 Task: Buy 3 Cleansers from Skin Care section under best seller category for shipping address: Molly Phillips, 3619 Station Street, Austin, Texas 78702, Cell Number 5122113583. Pay from credit card ending with 5759, CVV 953
Action: Mouse moved to (711, 141)
Screenshot: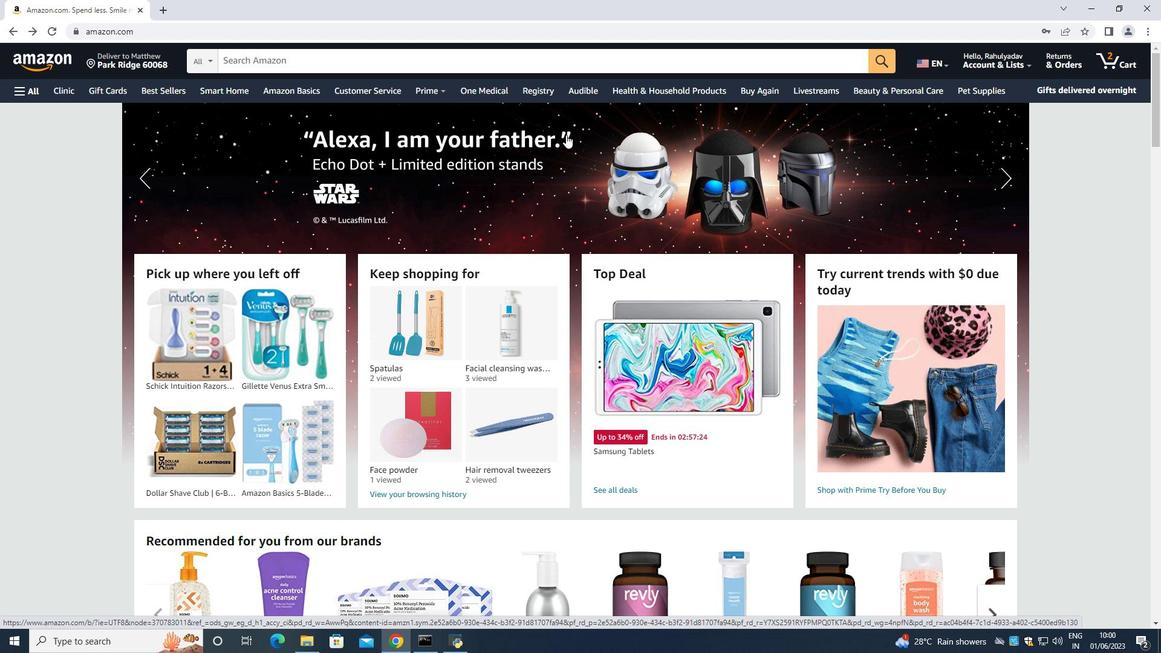 
Action: Mouse scrolled (711, 140) with delta (0, 0)
Screenshot: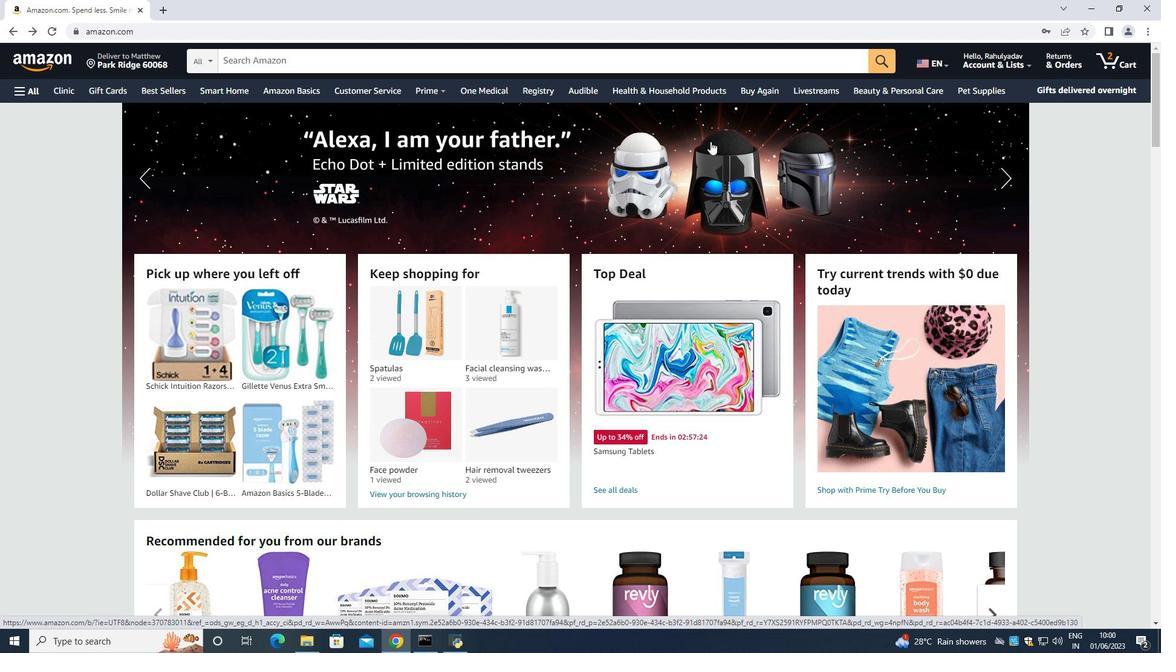 
Action: Mouse moved to (251, 122)
Screenshot: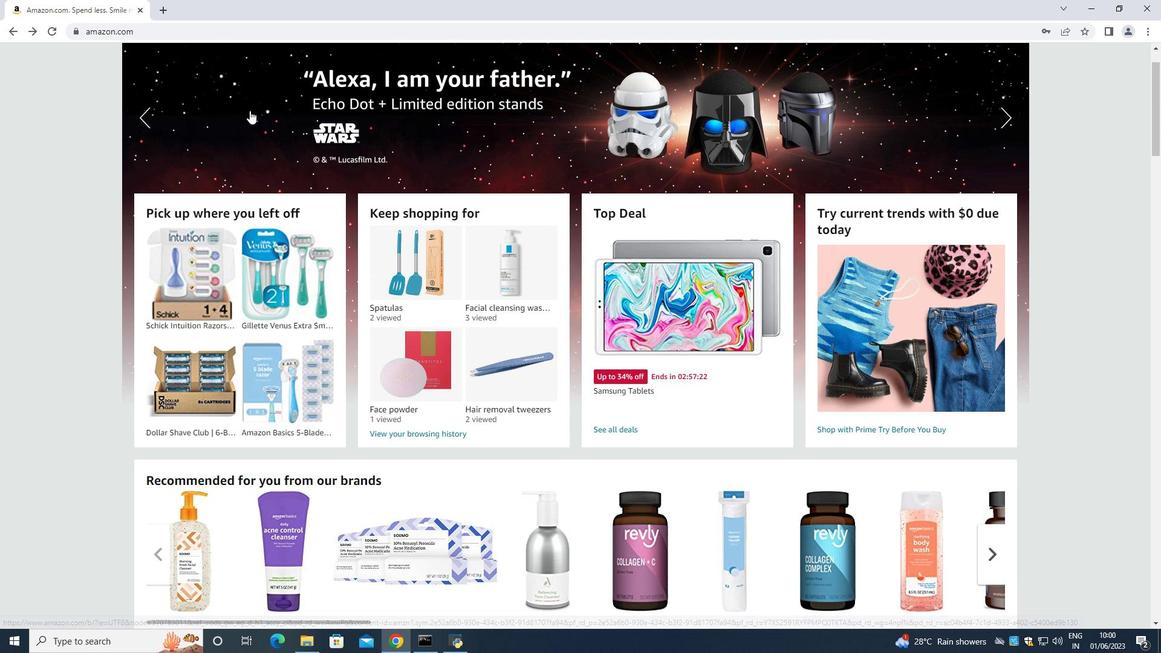 
Action: Mouse scrolled (251, 122) with delta (0, 0)
Screenshot: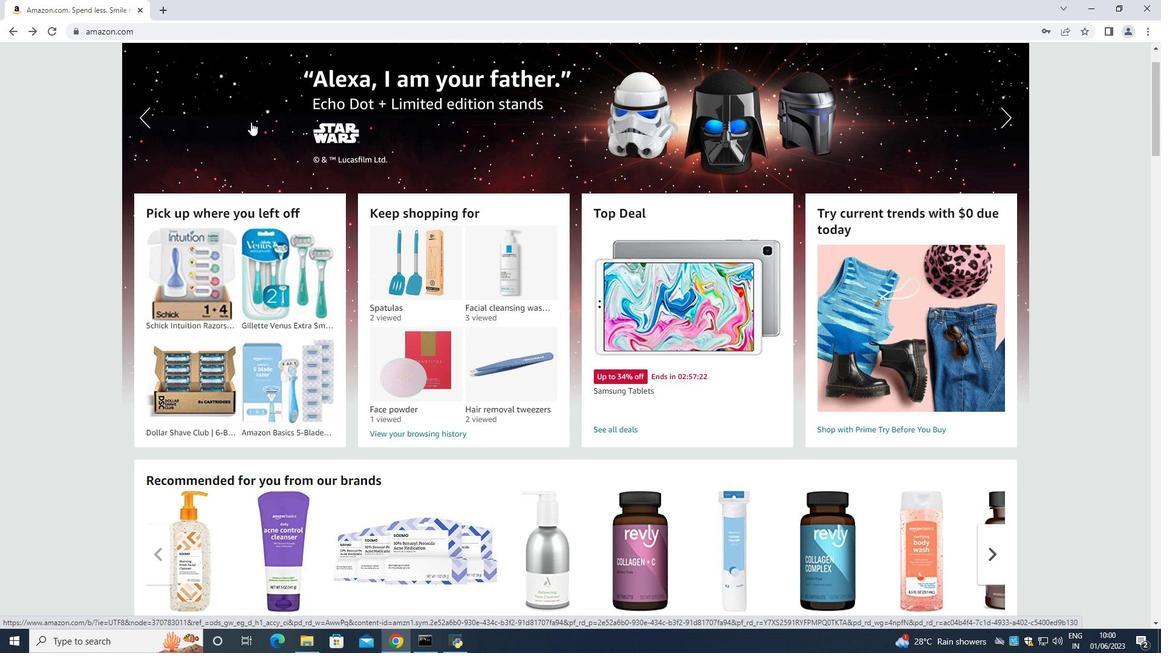 
Action: Mouse scrolled (251, 122) with delta (0, 0)
Screenshot: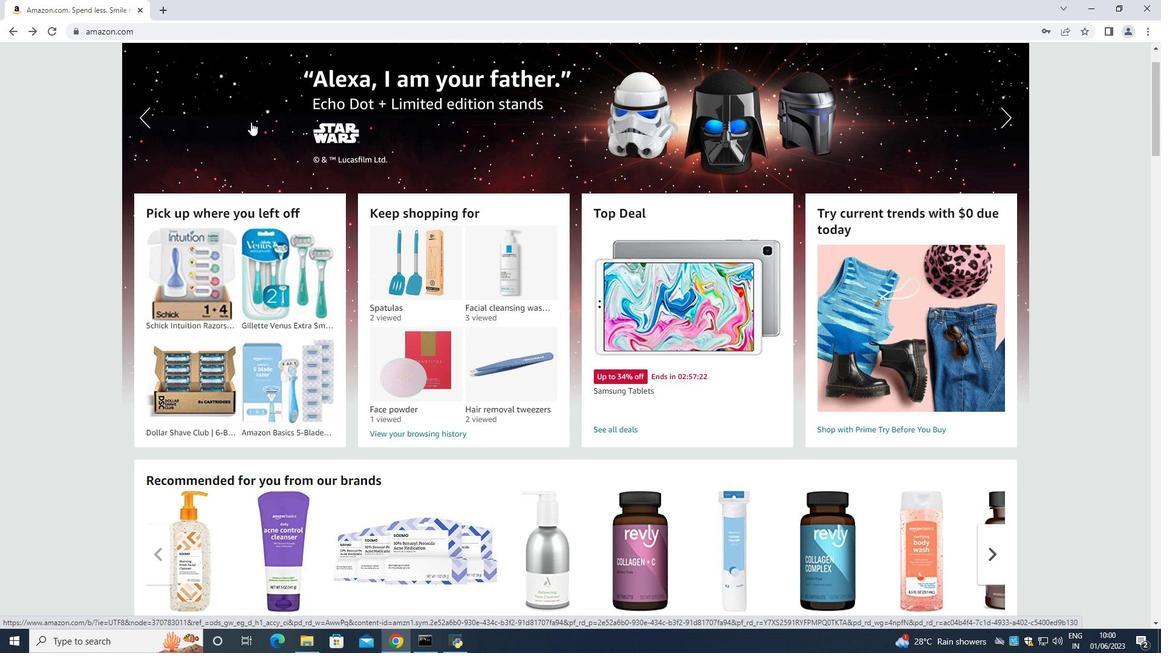 
Action: Mouse scrolled (251, 122) with delta (0, 0)
Screenshot: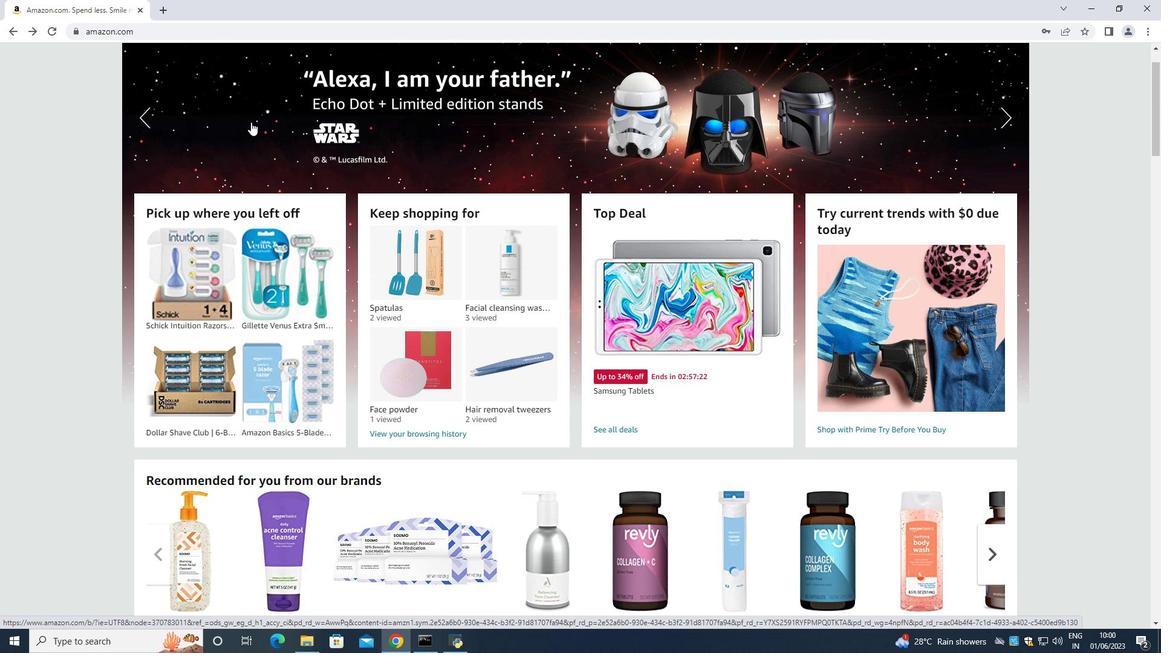 
Action: Mouse scrolled (251, 122) with delta (0, 0)
Screenshot: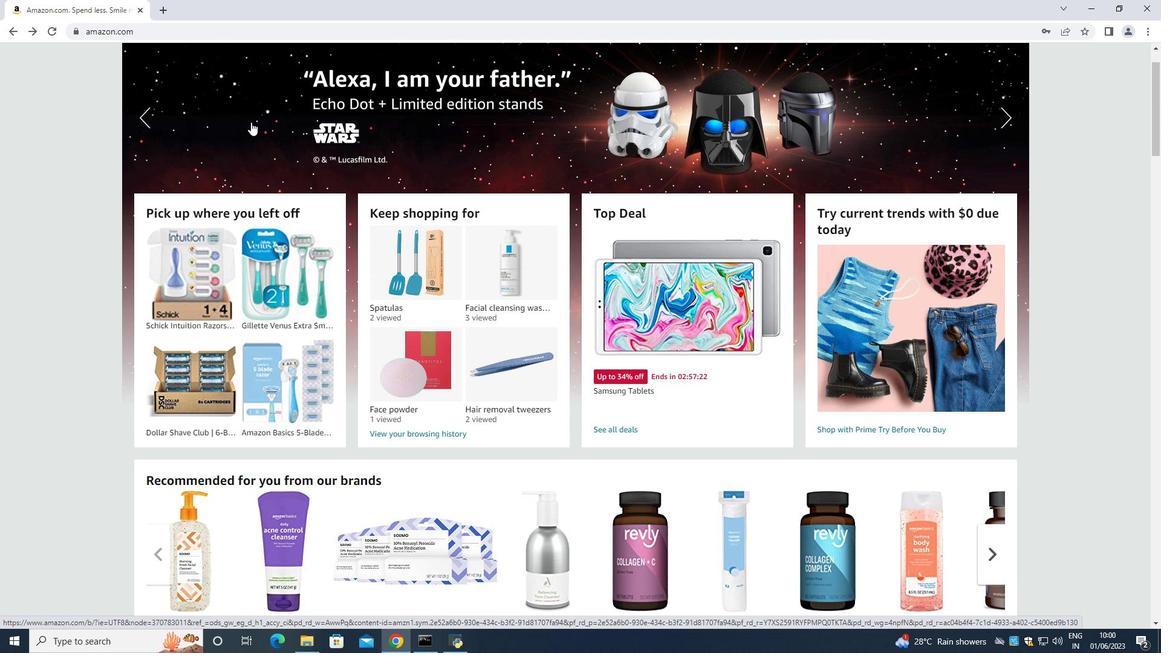 
Action: Mouse scrolled (251, 122) with delta (0, 0)
Screenshot: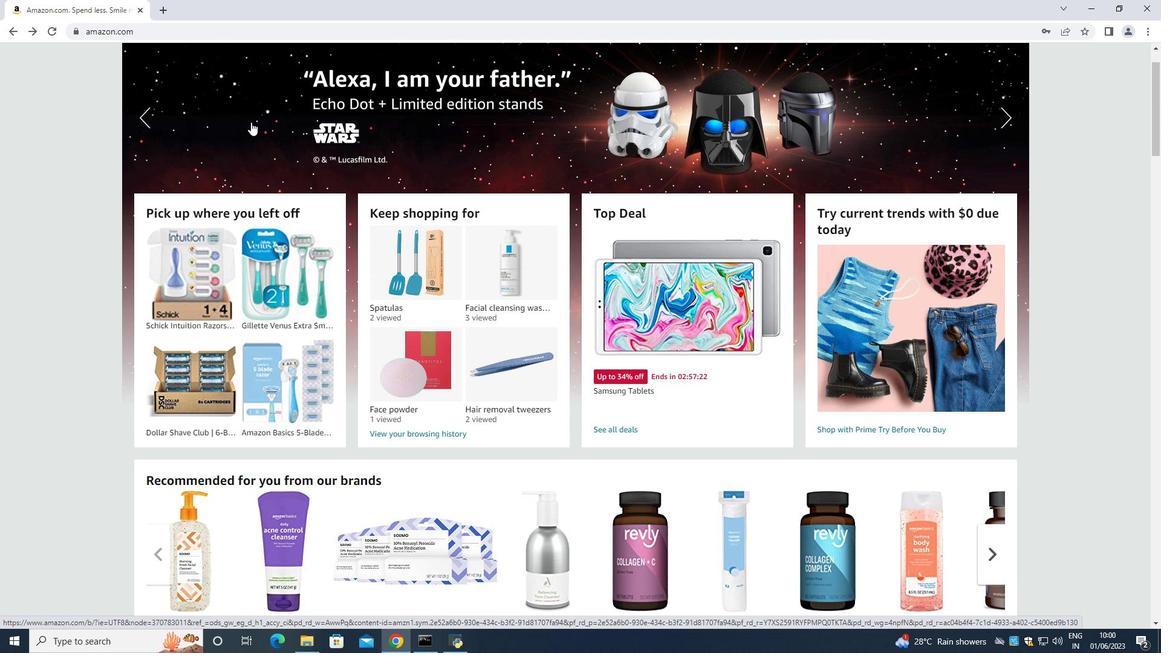 
Action: Mouse moved to (20, 96)
Screenshot: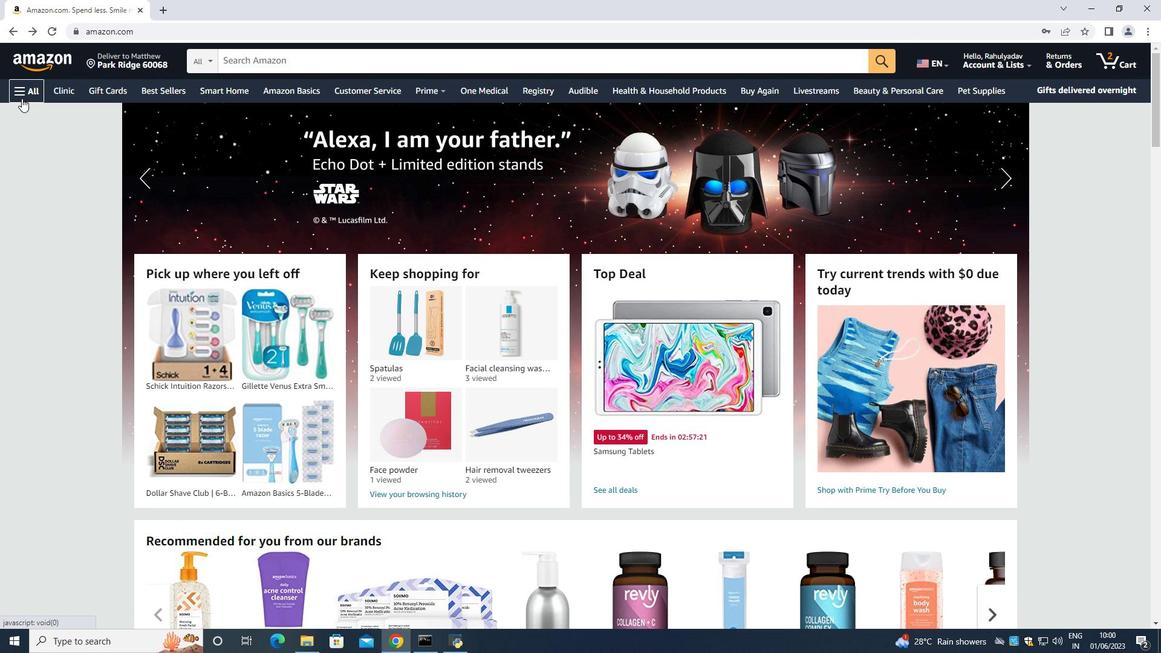 
Action: Mouse pressed left at (20, 96)
Screenshot: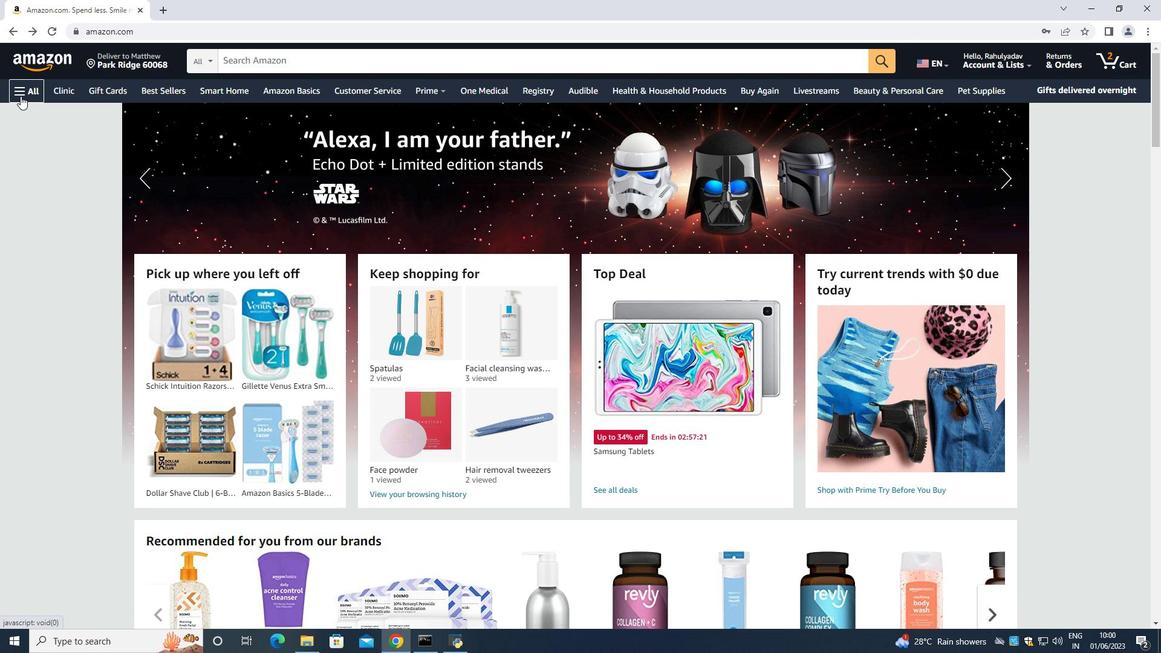 
Action: Mouse moved to (39, 117)
Screenshot: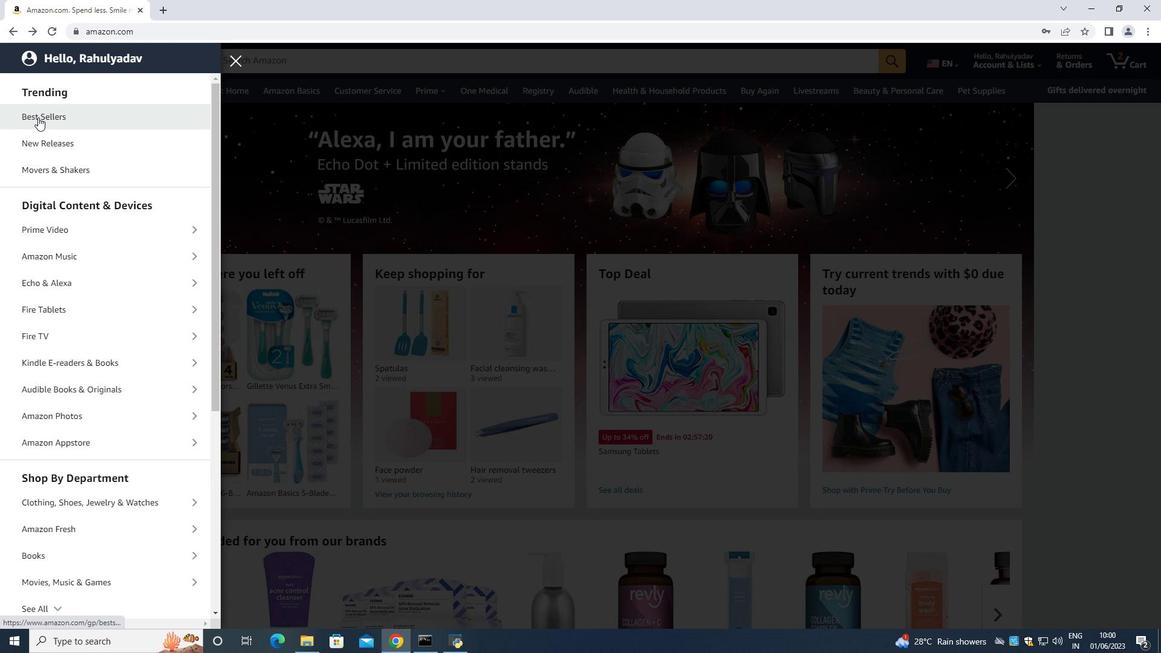 
Action: Mouse pressed left at (39, 117)
Screenshot: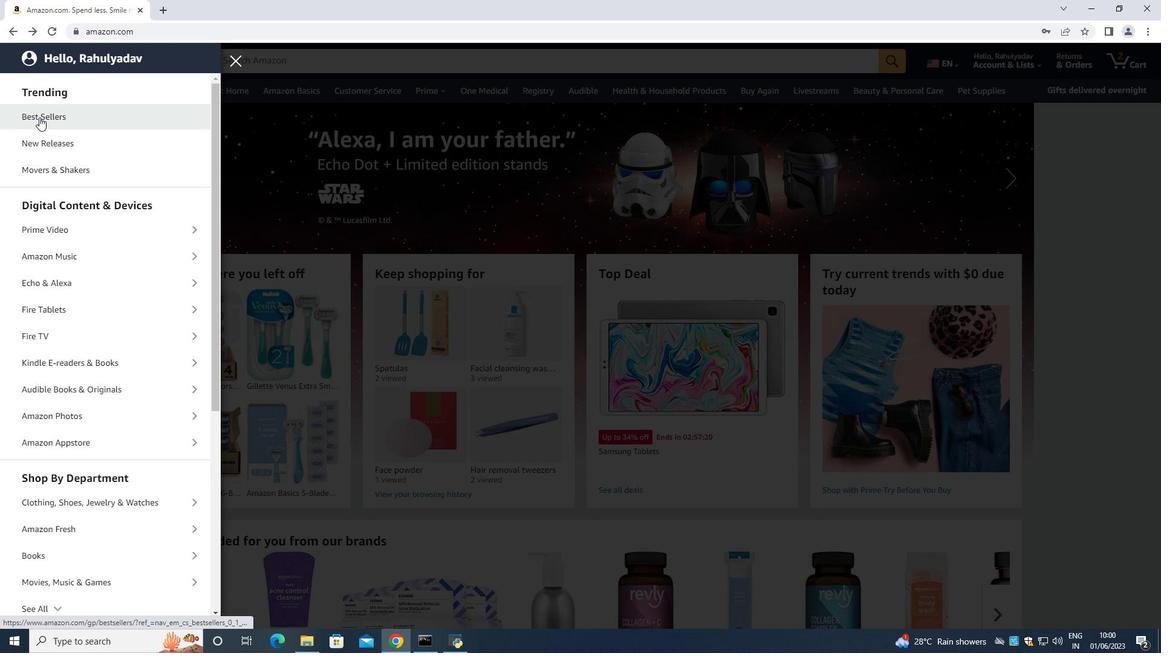 
Action: Mouse moved to (360, 65)
Screenshot: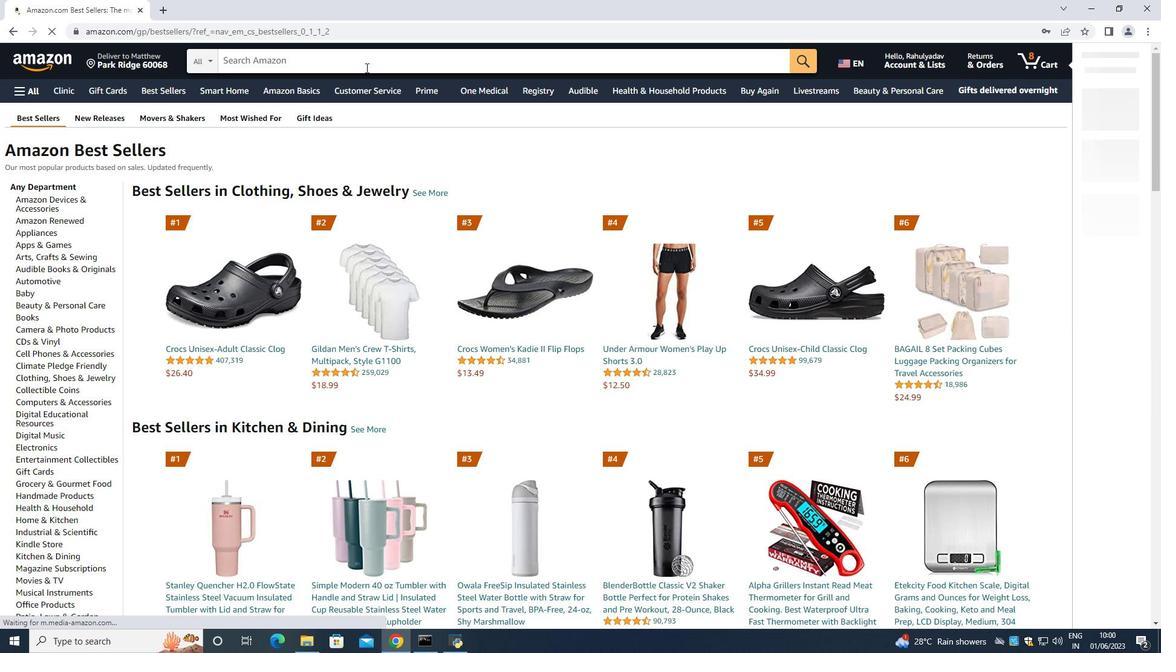 
Action: Mouse pressed left at (360, 65)
Screenshot: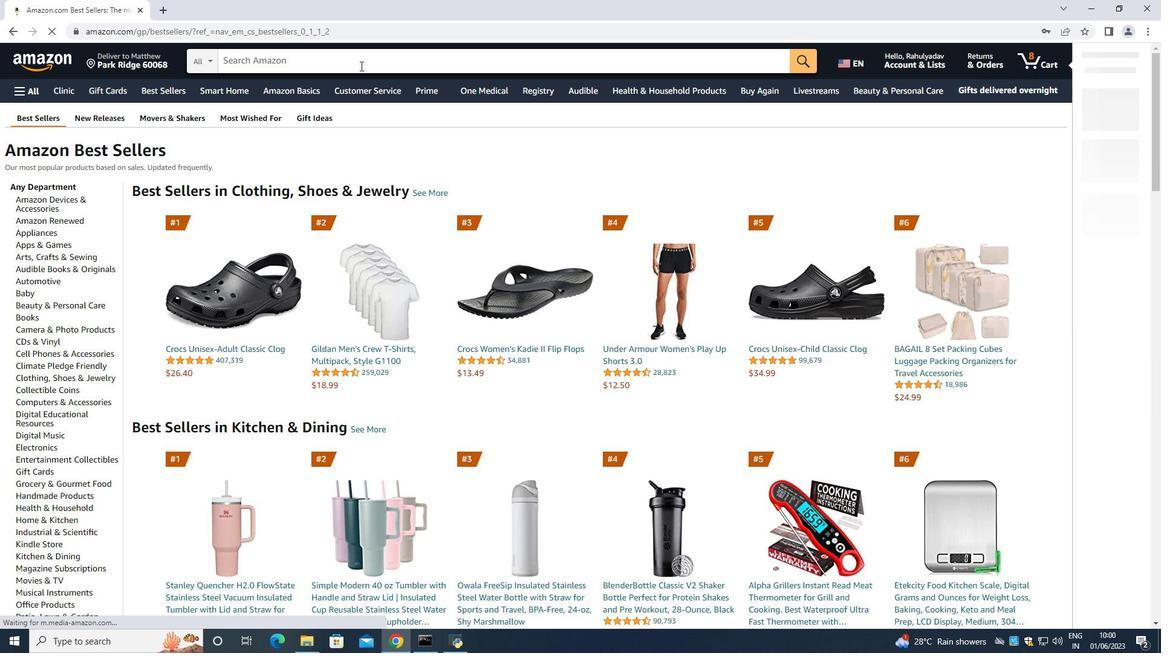 
Action: Mouse moved to (349, 74)
Screenshot: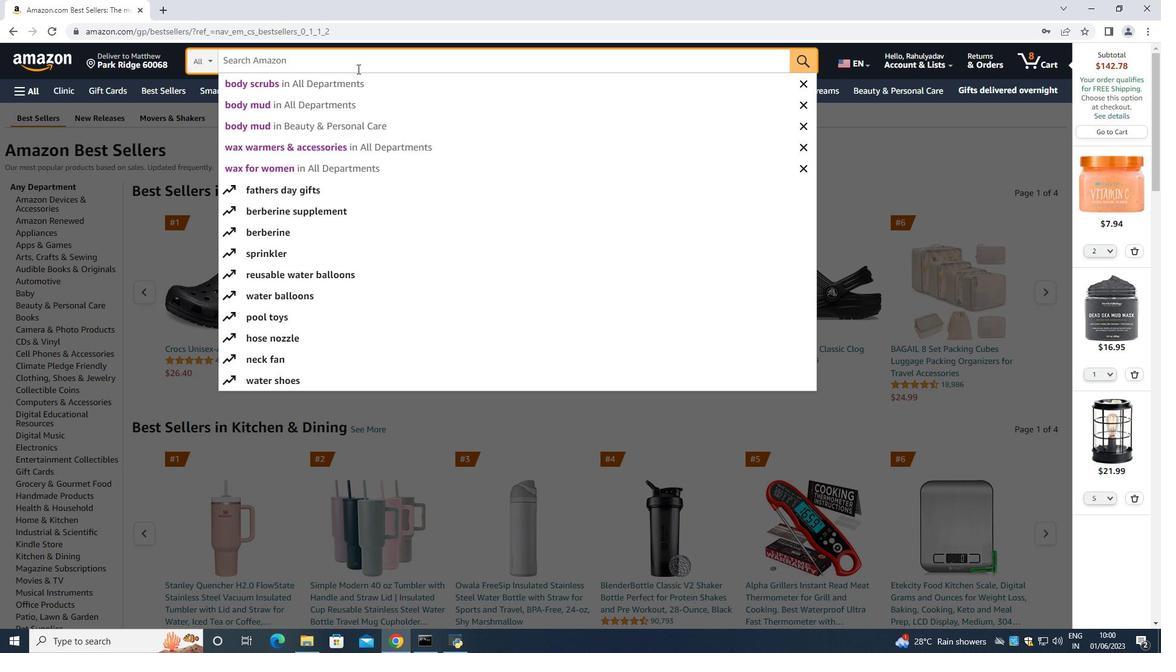 
Action: Key pressed <Key.shift>Cleansers<Key.space><Key.enter>
Screenshot: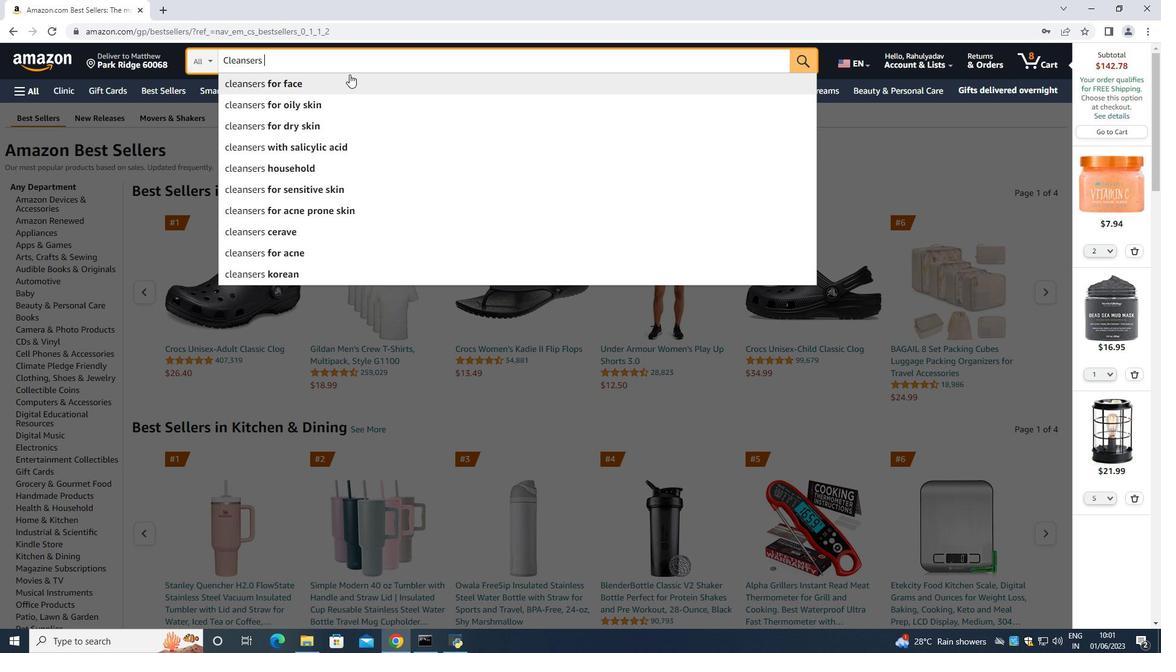 
Action: Mouse moved to (62, 335)
Screenshot: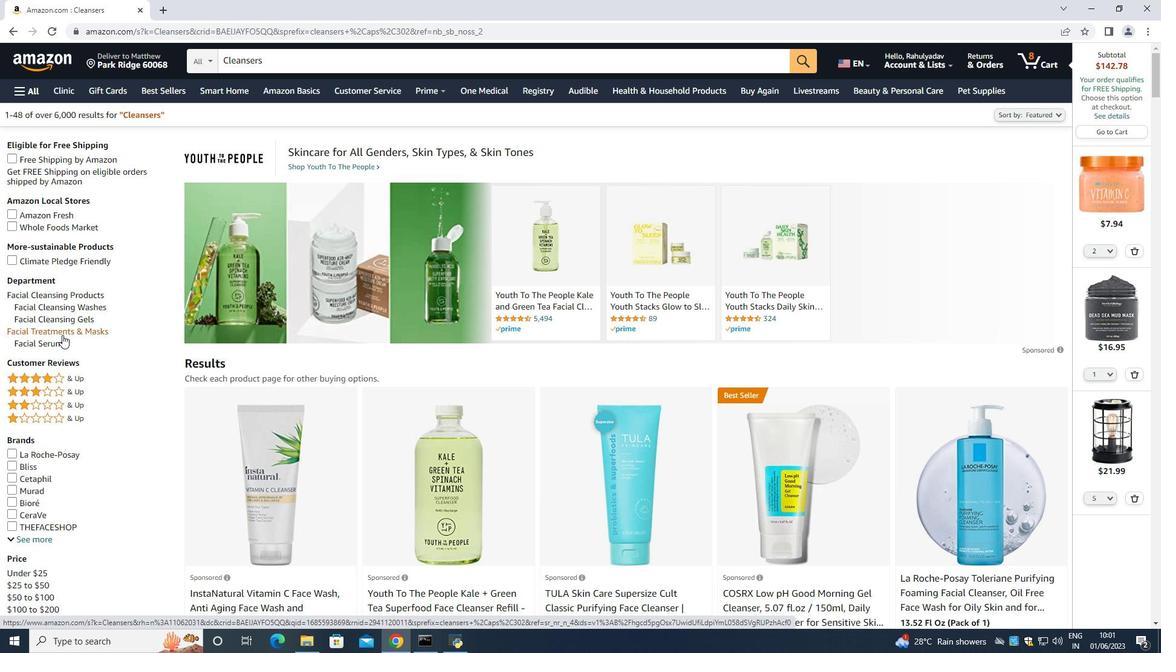 
Action: Mouse pressed left at (62, 335)
Screenshot: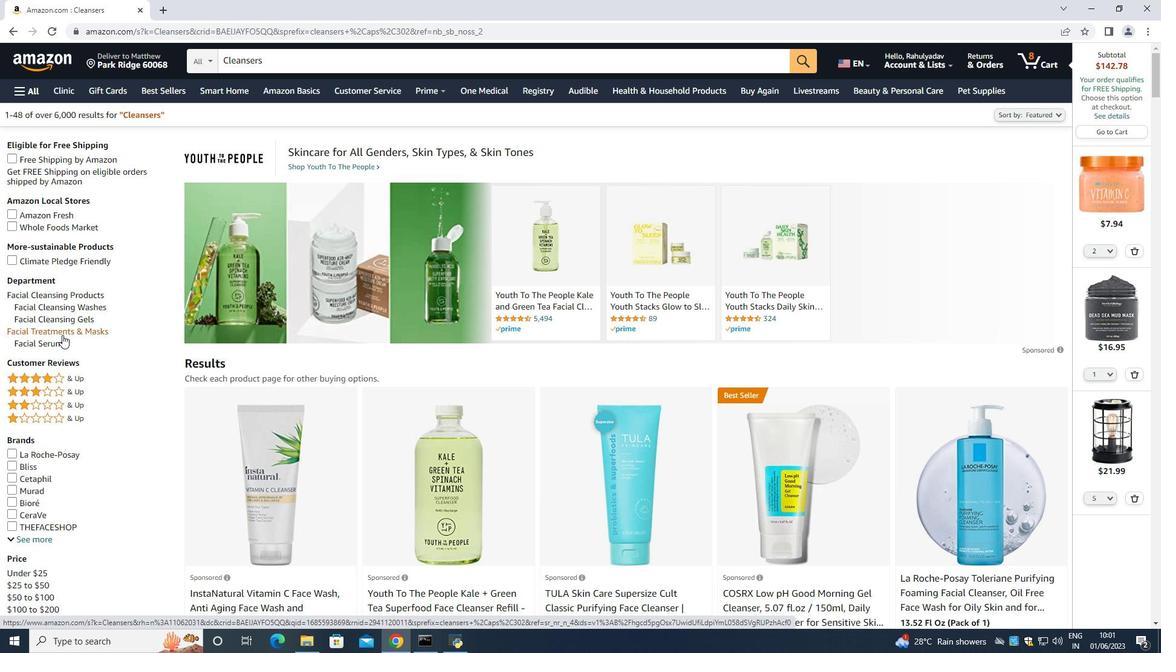 
Action: Mouse moved to (52, 329)
Screenshot: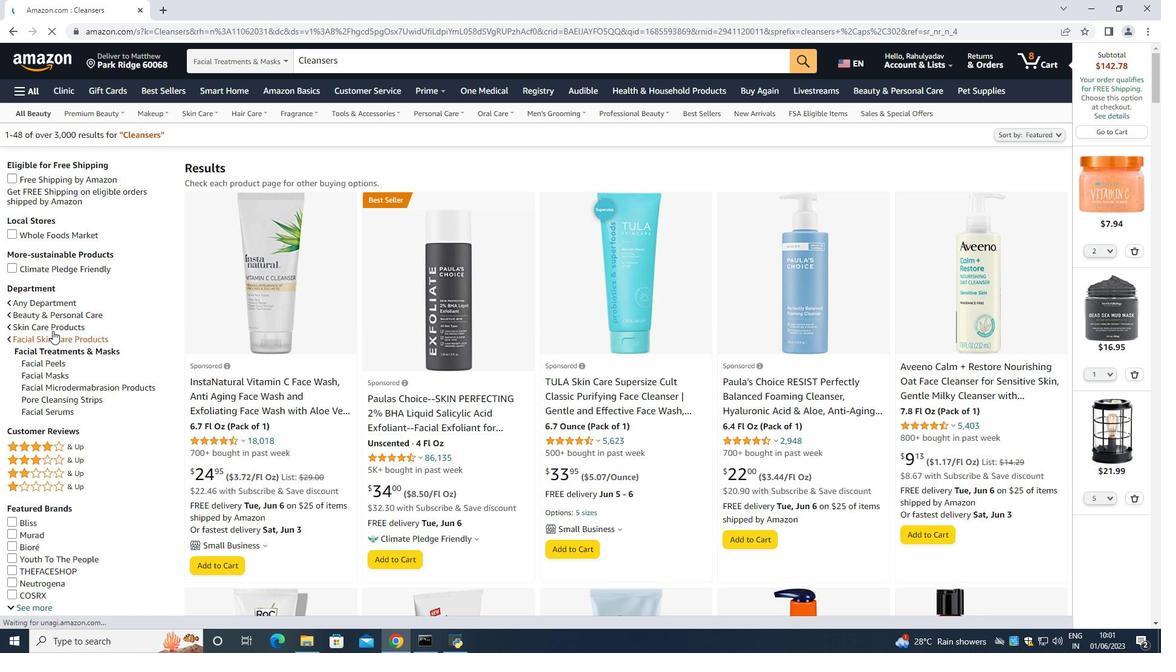 
Action: Mouse pressed left at (52, 329)
Screenshot: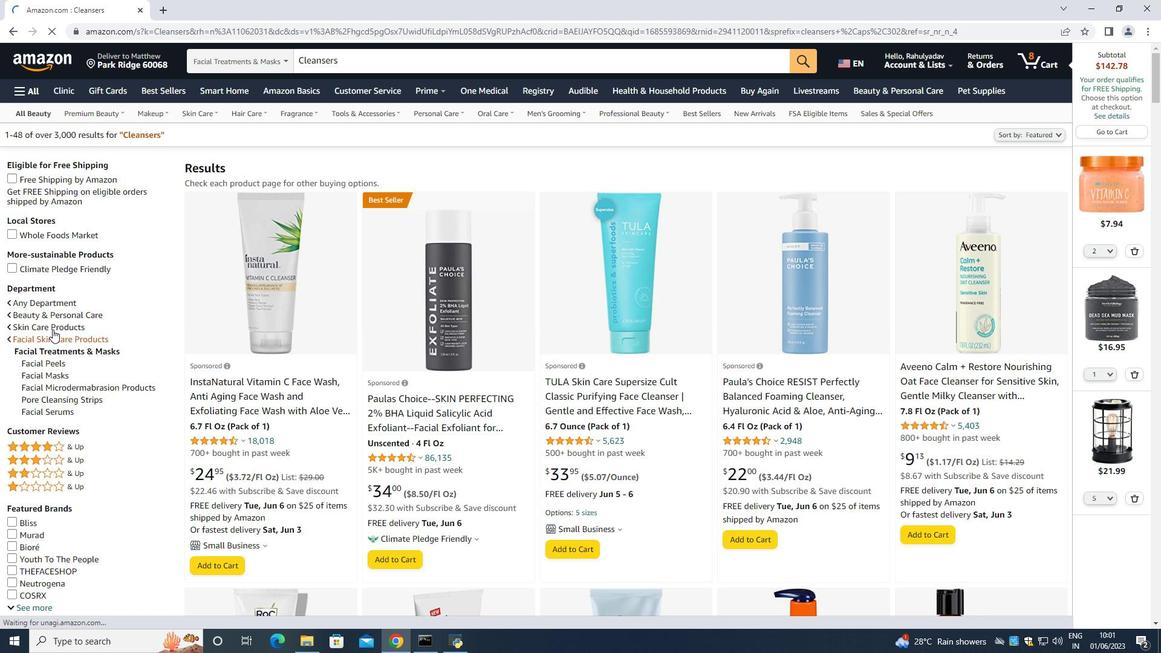 
Action: Mouse moved to (758, 465)
Screenshot: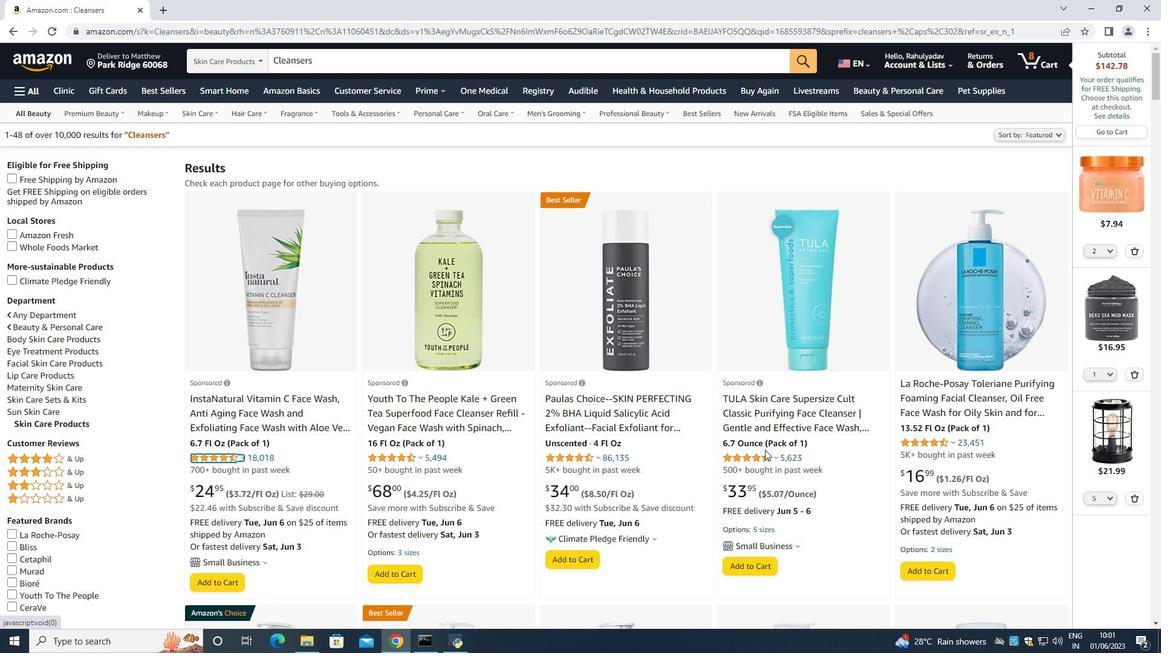 
Action: Mouse scrolled (759, 461) with delta (0, 0)
Screenshot: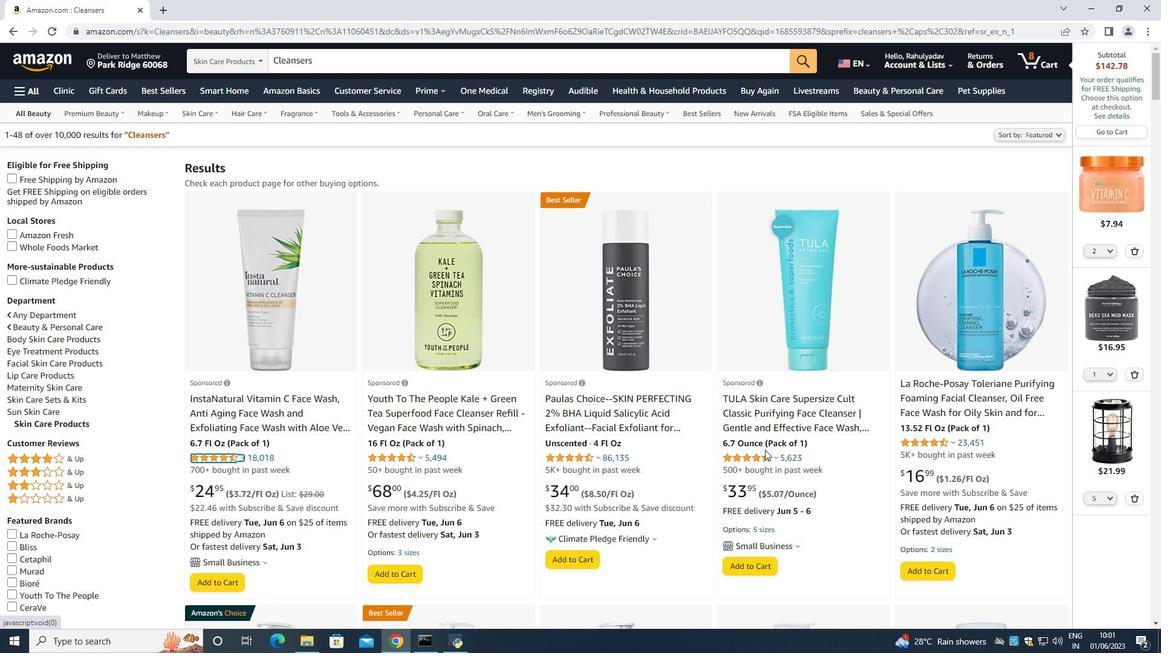 
Action: Mouse moved to (756, 470)
Screenshot: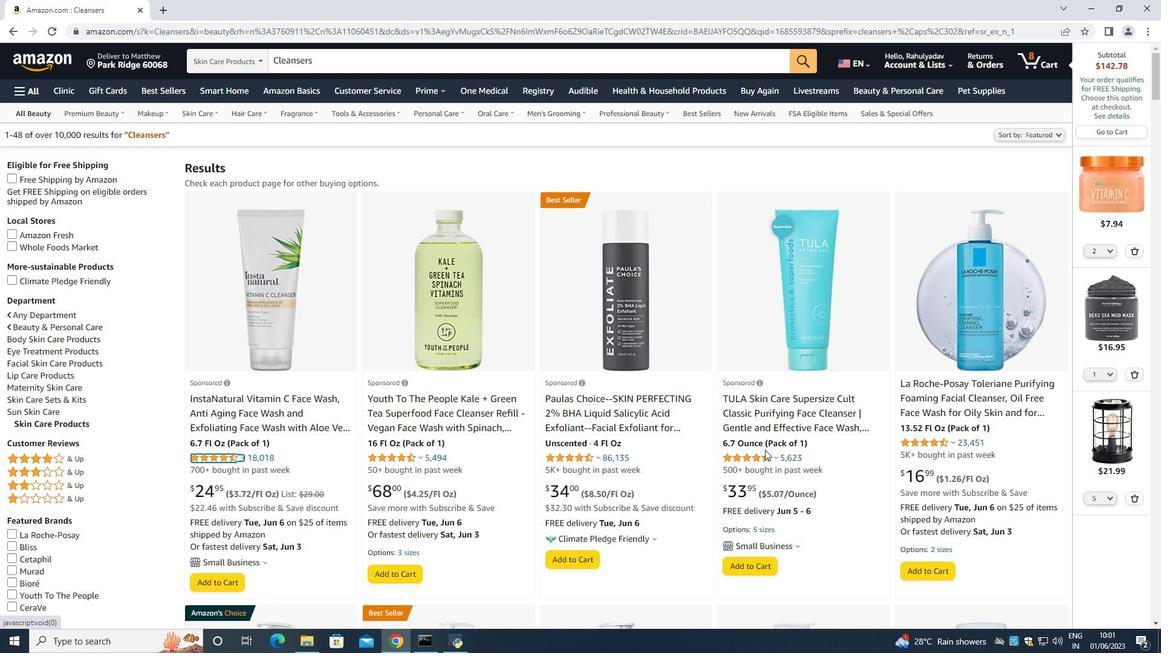 
Action: Mouse scrolled (758, 465) with delta (0, 0)
Screenshot: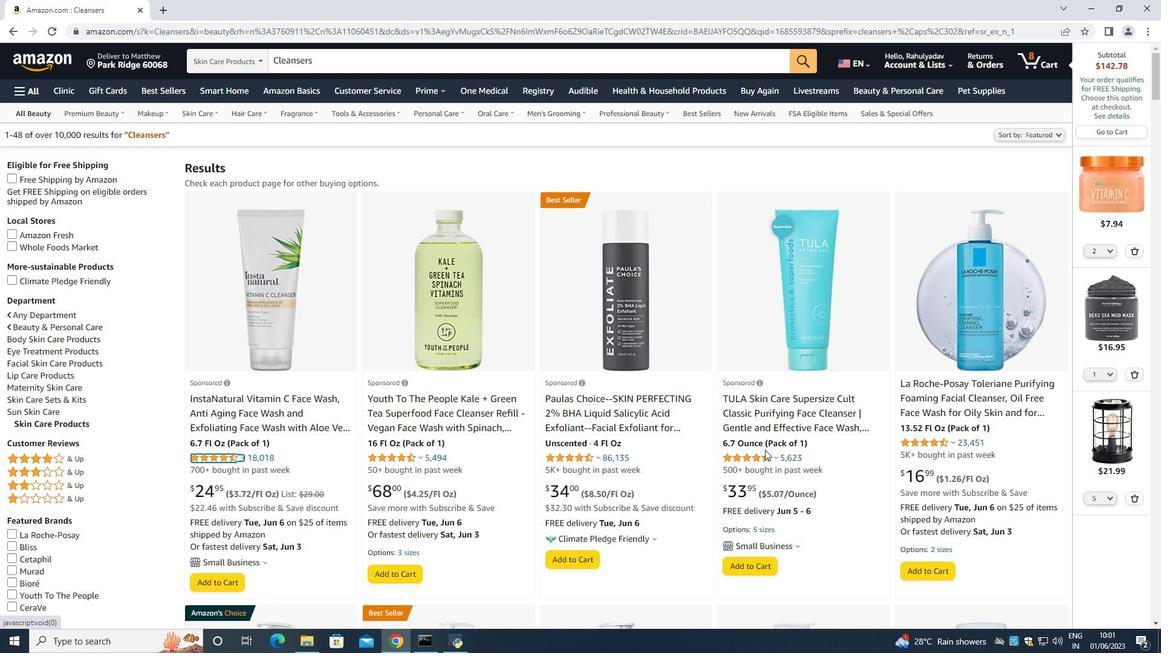 
Action: Mouse moved to (756, 470)
Screenshot: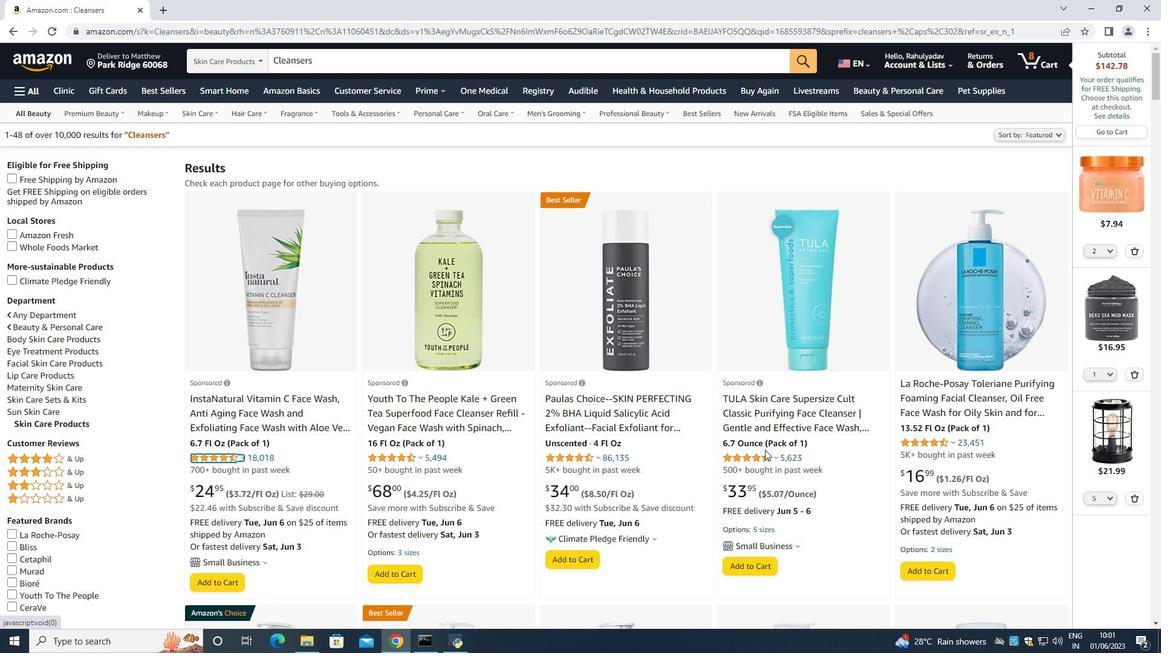 
Action: Mouse scrolled (756, 469) with delta (0, 0)
Screenshot: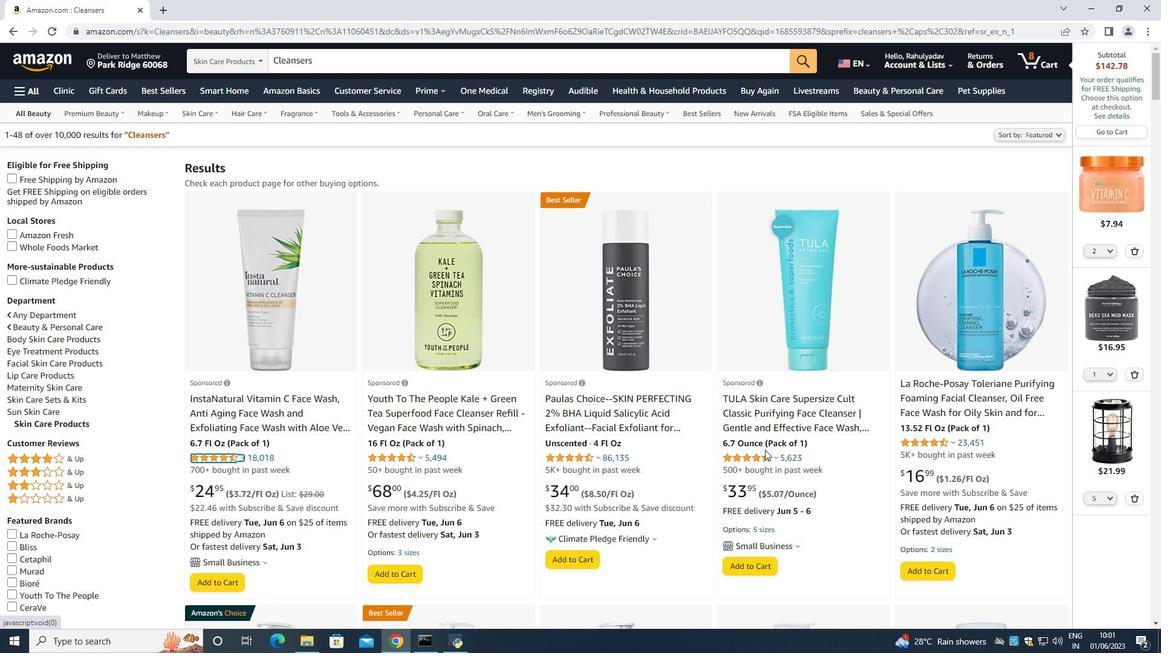 
Action: Mouse moved to (755, 473)
Screenshot: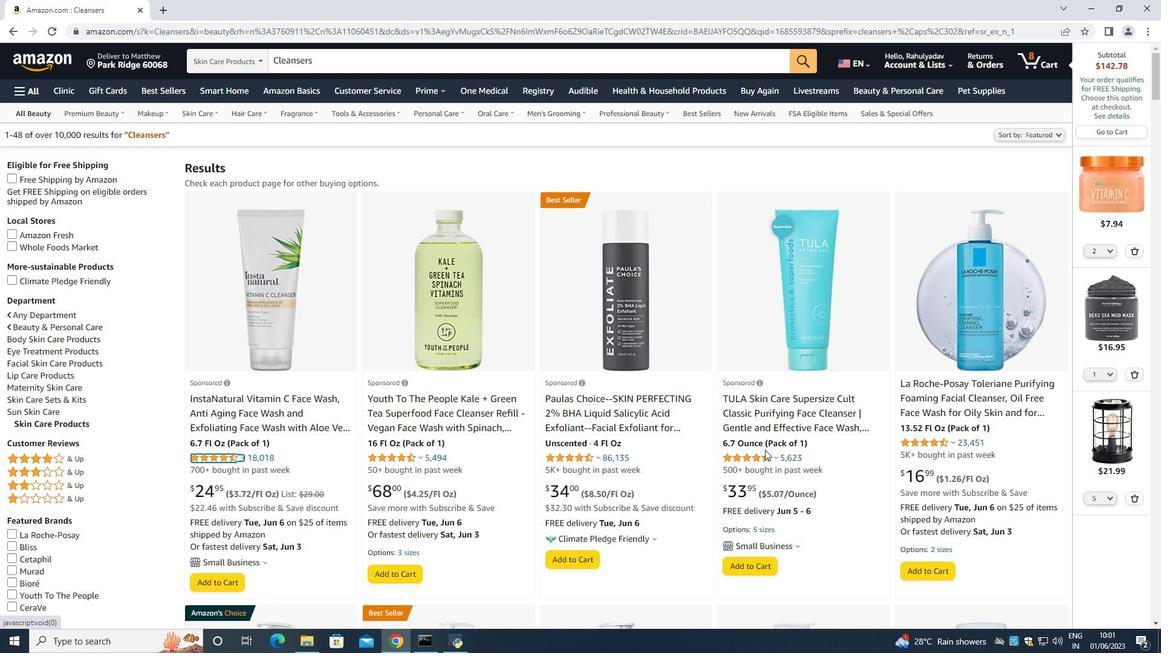 
Action: Mouse scrolled (755, 472) with delta (0, 0)
Screenshot: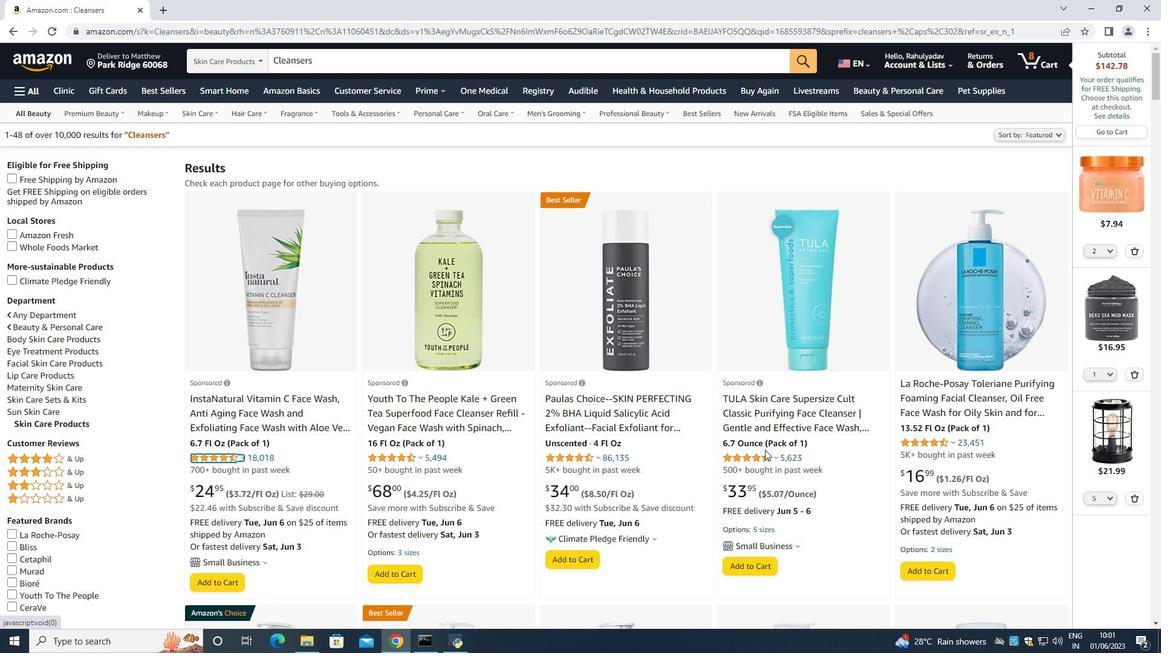 
Action: Mouse moved to (384, 367)
Screenshot: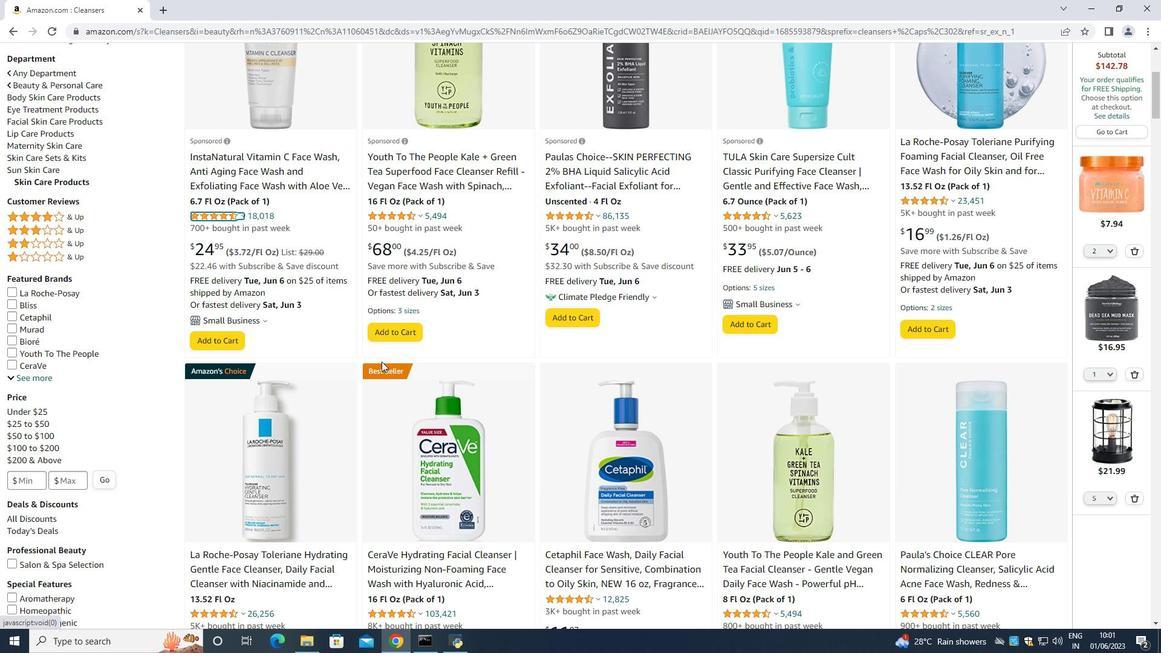 
Action: Mouse scrolled (384, 367) with delta (0, 0)
Screenshot: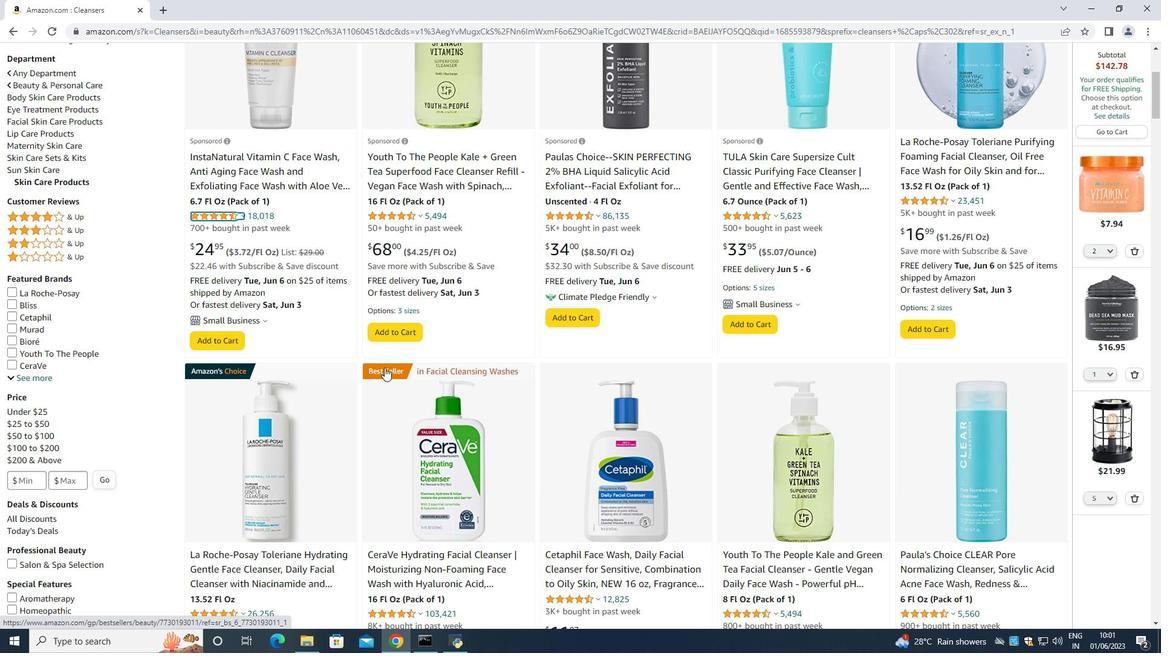 
Action: Mouse moved to (603, 507)
Screenshot: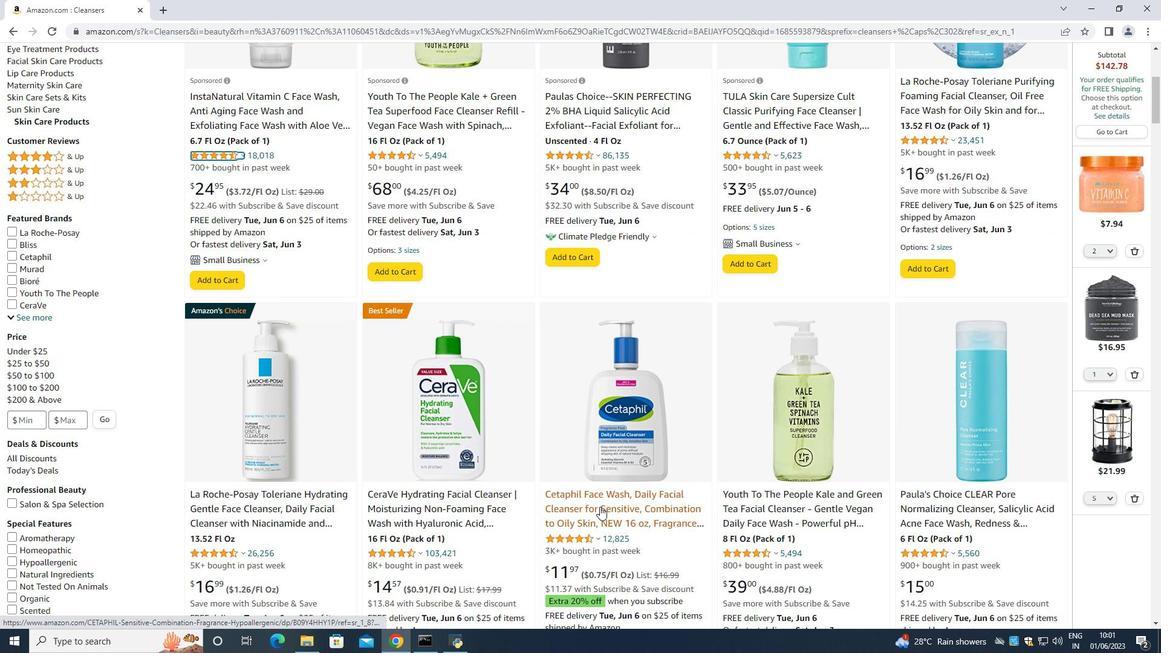 
Action: Mouse scrolled (603, 506) with delta (0, 0)
Screenshot: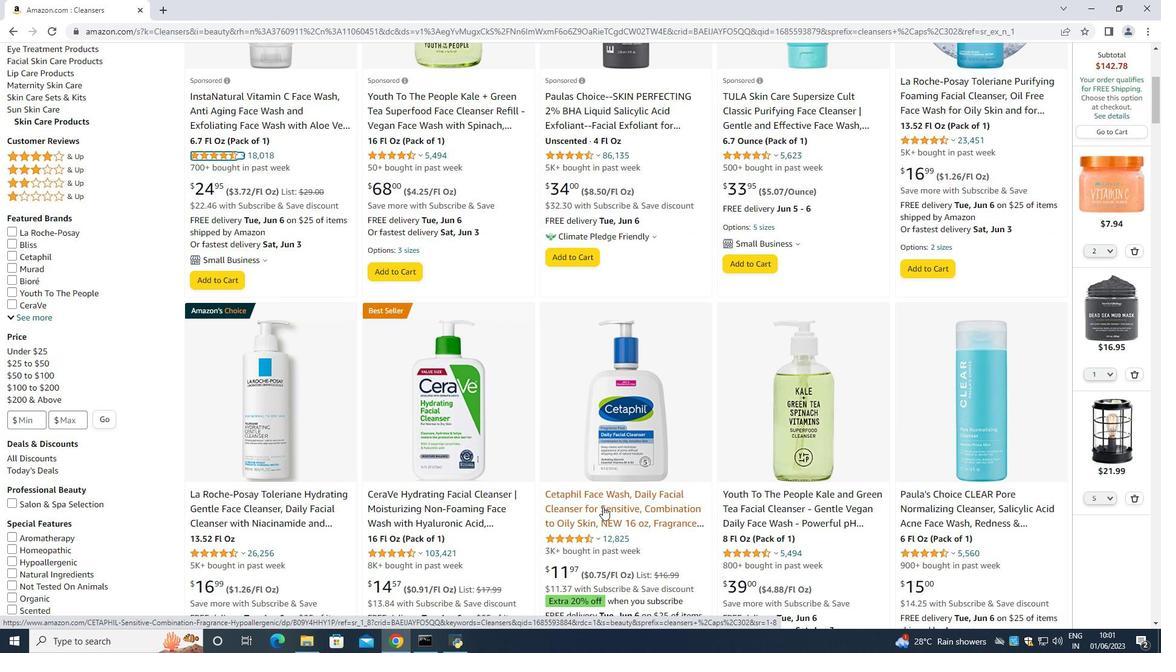 
Action: Mouse scrolled (603, 506) with delta (0, 0)
Screenshot: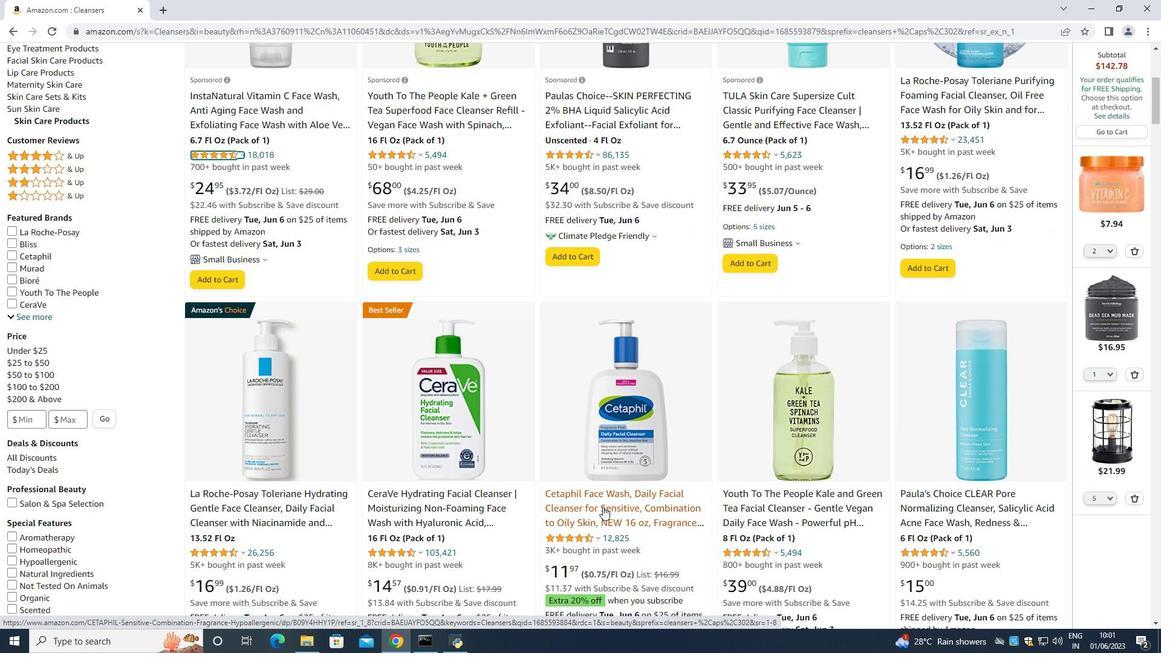 
Action: Mouse scrolled (603, 506) with delta (0, 0)
Screenshot: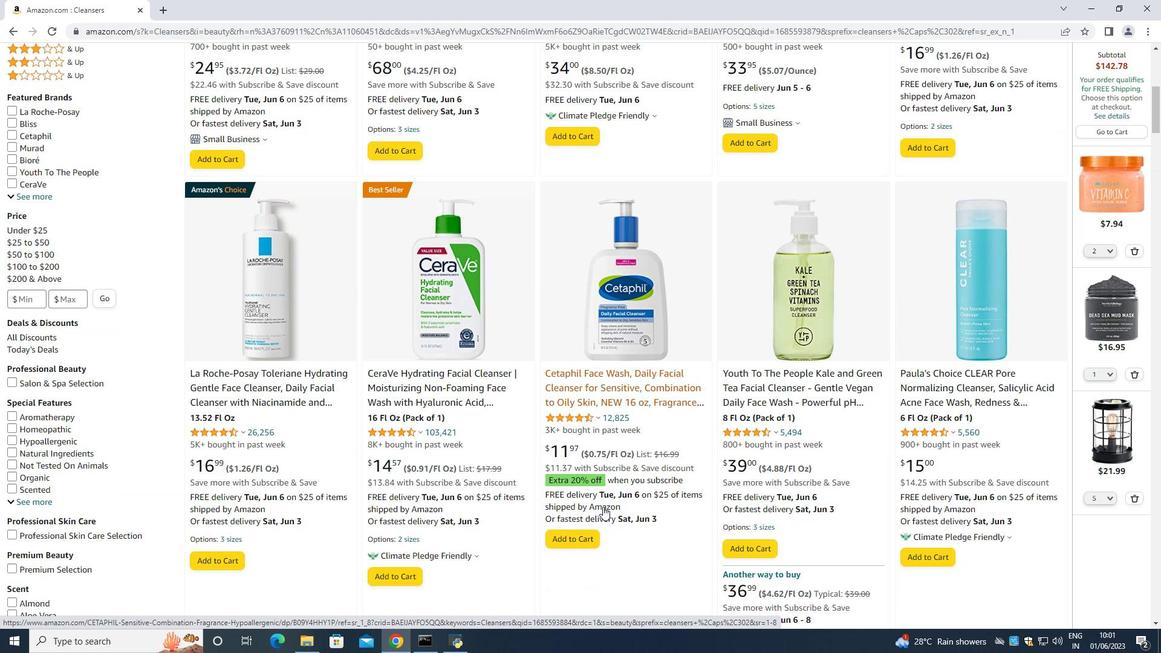 
Action: Mouse moved to (662, 362)
Screenshot: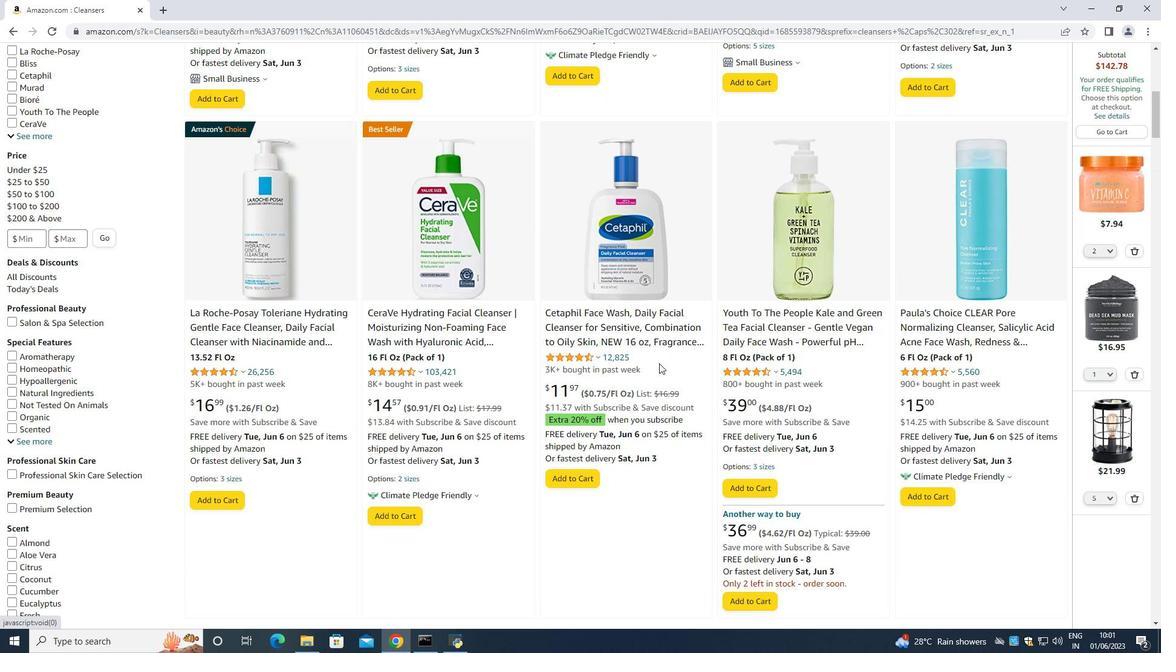 
Action: Mouse scrolled (662, 361) with delta (0, 0)
Screenshot: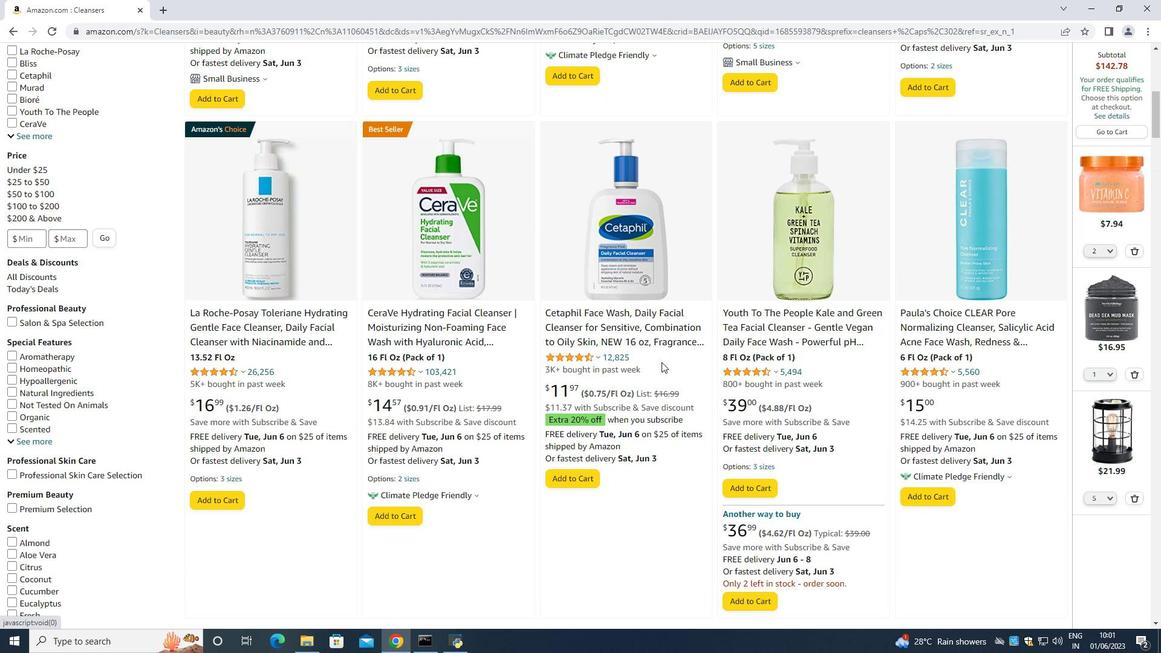 
Action: Mouse scrolled (662, 361) with delta (0, 0)
Screenshot: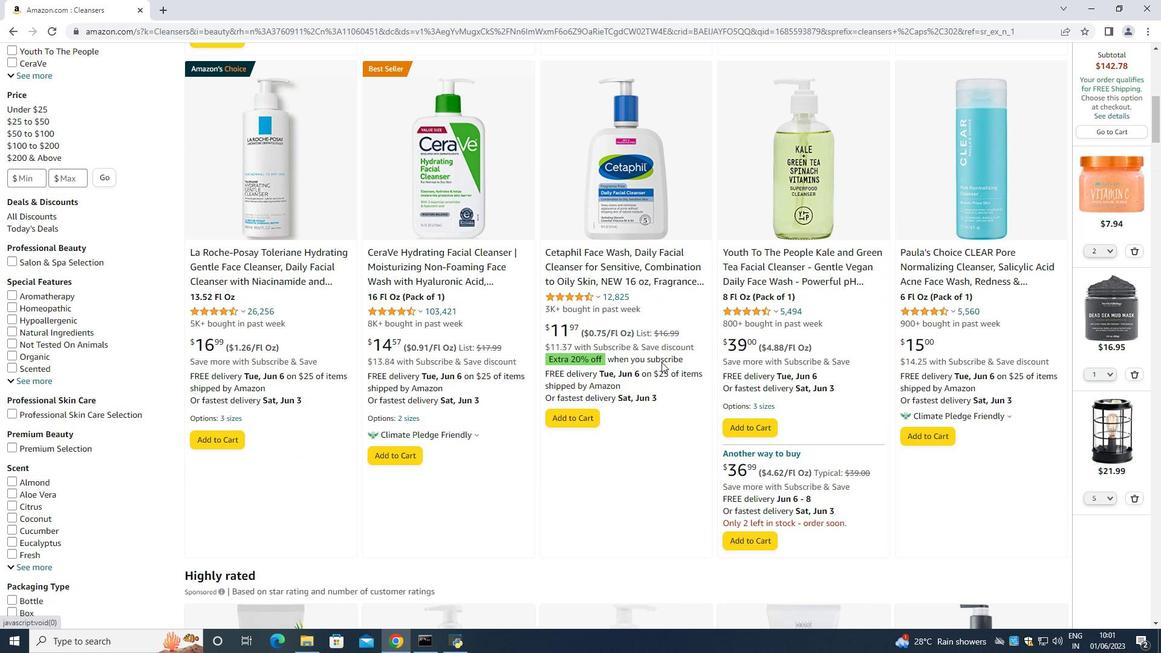 
Action: Mouse moved to (662, 362)
Screenshot: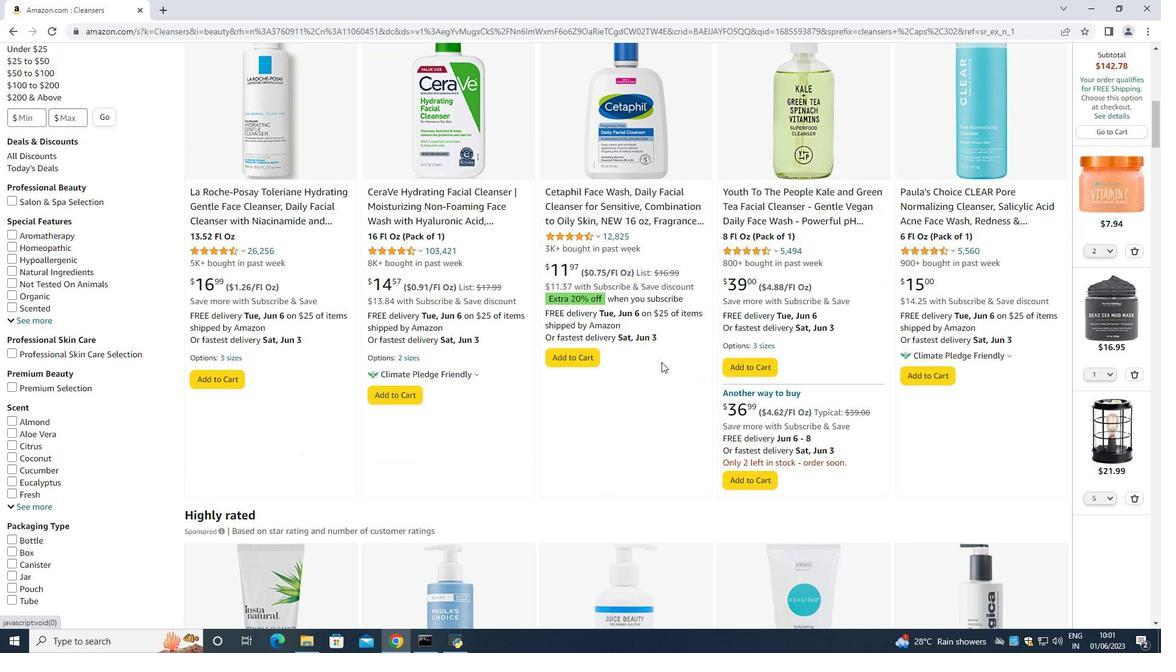 
Action: Mouse scrolled (662, 361) with delta (0, 0)
Screenshot: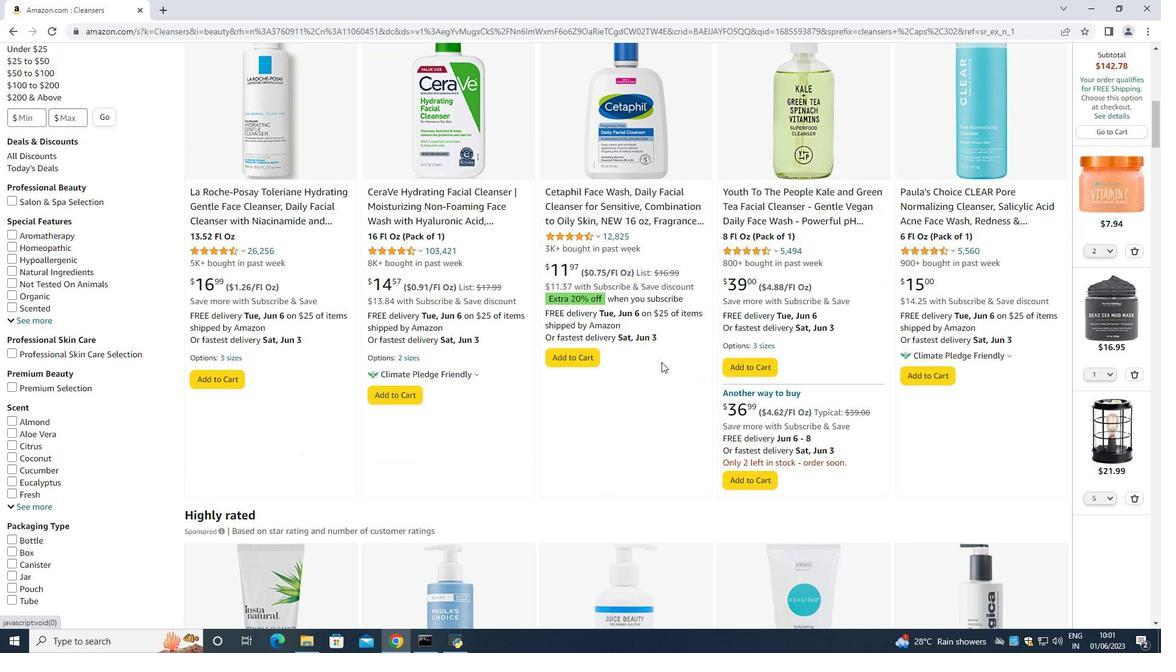 
Action: Mouse scrolled (662, 361) with delta (0, 0)
Screenshot: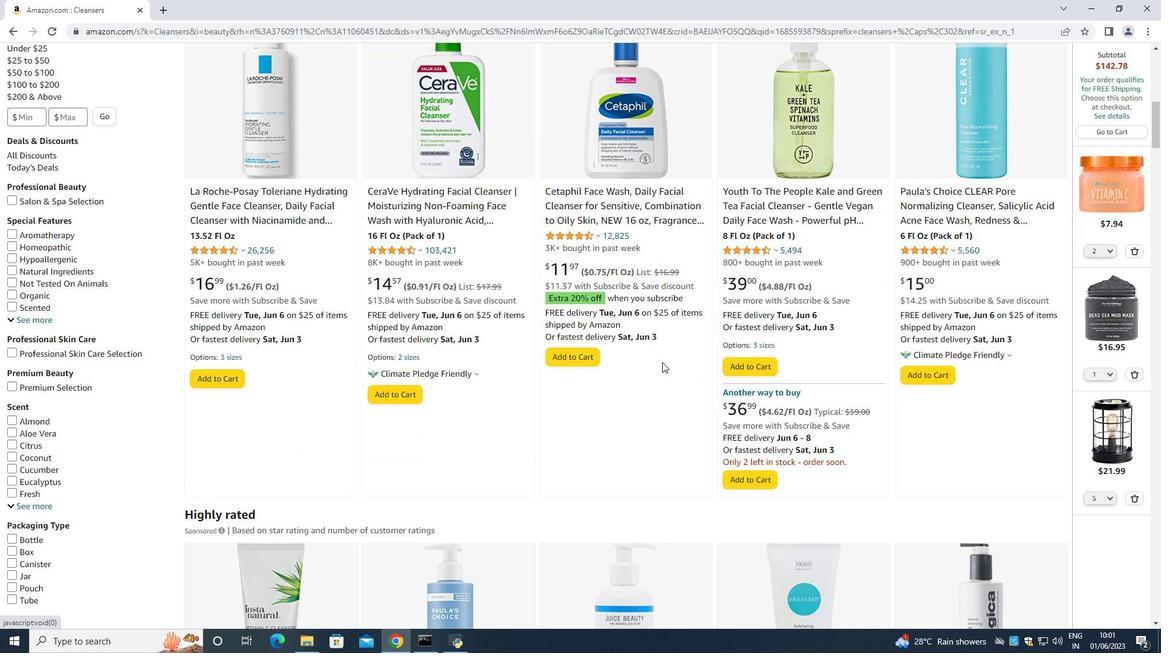 
Action: Mouse scrolled (662, 361) with delta (0, 0)
Screenshot: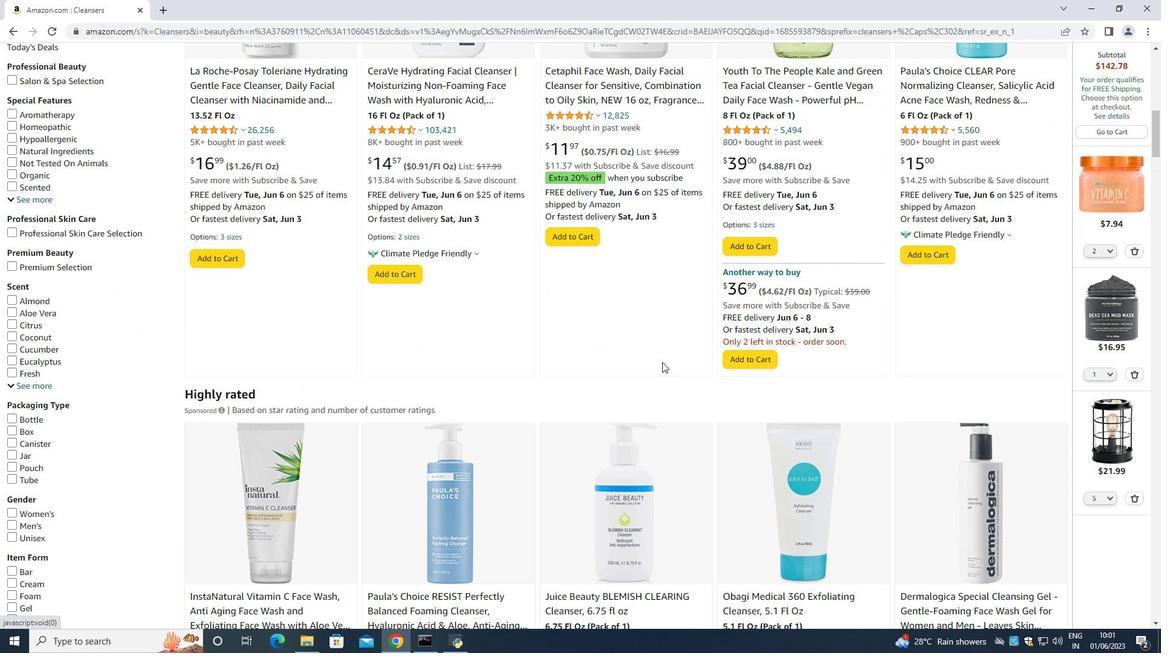 
Action: Mouse scrolled (662, 361) with delta (0, 0)
Screenshot: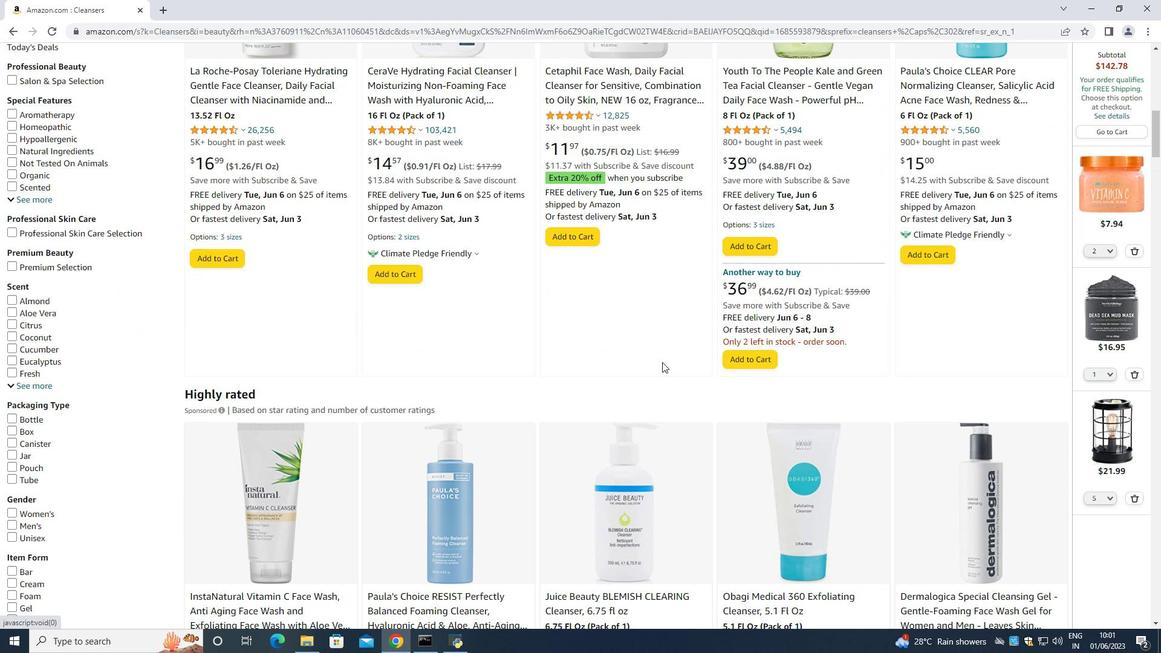 
Action: Mouse scrolled (662, 361) with delta (0, 0)
Screenshot: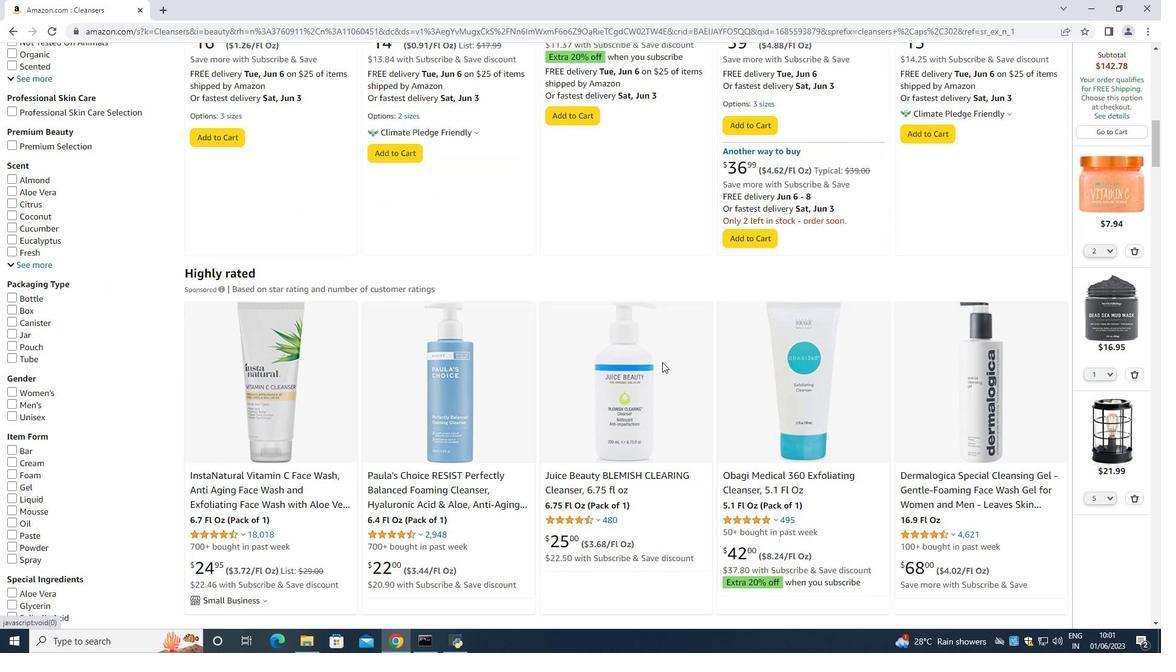 
Action: Mouse scrolled (662, 361) with delta (0, 0)
Screenshot: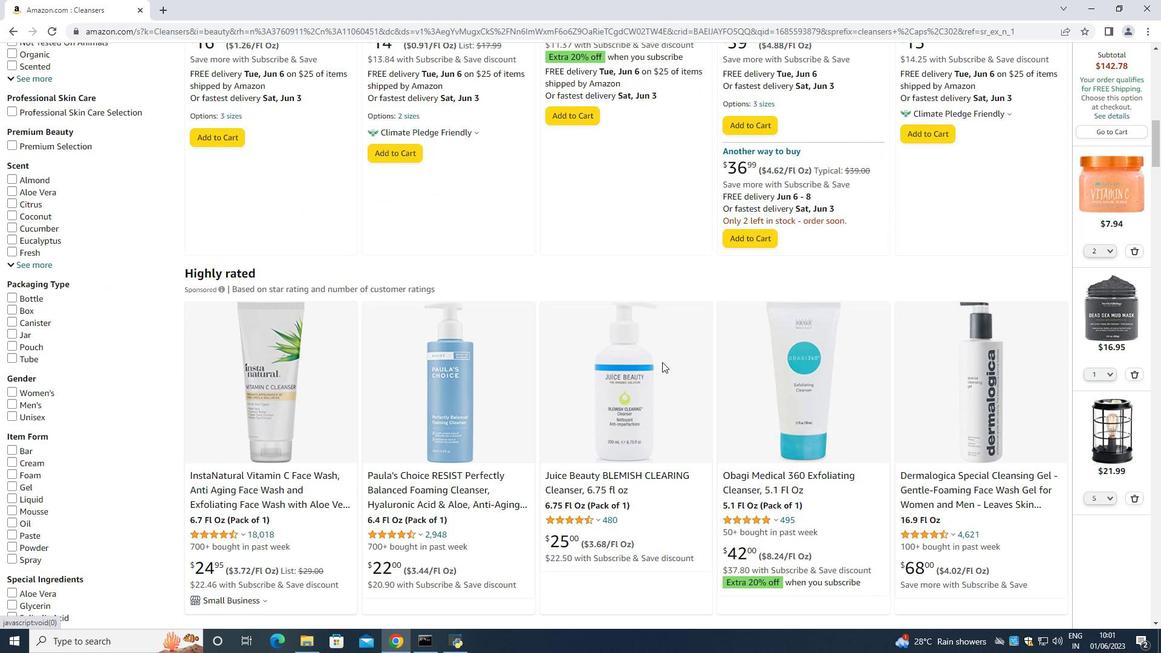 
Action: Mouse scrolled (662, 361) with delta (0, 0)
Screenshot: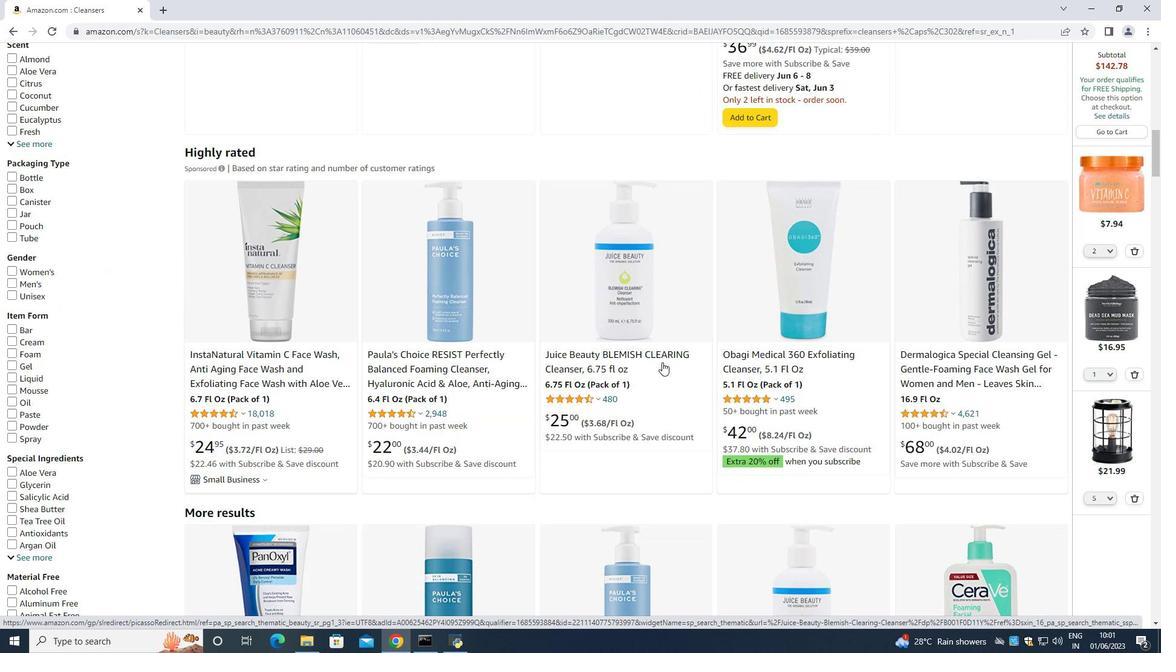 
Action: Mouse scrolled (662, 361) with delta (0, 0)
Screenshot: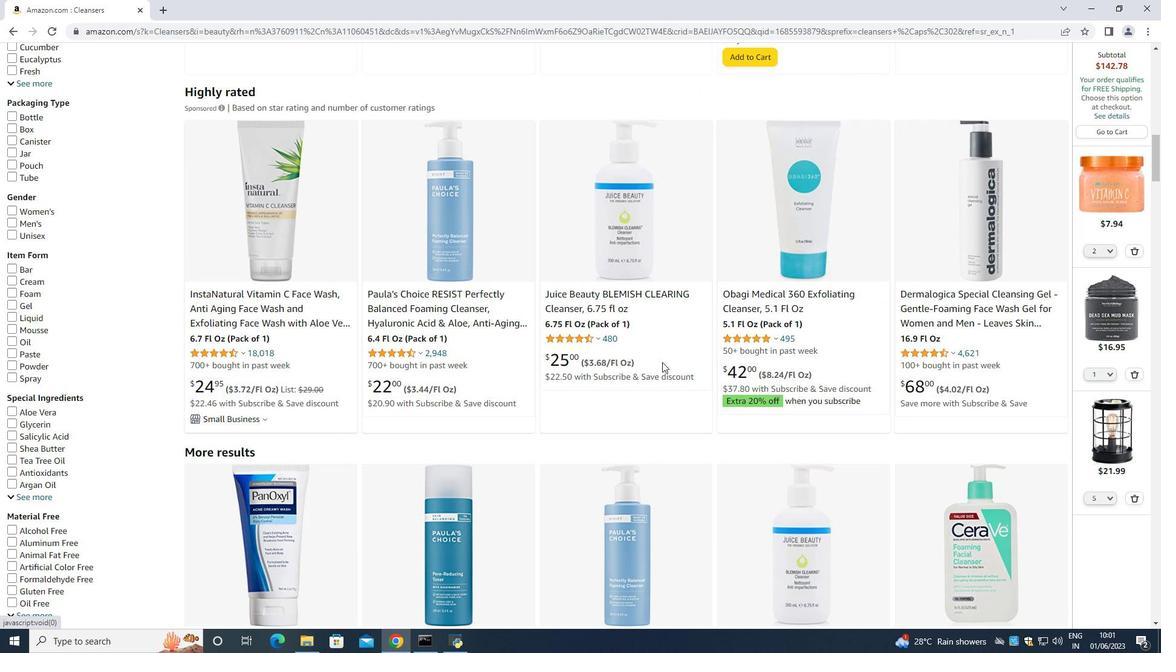 
Action: Mouse scrolled (662, 361) with delta (0, 0)
Screenshot: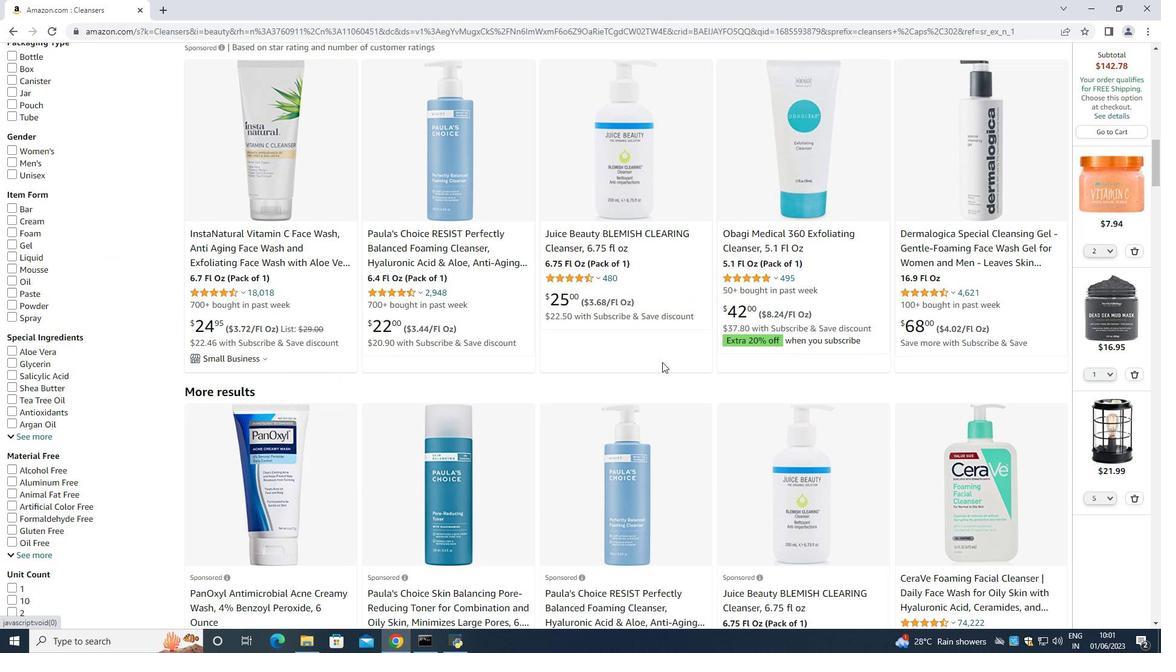 
Action: Mouse scrolled (662, 361) with delta (0, 0)
Screenshot: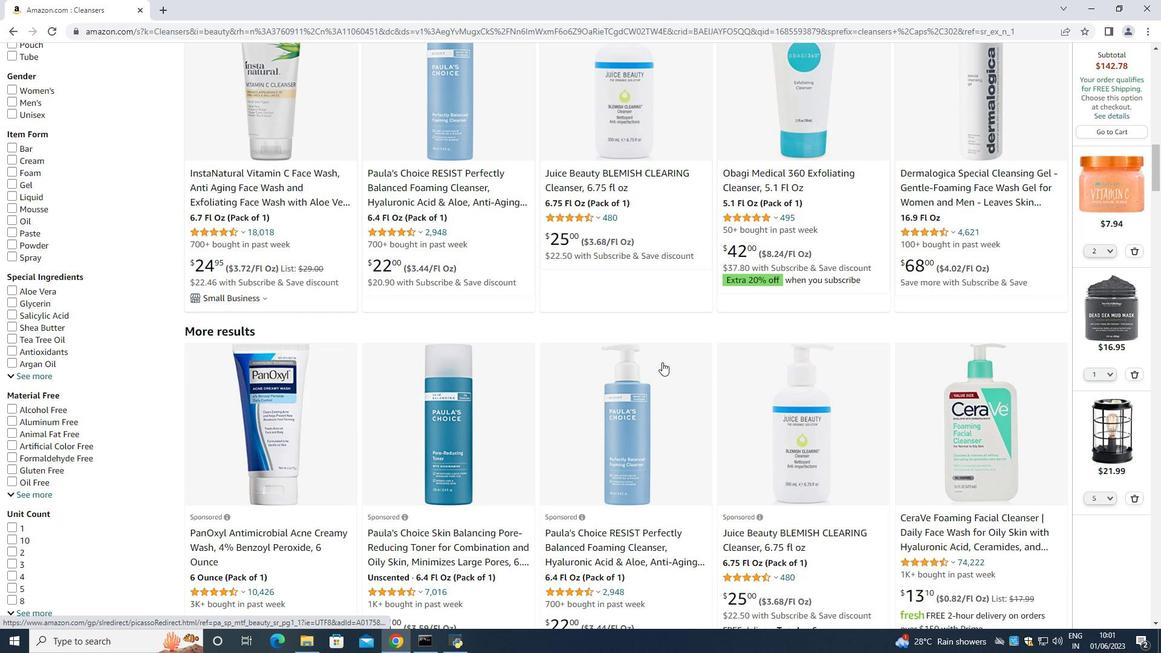 
Action: Mouse scrolled (662, 361) with delta (0, 0)
Screenshot: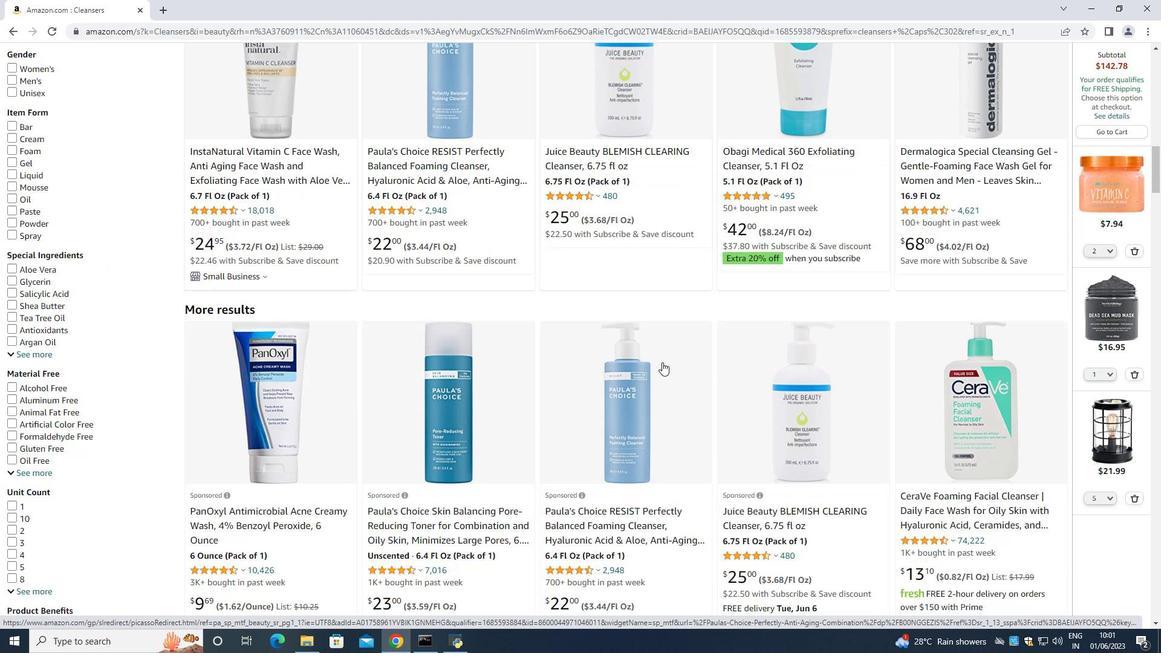 
Action: Mouse scrolled (662, 361) with delta (0, 0)
Screenshot: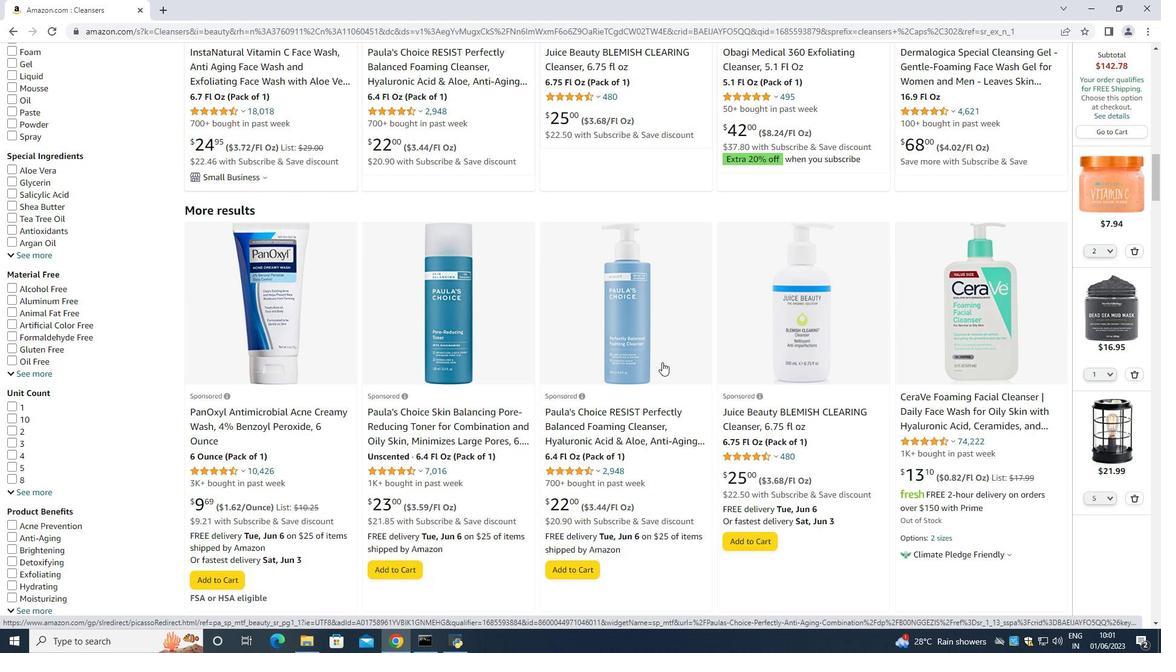 
Action: Mouse moved to (736, 372)
Screenshot: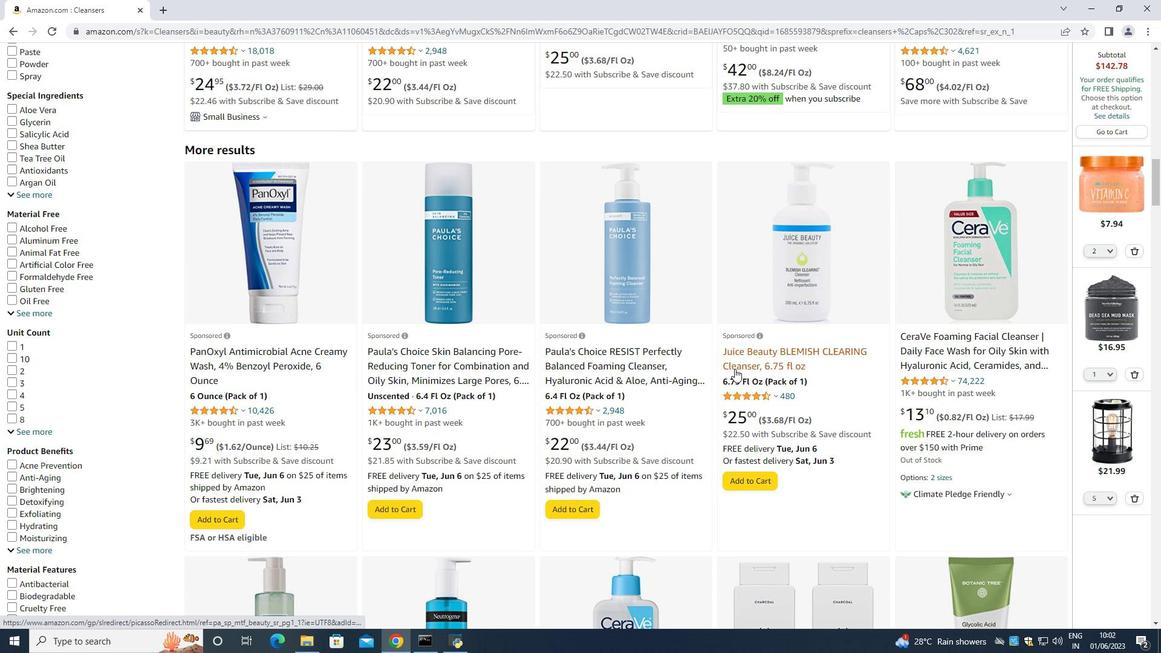 
Action: Mouse scrolled (736, 372) with delta (0, 0)
Screenshot: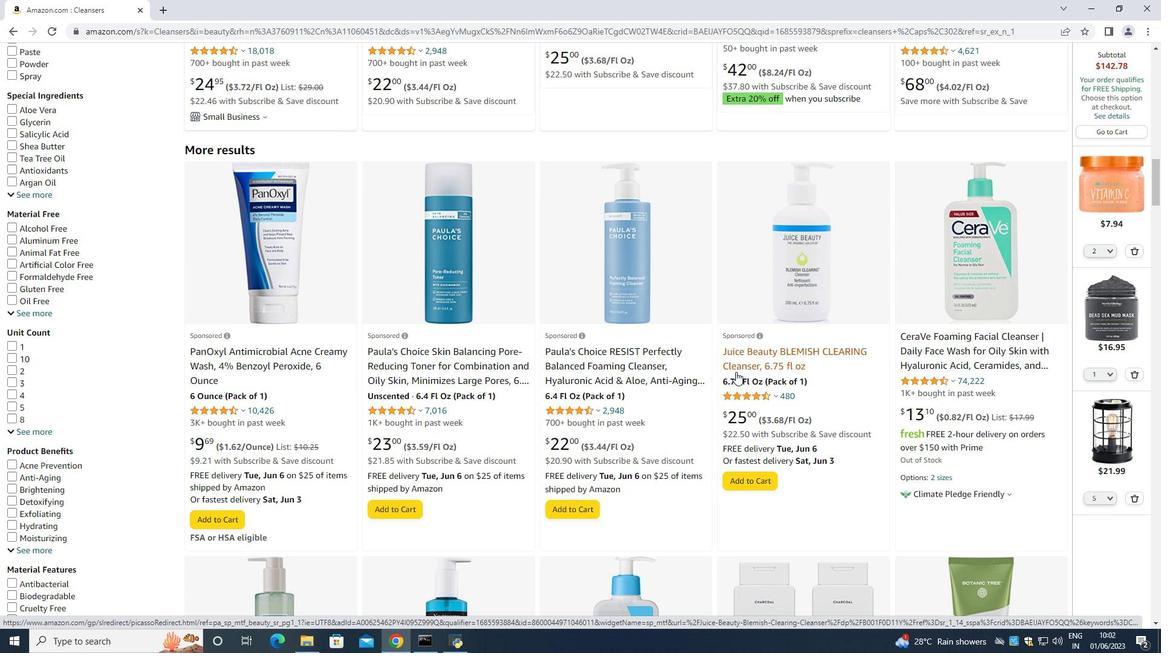
Action: Mouse scrolled (736, 372) with delta (0, 0)
Screenshot: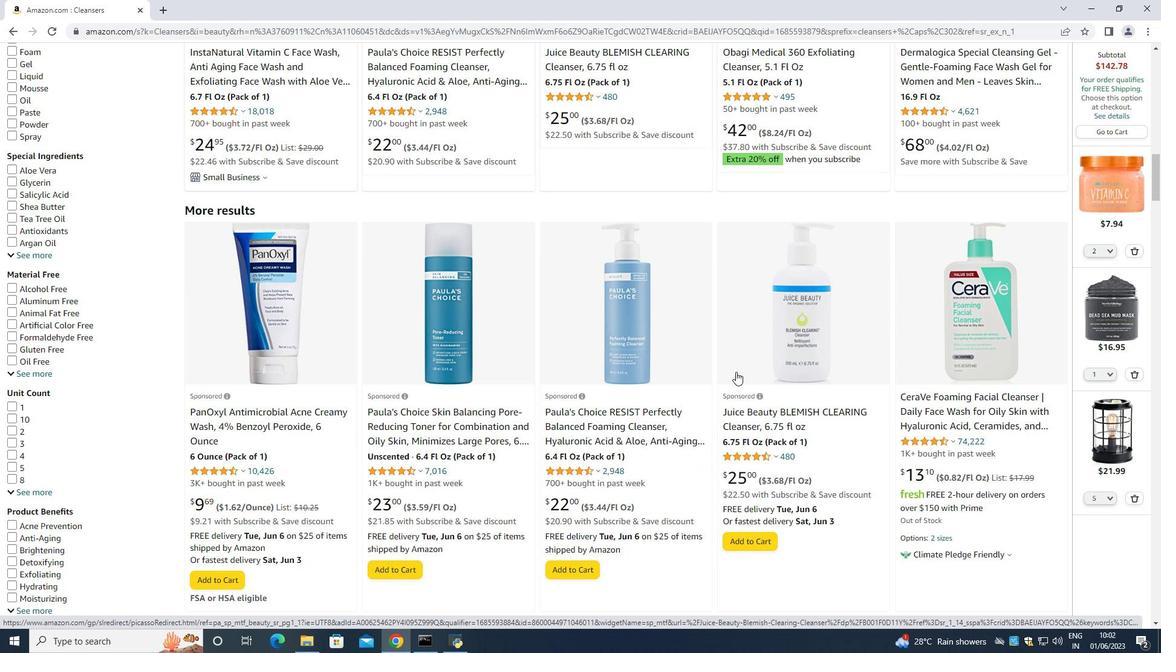 
Action: Mouse scrolled (736, 372) with delta (0, 0)
Screenshot: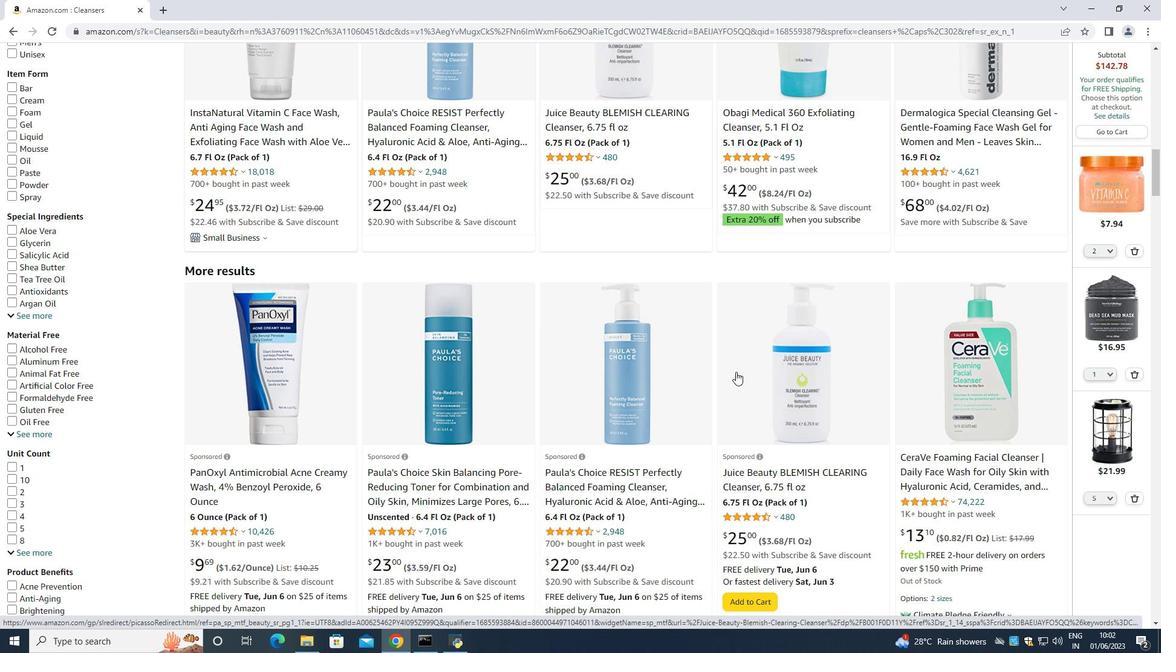 
Action: Mouse scrolled (736, 372) with delta (0, 0)
Screenshot: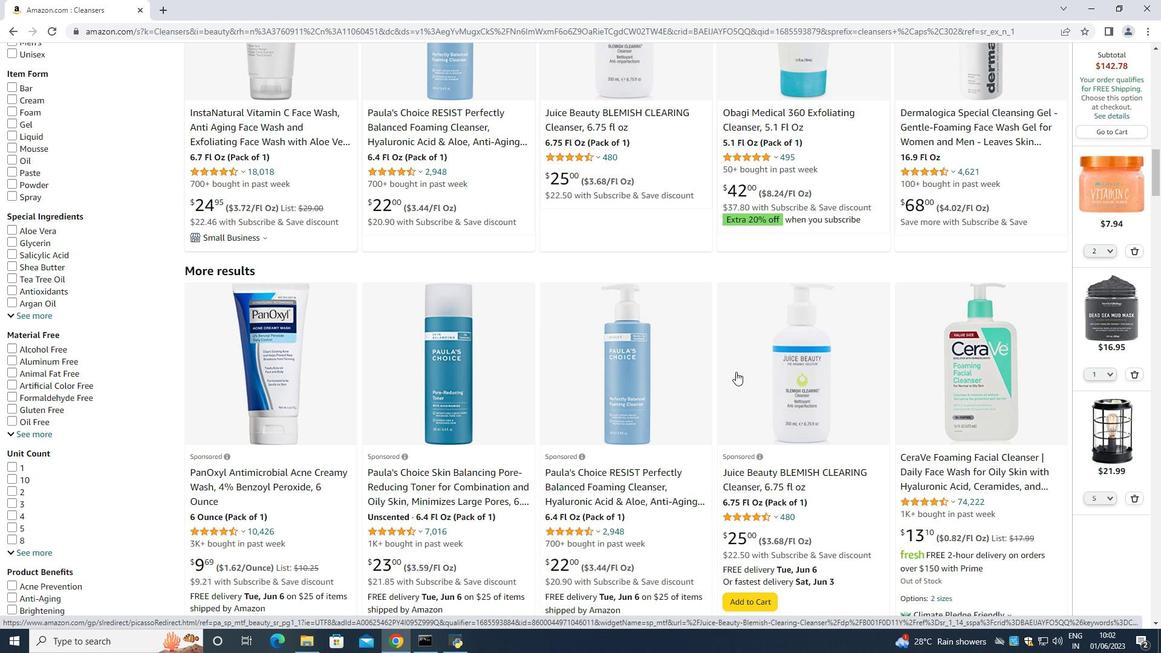 
Action: Mouse scrolled (736, 372) with delta (0, 0)
Screenshot: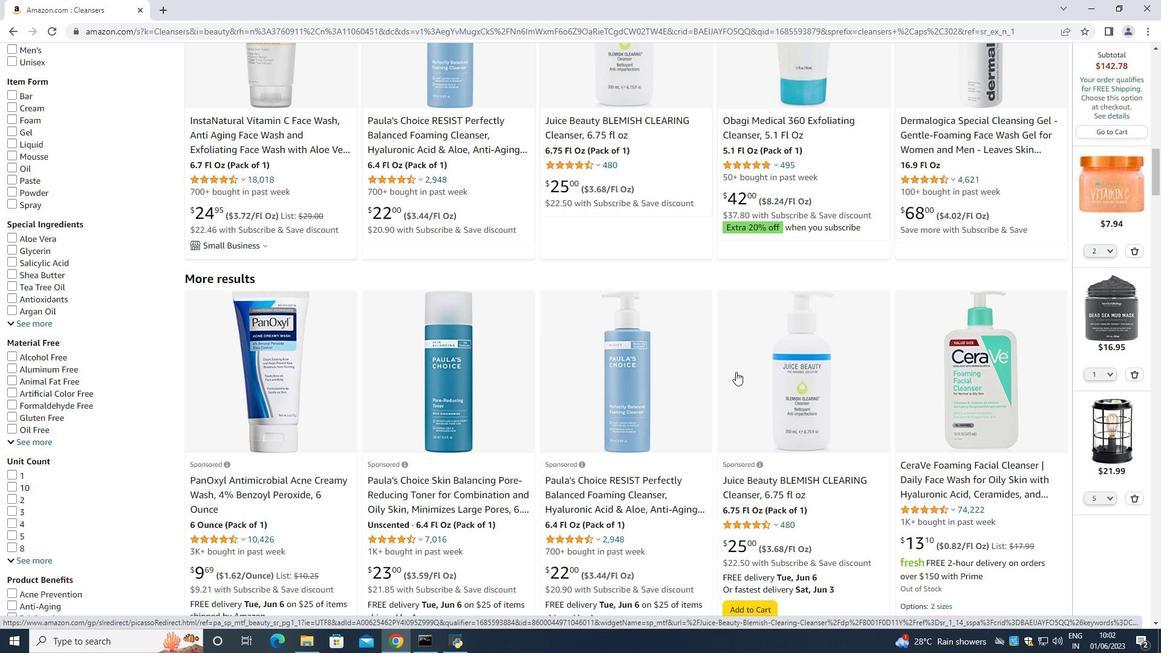 
Action: Mouse scrolled (736, 372) with delta (0, 0)
Screenshot: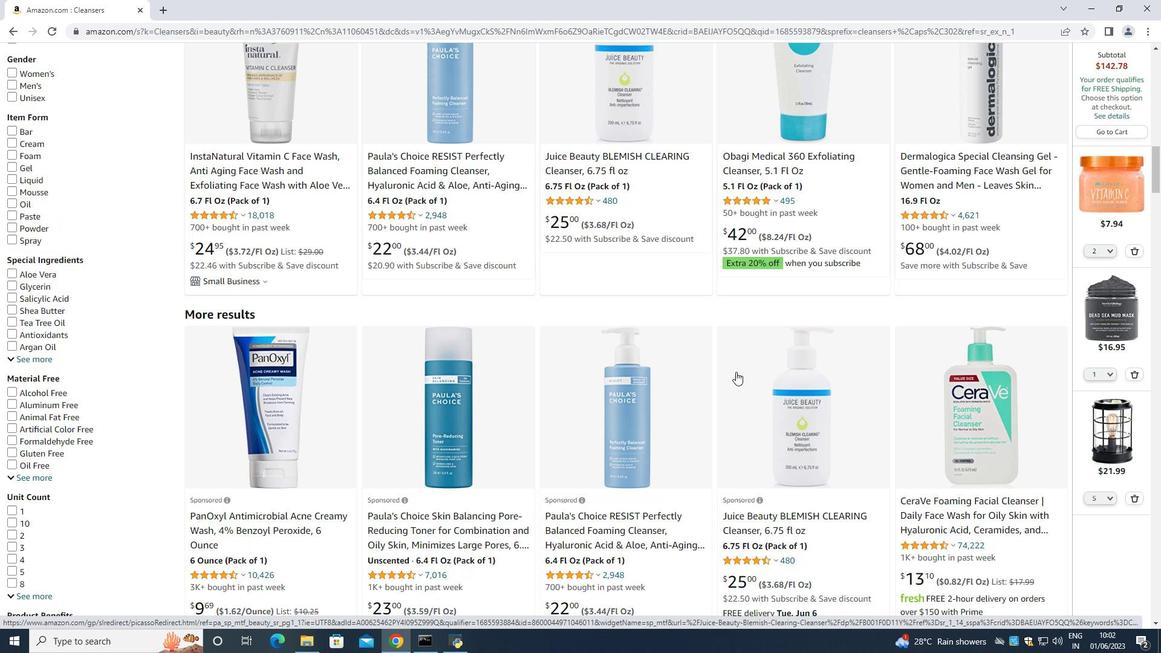 
Action: Mouse scrolled (736, 372) with delta (0, 0)
Screenshot: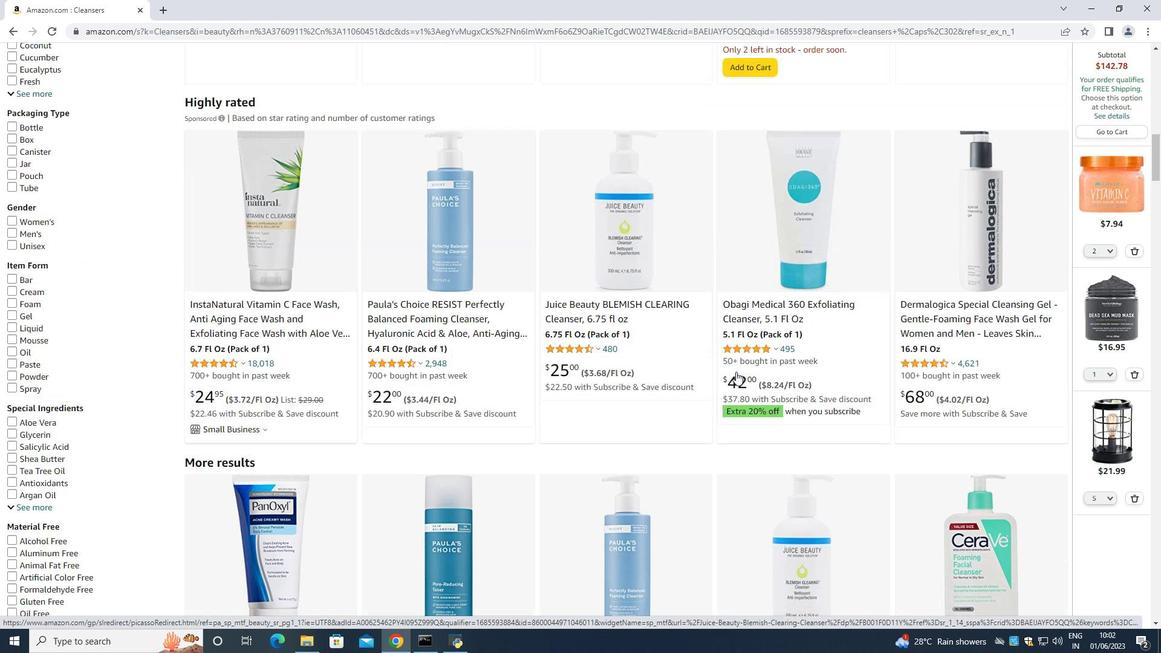
Action: Mouse scrolled (736, 372) with delta (0, 0)
Screenshot: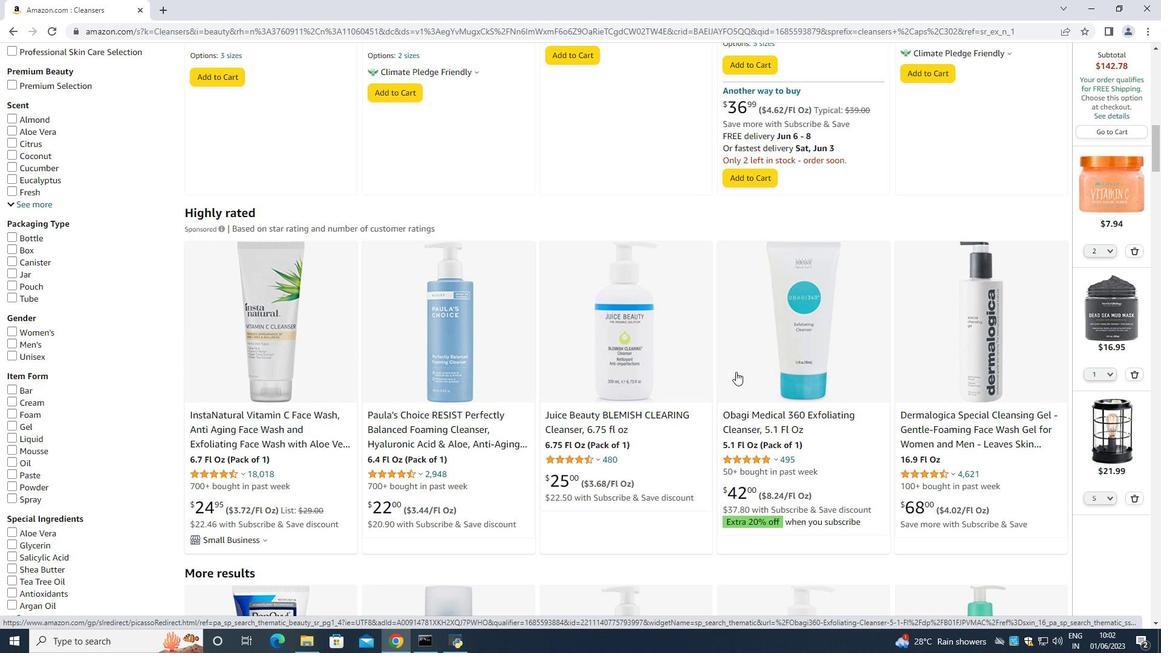 
Action: Mouse scrolled (736, 372) with delta (0, 0)
Screenshot: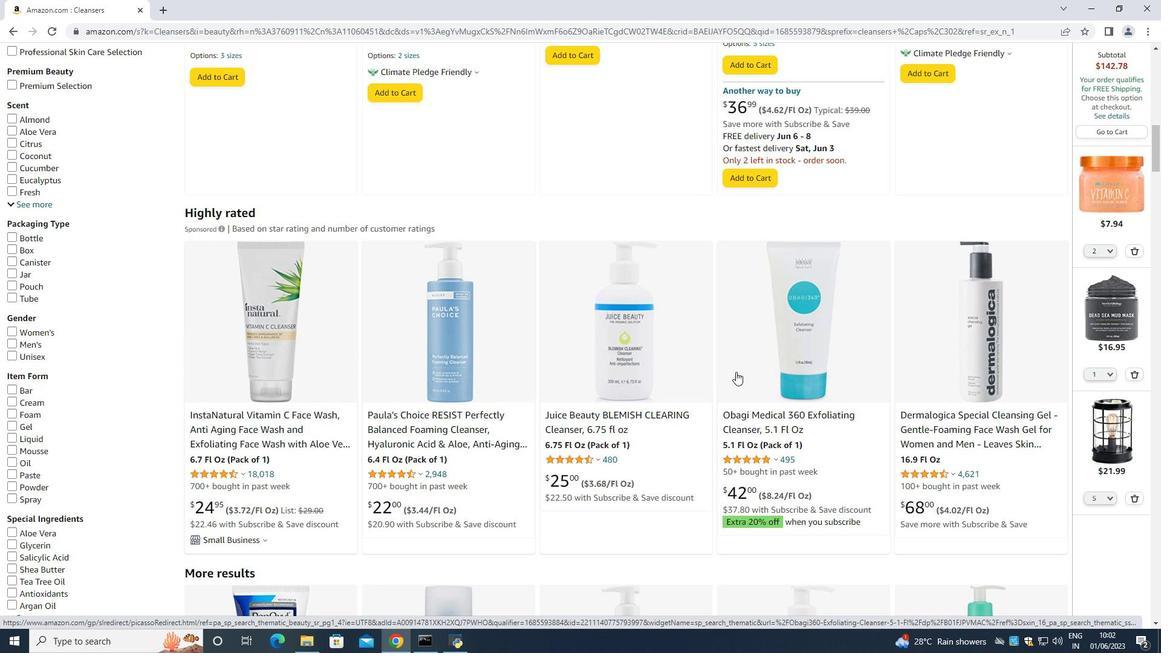 
Action: Mouse scrolled (736, 372) with delta (0, 0)
Screenshot: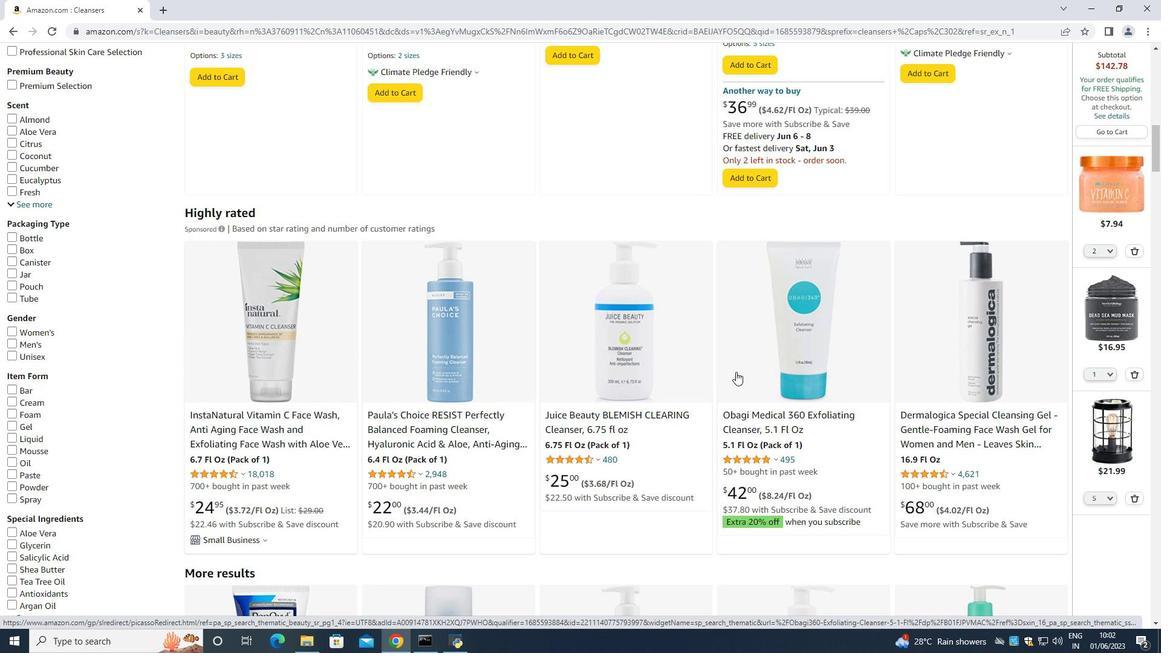 
Action: Mouse scrolled (736, 372) with delta (0, 0)
Screenshot: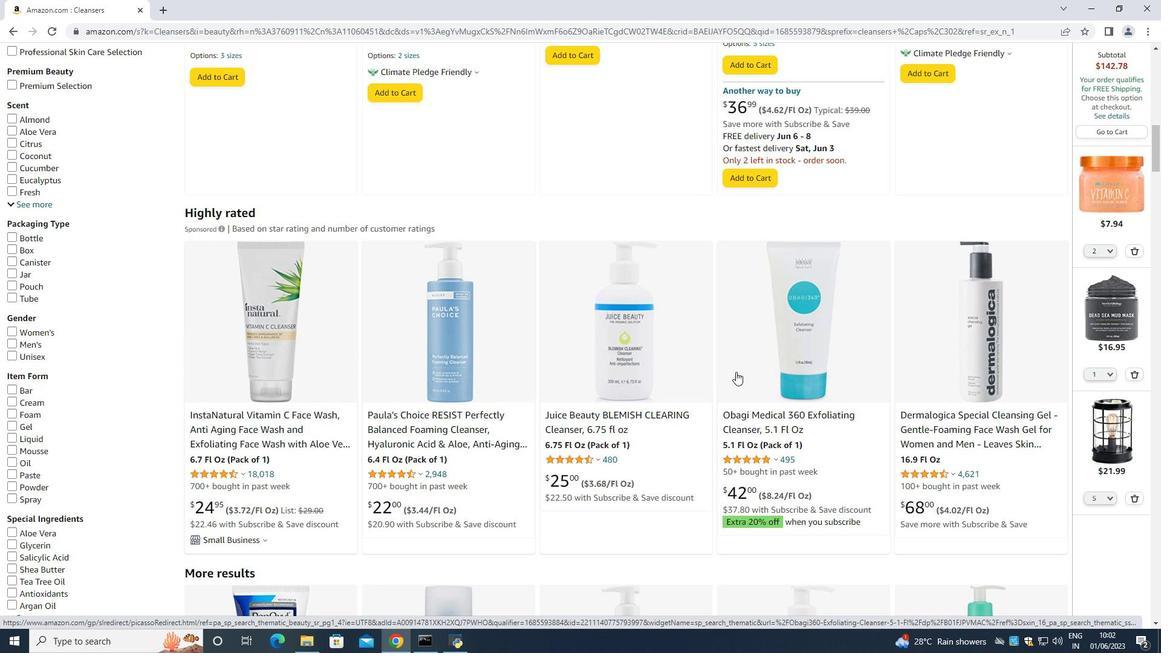 
Action: Mouse scrolled (736, 372) with delta (0, 0)
Screenshot: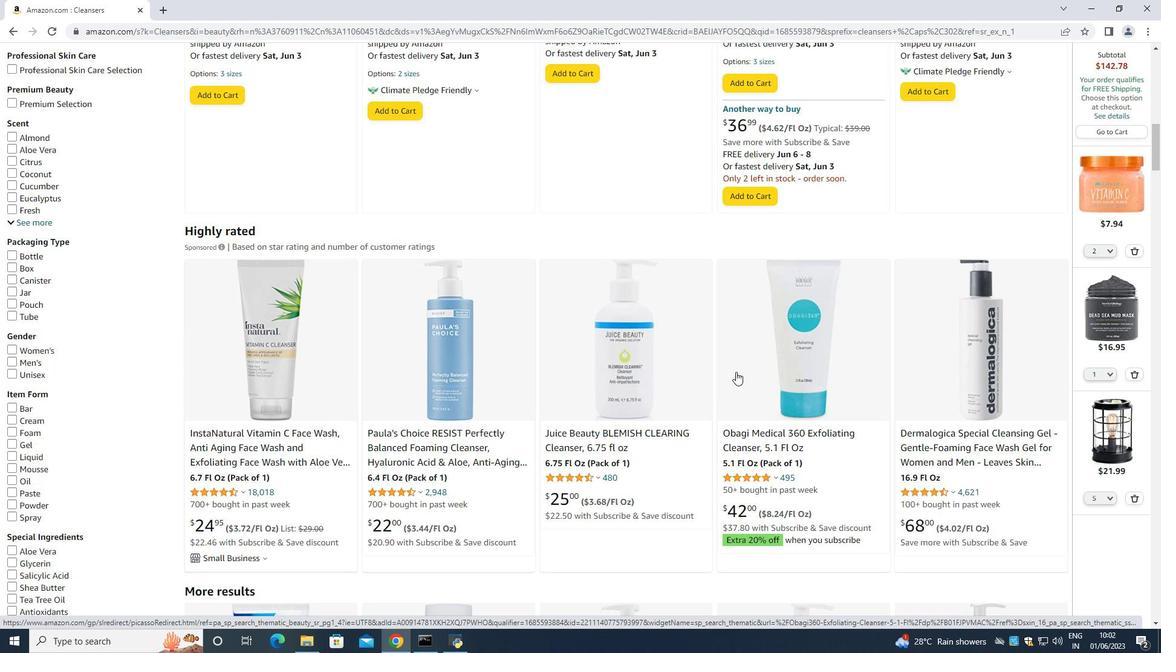 
Action: Mouse moved to (627, 210)
Screenshot: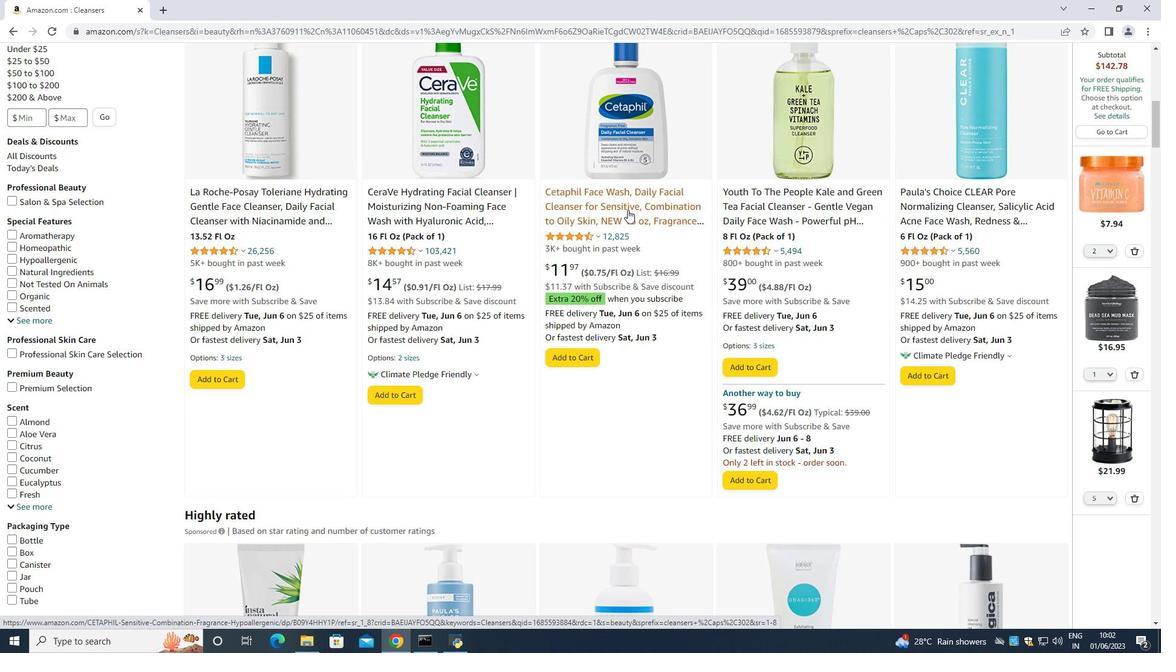 
Action: Mouse pressed left at (627, 210)
Screenshot: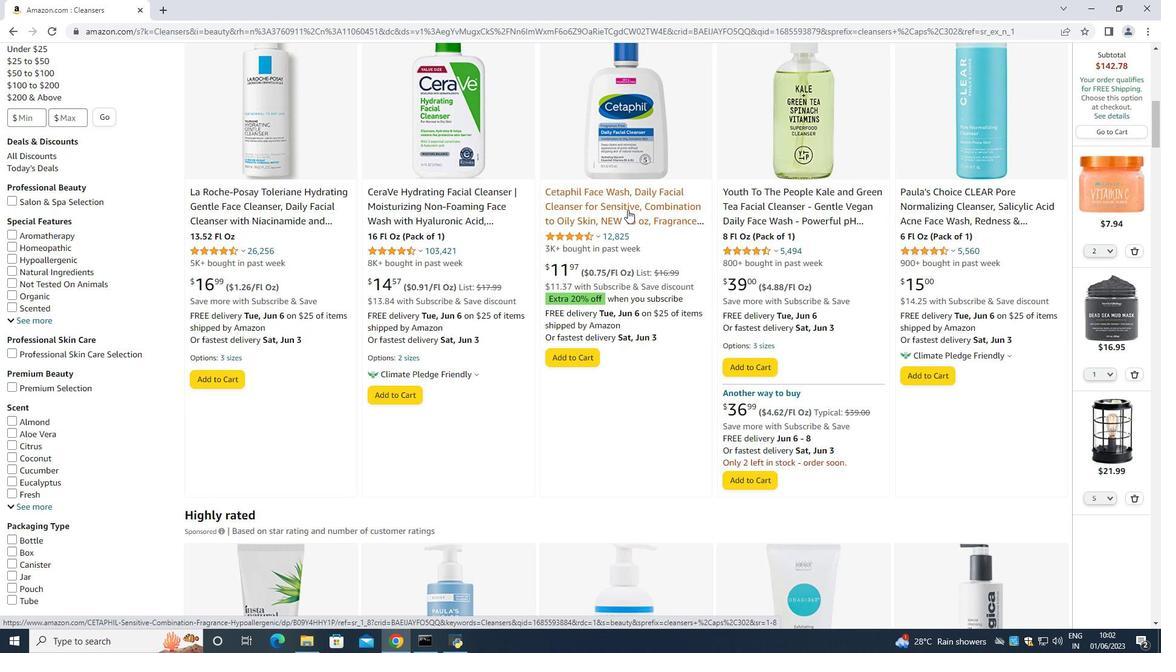
Action: Mouse moved to (489, 472)
Screenshot: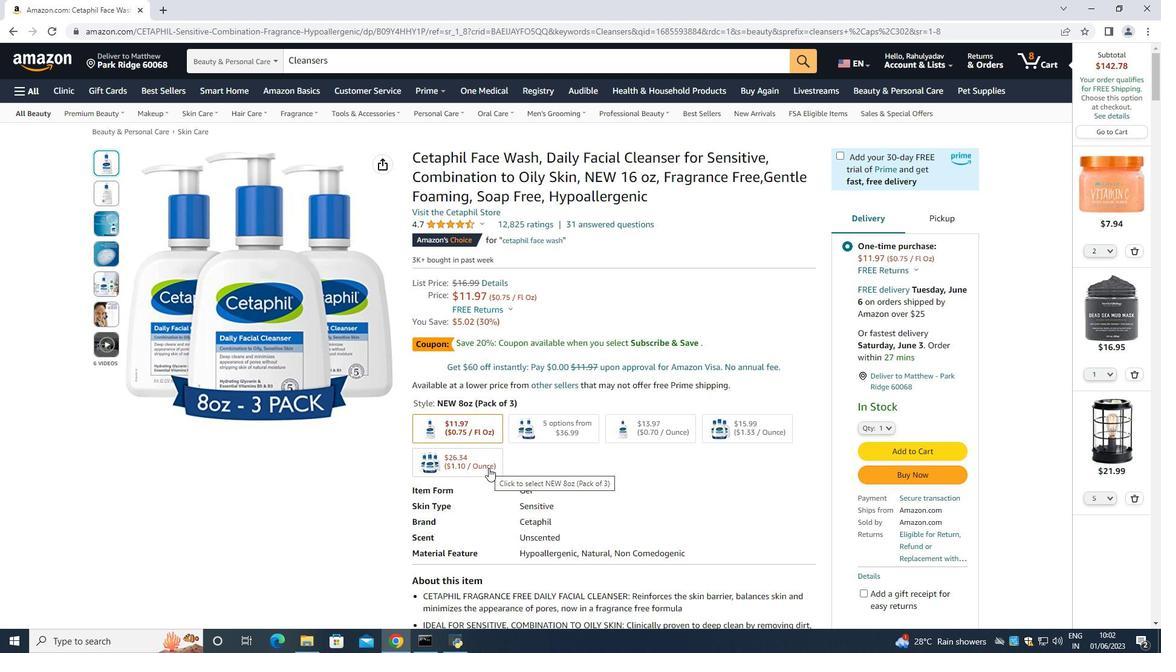 
Action: Mouse scrolled (489, 471) with delta (0, 0)
Screenshot: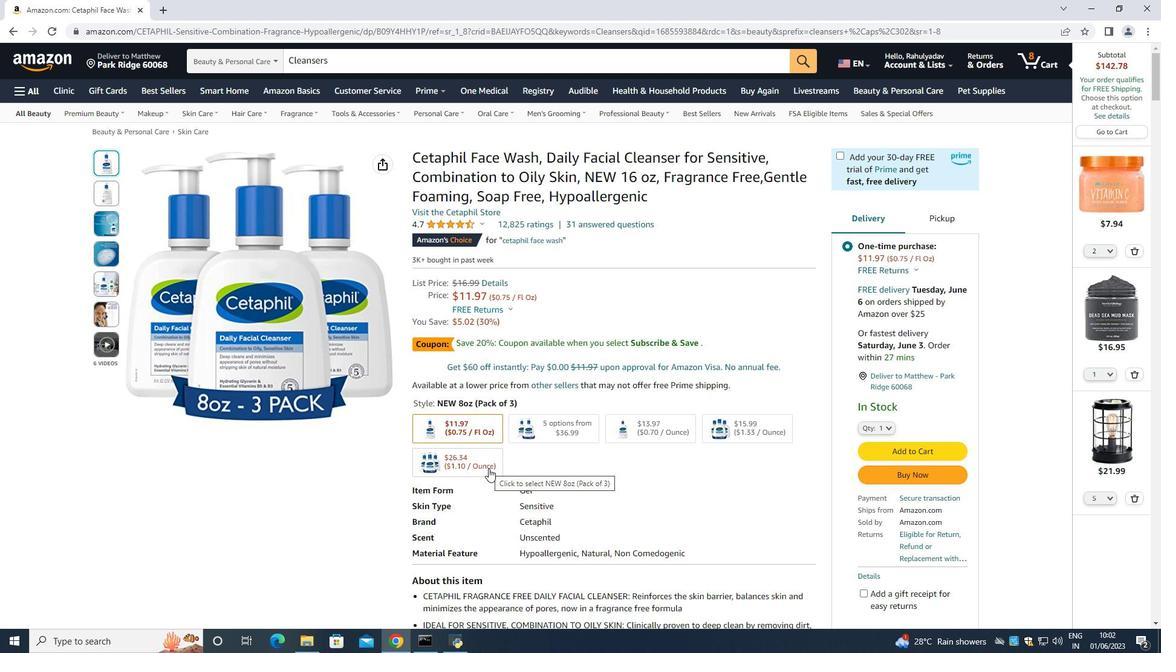 
Action: Mouse scrolled (489, 471) with delta (0, 0)
Screenshot: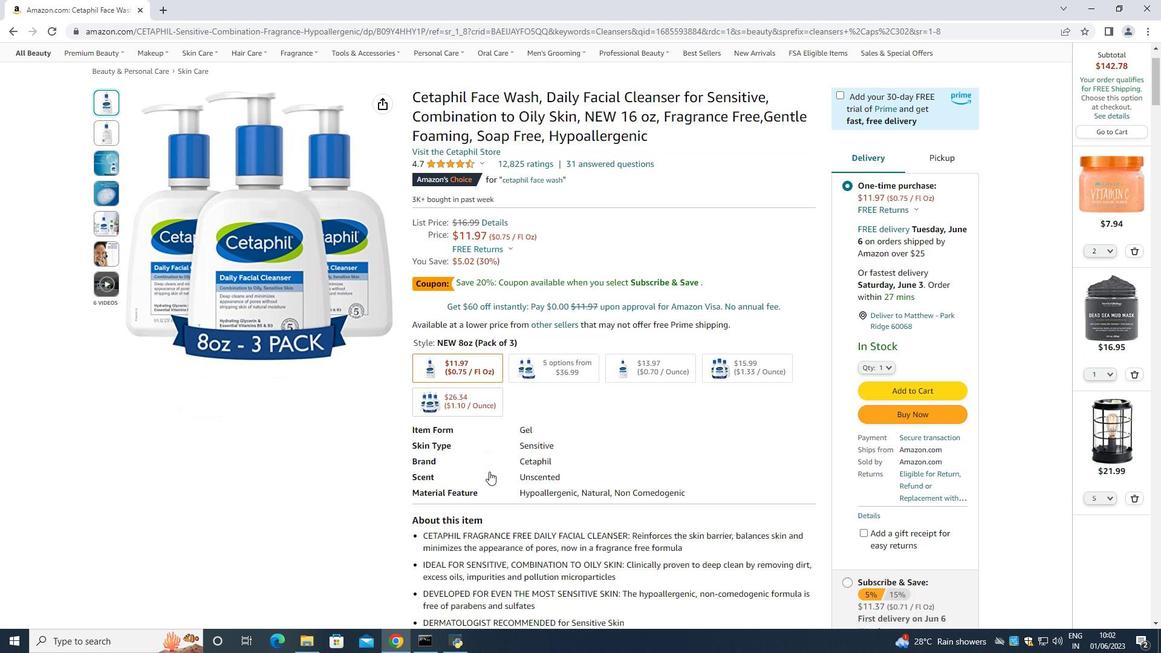 
Action: Mouse scrolled (489, 471) with delta (0, 0)
Screenshot: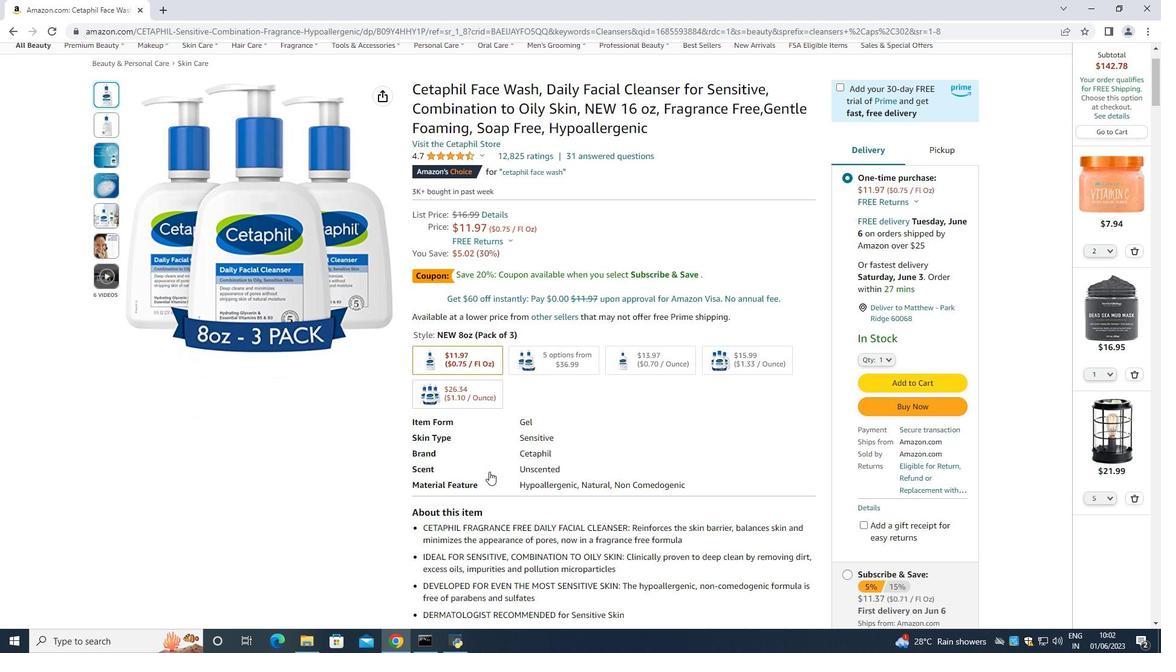
Action: Mouse scrolled (489, 471) with delta (0, 0)
Screenshot: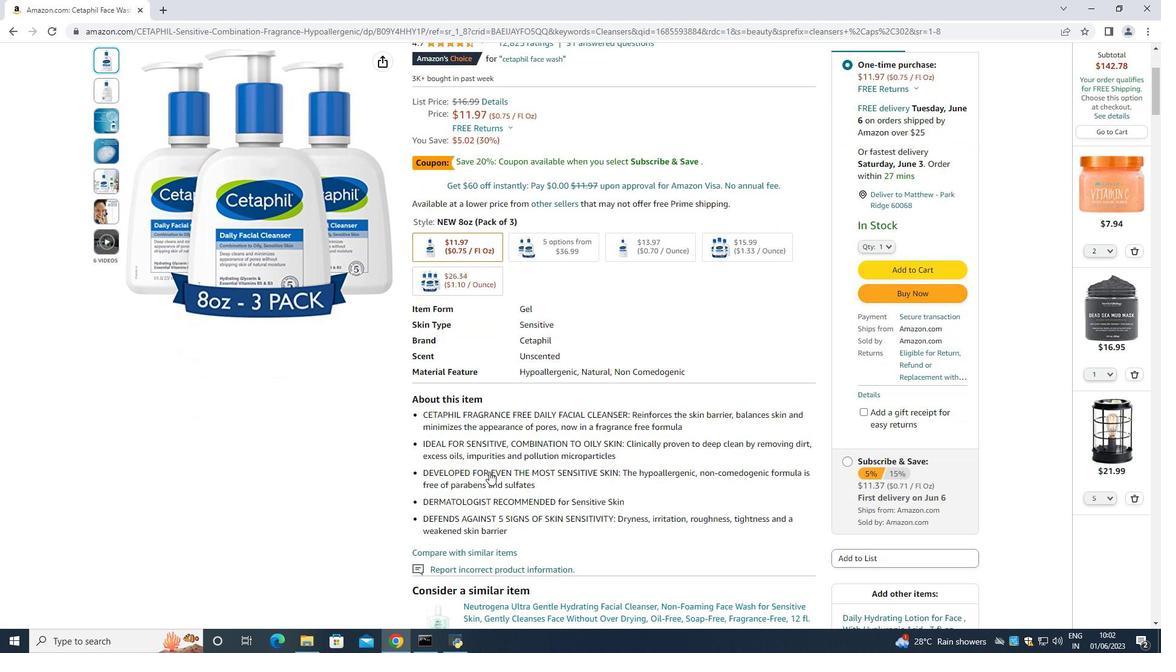 
Action: Mouse moved to (501, 473)
Screenshot: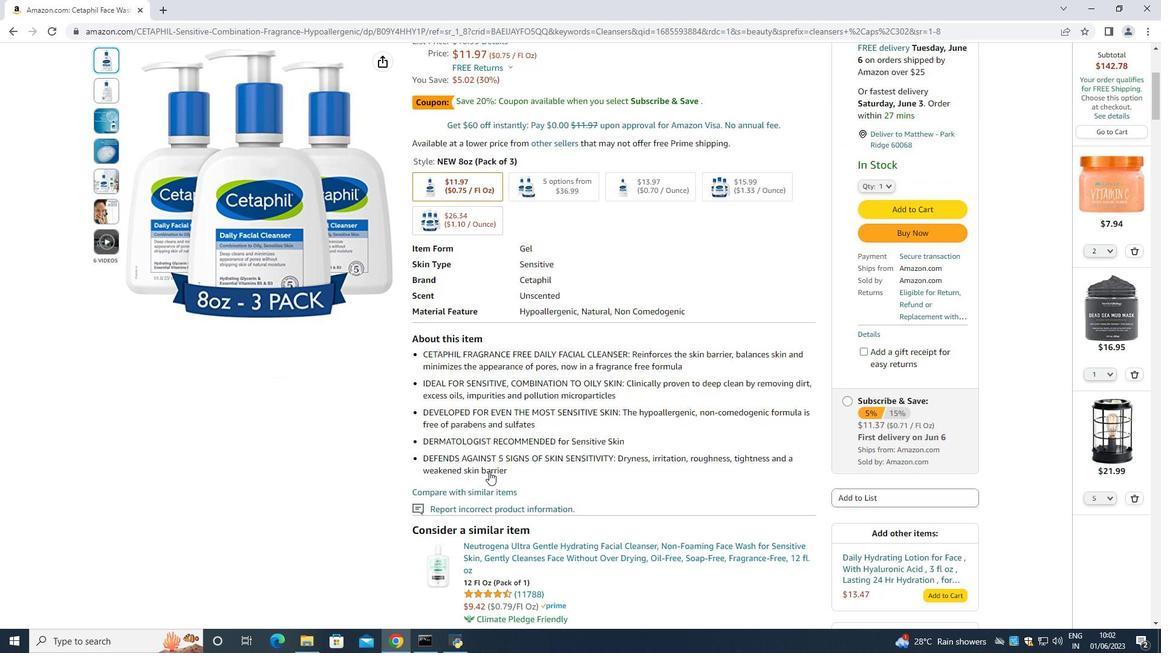 
Action: Mouse scrolled (500, 472) with delta (0, 0)
Screenshot: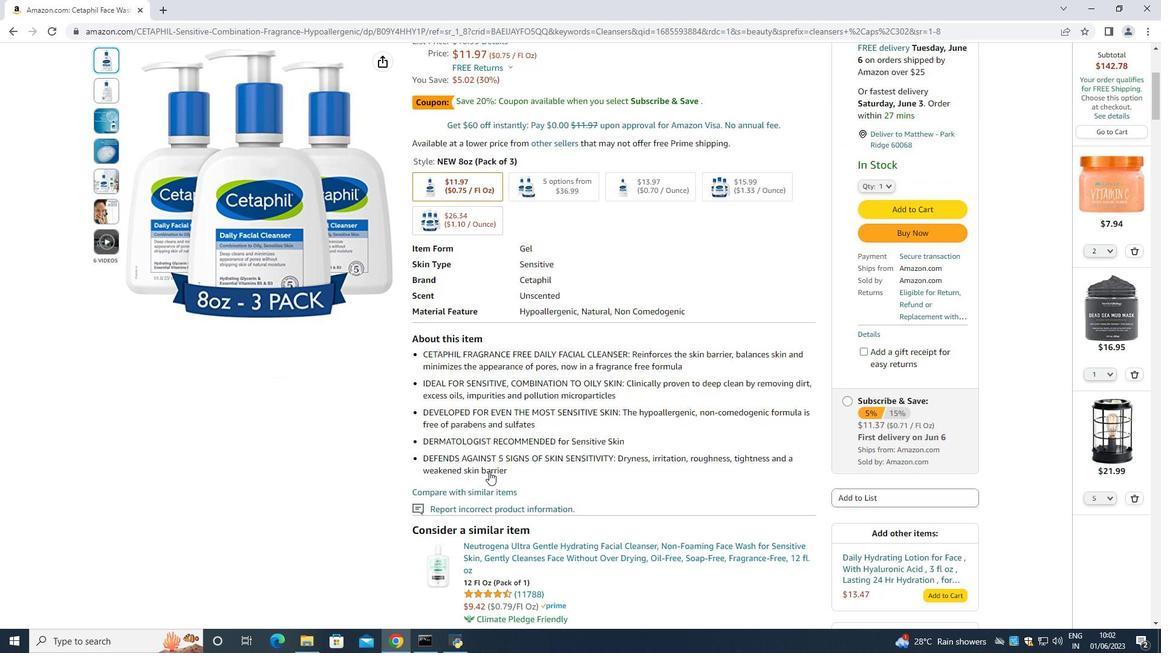 
Action: Mouse moved to (505, 473)
Screenshot: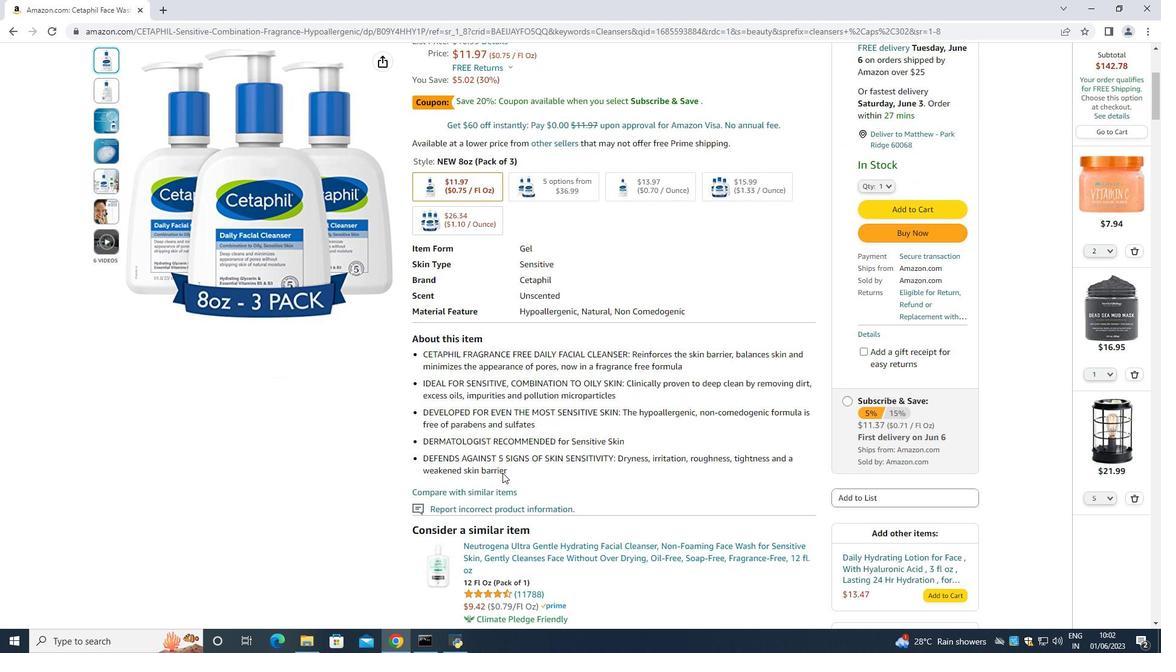 
Action: Mouse scrolled (504, 472) with delta (0, 0)
Screenshot: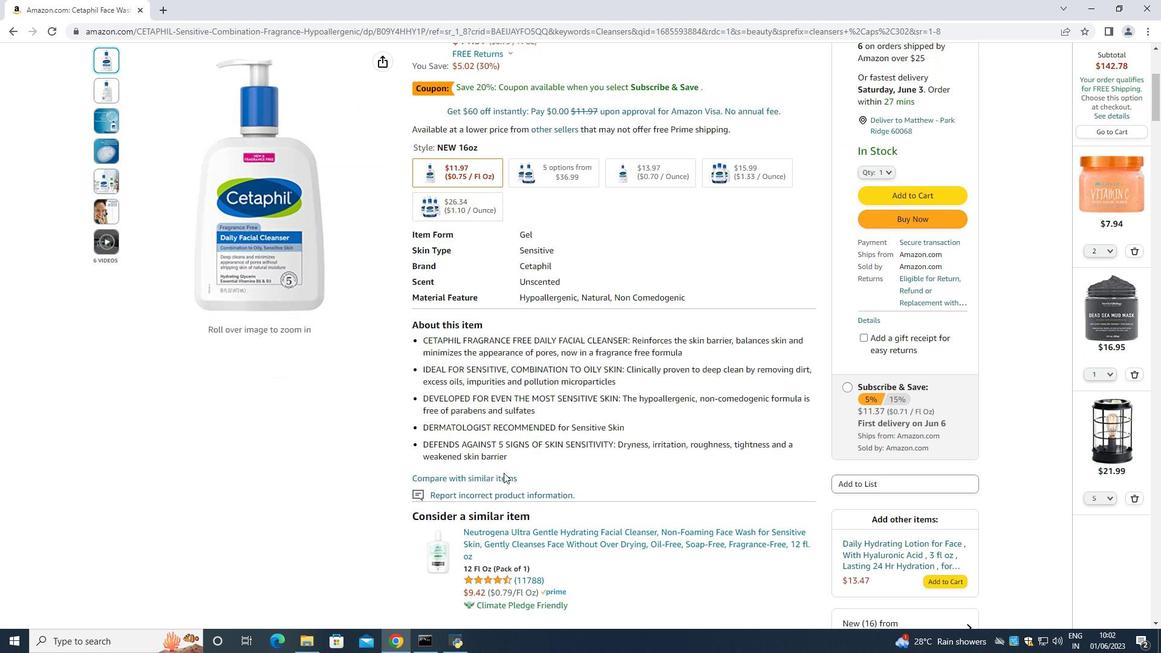 
Action: Mouse moved to (517, 472)
Screenshot: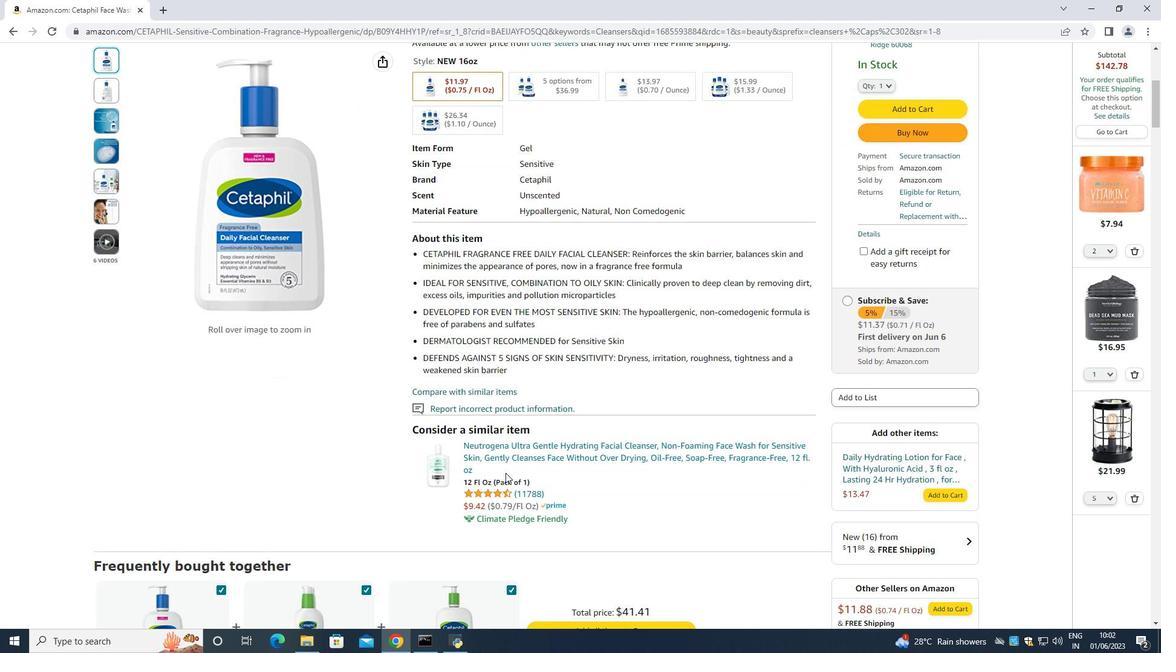 
Action: Mouse scrolled (517, 471) with delta (0, 0)
Screenshot: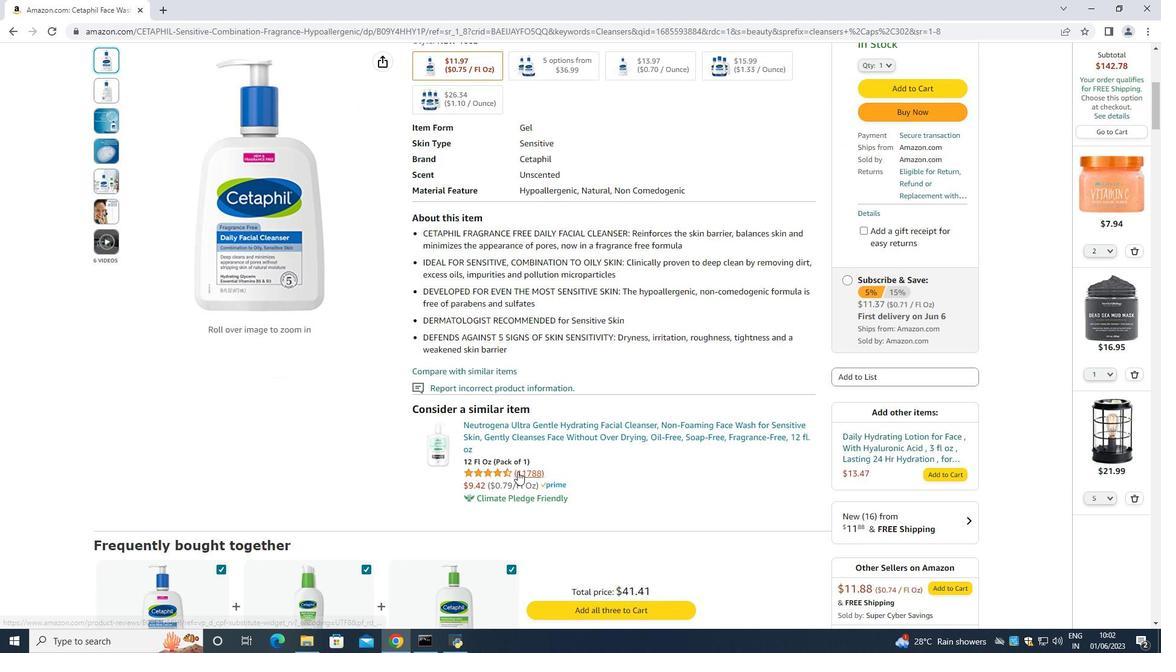 
Action: Mouse scrolled (517, 471) with delta (0, 0)
Screenshot: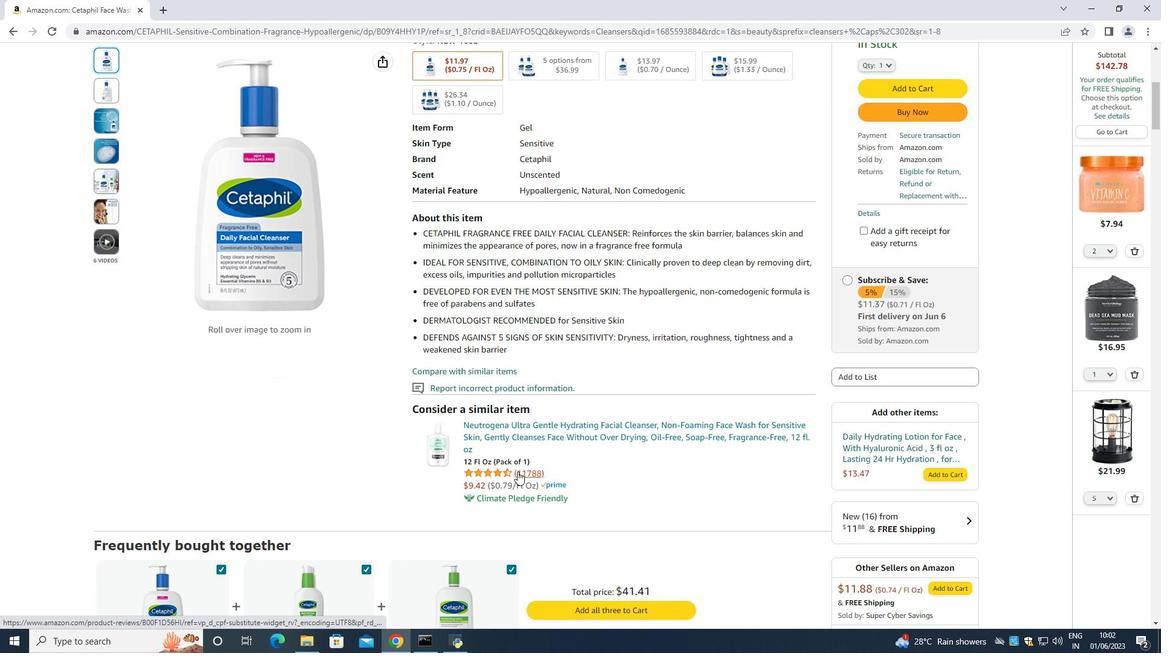 
Action: Mouse scrolled (517, 471) with delta (0, 0)
Screenshot: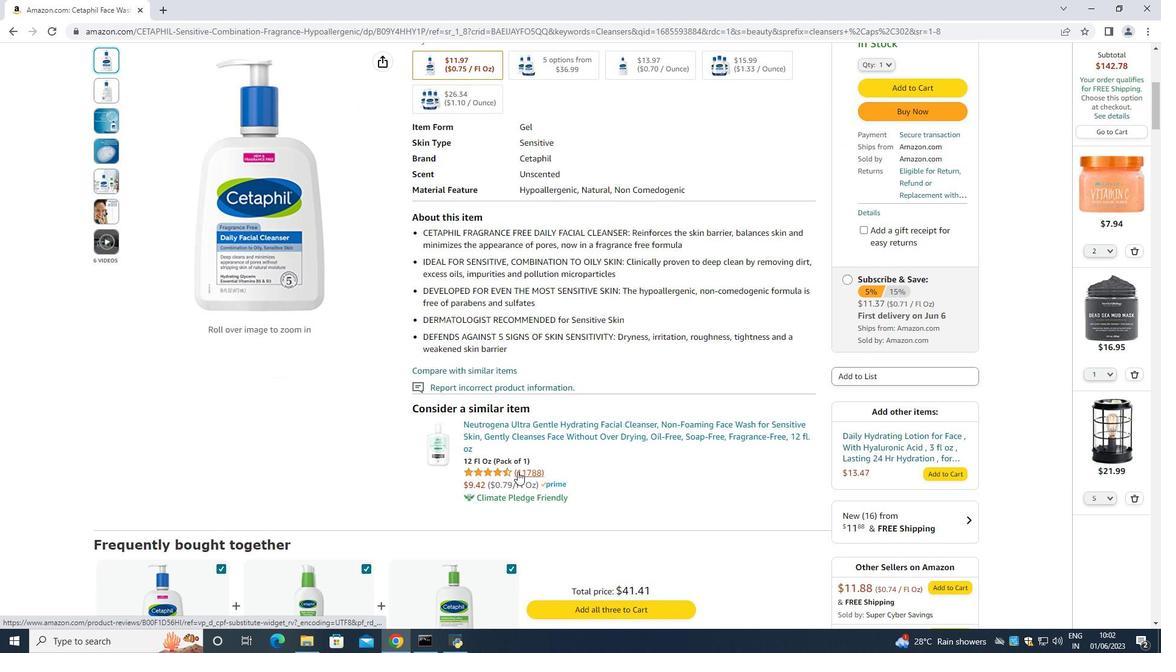 
Action: Mouse scrolled (517, 471) with delta (0, 0)
Screenshot: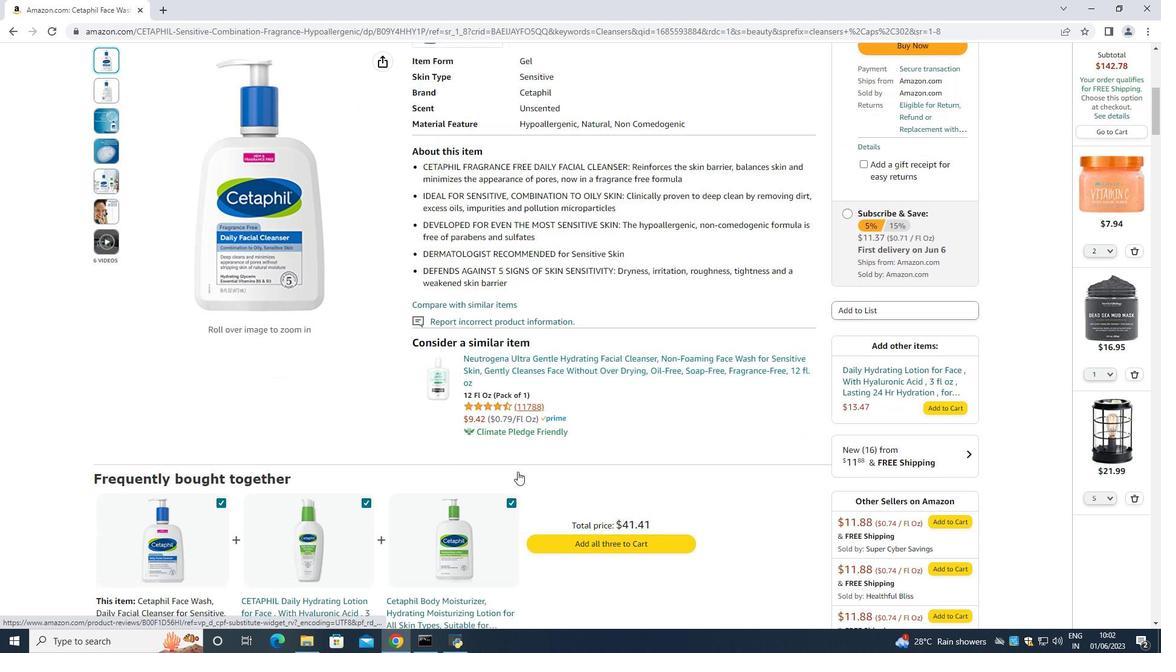
Action: Mouse moved to (518, 472)
Screenshot: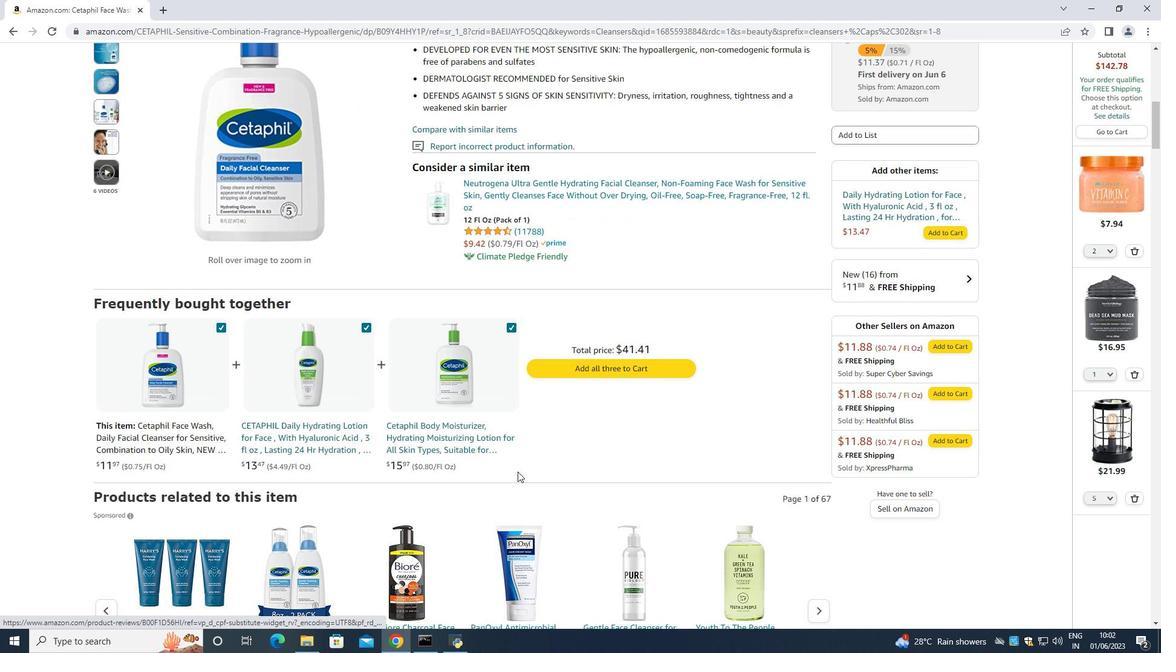 
Action: Mouse scrolled (518, 471) with delta (0, 0)
Screenshot: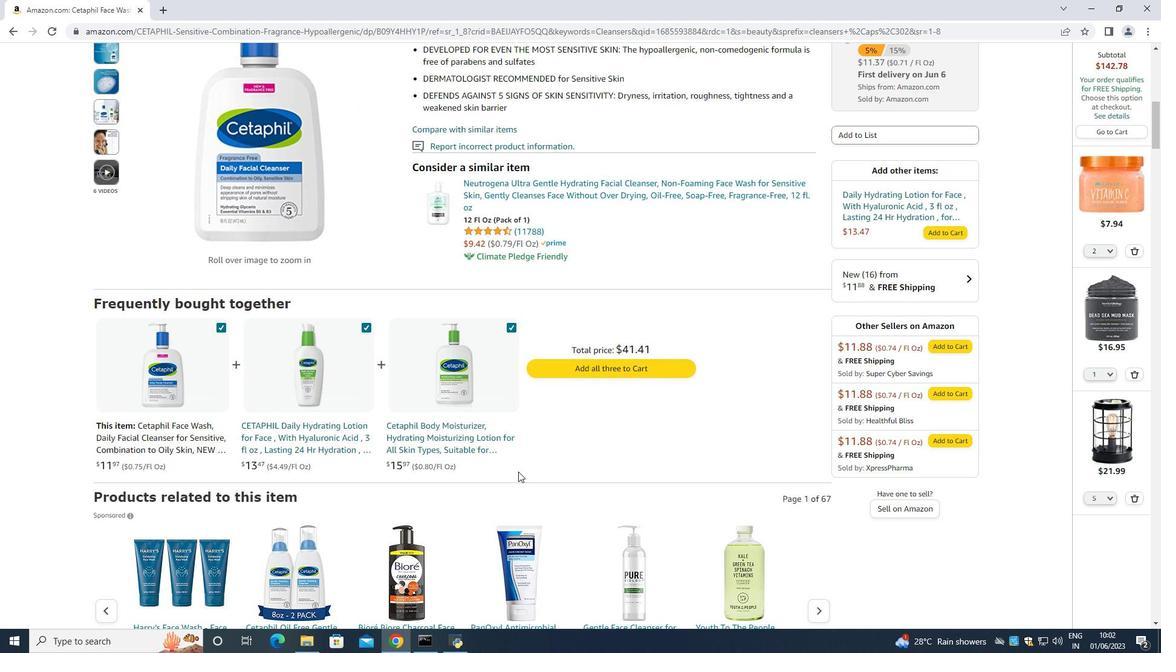 
Action: Mouse scrolled (518, 471) with delta (0, 0)
Screenshot: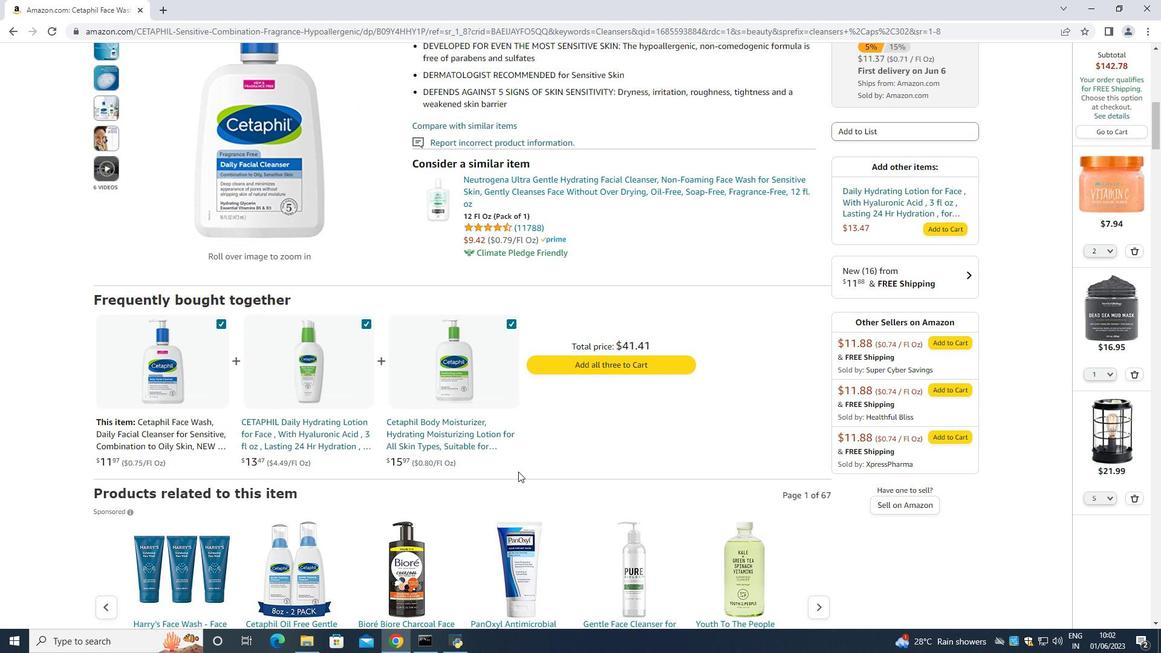 
Action: Mouse scrolled (518, 471) with delta (0, 0)
Screenshot: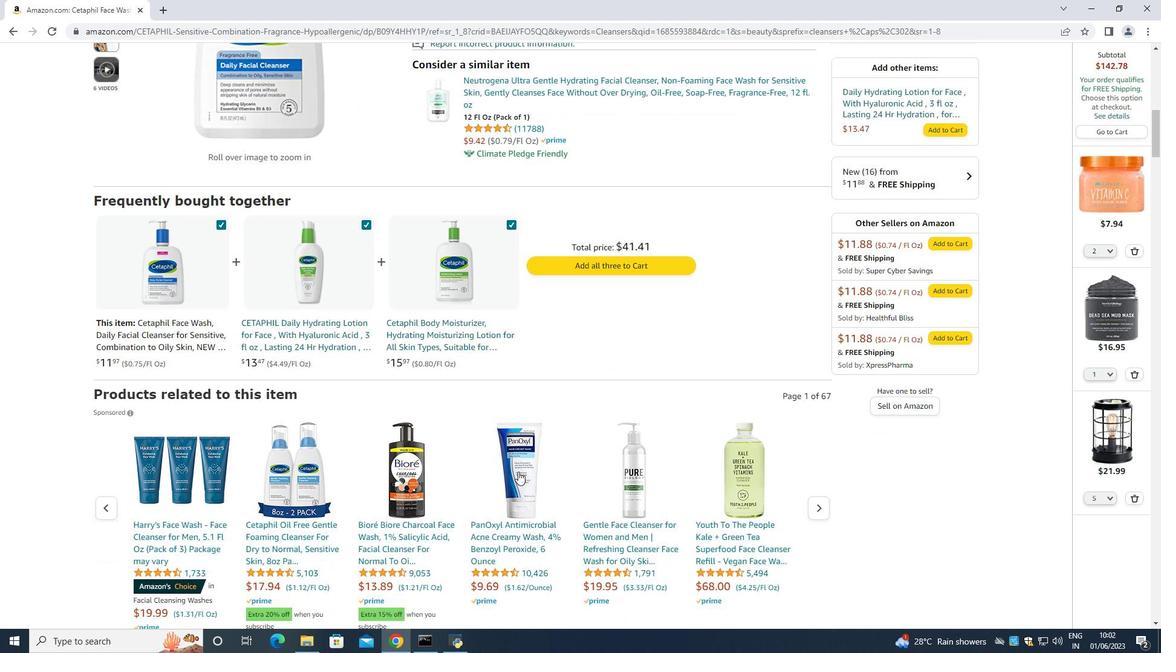 
Action: Mouse scrolled (518, 472) with delta (0, 0)
Screenshot: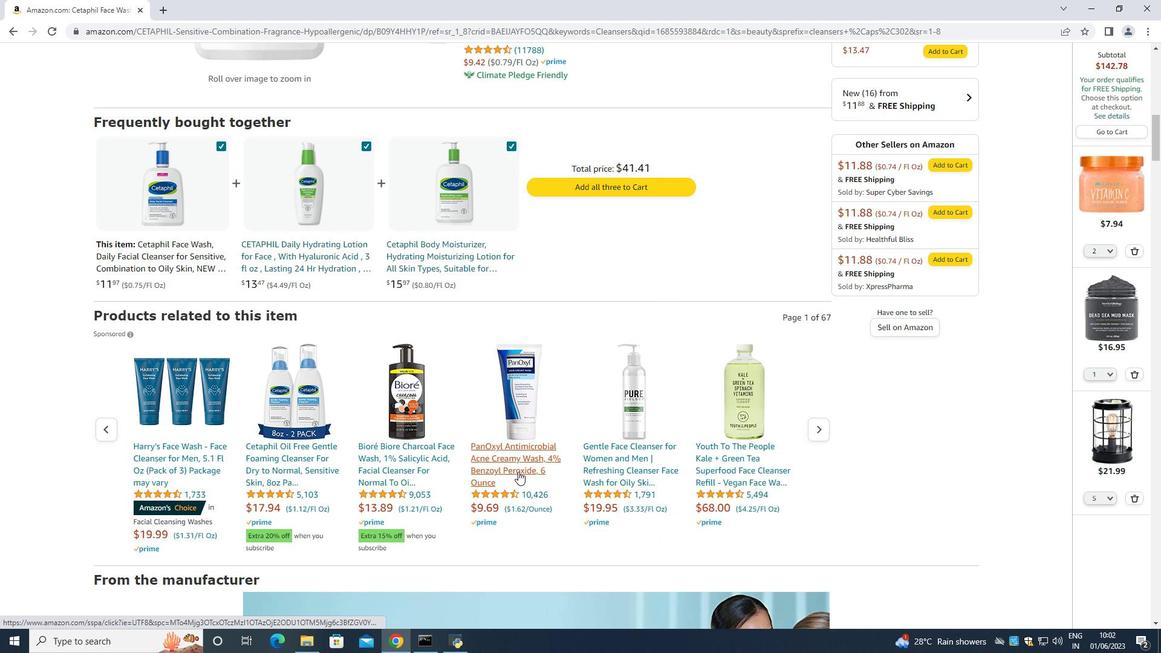 
Action: Mouse scrolled (518, 472) with delta (0, 0)
Screenshot: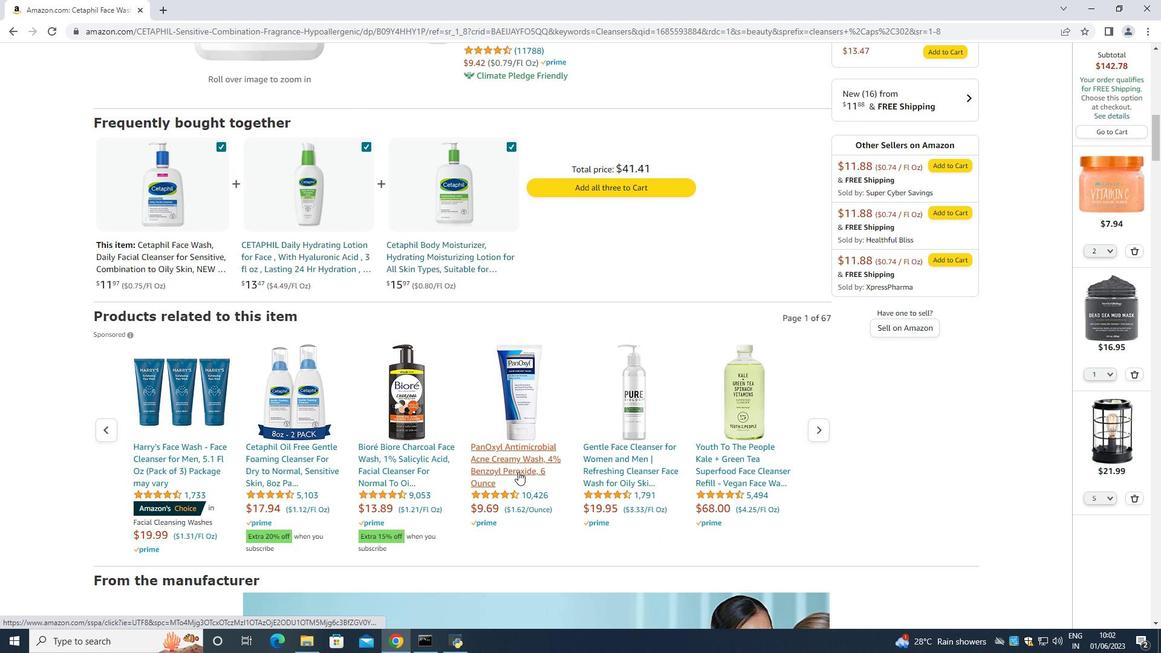 
Action: Mouse scrolled (518, 472) with delta (0, 0)
Screenshot: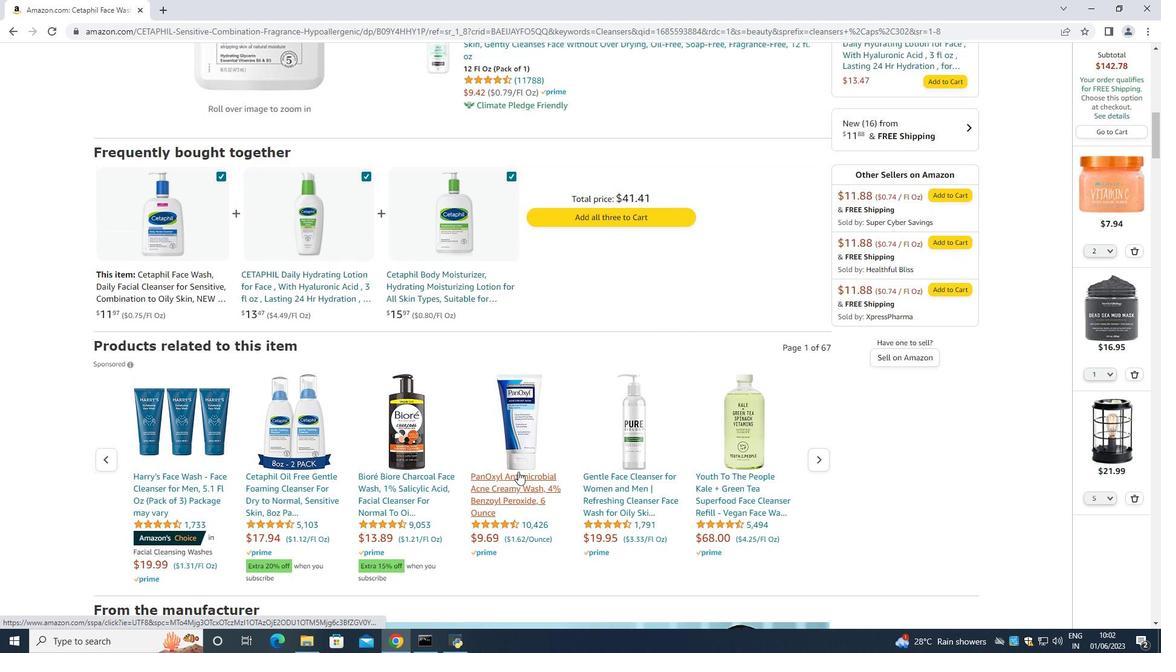 
Action: Mouse scrolled (518, 472) with delta (0, 0)
Screenshot: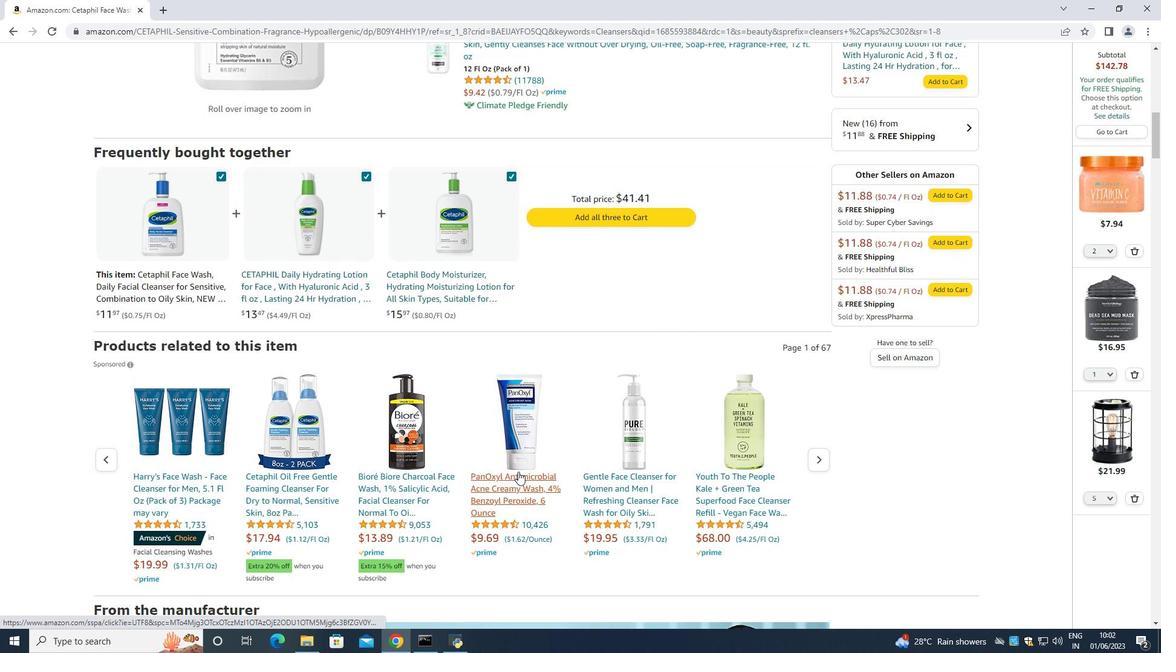 
Action: Mouse scrolled (518, 472) with delta (0, 0)
Screenshot: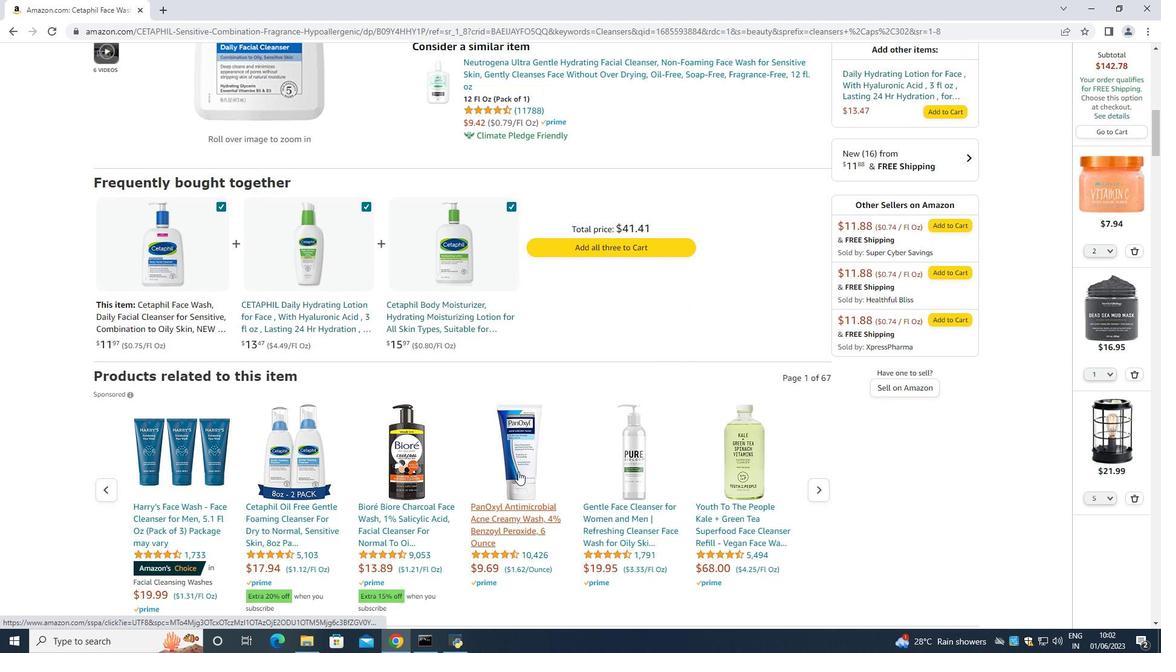 
Action: Mouse scrolled (518, 472) with delta (0, 0)
Screenshot: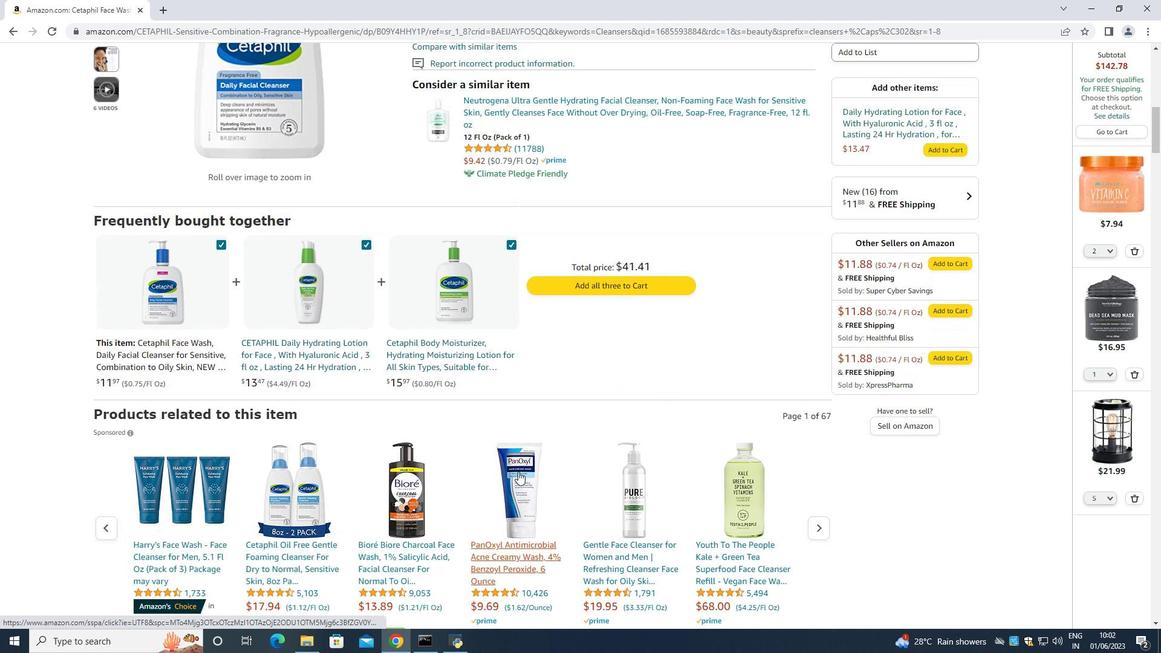 
Action: Mouse scrolled (518, 472) with delta (0, 0)
Screenshot: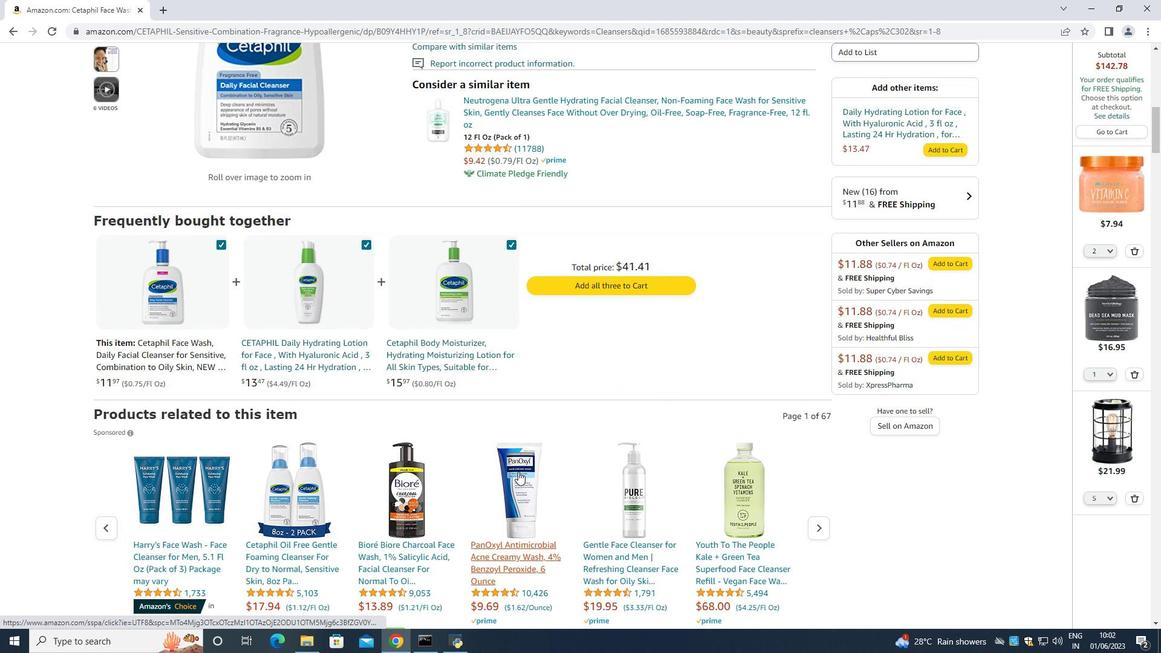 
Action: Mouse scrolled (518, 472) with delta (0, 0)
Screenshot: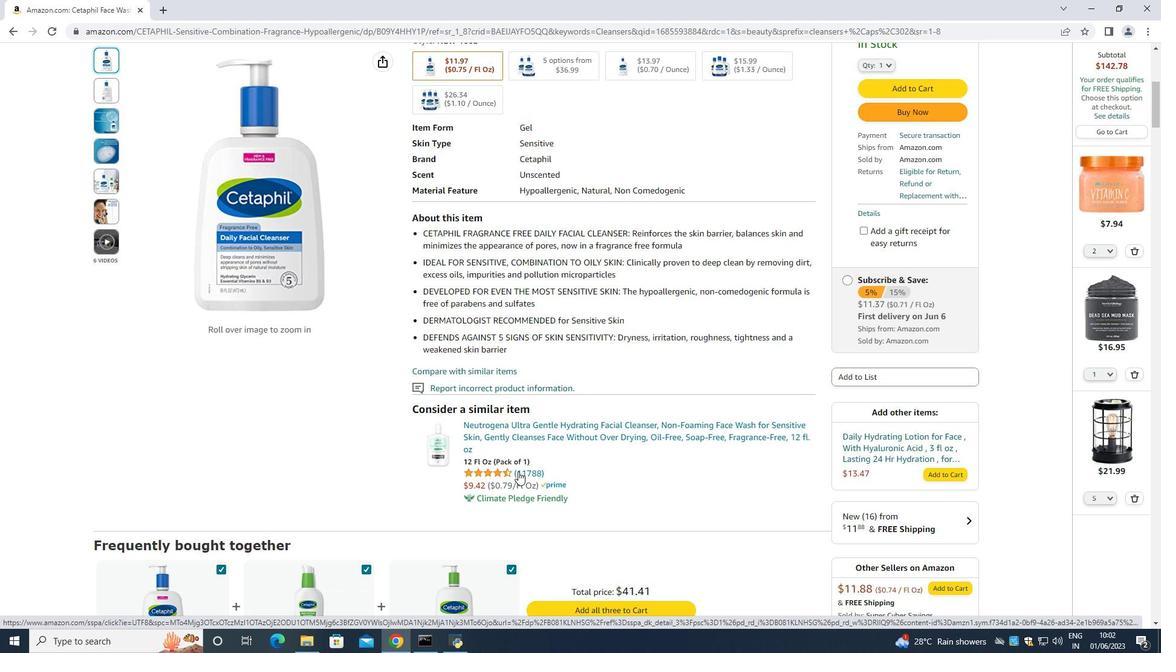 
Action: Mouse scrolled (518, 472) with delta (0, 0)
Screenshot: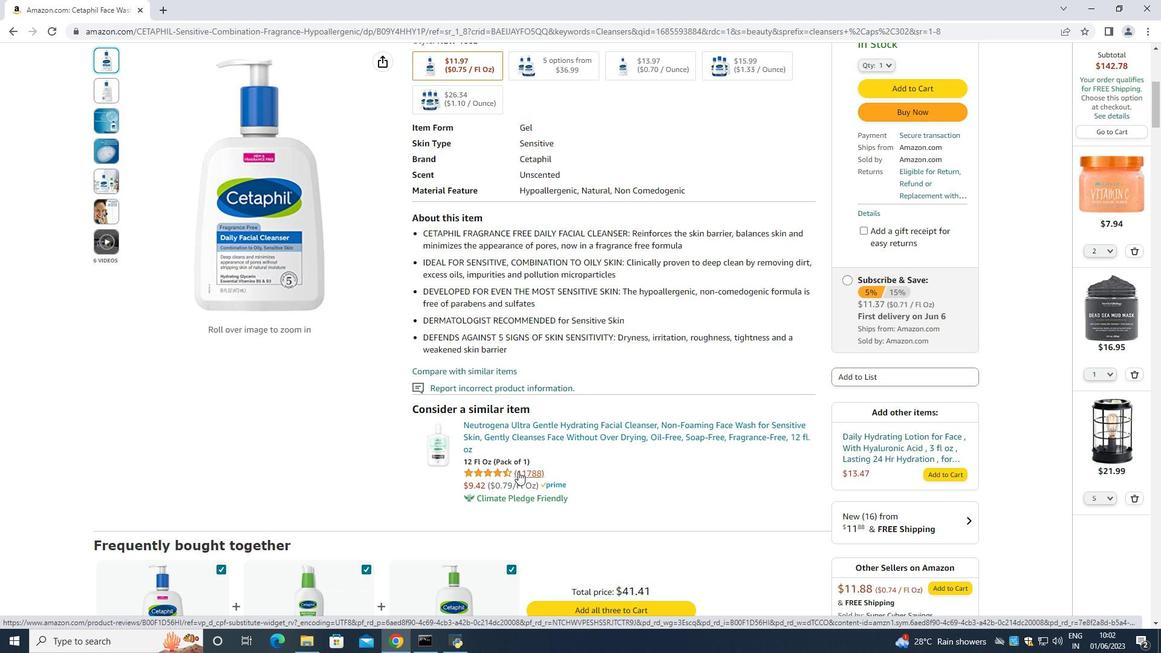 
Action: Mouse scrolled (518, 472) with delta (0, 0)
Screenshot: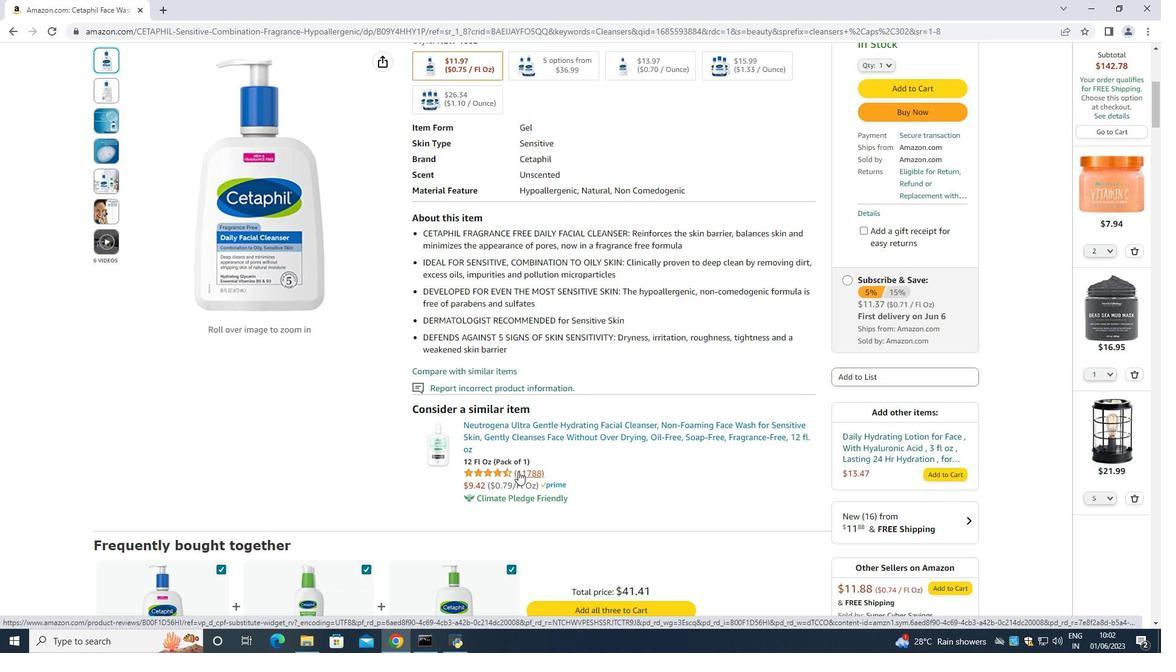 
Action: Mouse scrolled (518, 472) with delta (0, 0)
Screenshot: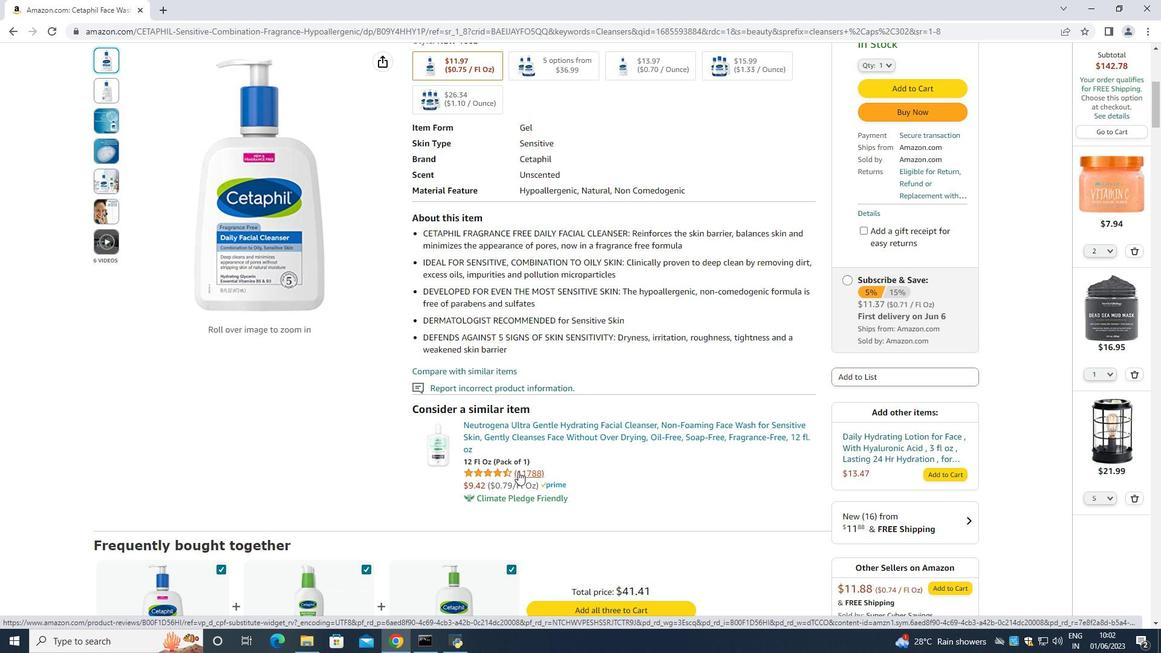 
Action: Mouse scrolled (518, 472) with delta (0, 0)
Screenshot: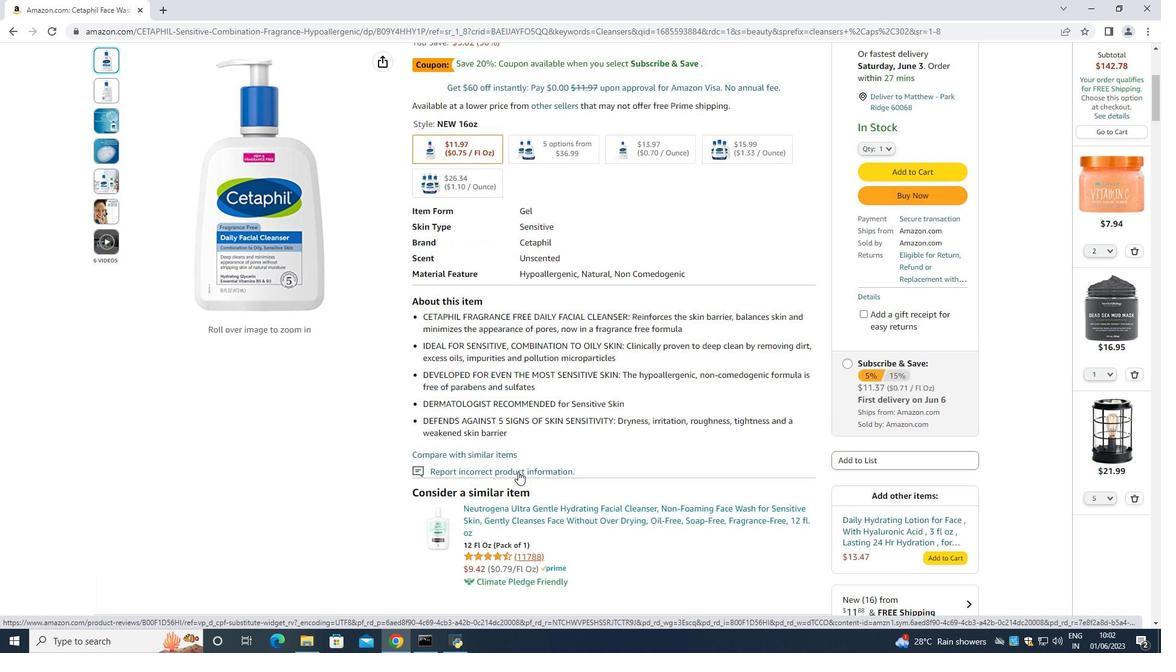 
Action: Mouse scrolled (518, 472) with delta (0, 0)
Screenshot: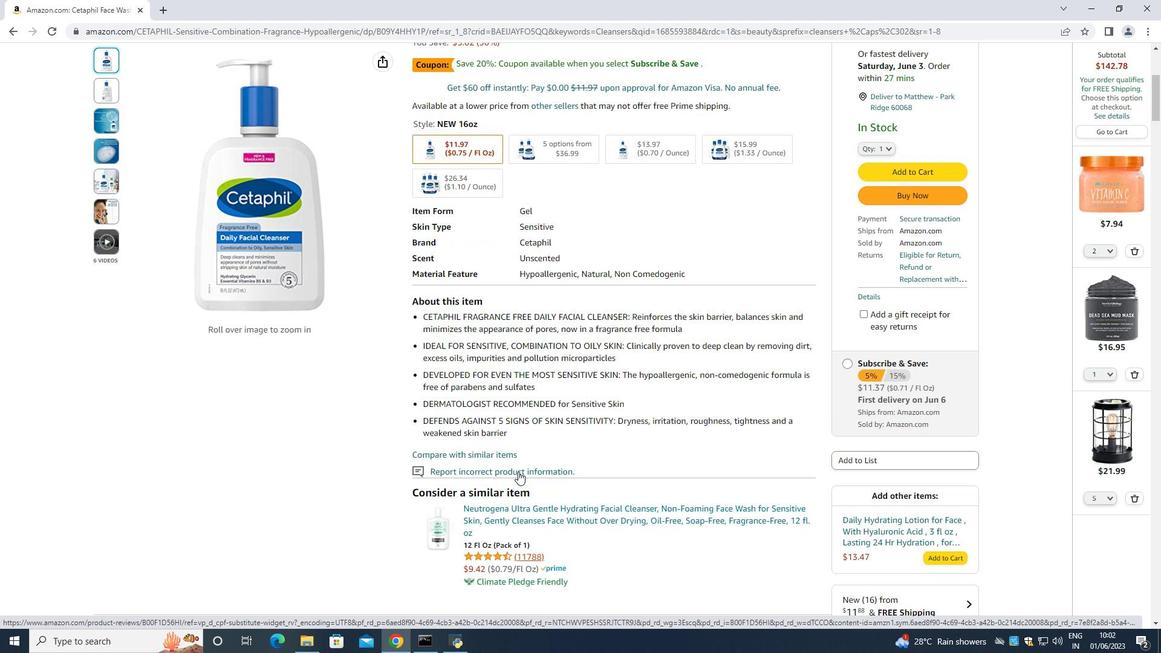 
Action: Mouse scrolled (518, 472) with delta (0, 0)
Screenshot: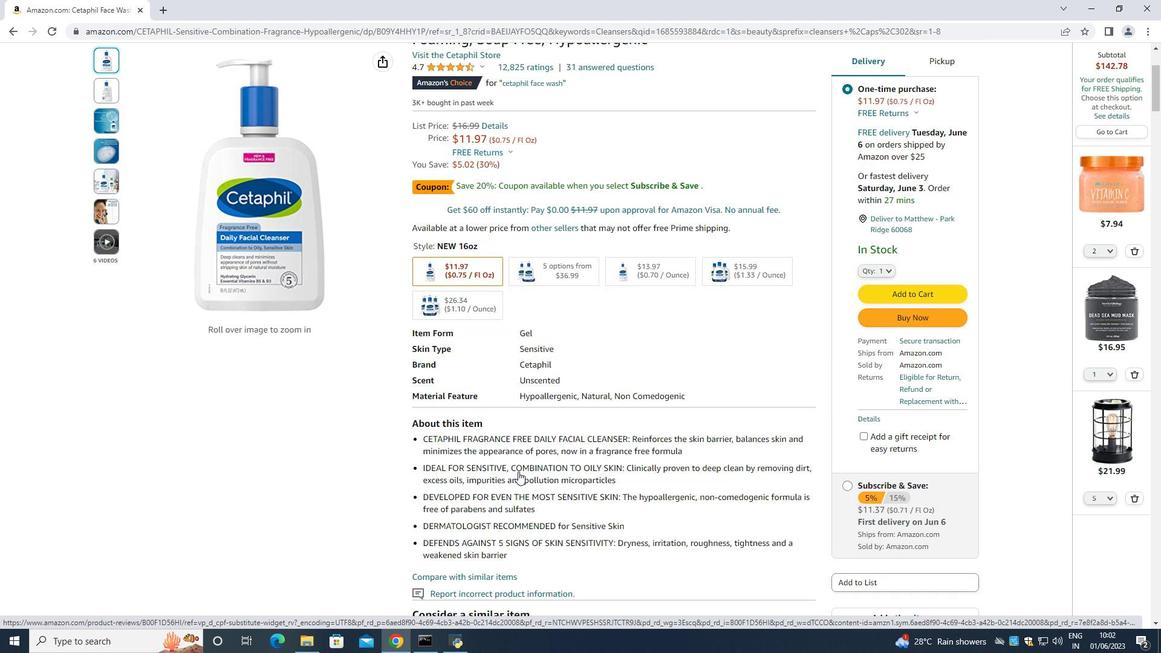 
Action: Mouse scrolled (518, 472) with delta (0, 0)
Screenshot: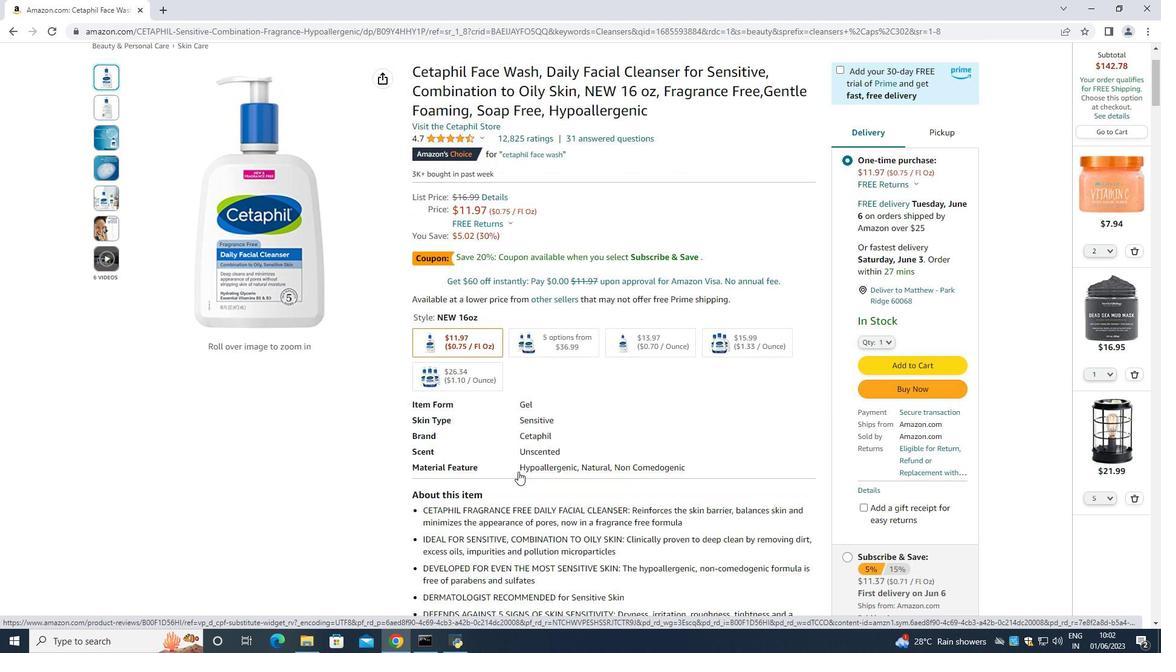 
Action: Mouse scrolled (518, 472) with delta (0, 0)
Screenshot: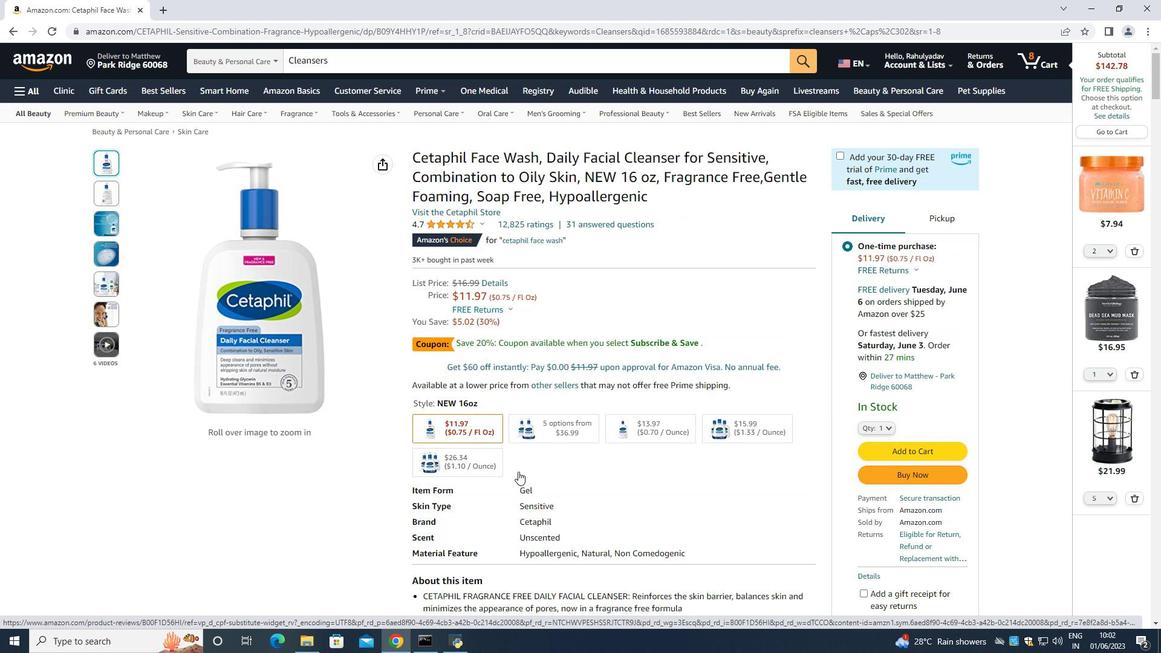 
Action: Mouse moved to (1109, 378)
Screenshot: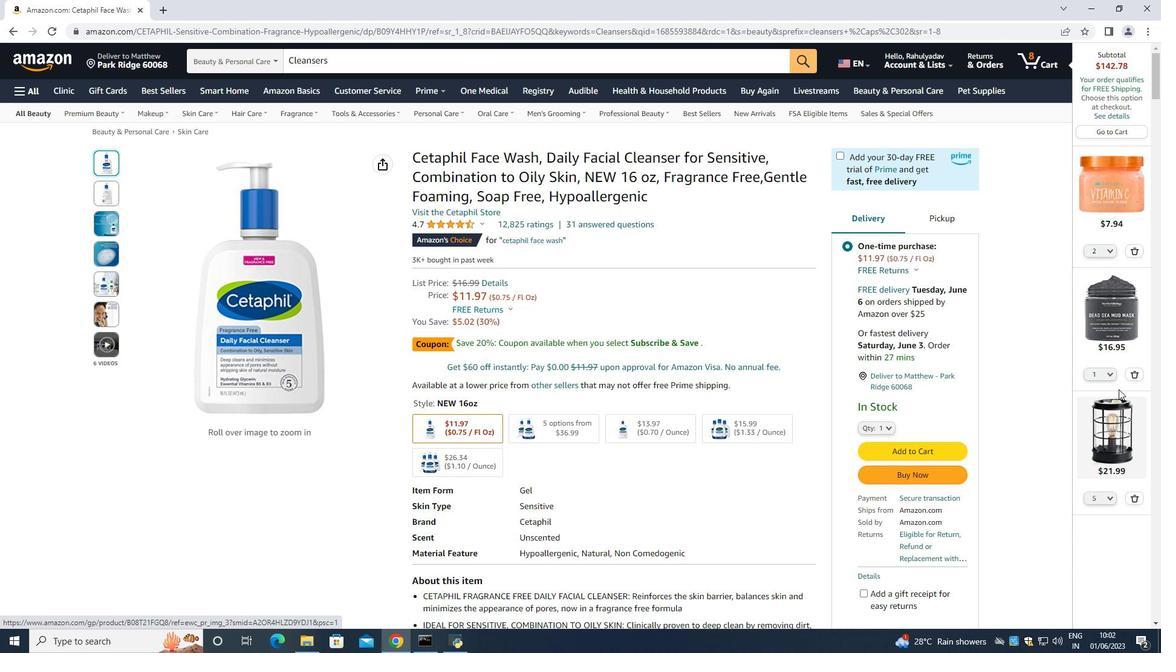 
Action: Mouse scrolled (1109, 378) with delta (0, 0)
Screenshot: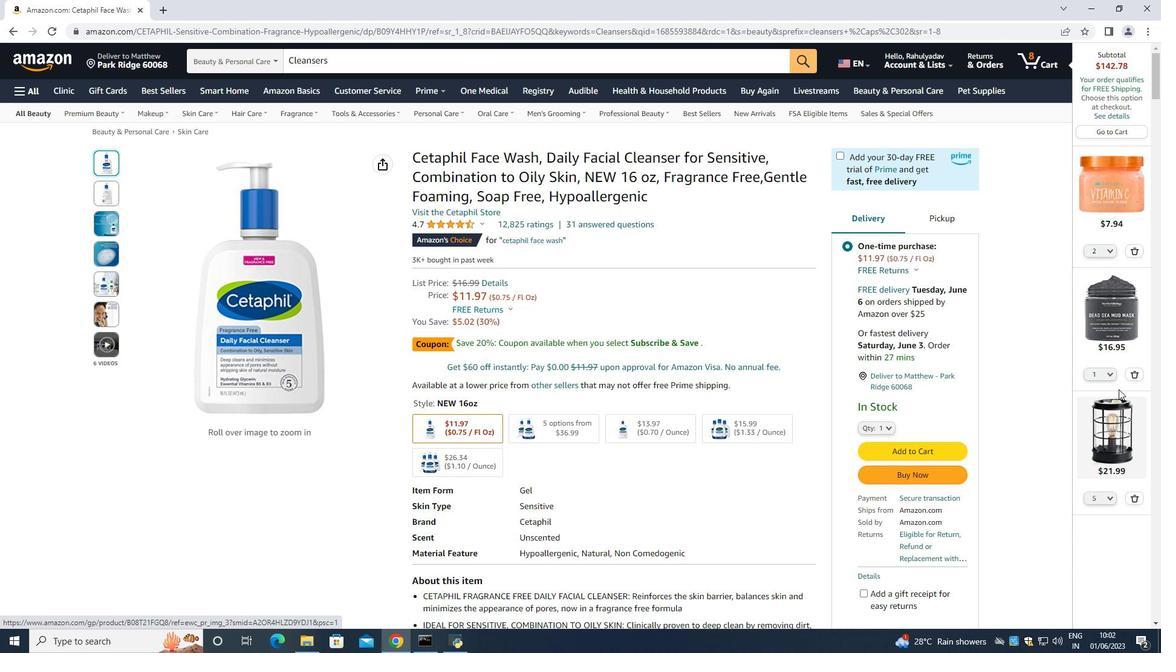 
Action: Mouse moved to (1097, 369)
Screenshot: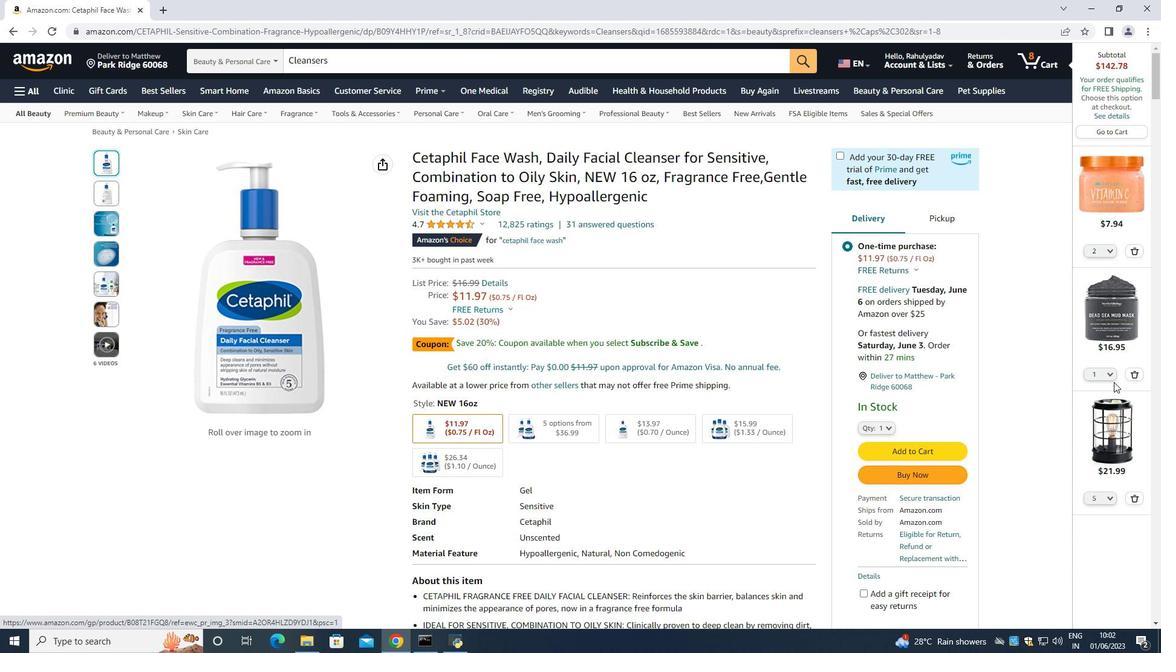 
Action: Mouse scrolled (1099, 370) with delta (0, 0)
Screenshot: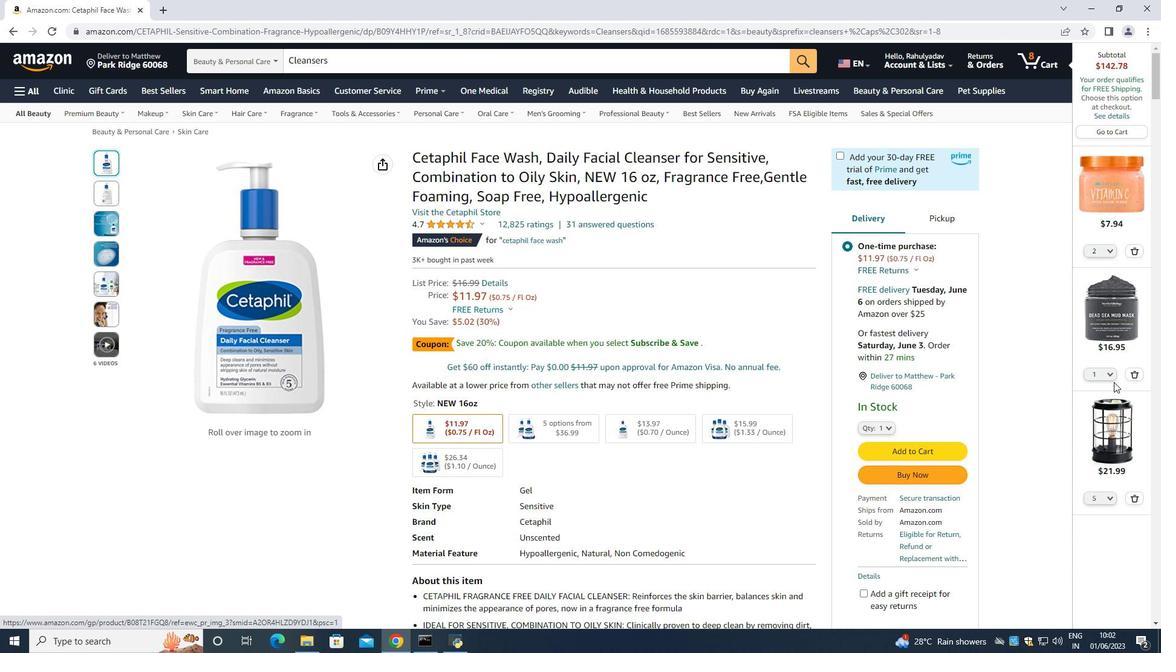 
Action: Mouse moved to (1083, 358)
Screenshot: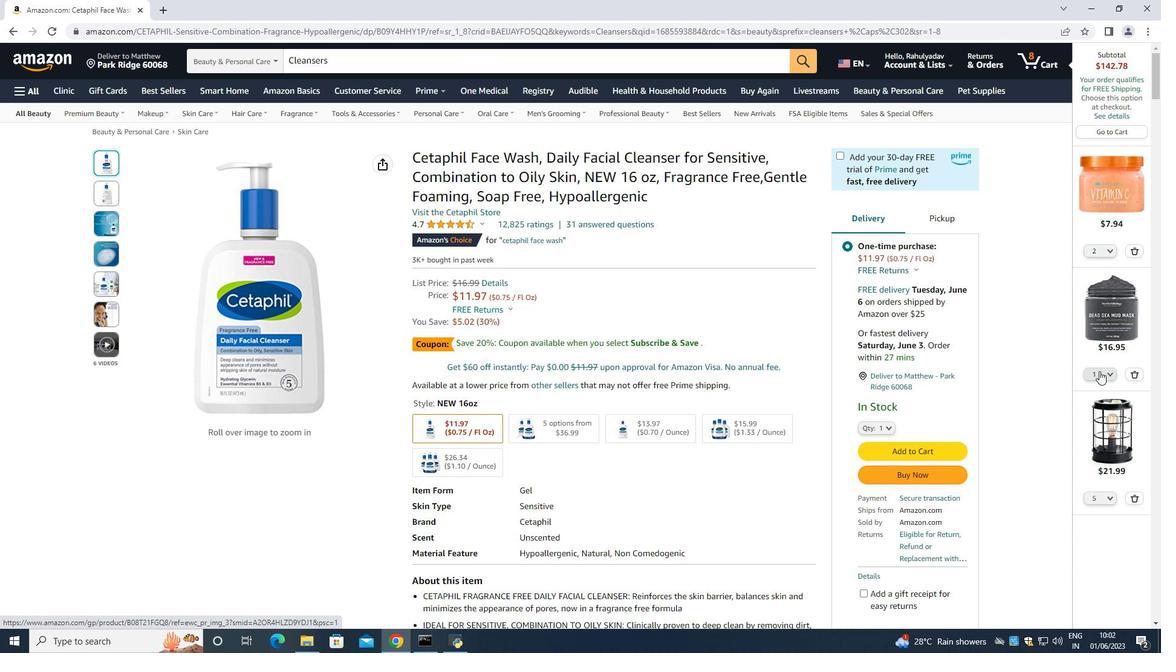 
Action: Mouse scrolled (1085, 359) with delta (0, 0)
Screenshot: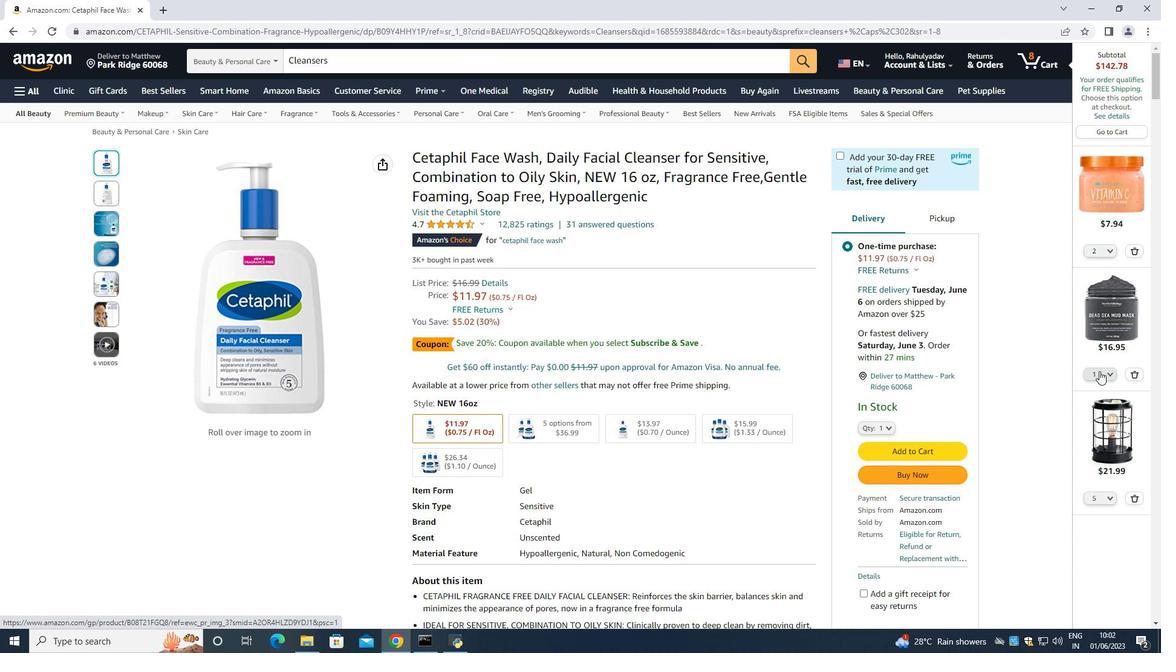 
Action: Mouse moved to (873, 240)
Screenshot: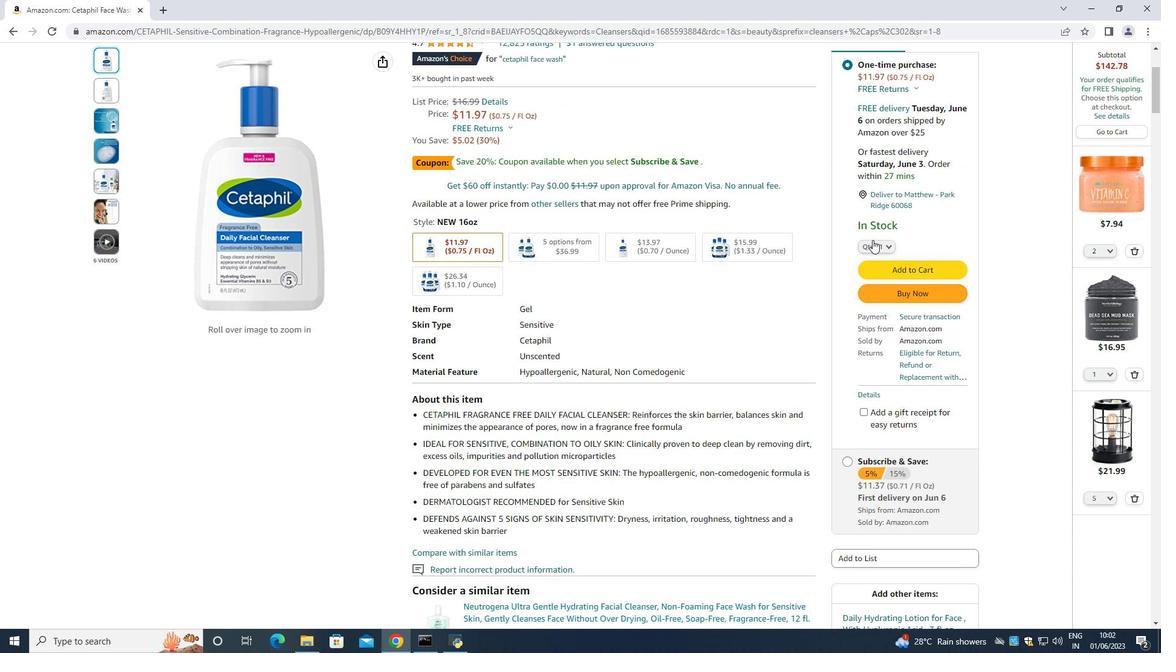 
Action: Mouse pressed left at (873, 240)
Screenshot: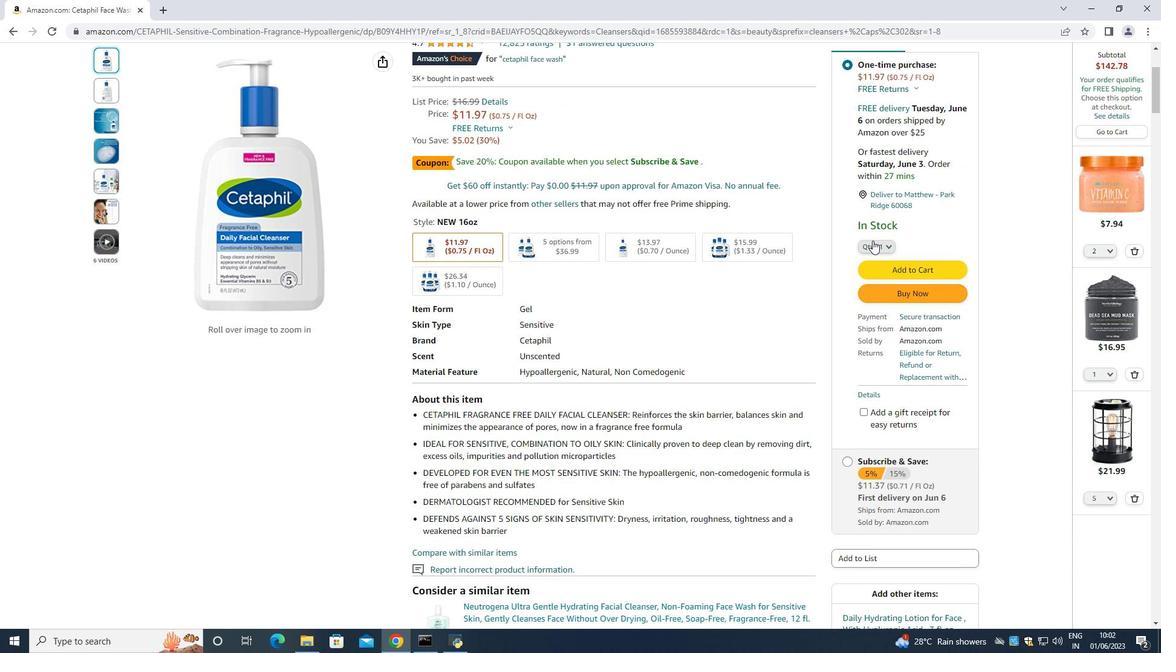 
Action: Mouse moved to (874, 284)
Screenshot: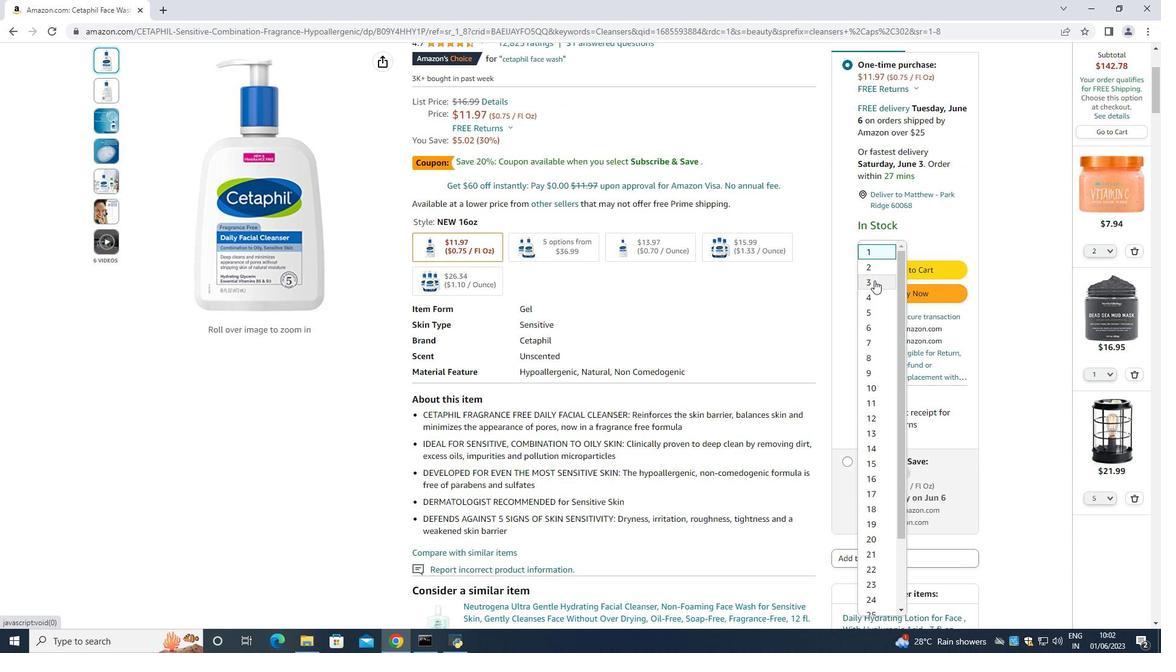 
Action: Mouse pressed left at (874, 284)
Screenshot: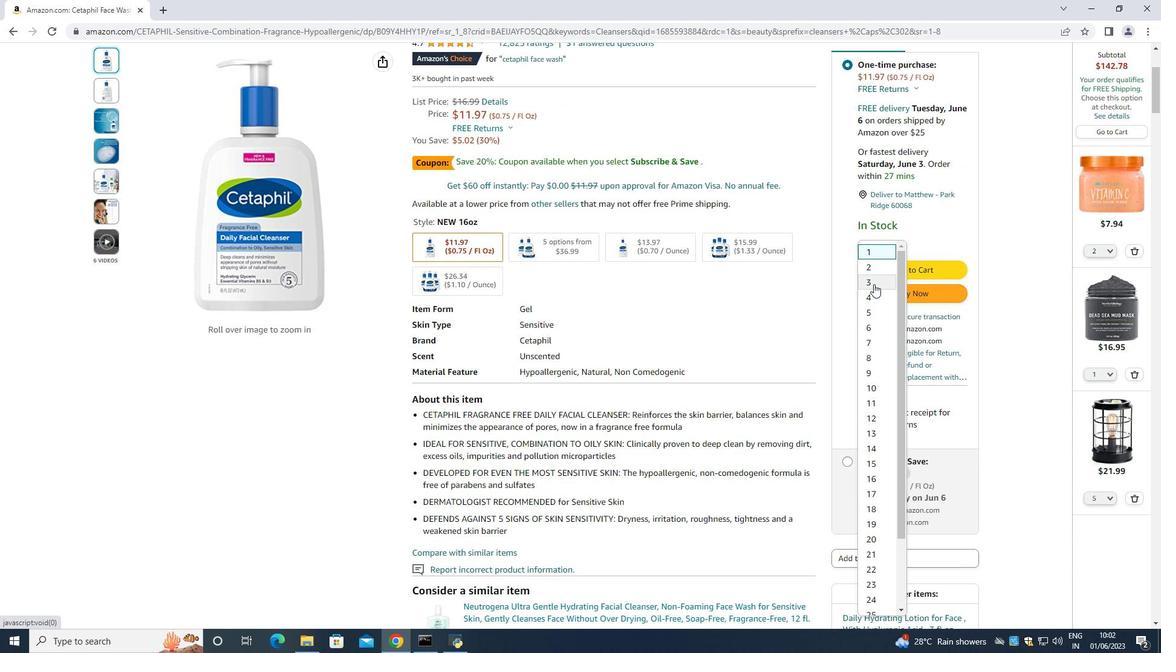
Action: Mouse moved to (908, 283)
Screenshot: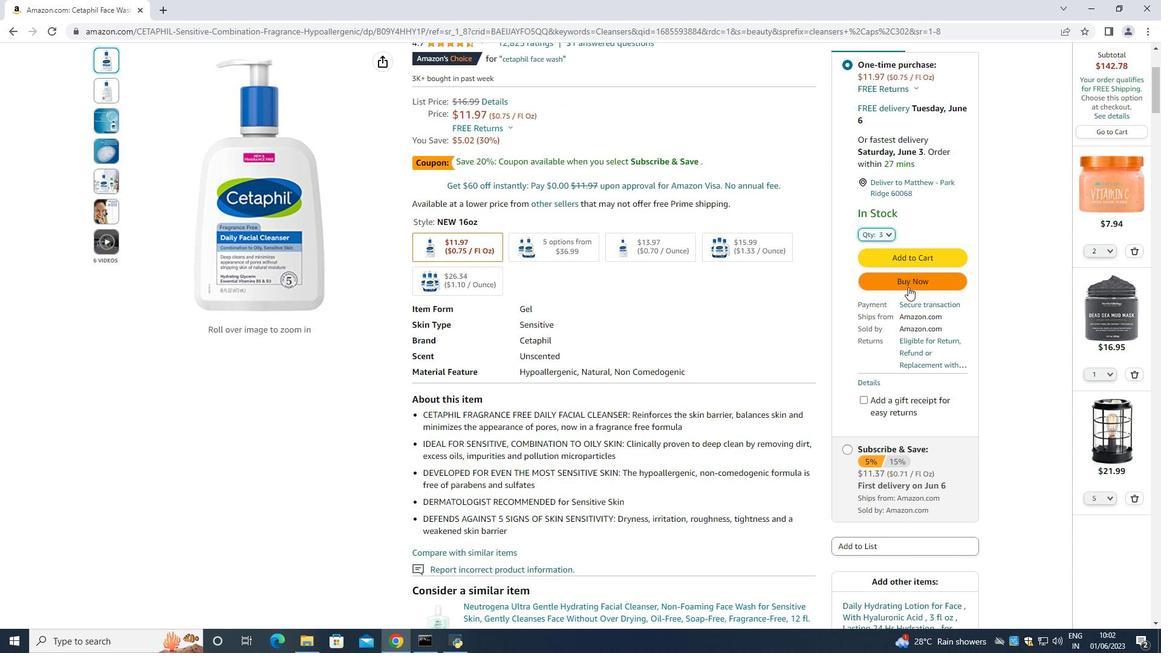 
Action: Mouse pressed left at (908, 283)
Screenshot: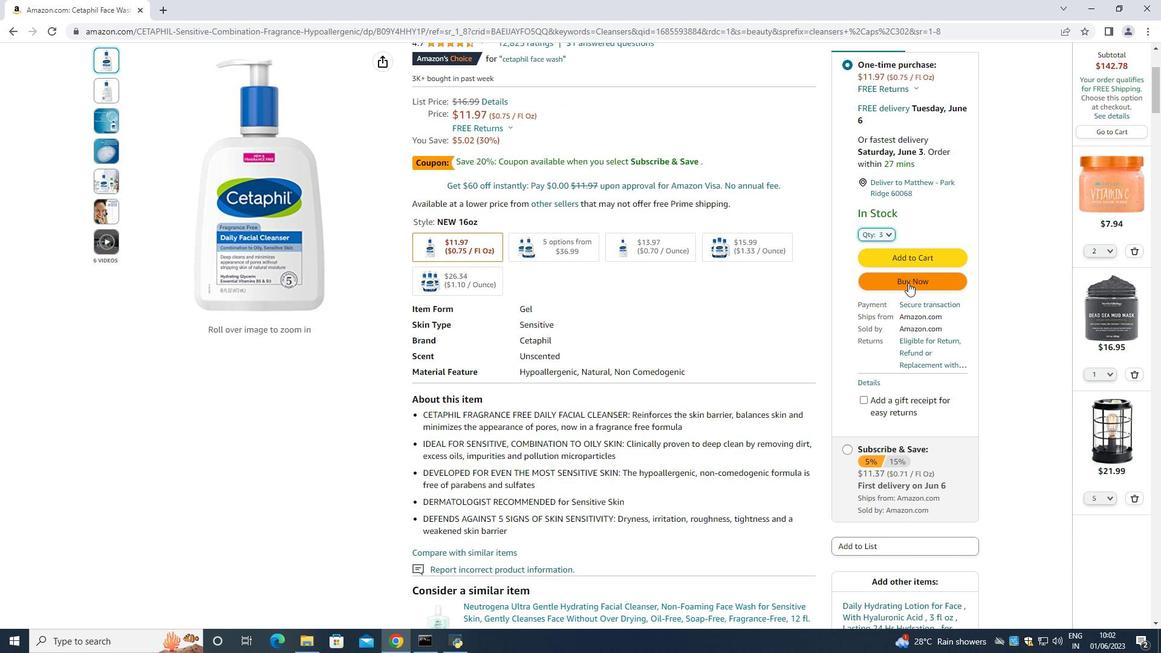 
Action: Mouse moved to (704, 101)
Screenshot: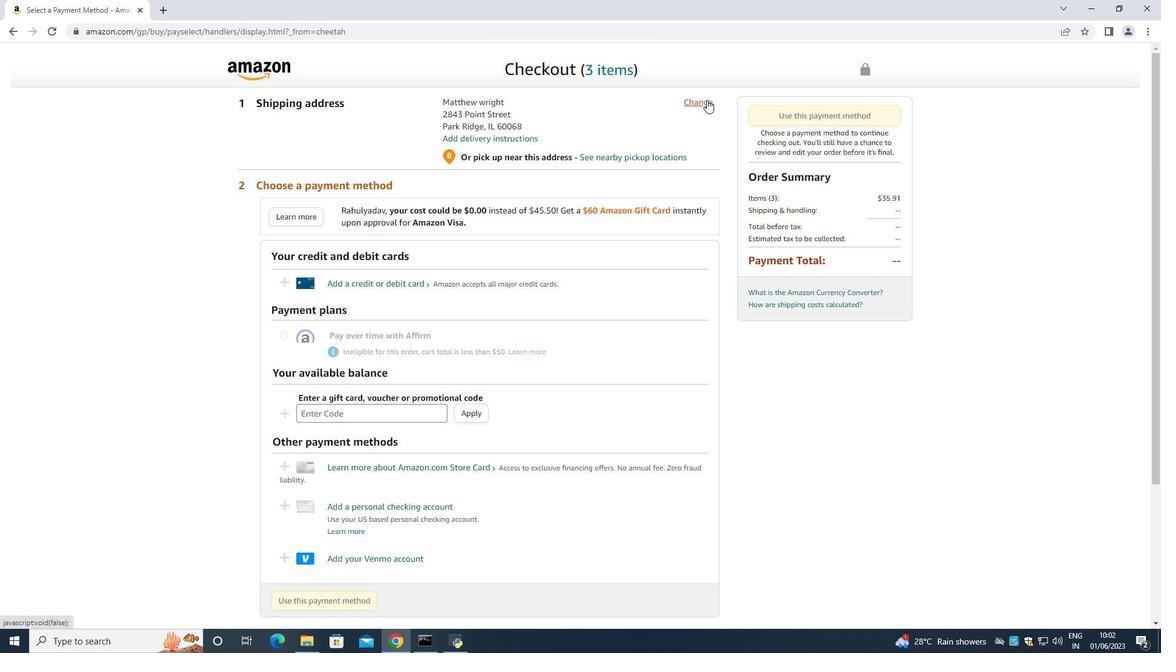 
Action: Mouse pressed left at (704, 101)
Screenshot: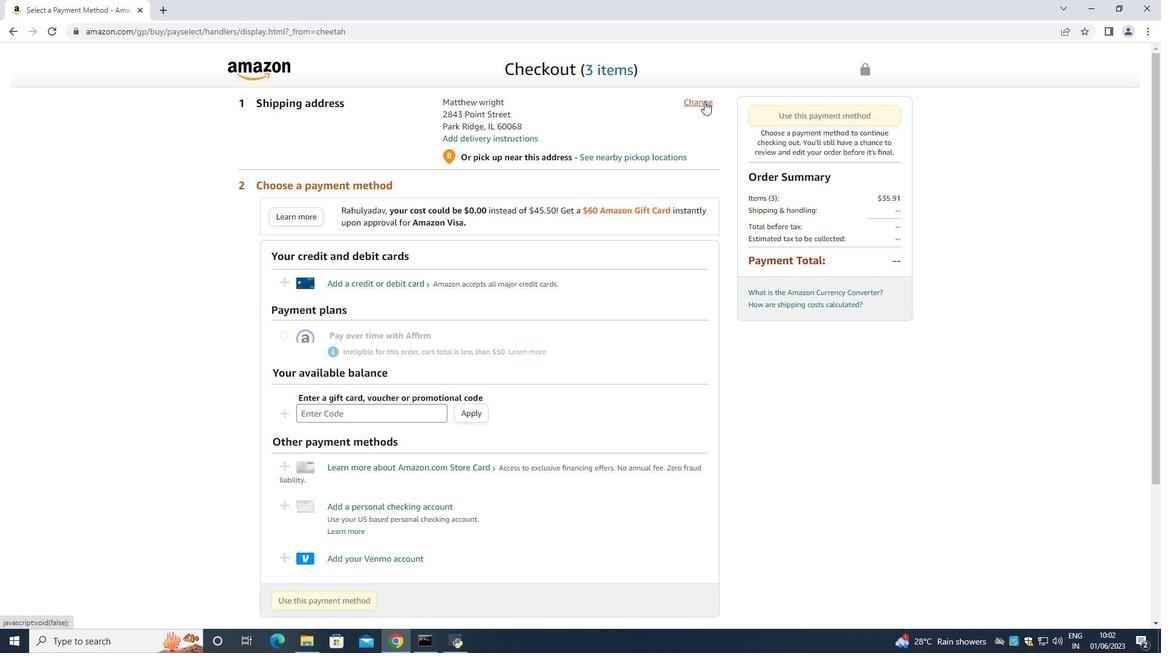 
Action: Mouse moved to (626, 167)
Screenshot: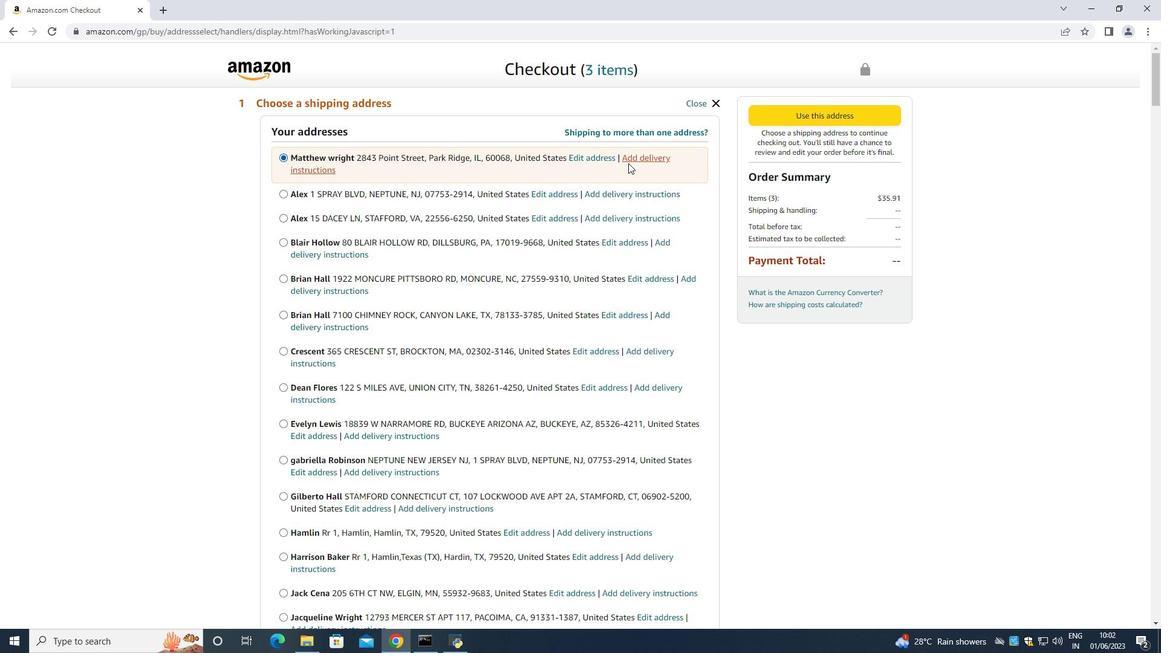 
Action: Mouse scrolled (626, 167) with delta (0, 0)
Screenshot: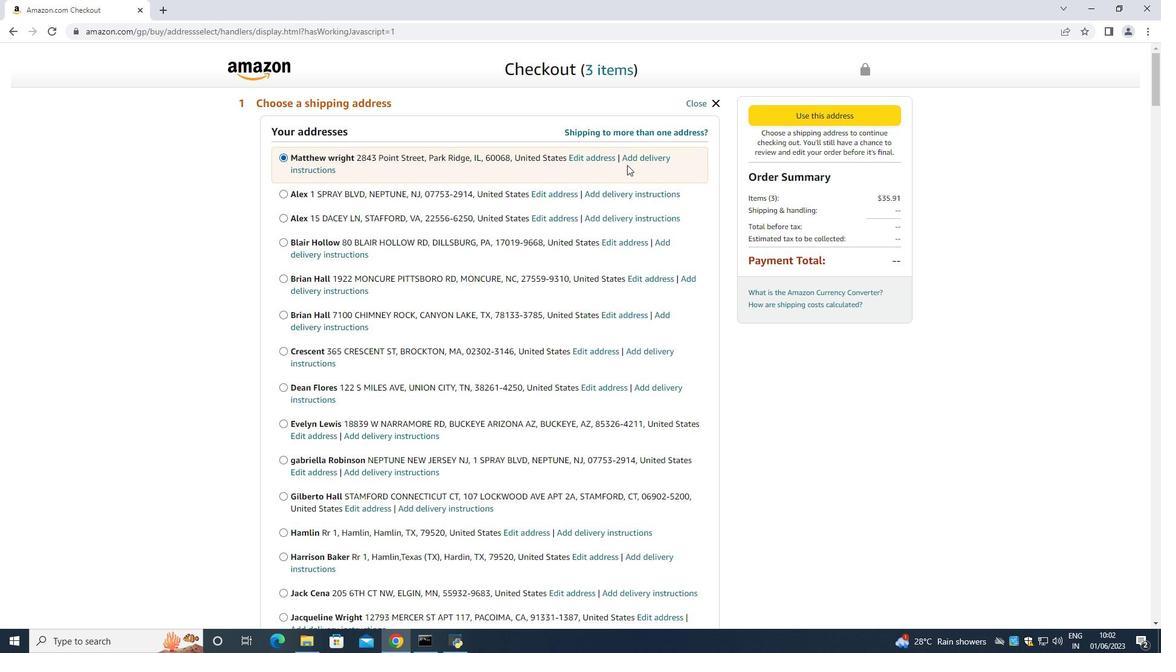 
Action: Mouse moved to (626, 168)
Screenshot: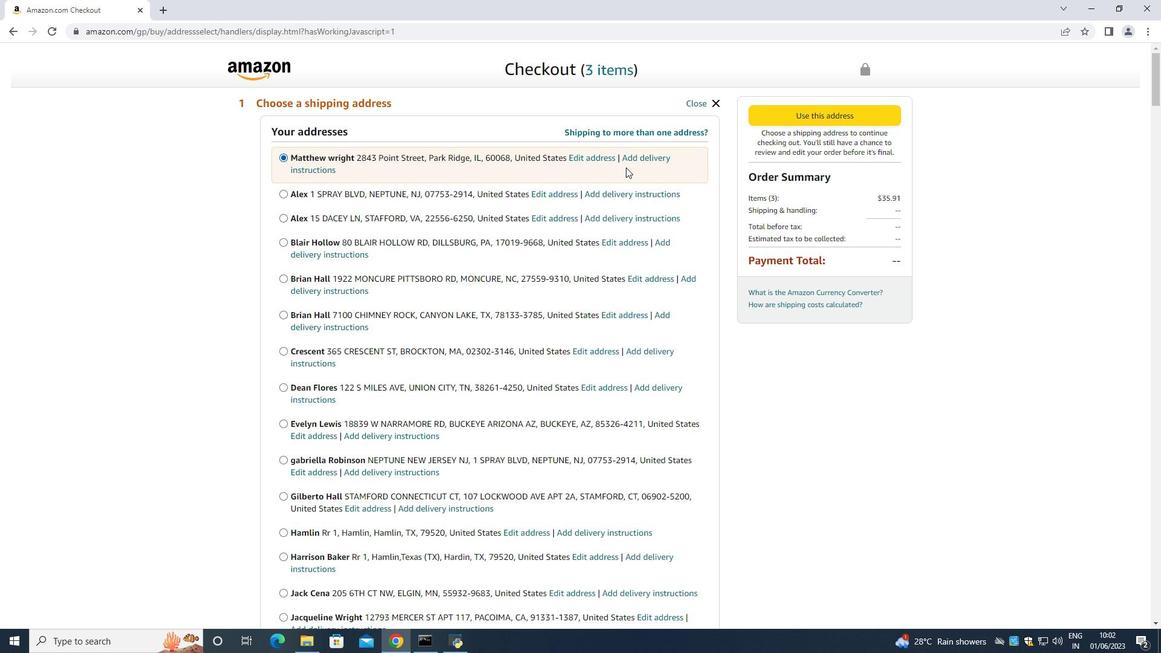 
Action: Mouse scrolled (626, 167) with delta (0, 0)
Screenshot: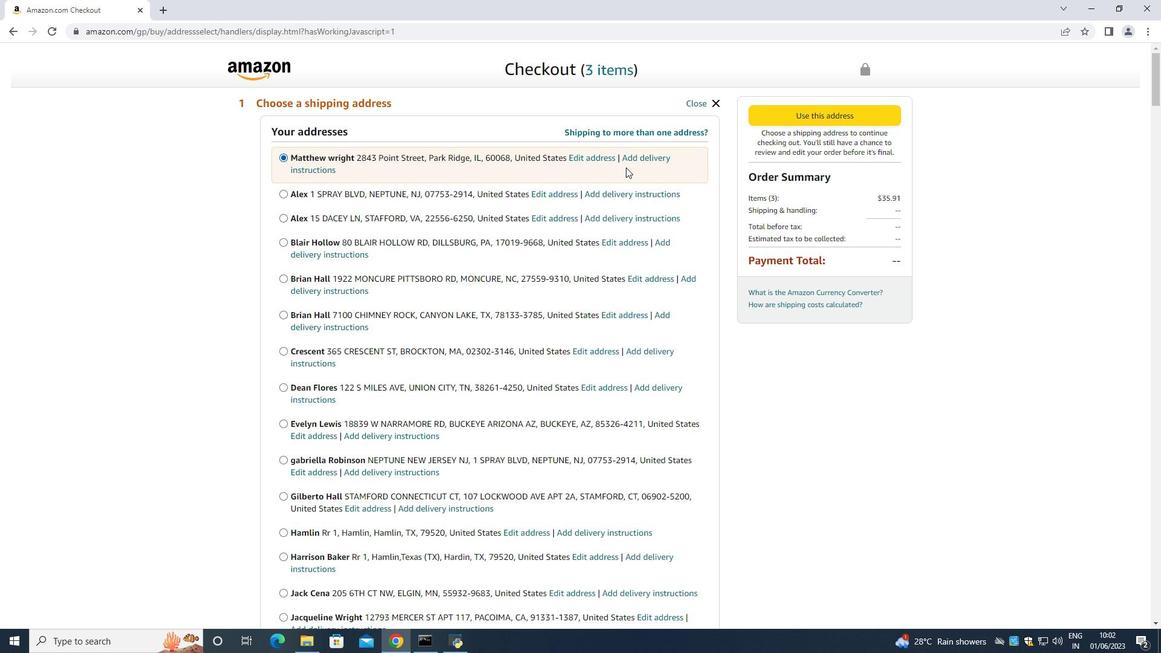 
Action: Mouse scrolled (626, 167) with delta (0, 0)
Screenshot: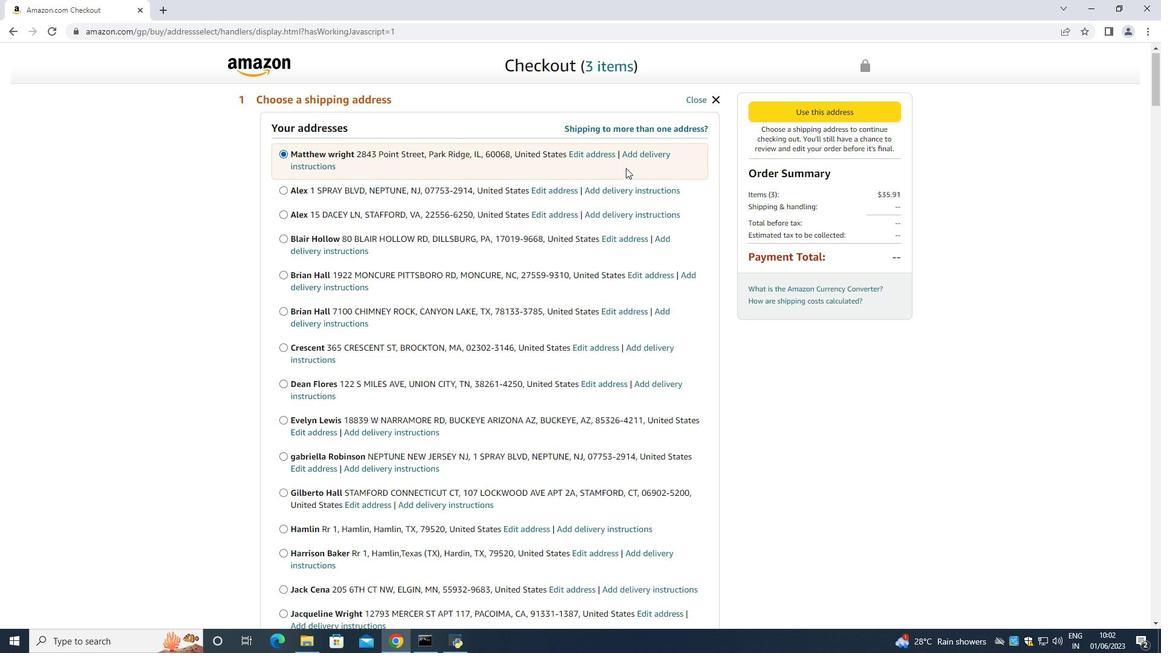 
Action: Mouse moved to (625, 168)
Screenshot: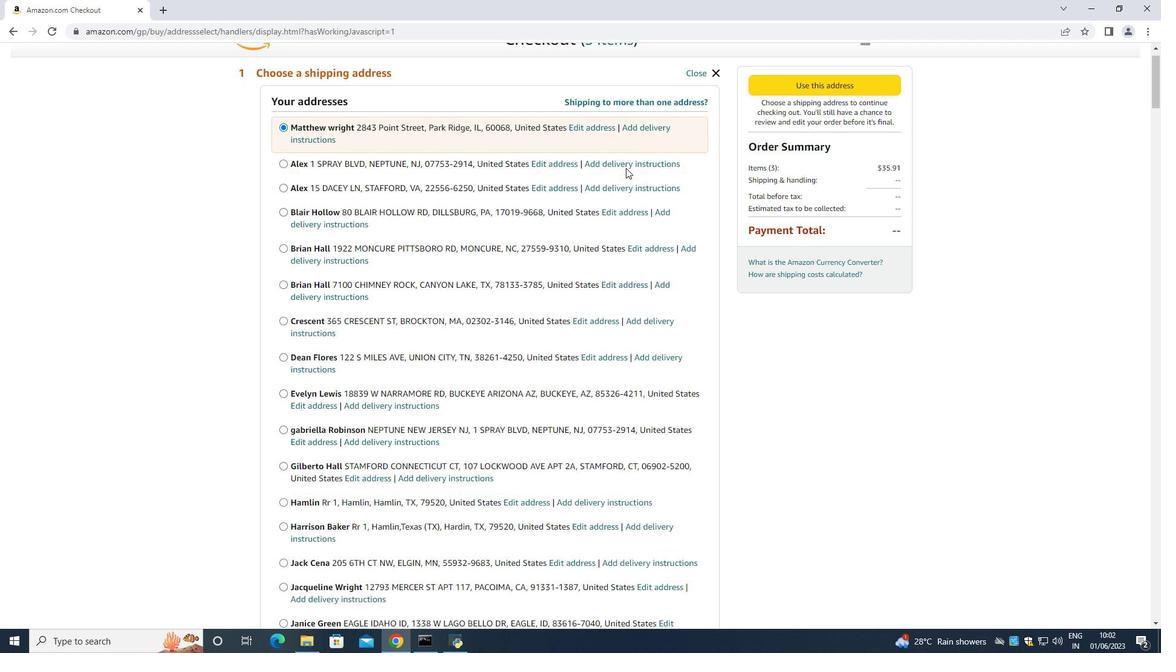 
Action: Mouse scrolled (625, 168) with delta (0, 0)
Screenshot: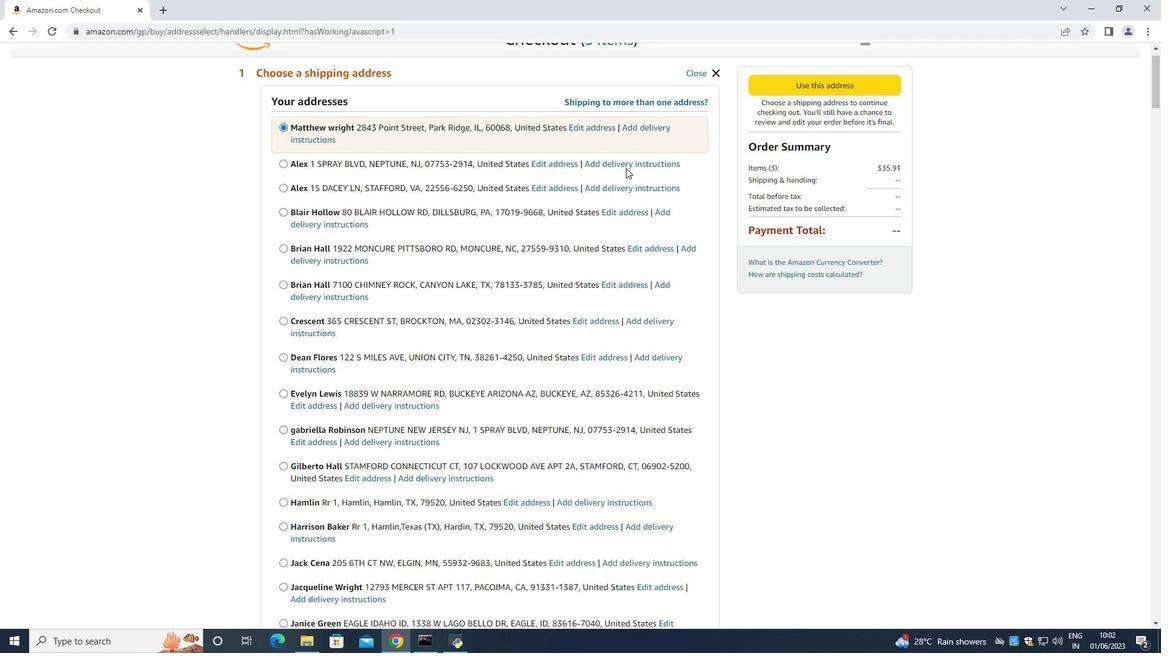 
Action: Mouse scrolled (625, 168) with delta (0, 0)
Screenshot: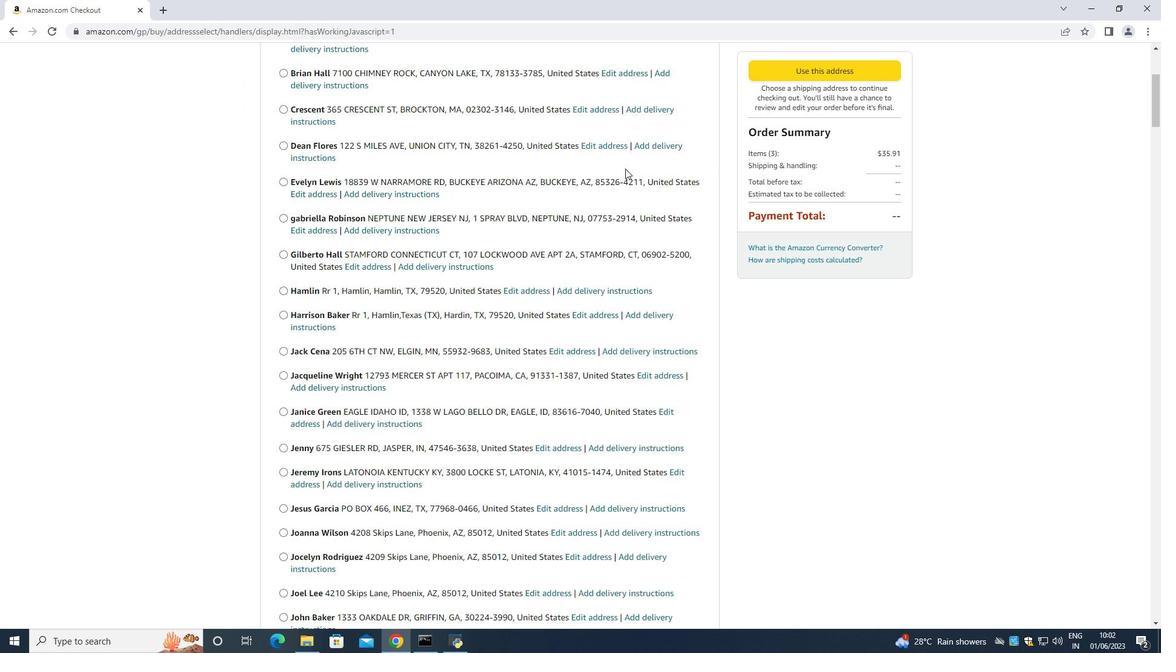 
Action: Mouse scrolled (625, 168) with delta (0, 0)
Screenshot: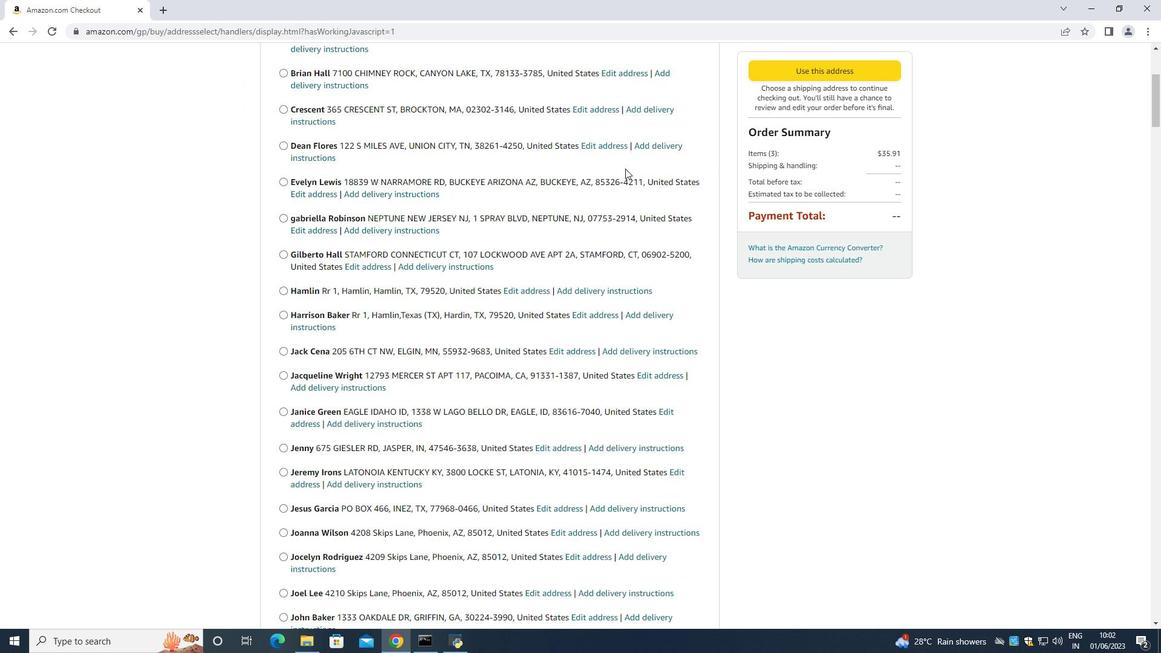 
Action: Mouse scrolled (625, 168) with delta (0, 0)
Screenshot: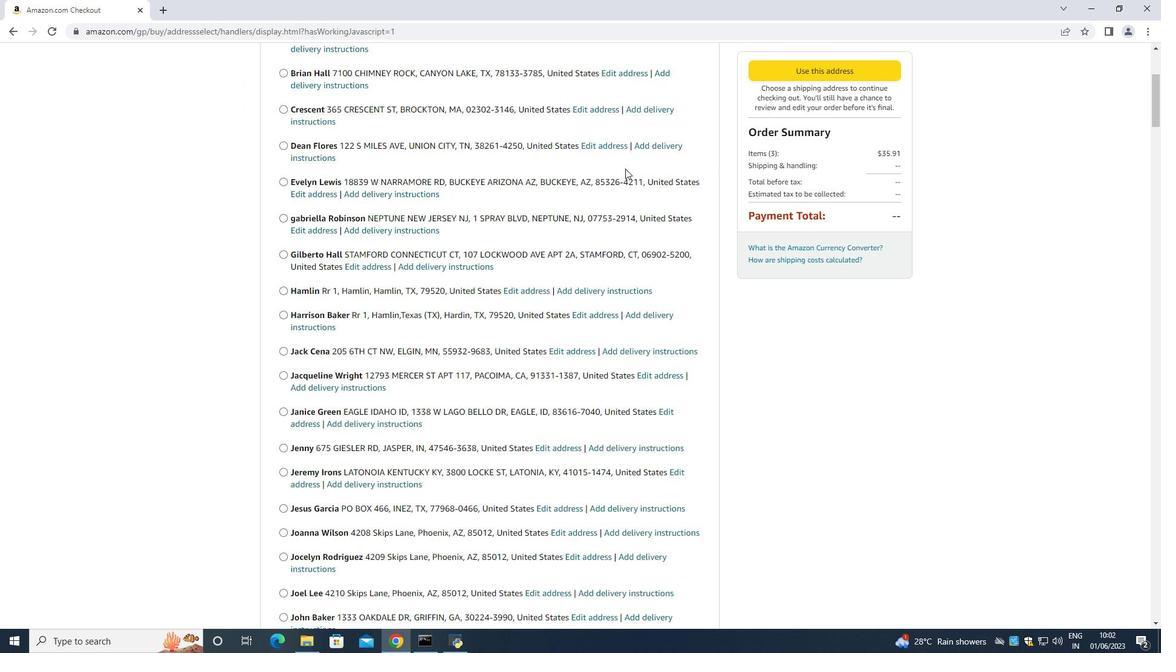 
Action: Mouse moved to (625, 168)
Screenshot: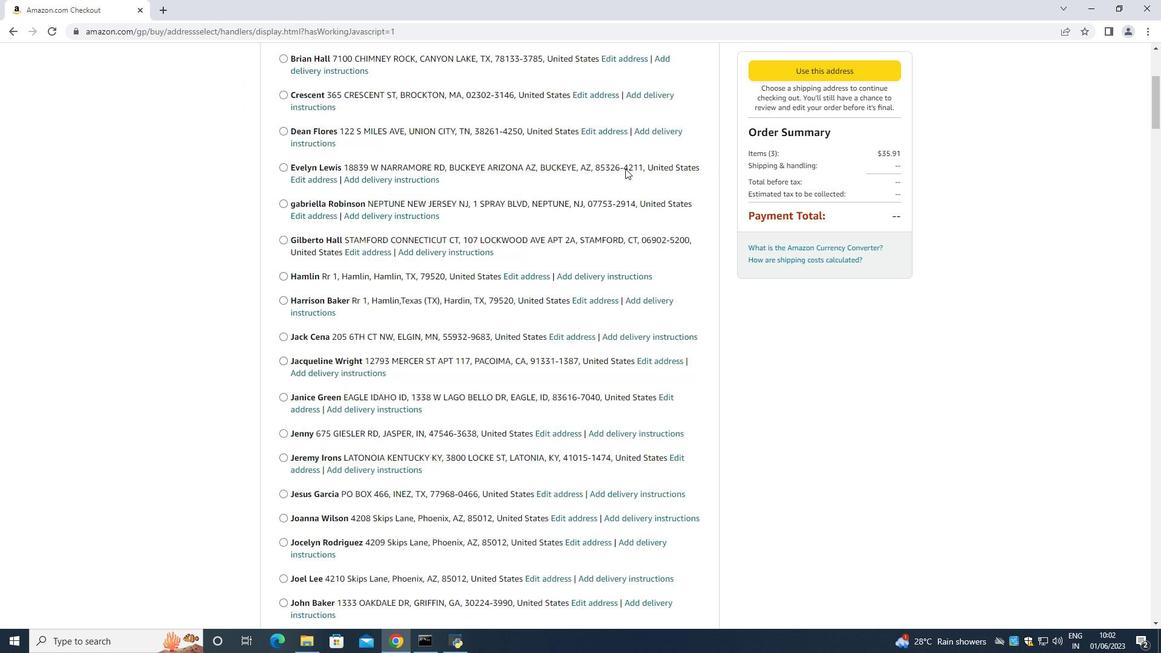 
Action: Mouse scrolled (625, 168) with delta (0, 0)
Screenshot: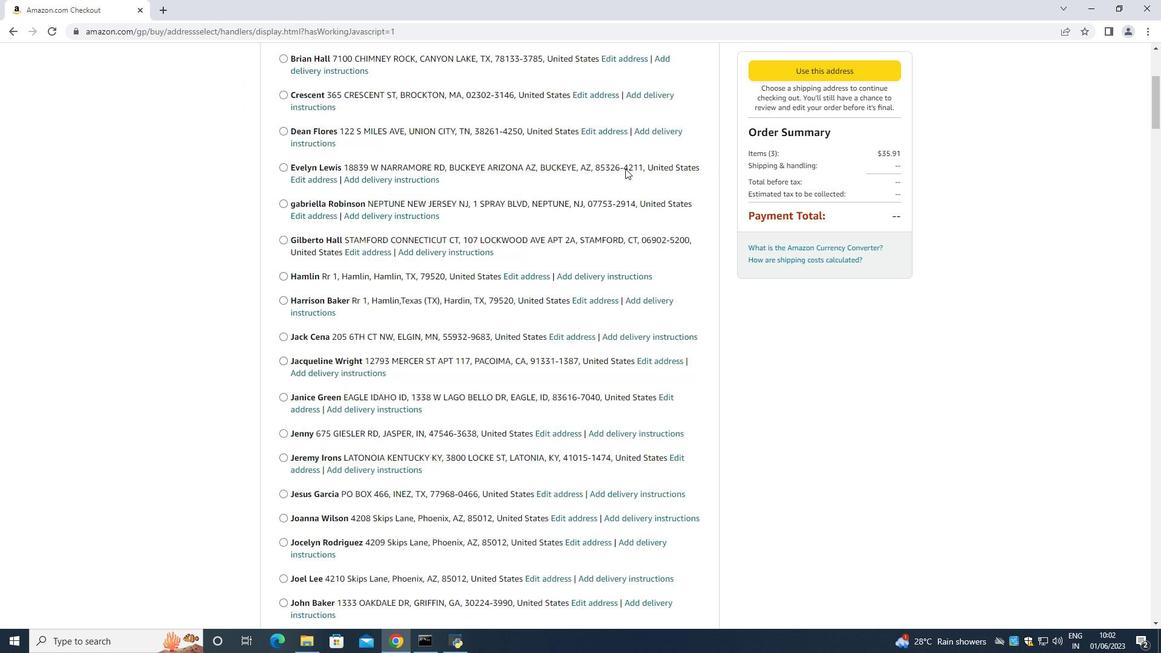 
Action: Mouse scrolled (625, 168) with delta (0, 0)
Screenshot: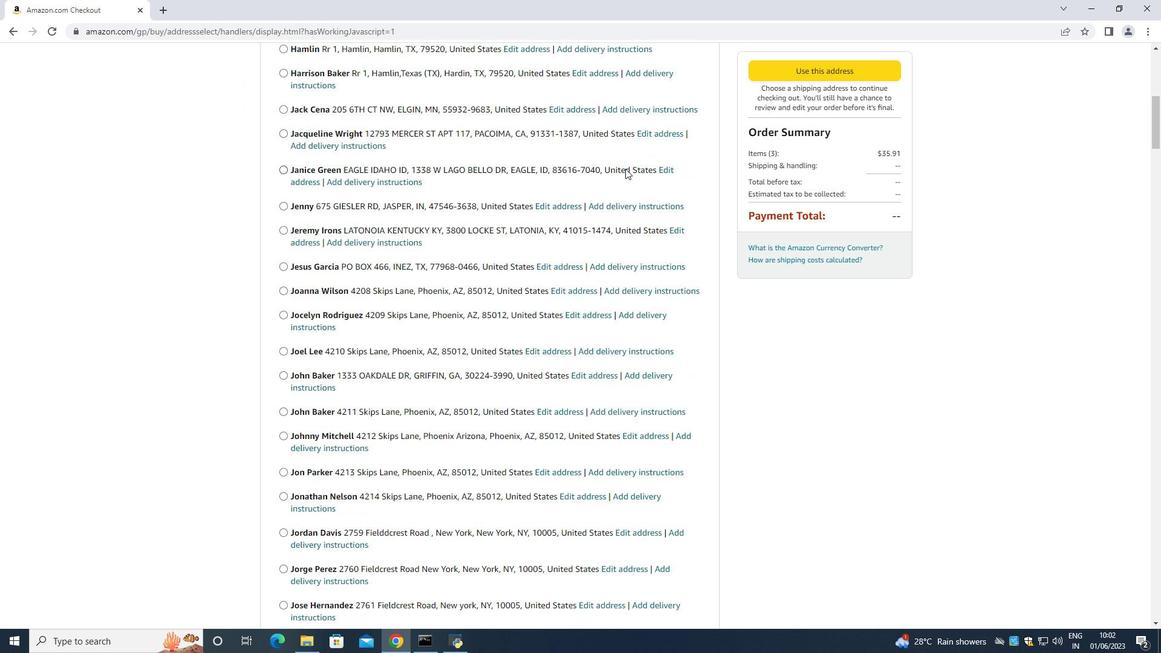 
Action: Mouse scrolled (625, 168) with delta (0, 0)
Screenshot: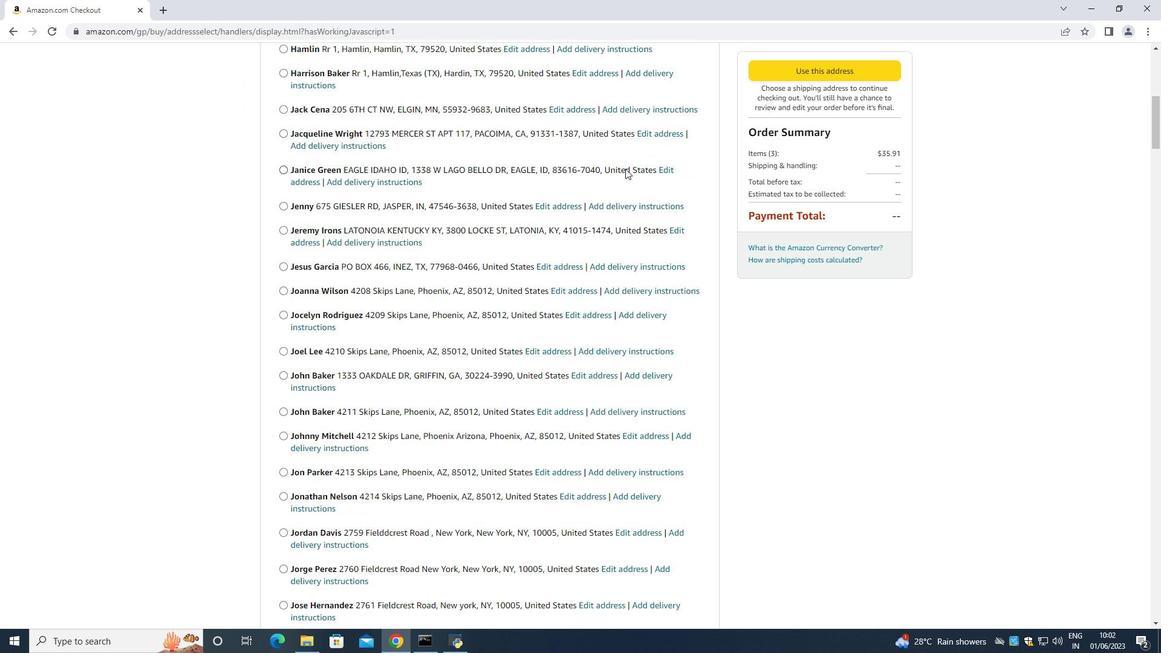 
Action: Mouse scrolled (625, 168) with delta (0, 0)
Screenshot: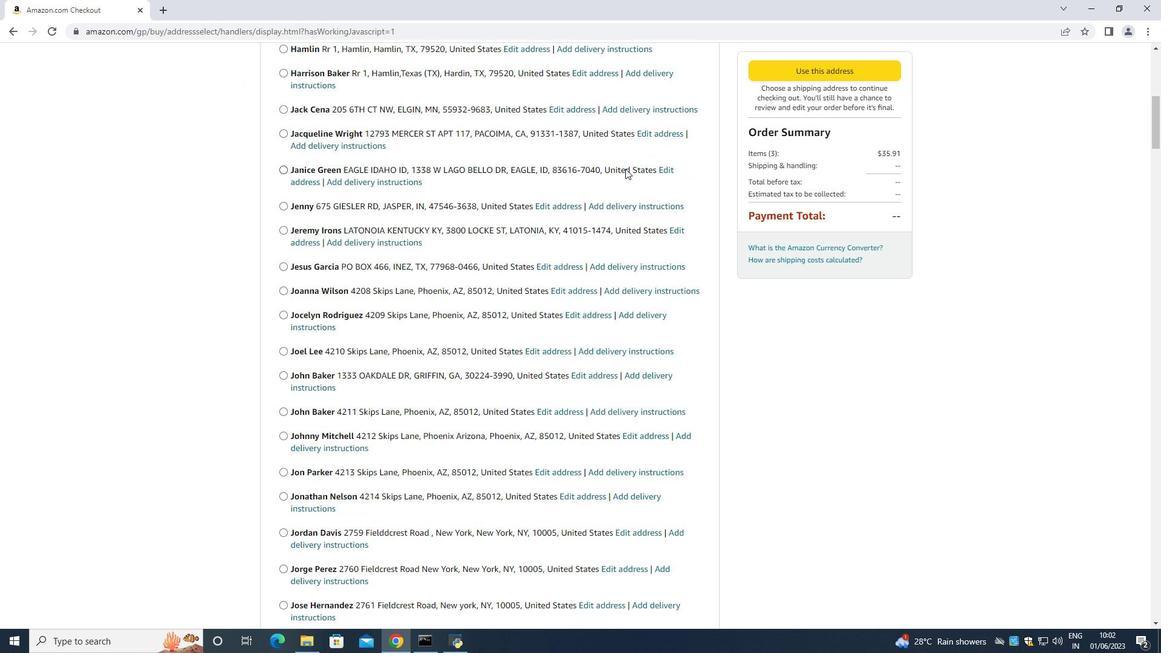 
Action: Mouse scrolled (625, 168) with delta (0, 0)
Screenshot: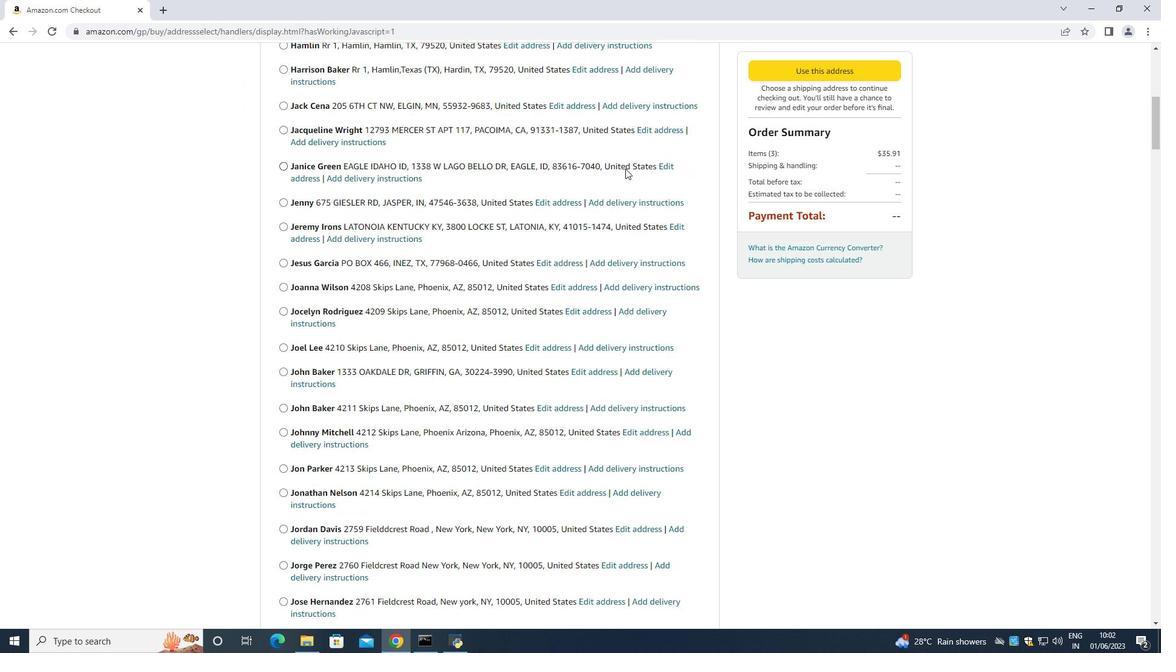 
Action: Mouse scrolled (625, 168) with delta (0, 0)
Screenshot: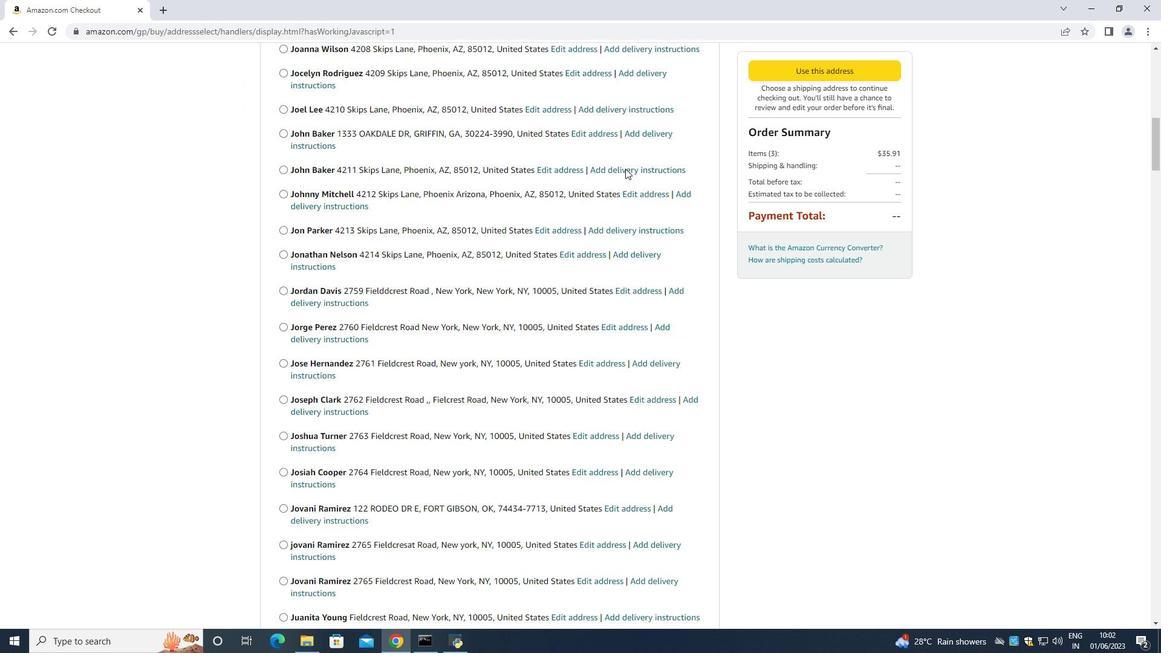 
Action: Mouse scrolled (625, 168) with delta (0, 0)
Screenshot: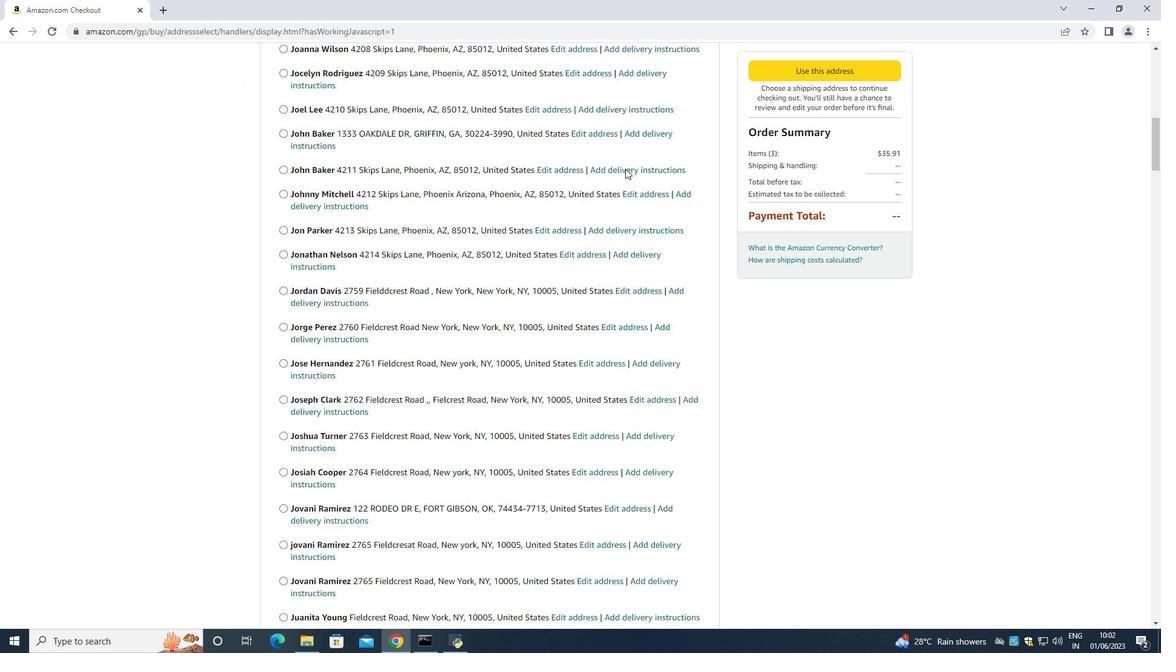 
Action: Mouse scrolled (625, 168) with delta (0, 0)
Screenshot: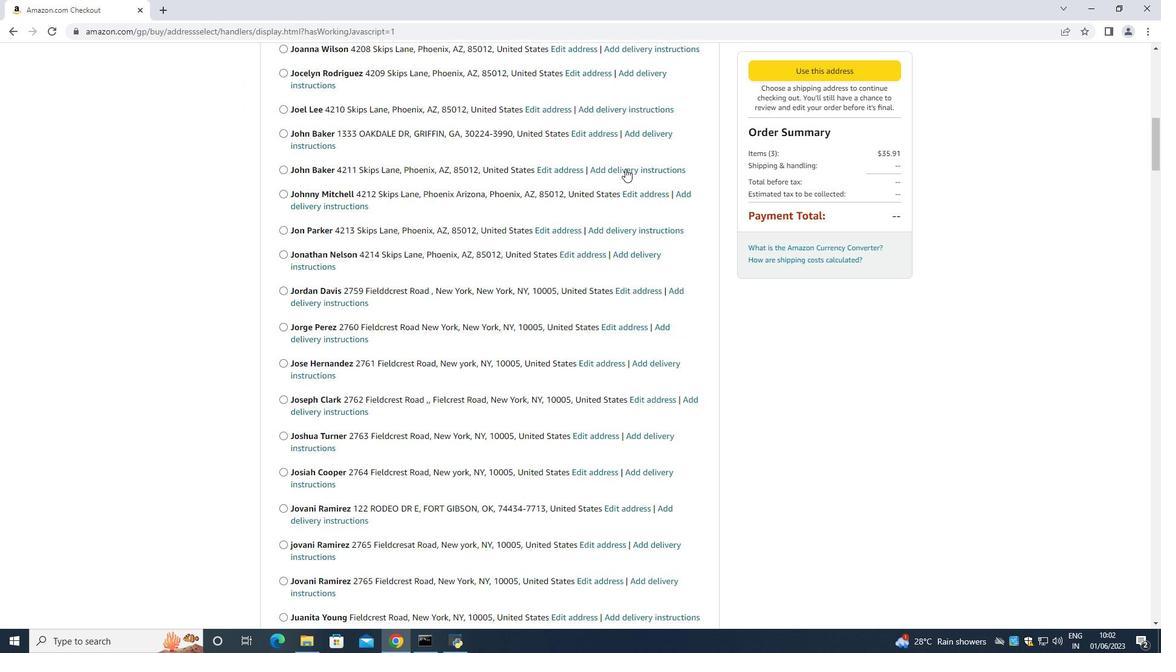 
Action: Mouse scrolled (625, 168) with delta (0, 0)
Screenshot: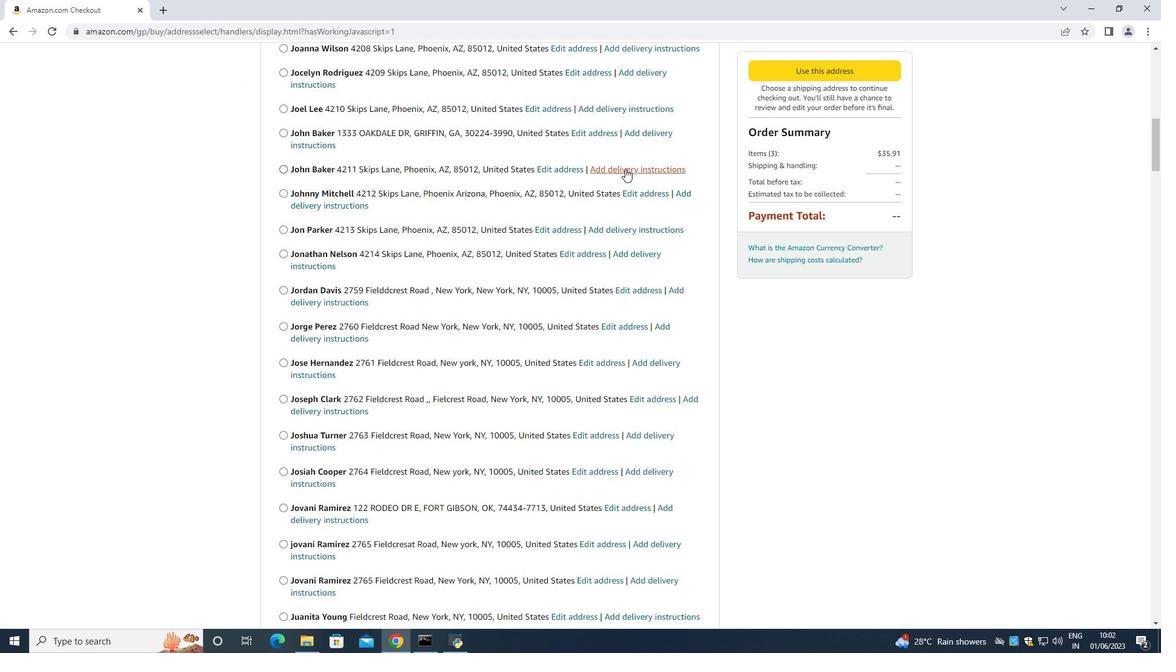 
Action: Mouse scrolled (625, 168) with delta (0, 0)
Screenshot: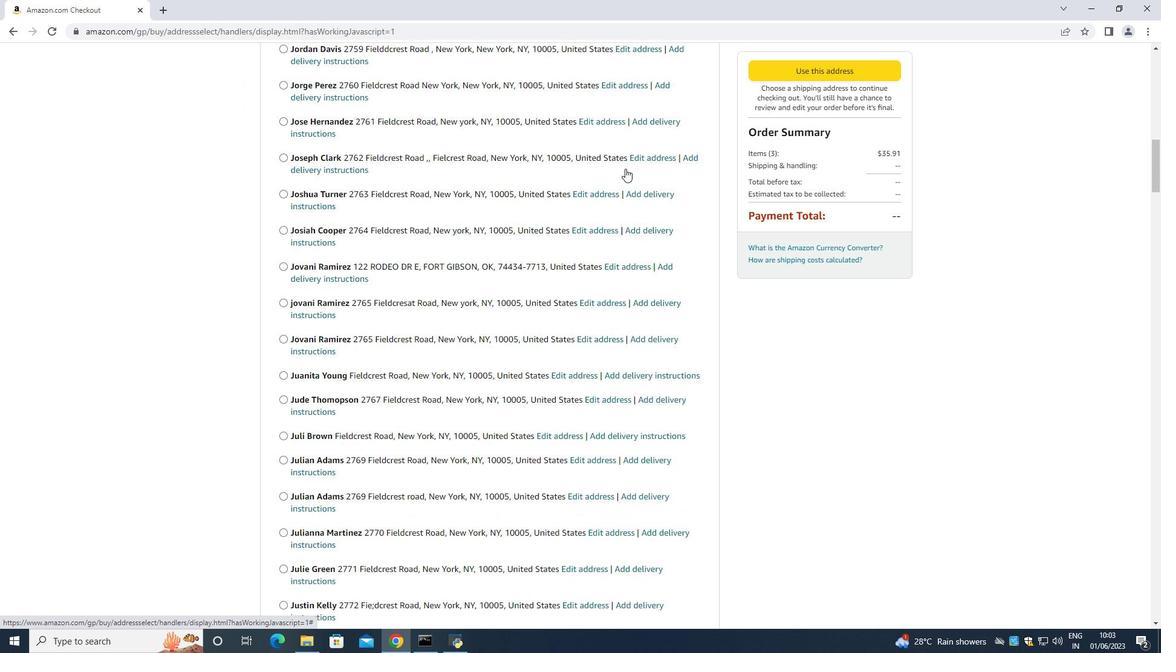
Action: Mouse scrolled (625, 168) with delta (0, 0)
Screenshot: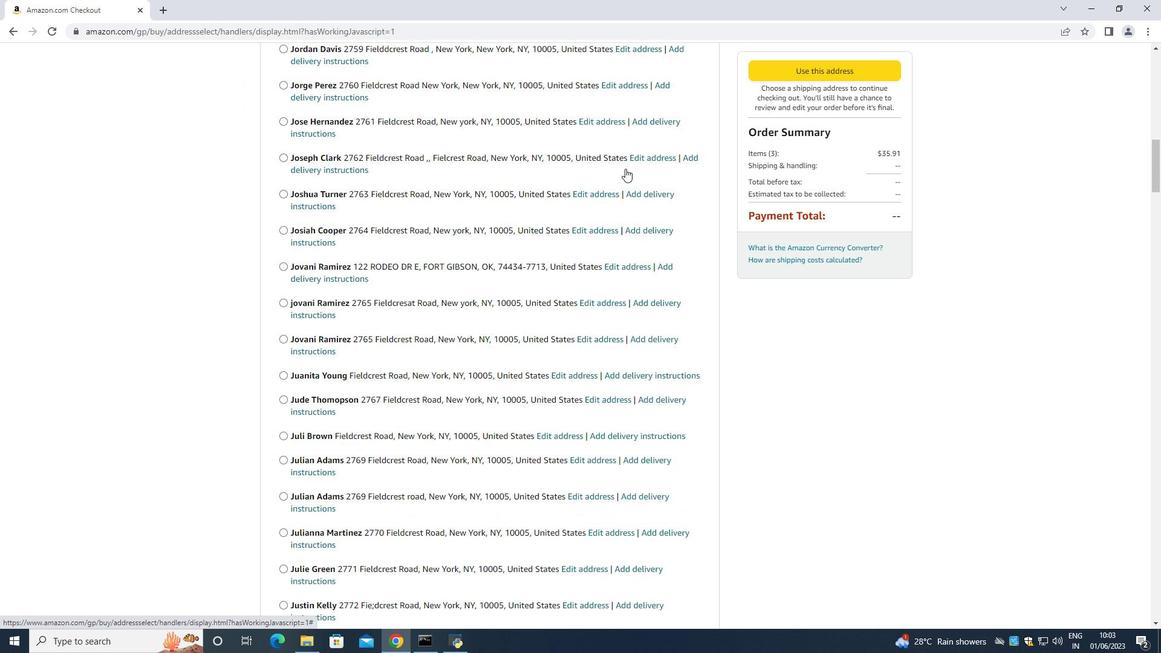
Action: Mouse scrolled (625, 168) with delta (0, 0)
Screenshot: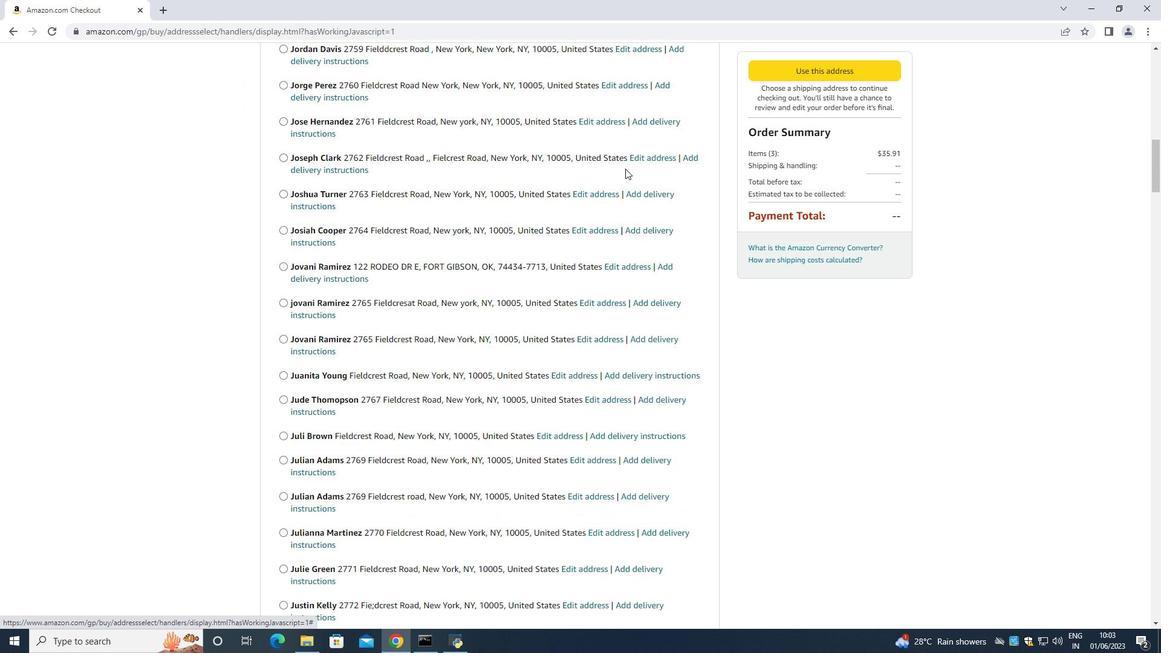 
Action: Mouse scrolled (625, 168) with delta (0, 0)
Screenshot: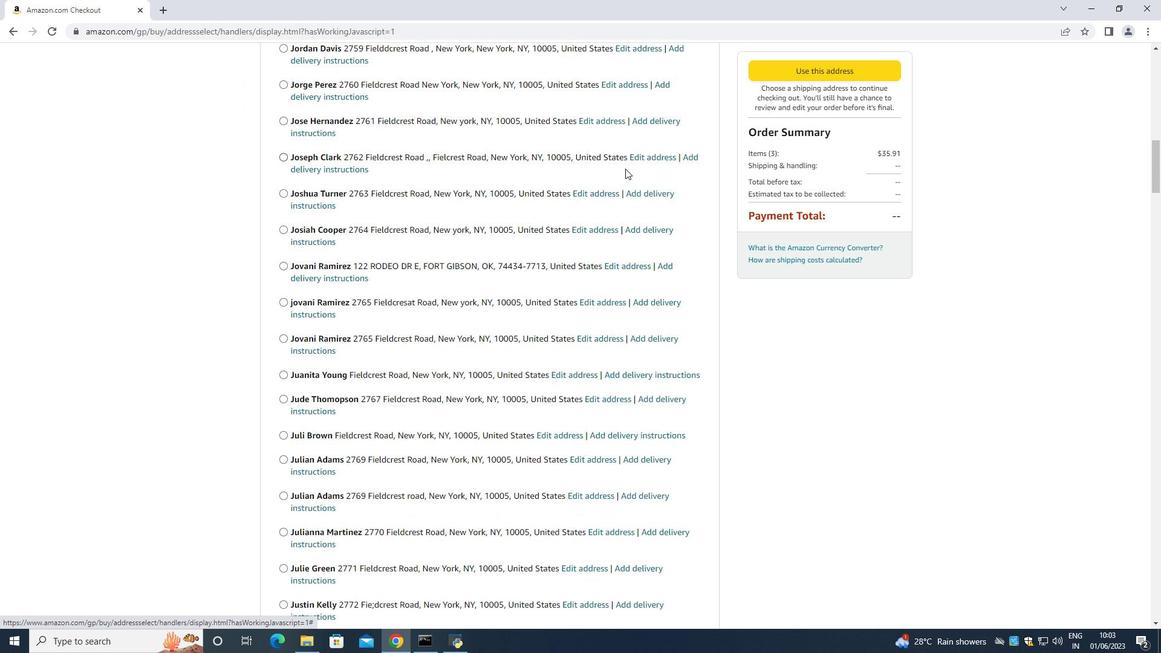 
Action: Mouse scrolled (625, 168) with delta (0, 0)
Screenshot: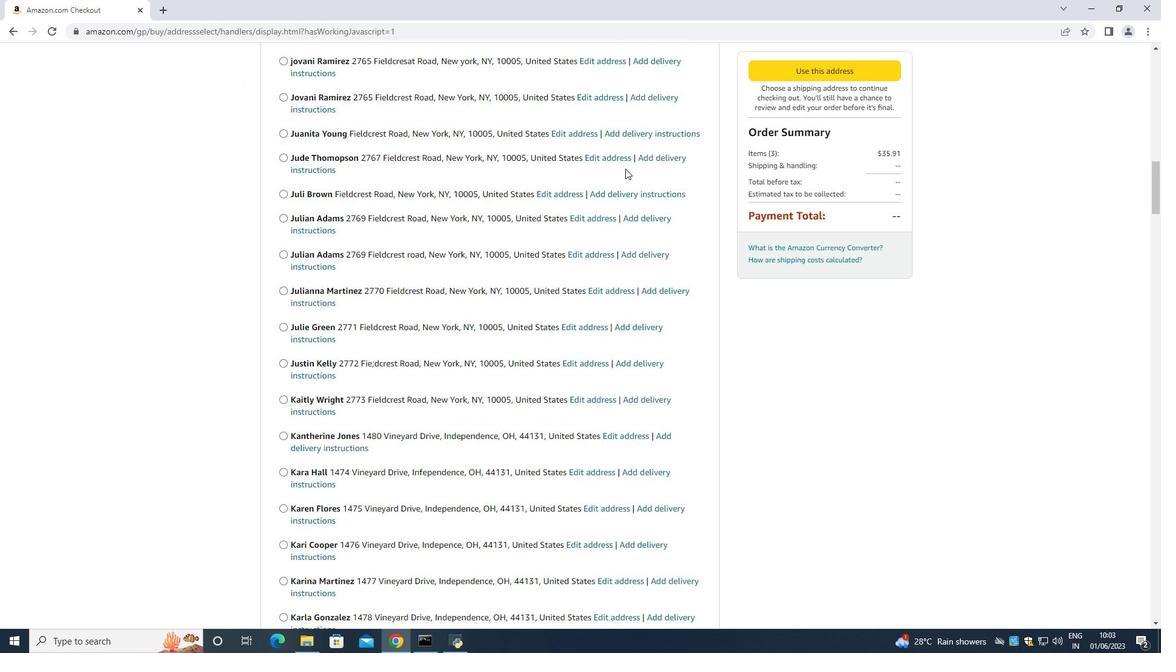 
Action: Mouse scrolled (625, 168) with delta (0, 0)
Screenshot: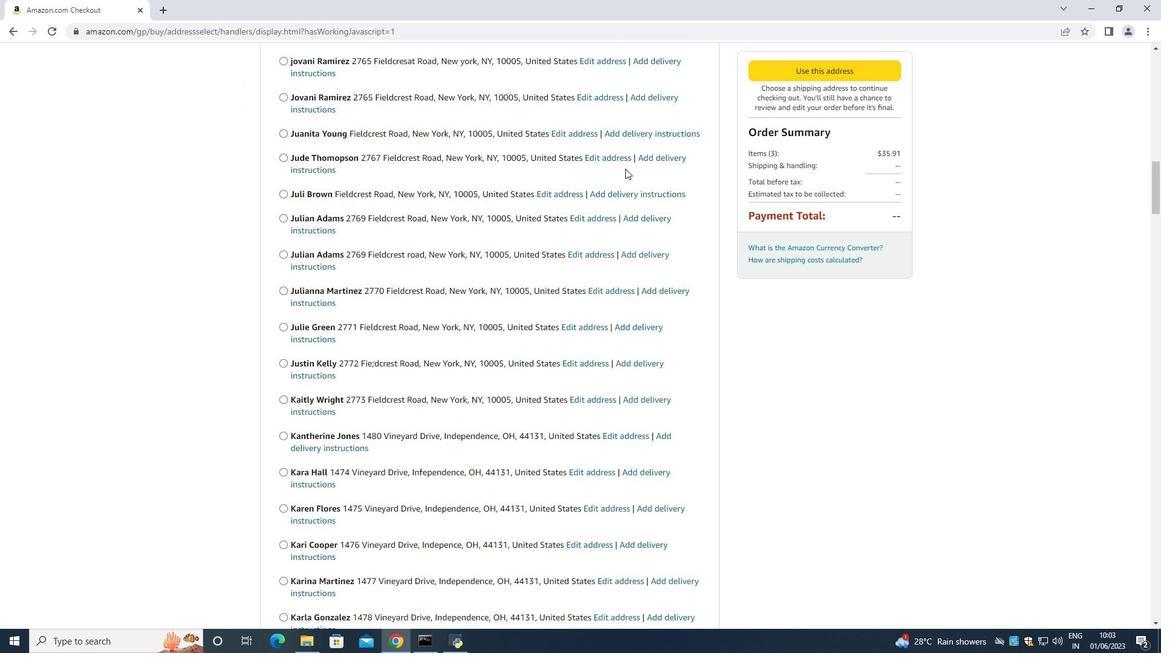 
Action: Mouse scrolled (625, 168) with delta (0, 0)
Screenshot: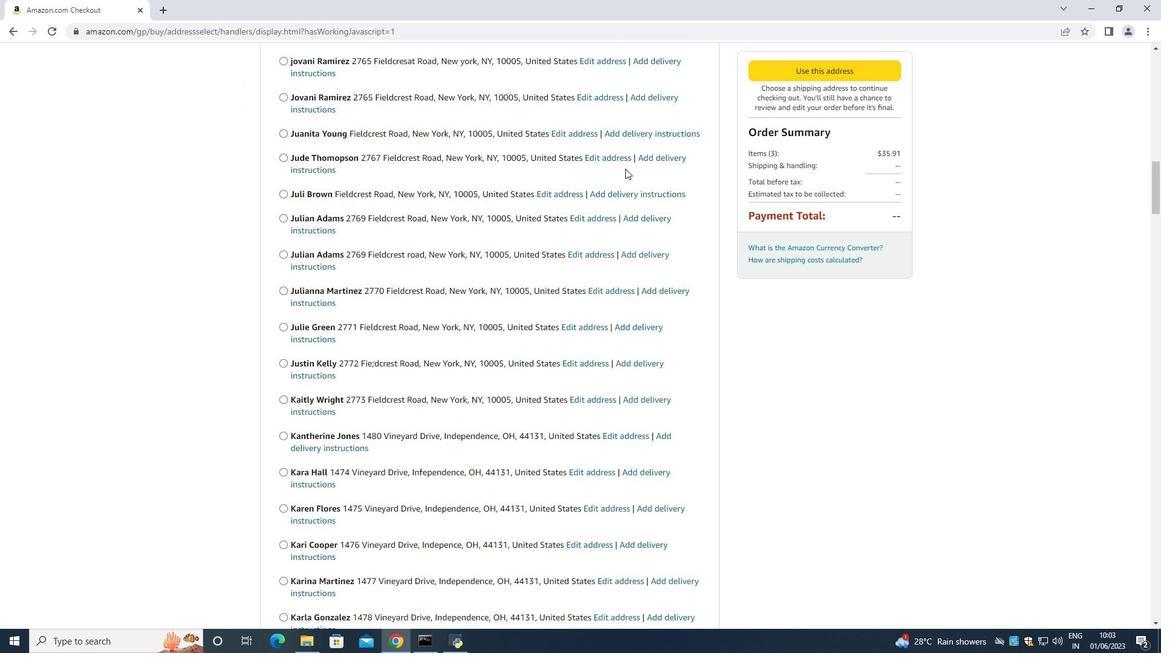 
Action: Mouse scrolled (625, 168) with delta (0, 0)
Screenshot: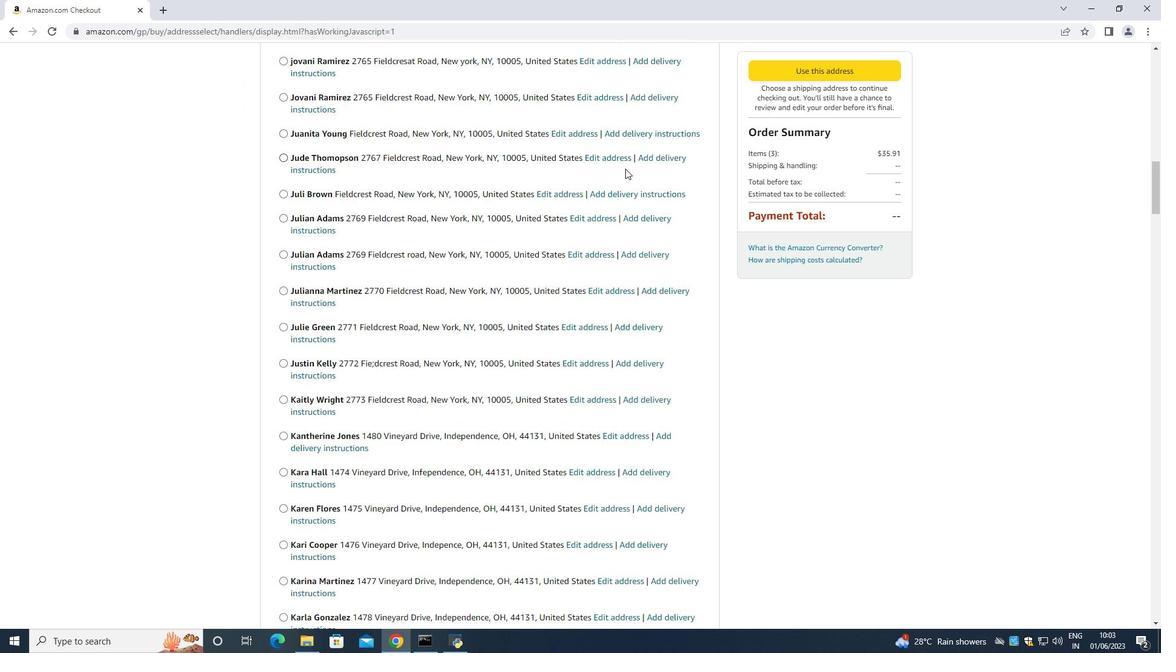 
Action: Mouse scrolled (625, 168) with delta (0, 0)
Screenshot: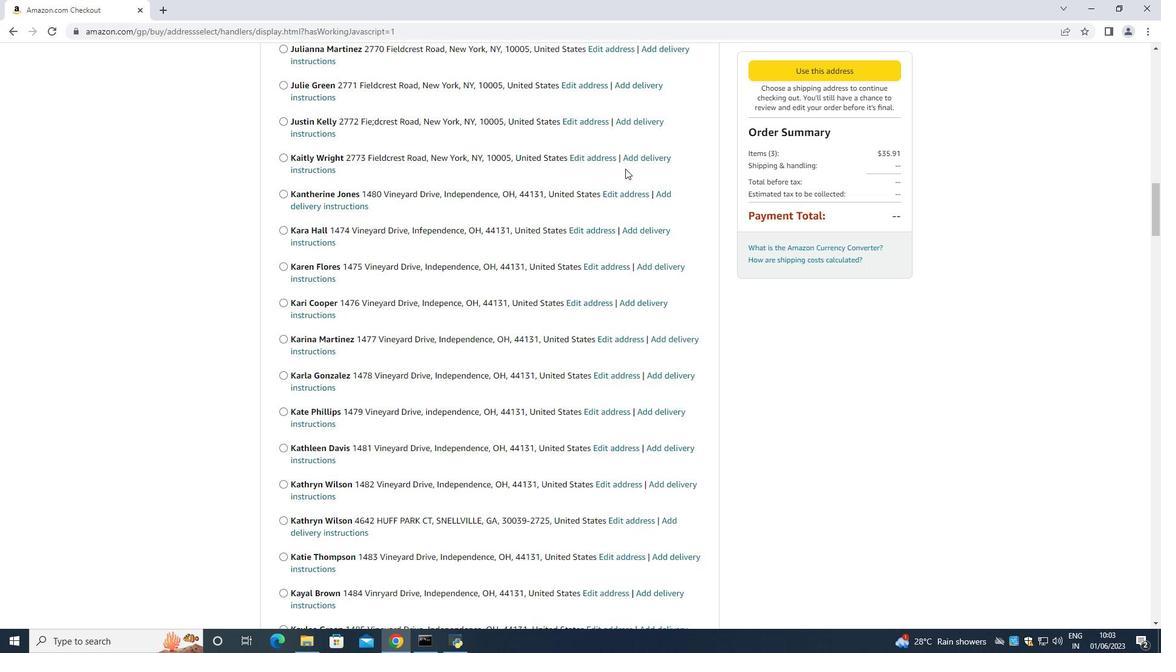 
Action: Mouse scrolled (625, 168) with delta (0, 0)
Screenshot: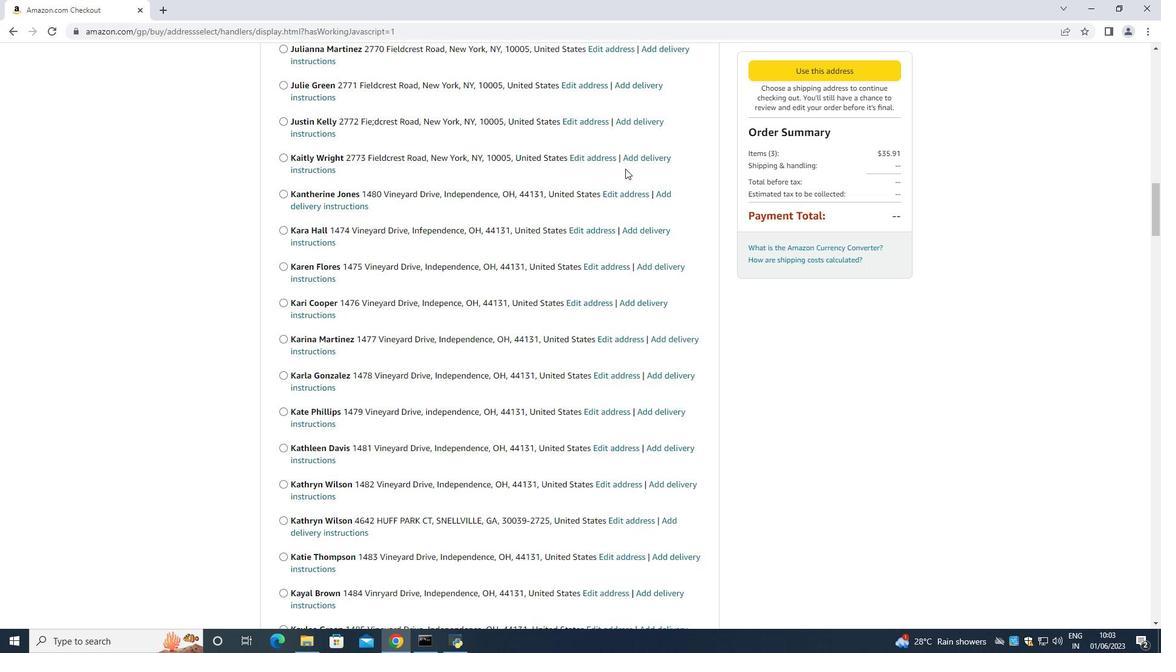 
Action: Mouse scrolled (625, 168) with delta (0, 0)
Screenshot: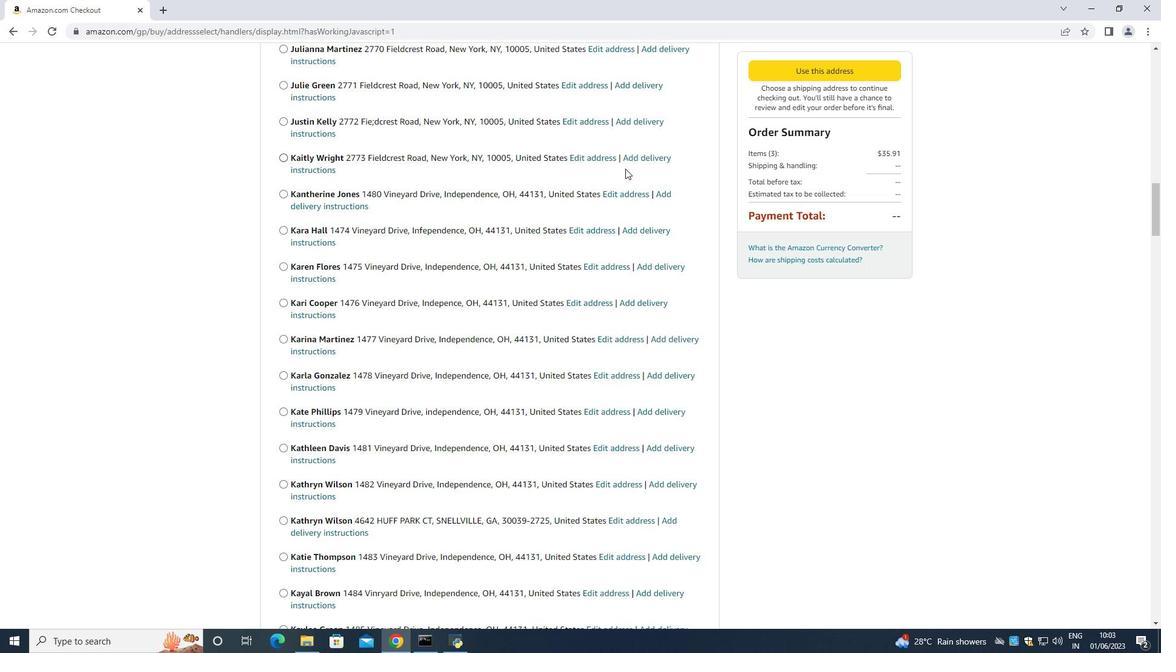 
Action: Mouse scrolled (625, 168) with delta (0, 0)
Screenshot: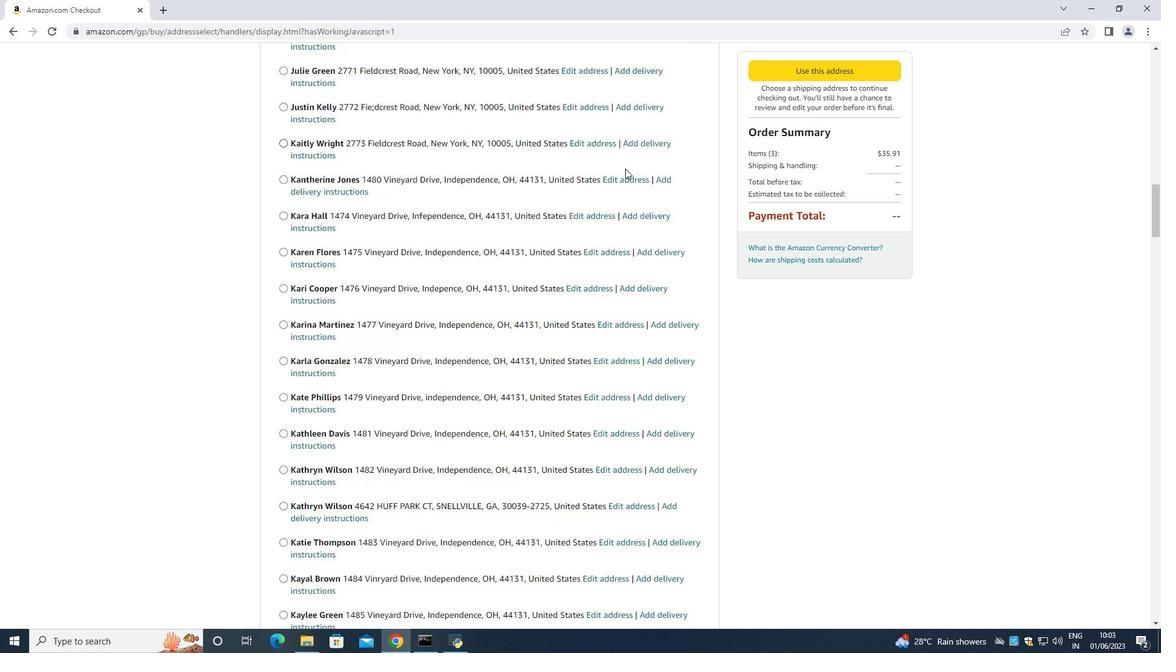 
Action: Mouse scrolled (625, 168) with delta (0, 0)
Screenshot: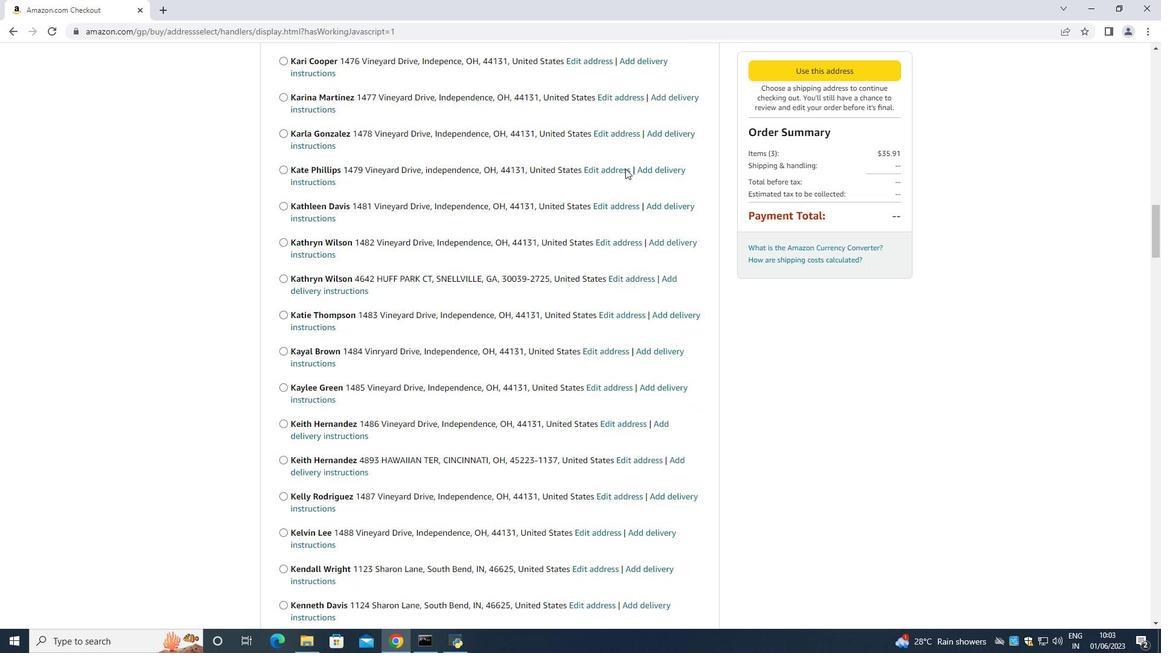 
Action: Mouse scrolled (625, 168) with delta (0, 0)
Screenshot: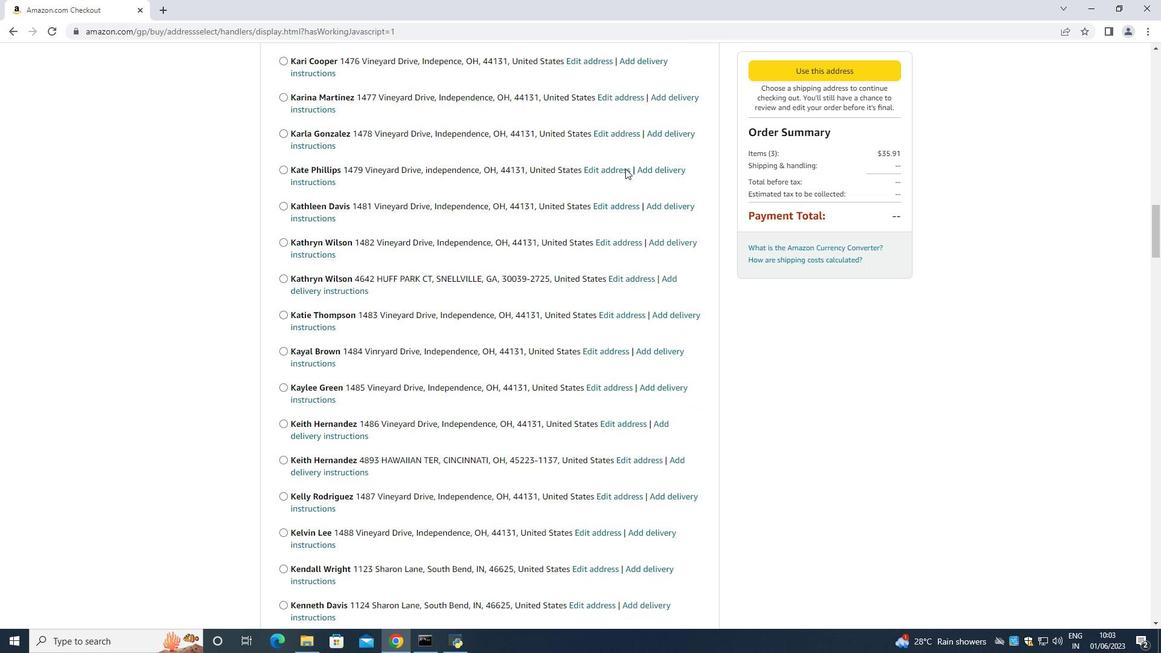 
Action: Mouse scrolled (625, 168) with delta (0, 0)
Screenshot: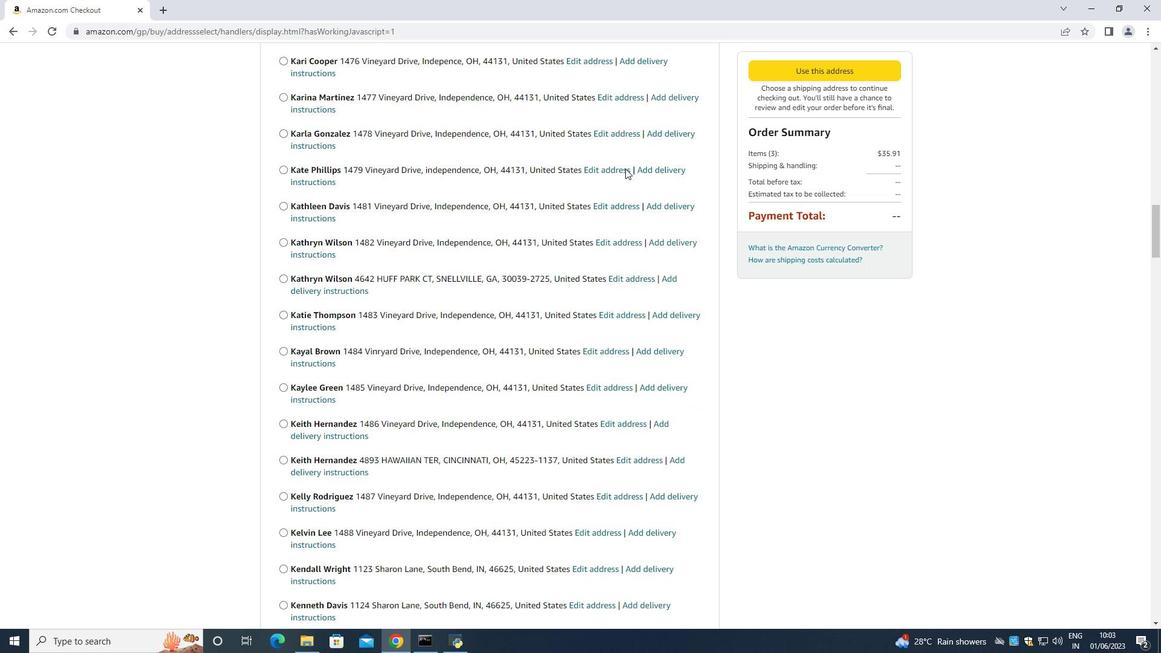 
Action: Mouse scrolled (625, 168) with delta (0, 0)
Screenshot: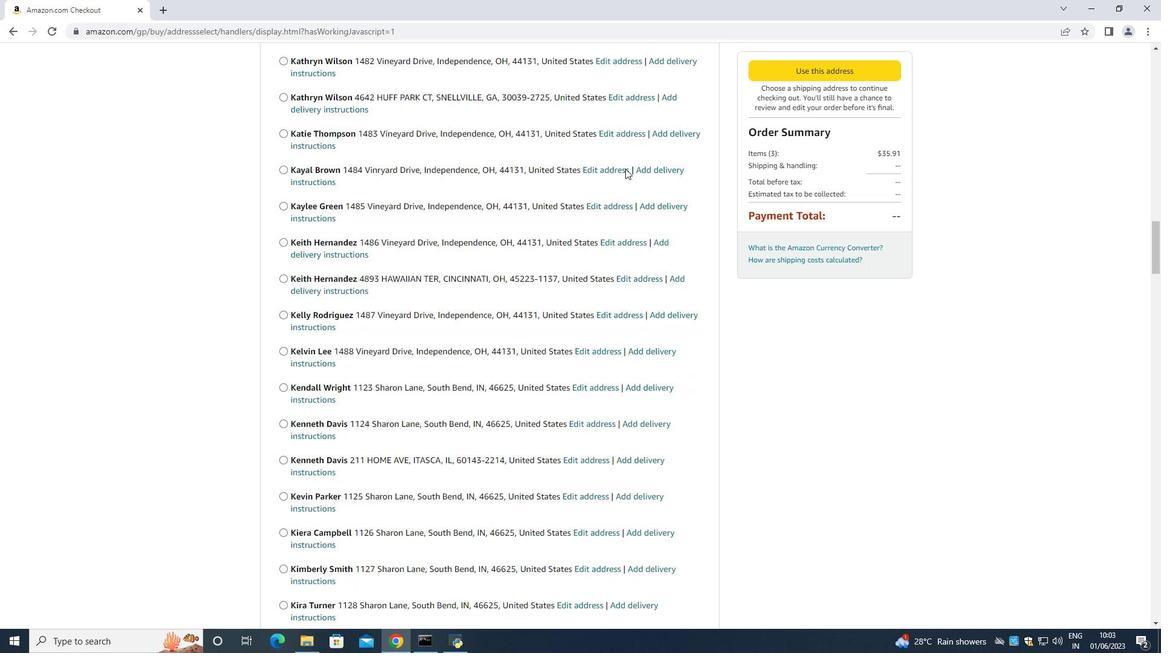 
Action: Mouse scrolled (625, 168) with delta (0, 0)
Screenshot: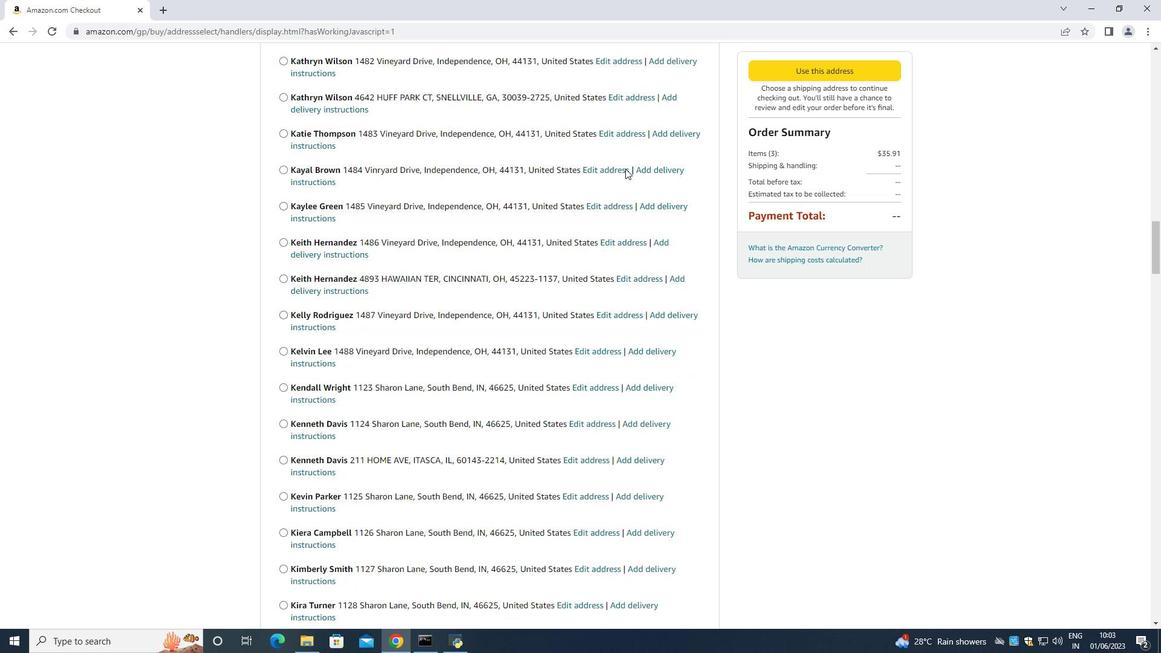 
Action: Mouse scrolled (625, 168) with delta (0, 0)
Screenshot: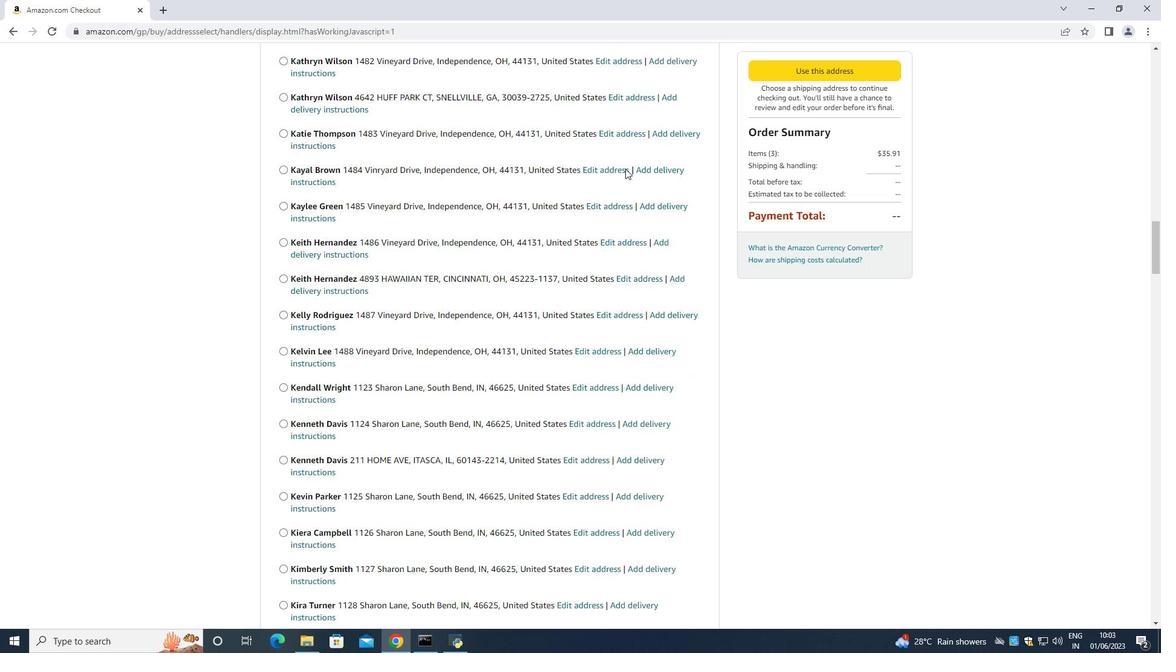 
Action: Mouse scrolled (625, 168) with delta (0, 0)
Screenshot: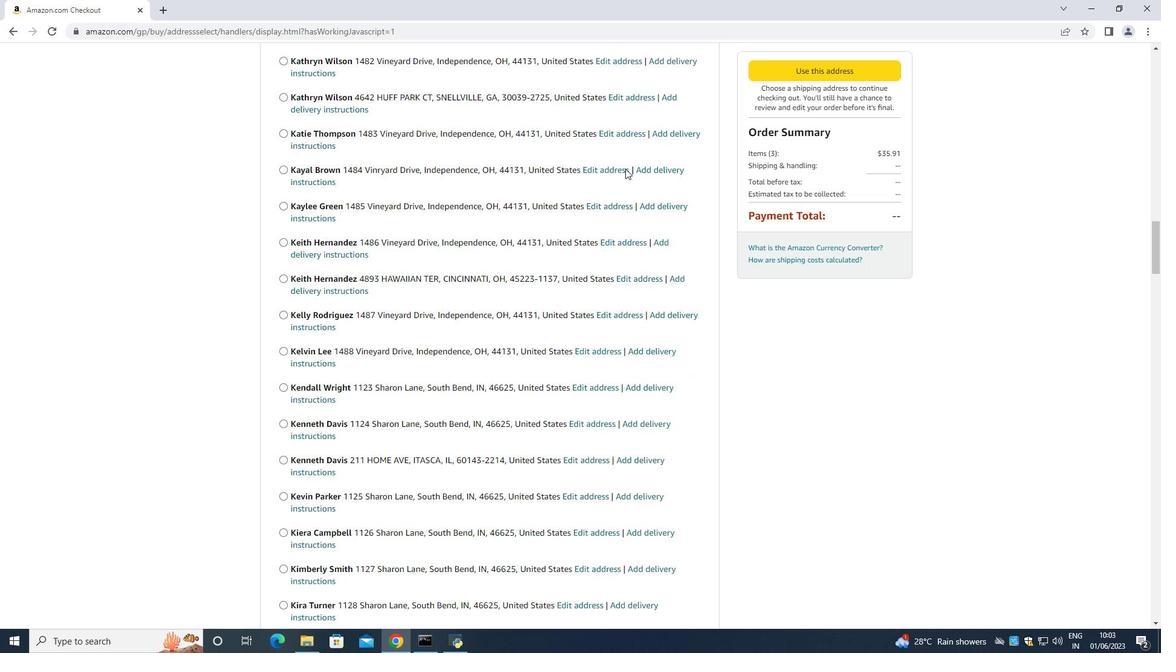 
Action: Mouse scrolled (625, 168) with delta (0, 0)
Screenshot: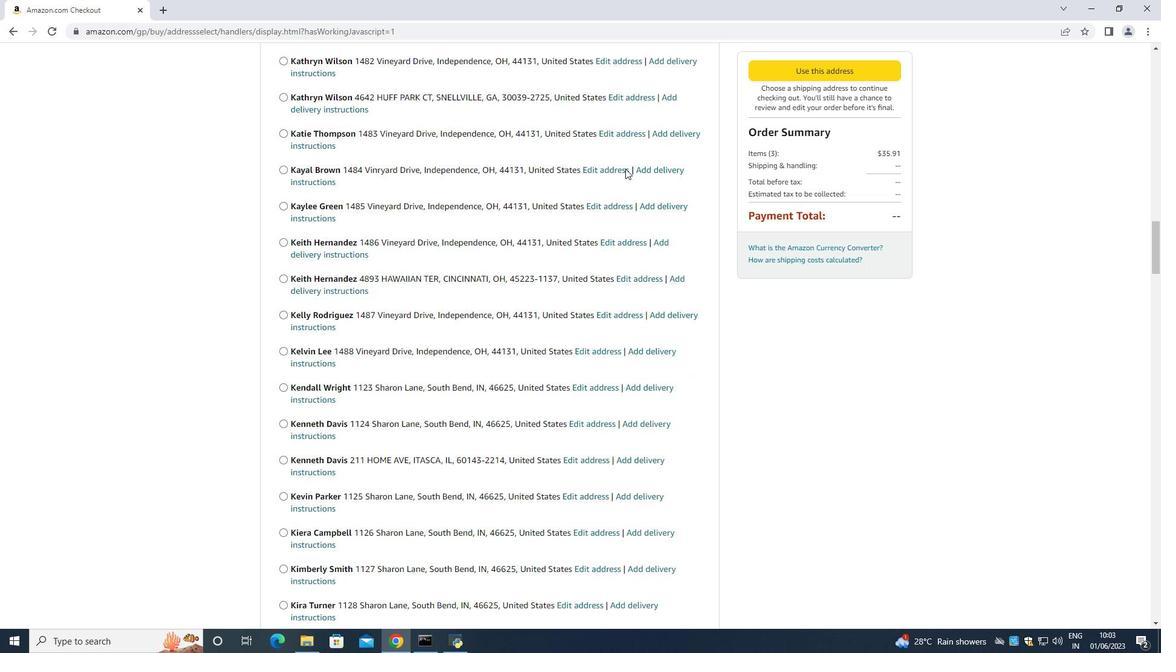 
Action: Mouse scrolled (625, 168) with delta (0, 0)
Screenshot: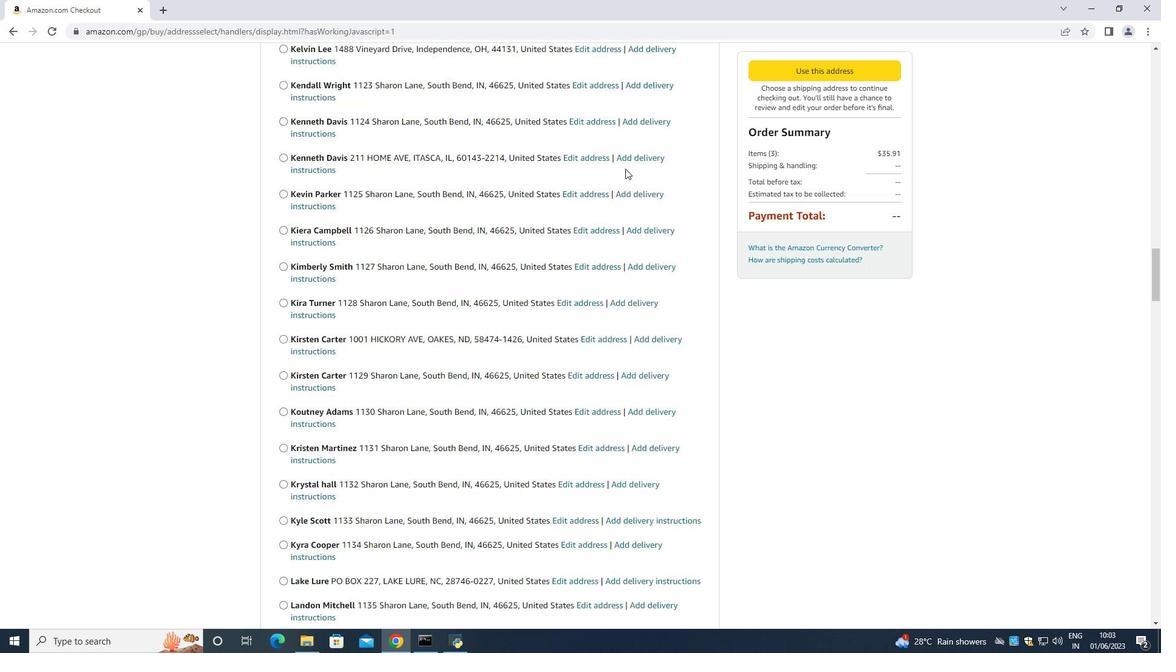 
Action: Mouse scrolled (625, 168) with delta (0, 0)
Screenshot: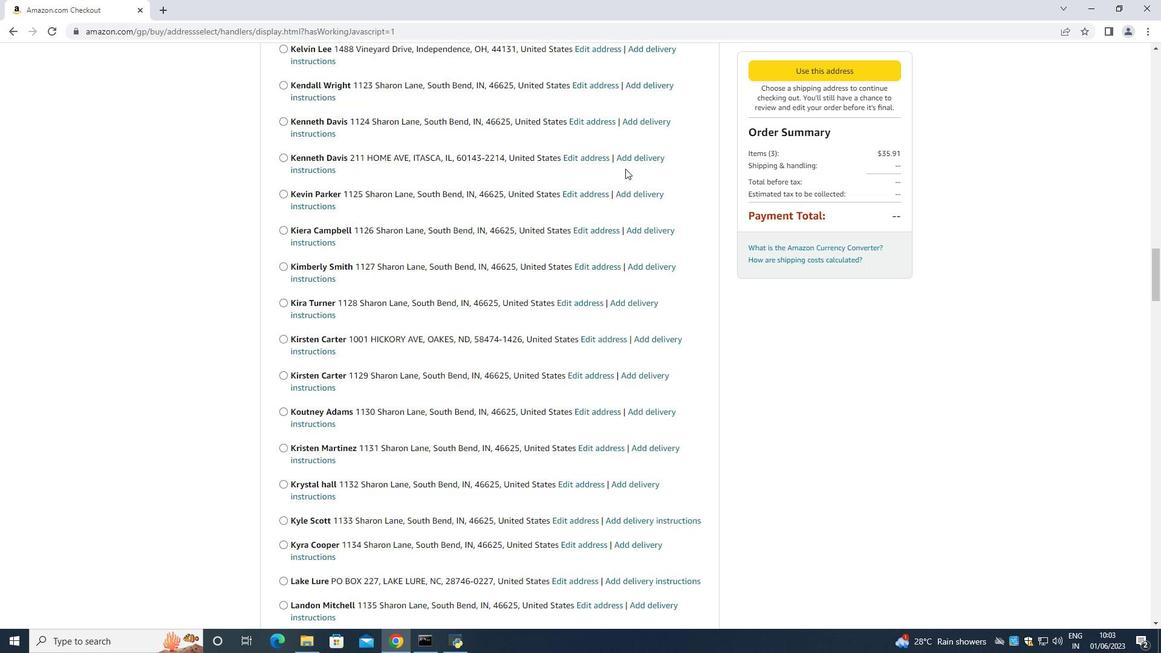 
Action: Mouse scrolled (625, 168) with delta (0, 0)
Screenshot: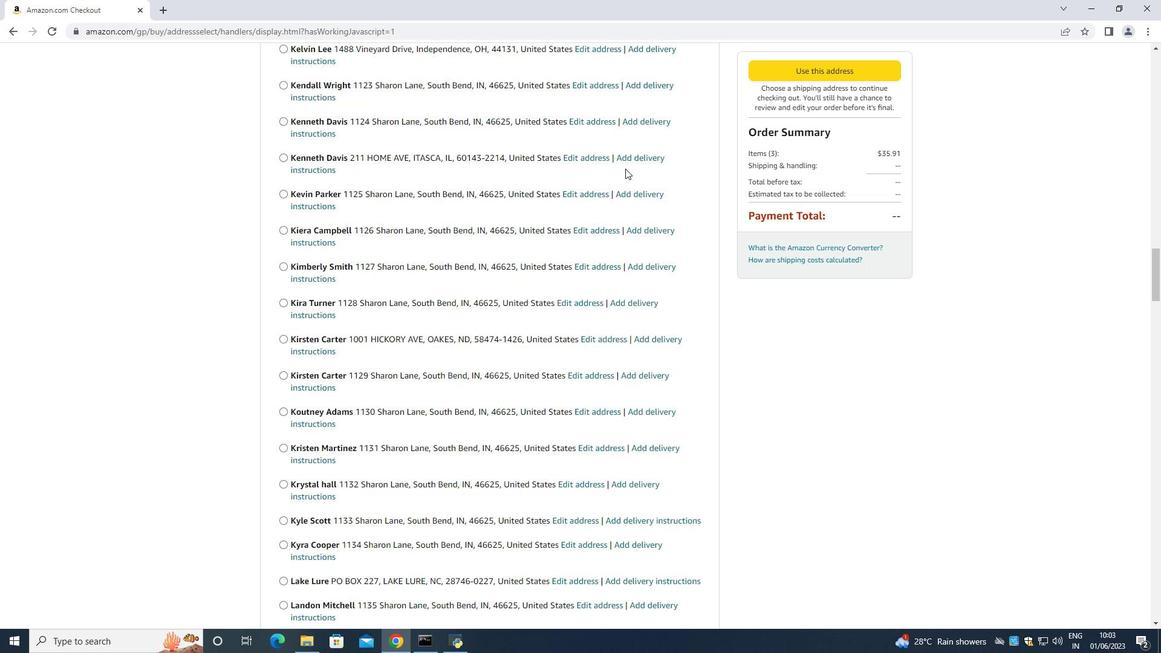 
Action: Mouse scrolled (625, 168) with delta (0, 0)
Screenshot: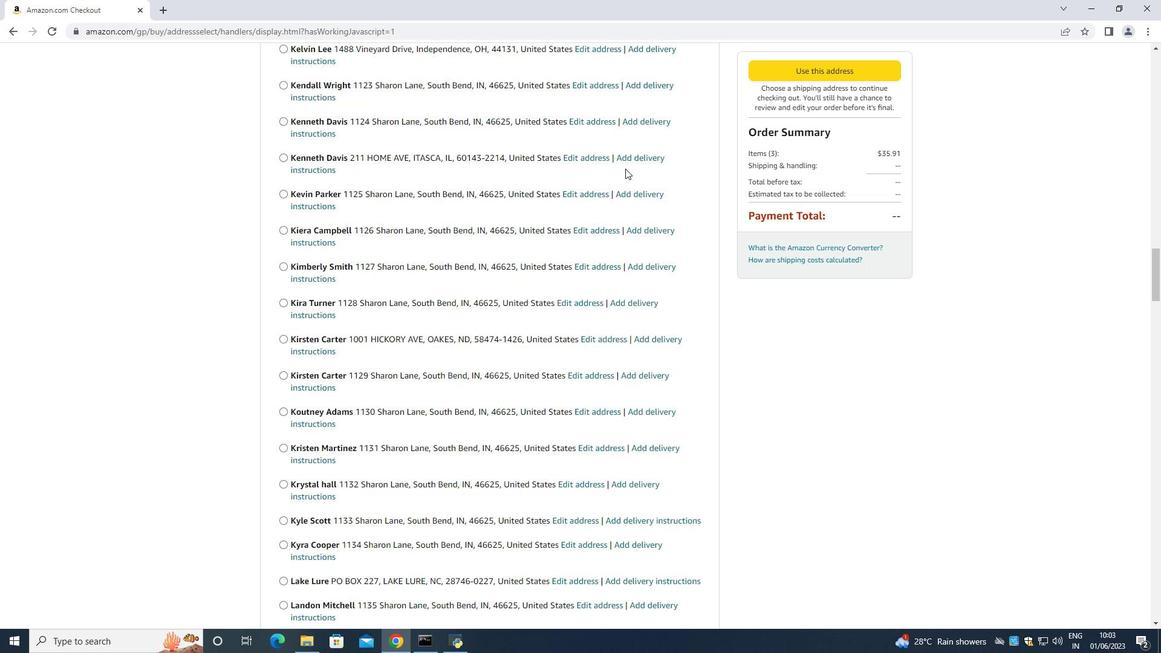 
Action: Mouse scrolled (625, 168) with delta (0, 0)
Screenshot: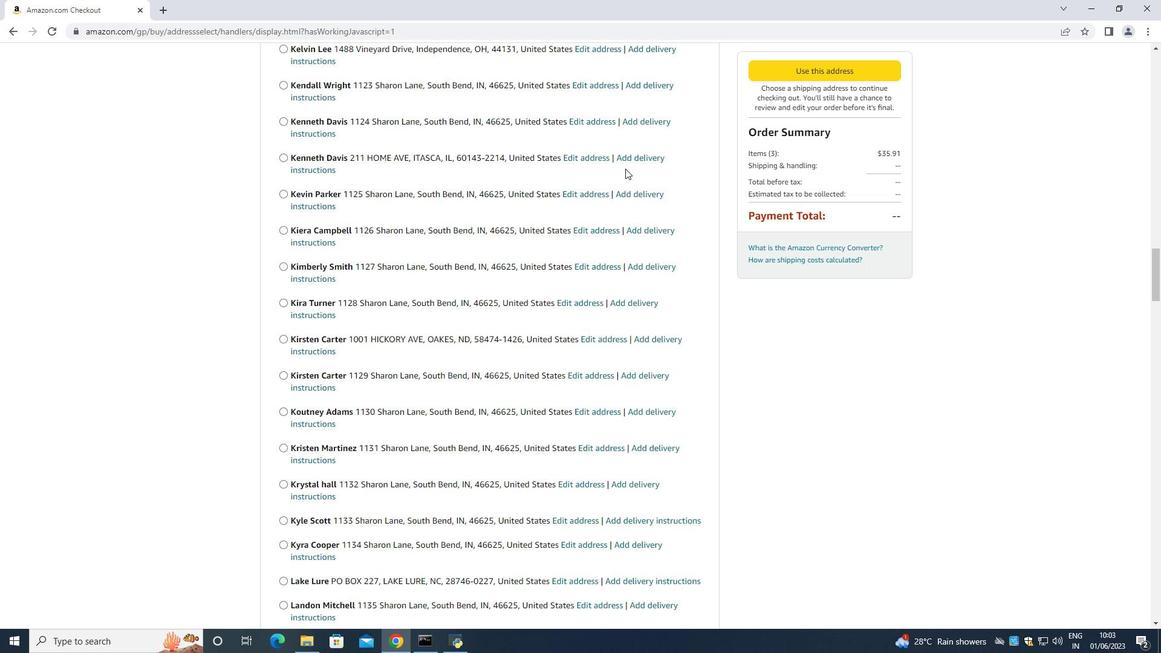 
Action: Mouse scrolled (625, 168) with delta (0, 0)
Screenshot: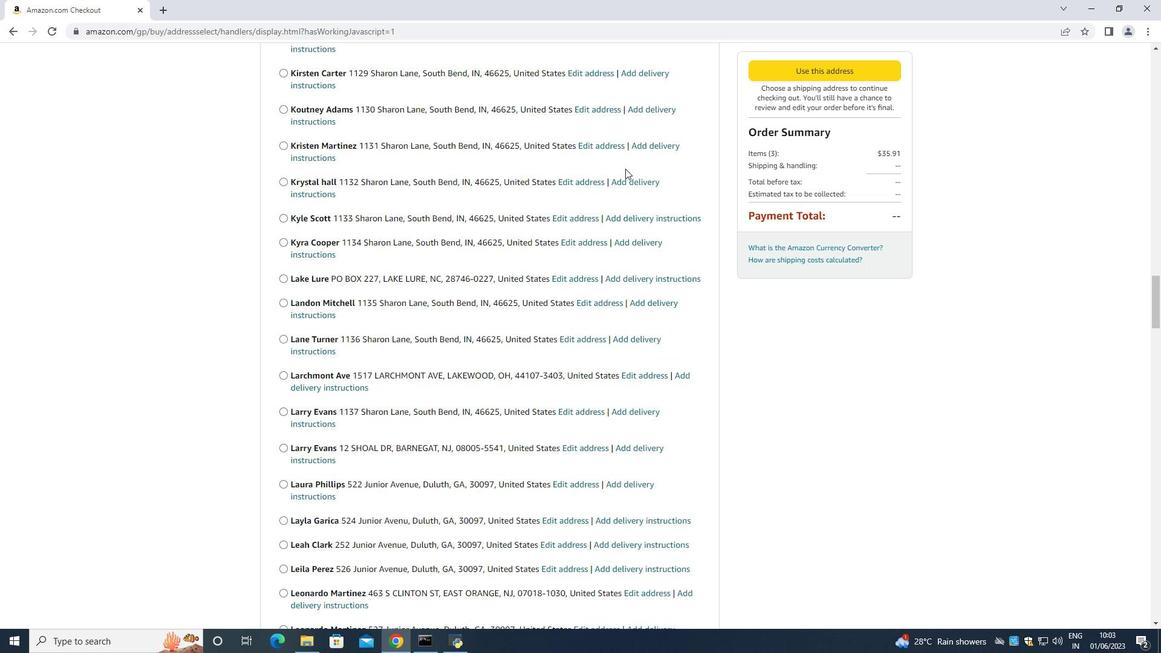 
Action: Mouse scrolled (625, 168) with delta (0, 0)
Screenshot: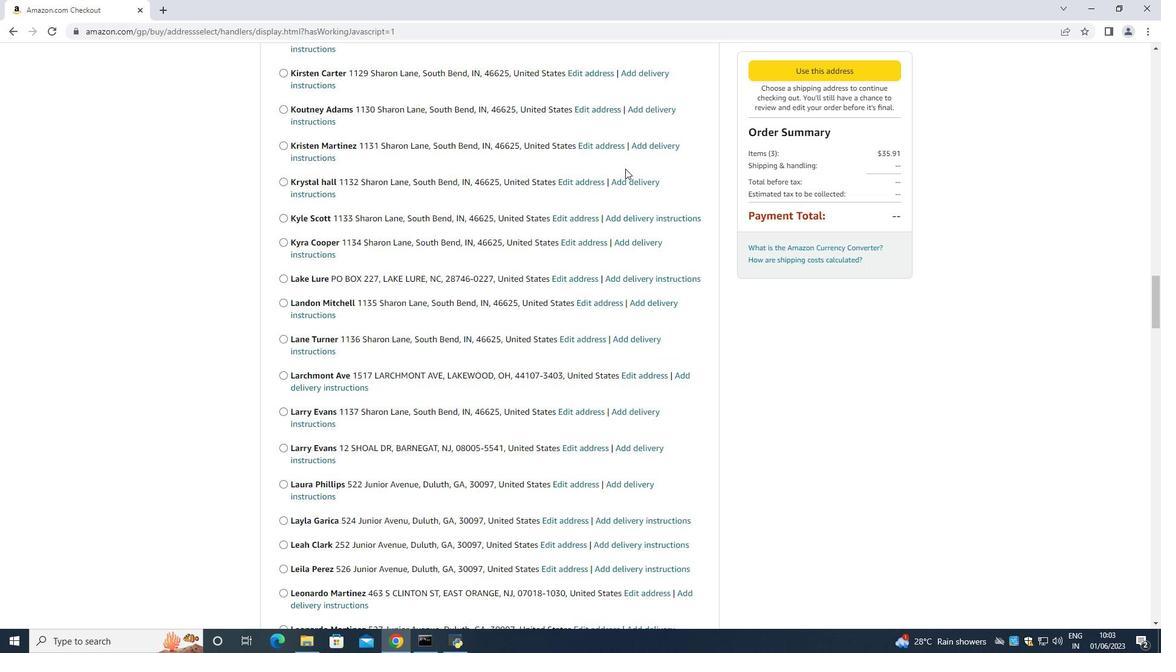 
Action: Mouse scrolled (625, 168) with delta (0, 0)
Screenshot: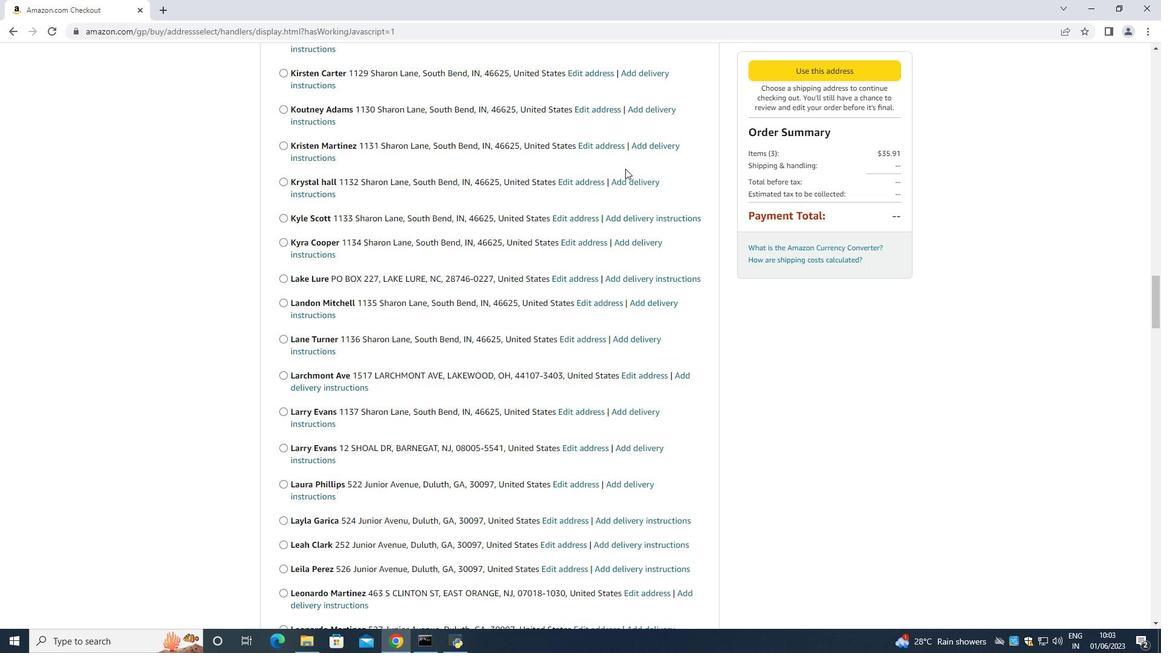 
Action: Mouse scrolled (625, 168) with delta (0, 0)
Screenshot: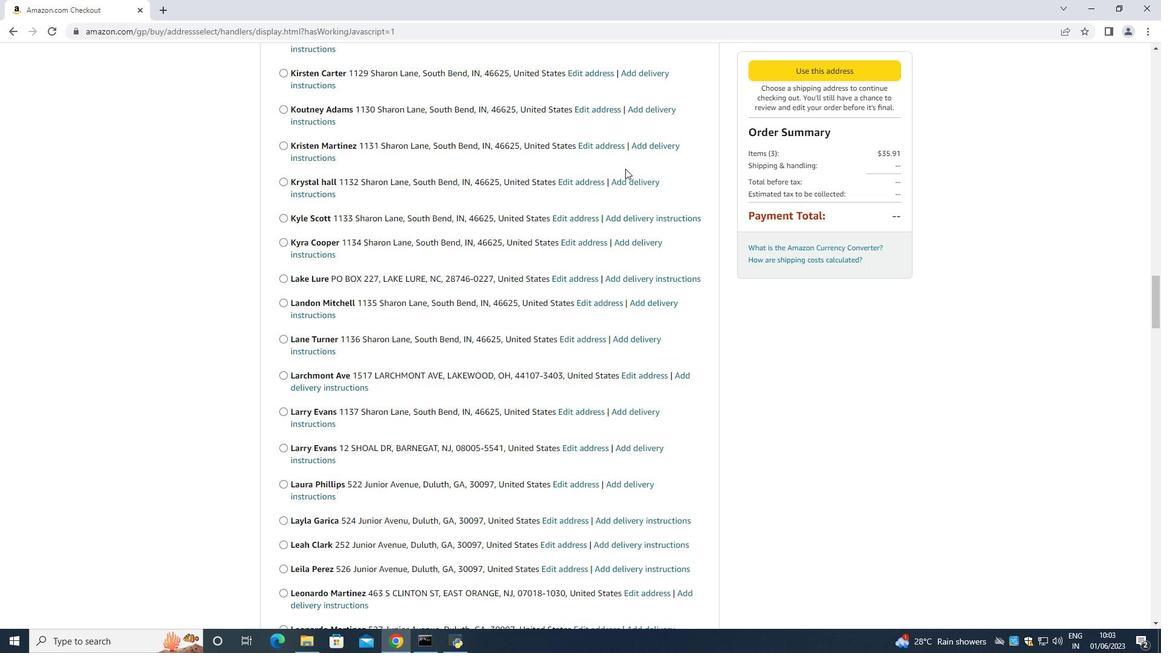 
Action: Mouse scrolled (625, 168) with delta (0, 0)
Screenshot: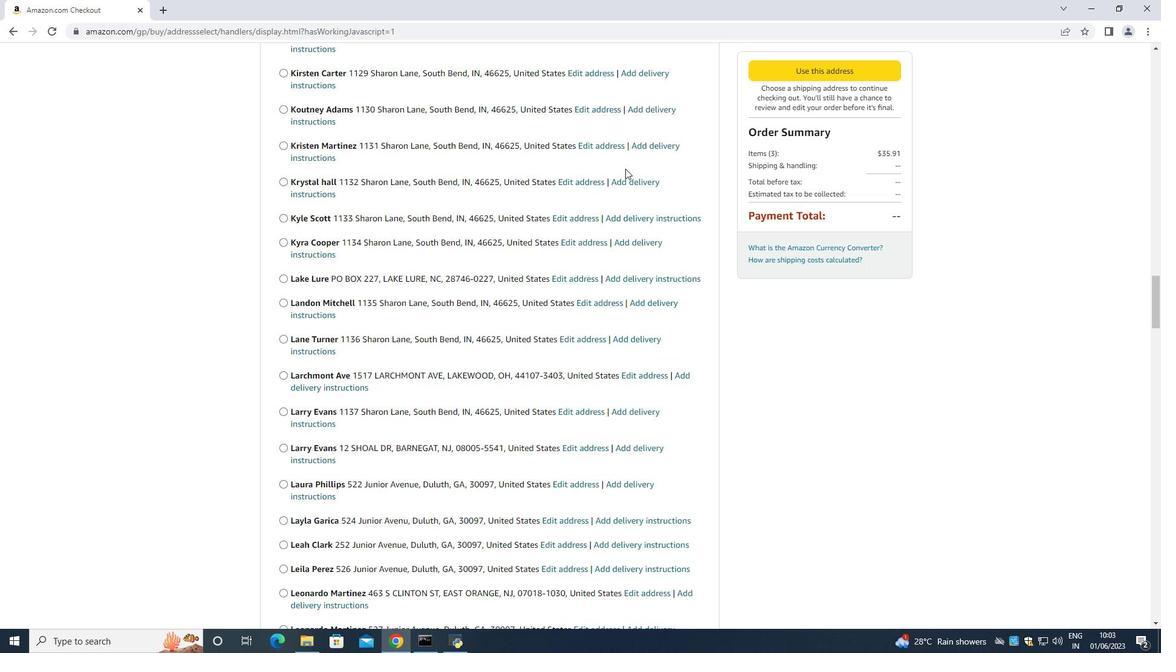 
Action: Mouse moved to (625, 168)
Screenshot: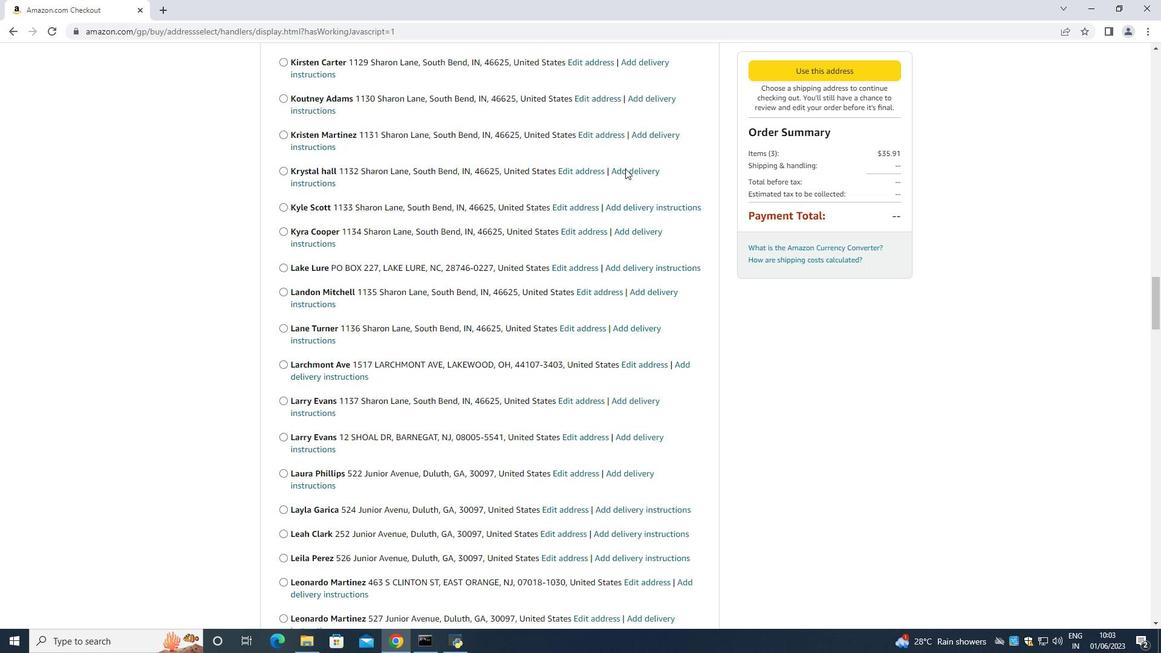 
Action: Mouse scrolled (625, 168) with delta (0, 0)
Screenshot: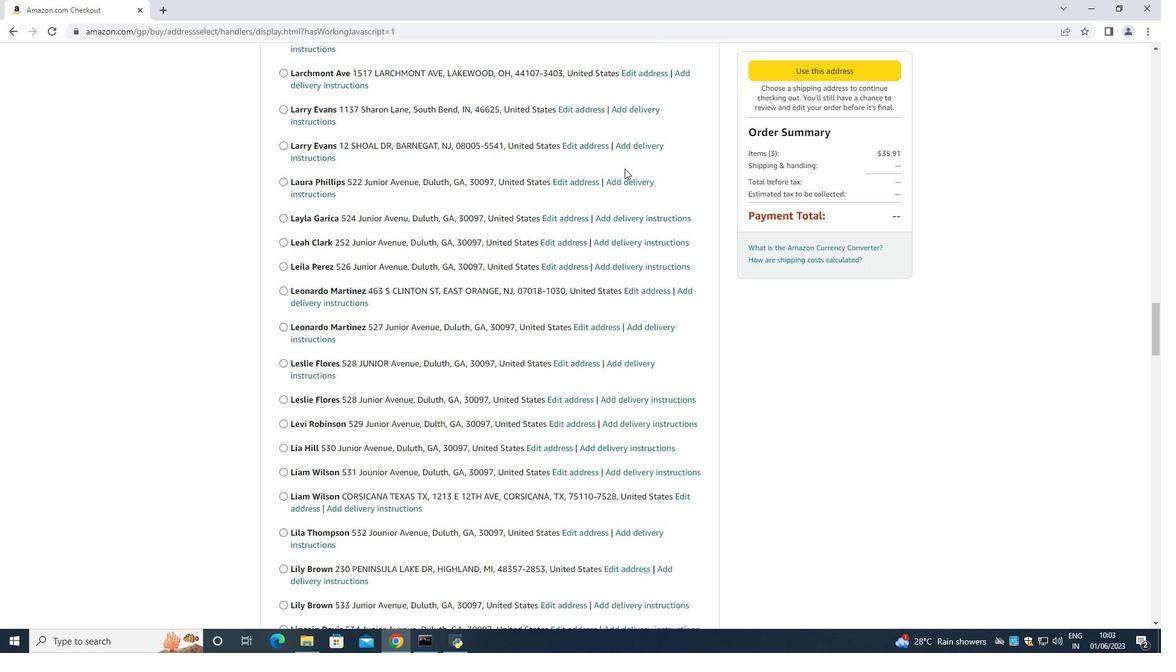 
Action: Mouse moved to (624, 169)
Screenshot: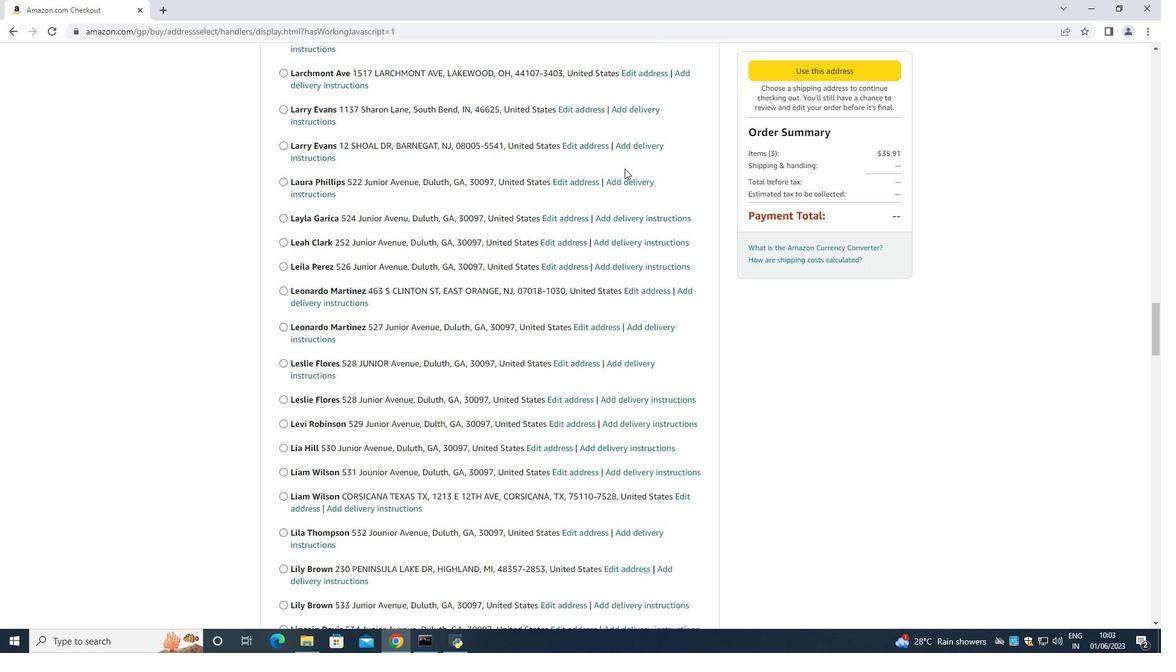 
Action: Mouse scrolled (624, 168) with delta (0, 0)
Screenshot: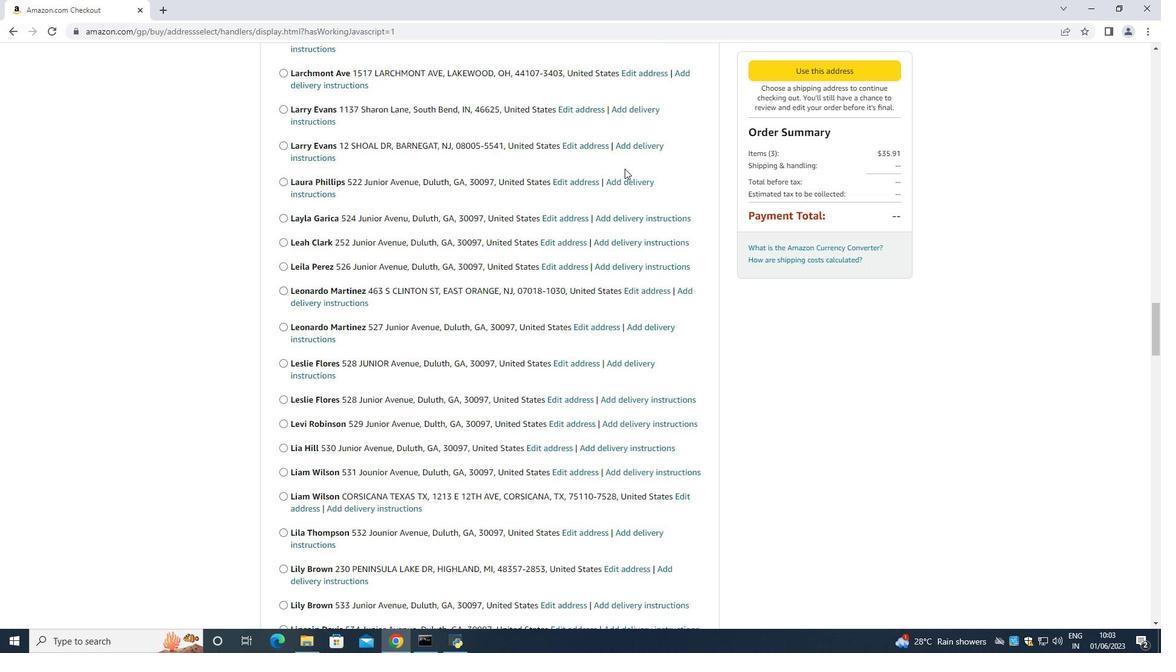 
Action: Mouse scrolled (624, 168) with delta (0, 0)
Screenshot: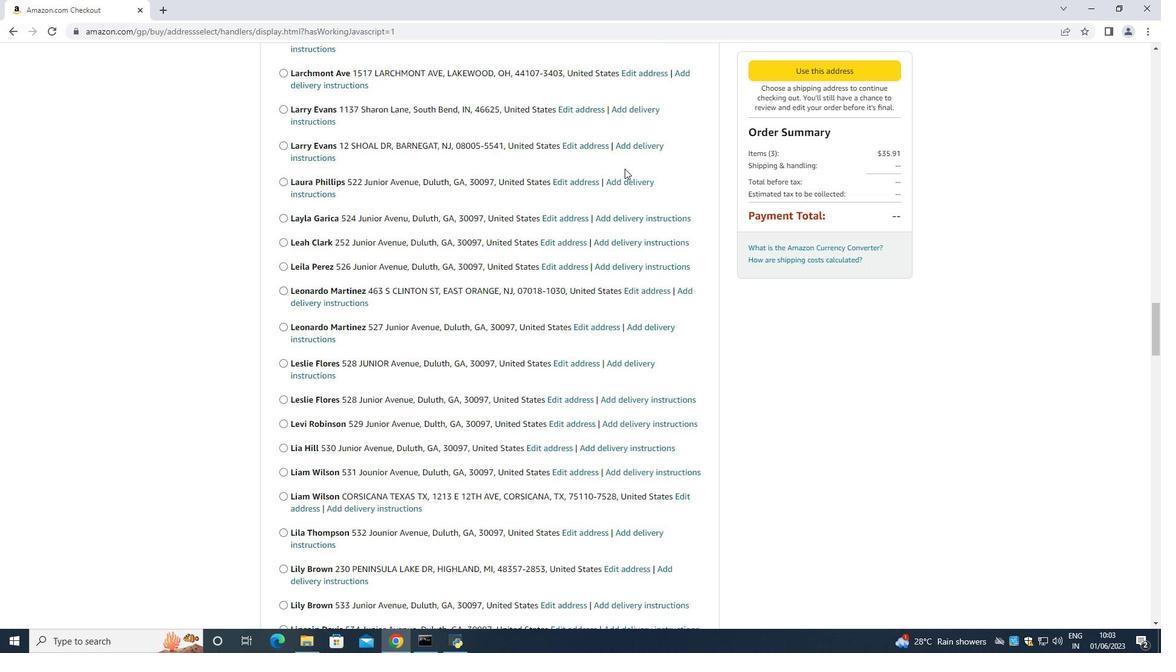 
Action: Mouse scrolled (624, 168) with delta (0, 0)
Screenshot: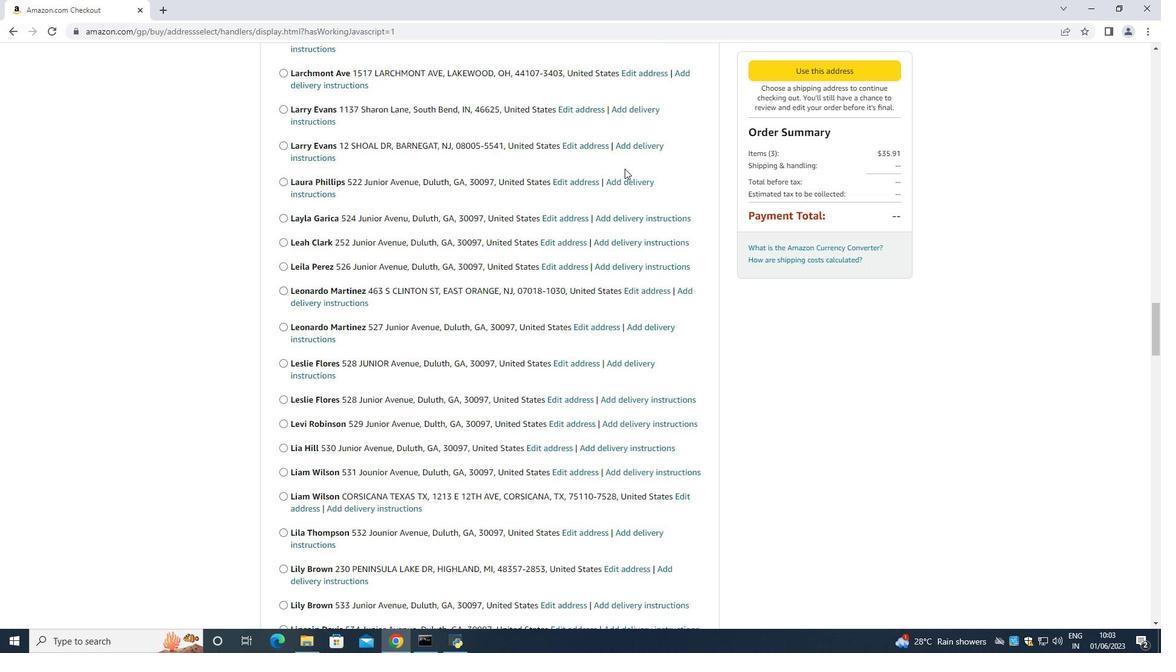 
Action: Mouse scrolled (624, 168) with delta (0, 0)
Screenshot: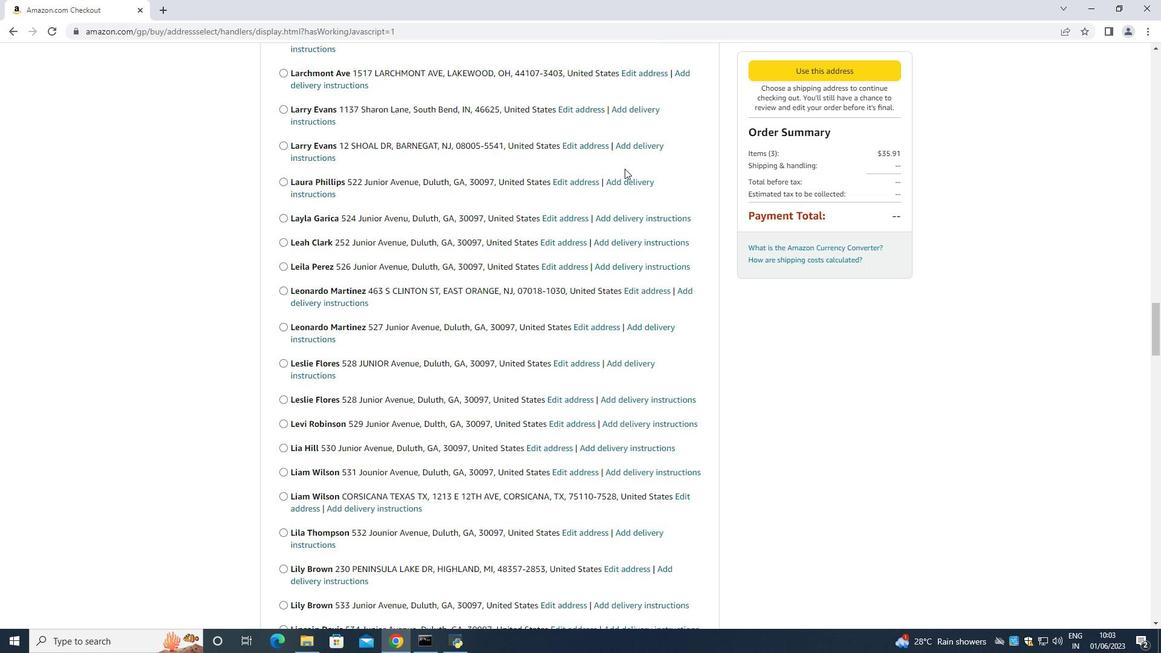 
Action: Mouse moved to (622, 176)
Screenshot: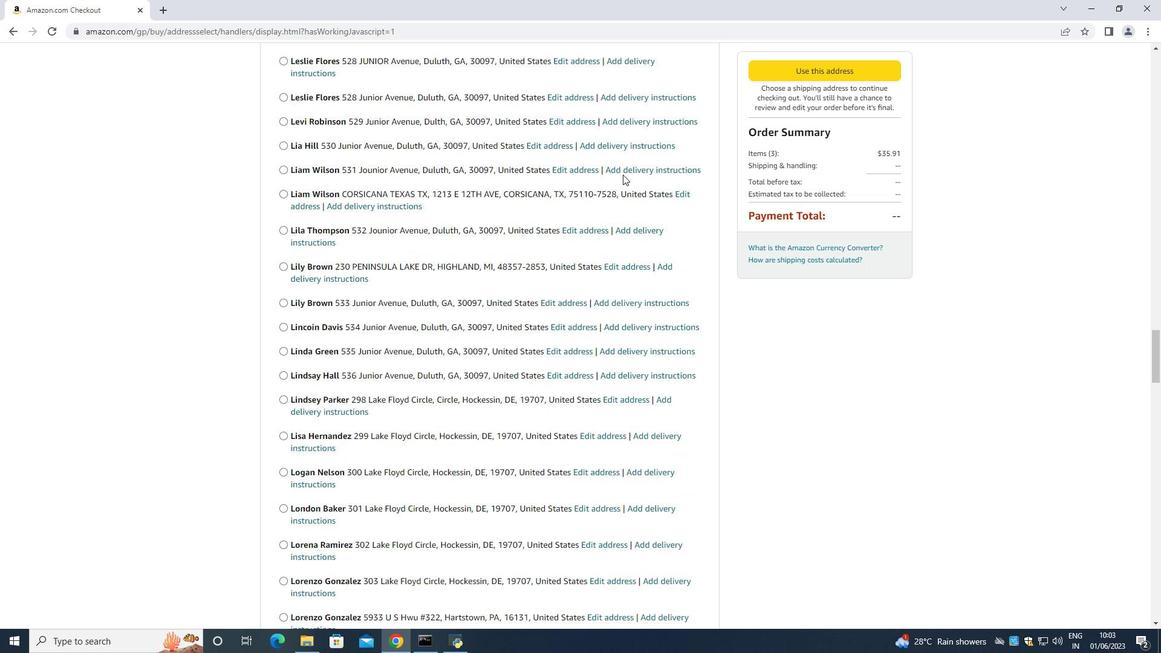 
Action: Mouse scrolled (623, 175) with delta (0, 0)
Screenshot: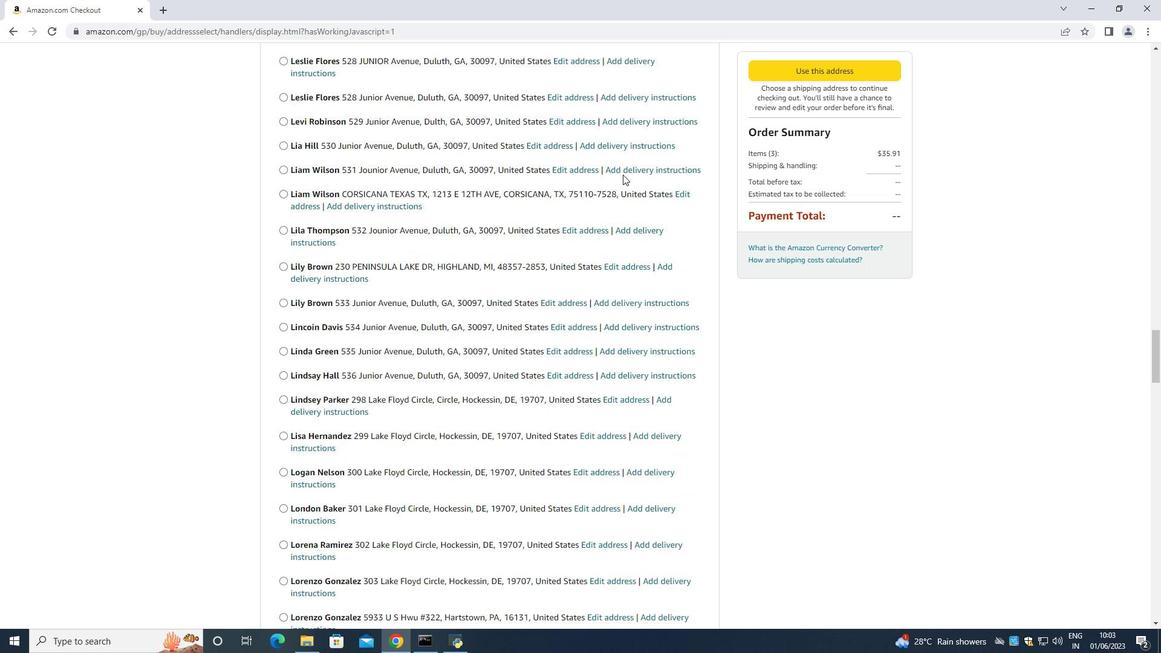 
Action: Mouse moved to (622, 179)
Screenshot: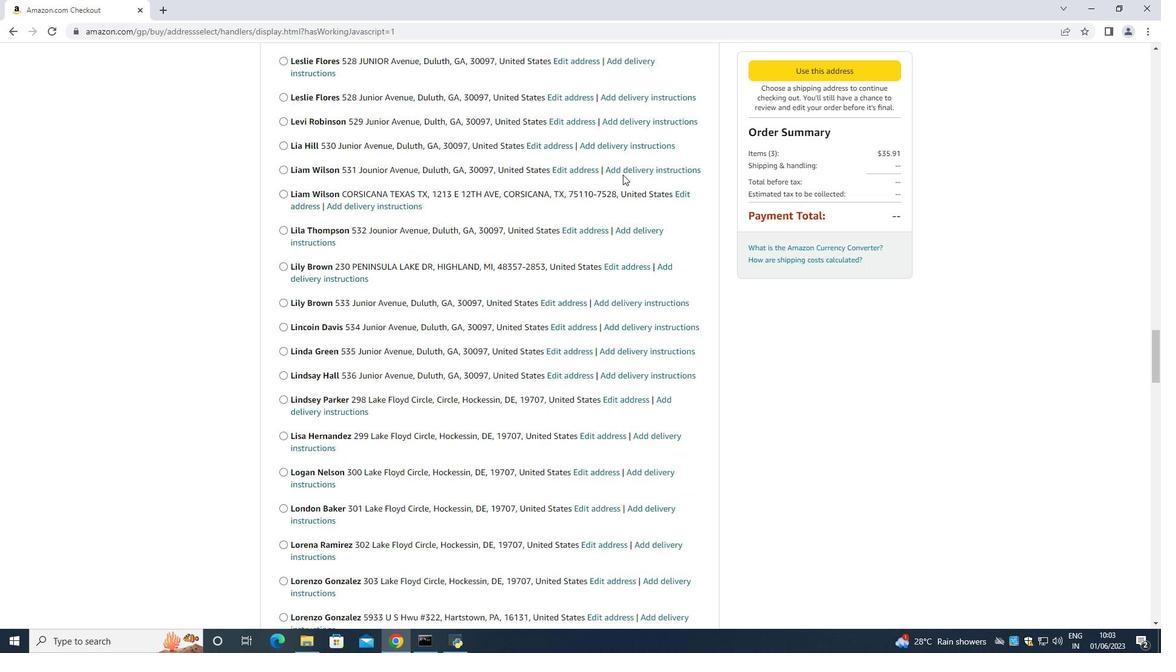 
Action: Mouse scrolled (622, 177) with delta (0, 0)
Screenshot: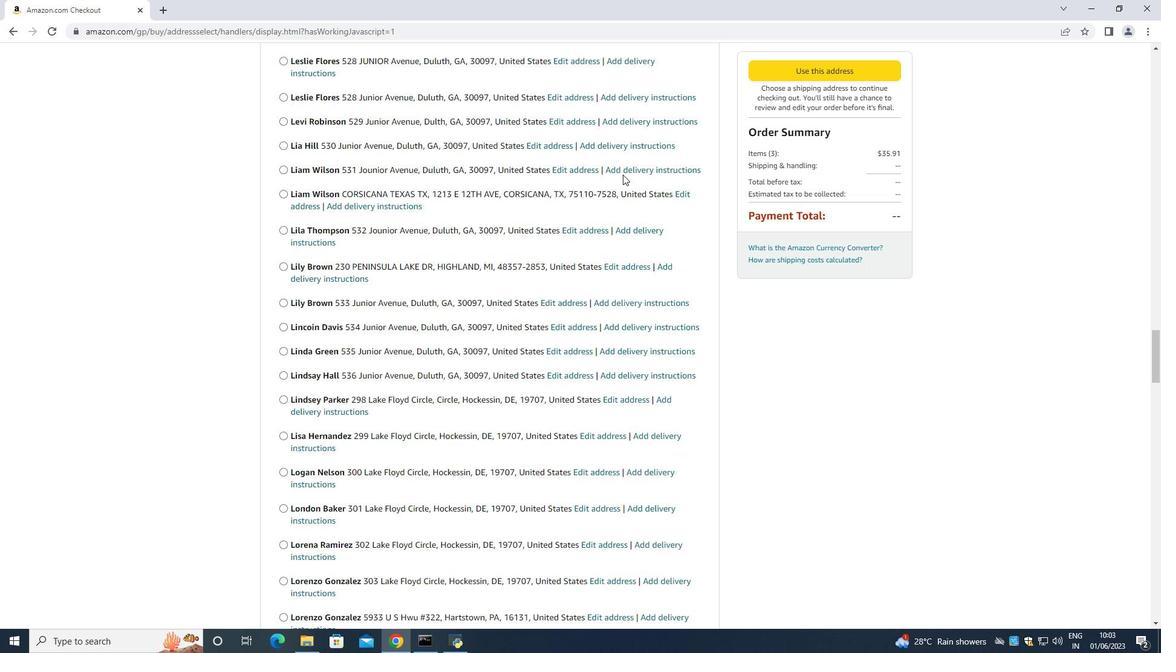 
Action: Mouse scrolled (622, 178) with delta (0, 0)
Screenshot: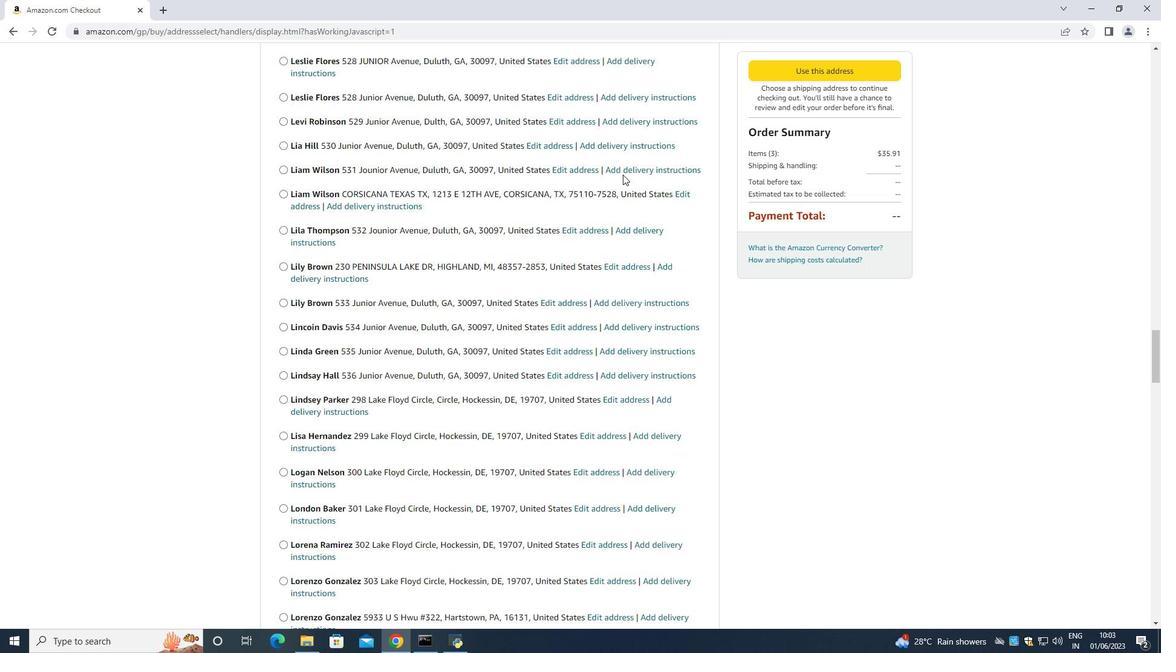 
Action: Mouse scrolled (622, 179) with delta (0, 0)
Screenshot: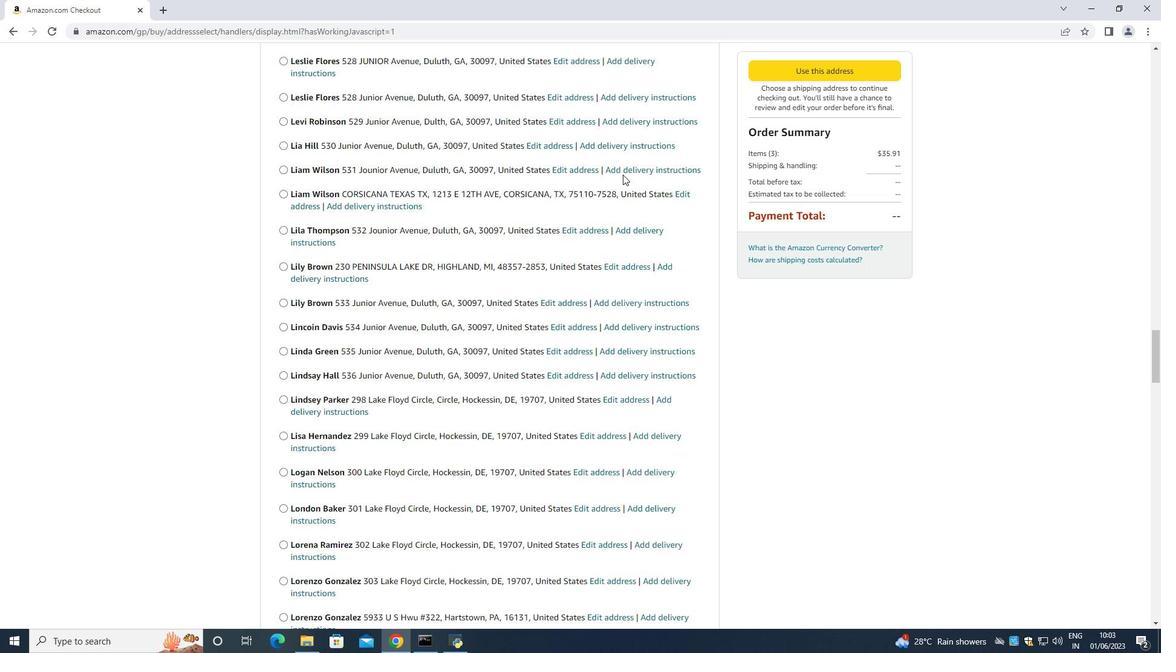 
Action: Mouse scrolled (622, 179) with delta (0, 0)
Screenshot: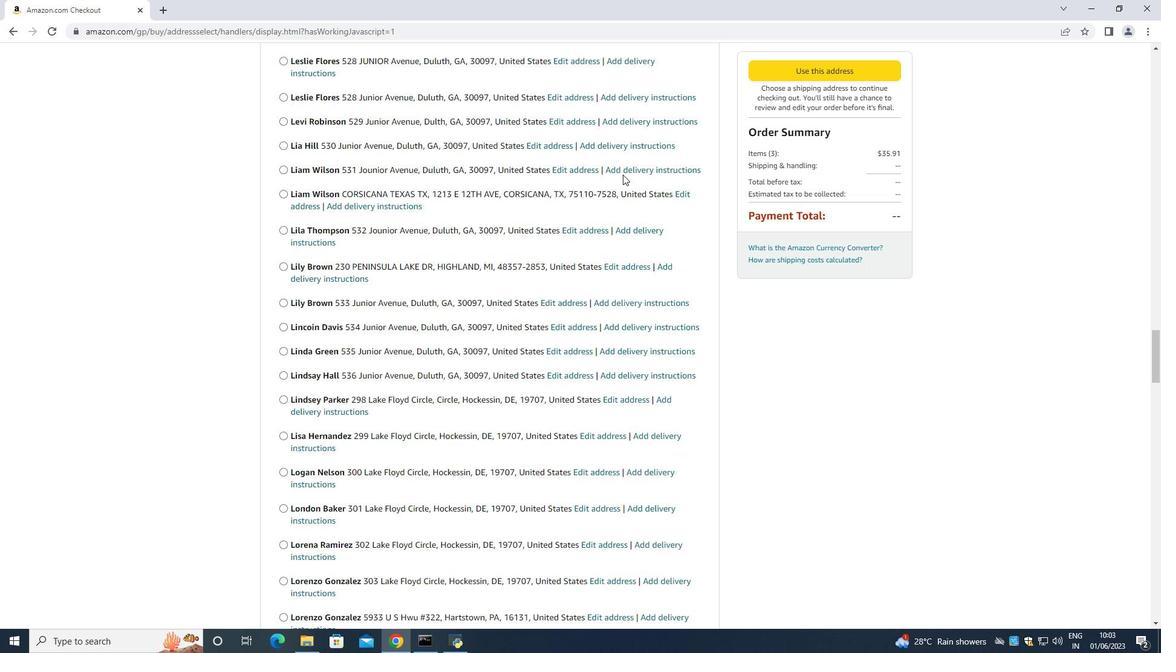 
Action: Mouse scrolled (622, 179) with delta (0, 0)
Screenshot: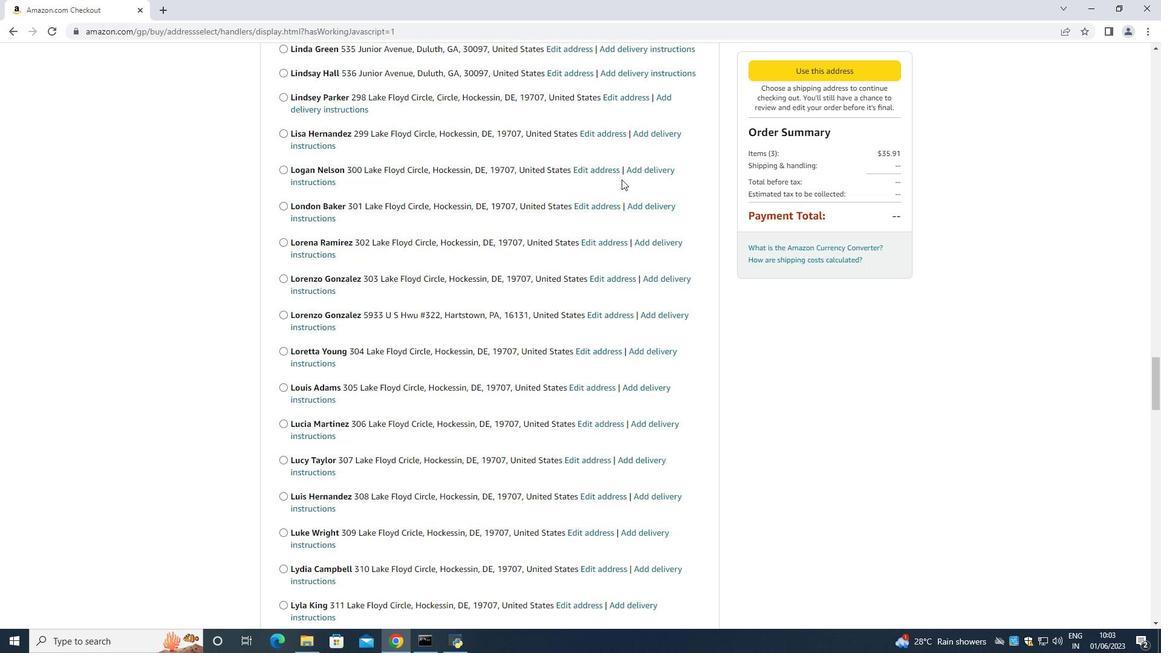 
Action: Mouse scrolled (622, 179) with delta (0, 0)
Screenshot: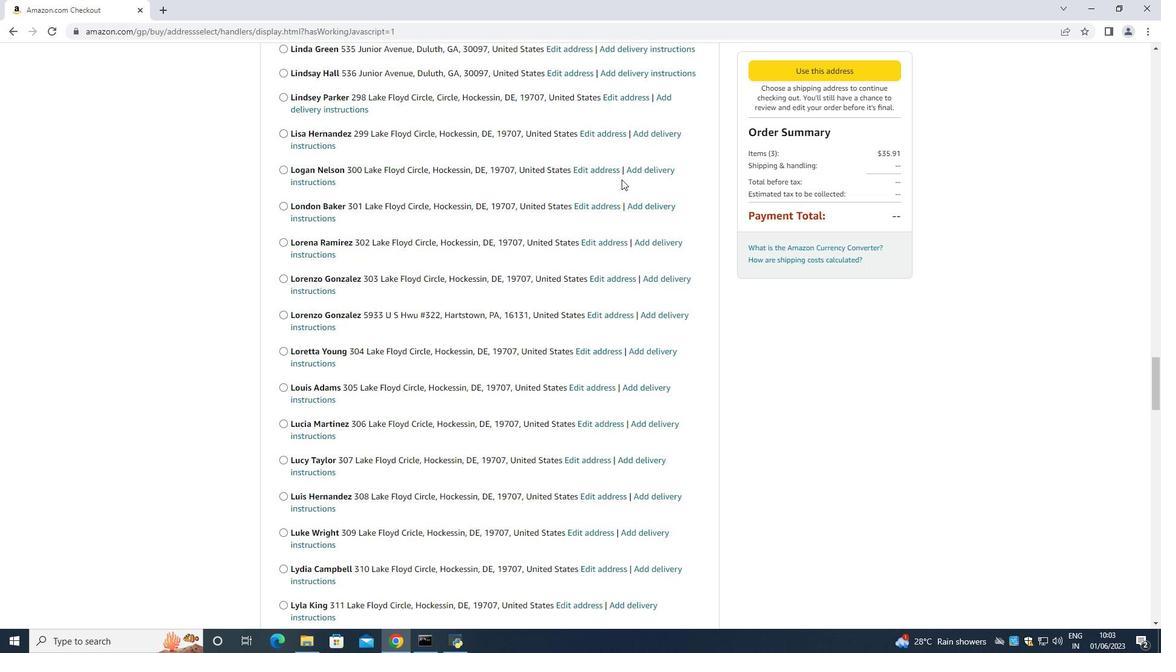 
Action: Mouse scrolled (622, 179) with delta (0, 0)
Screenshot: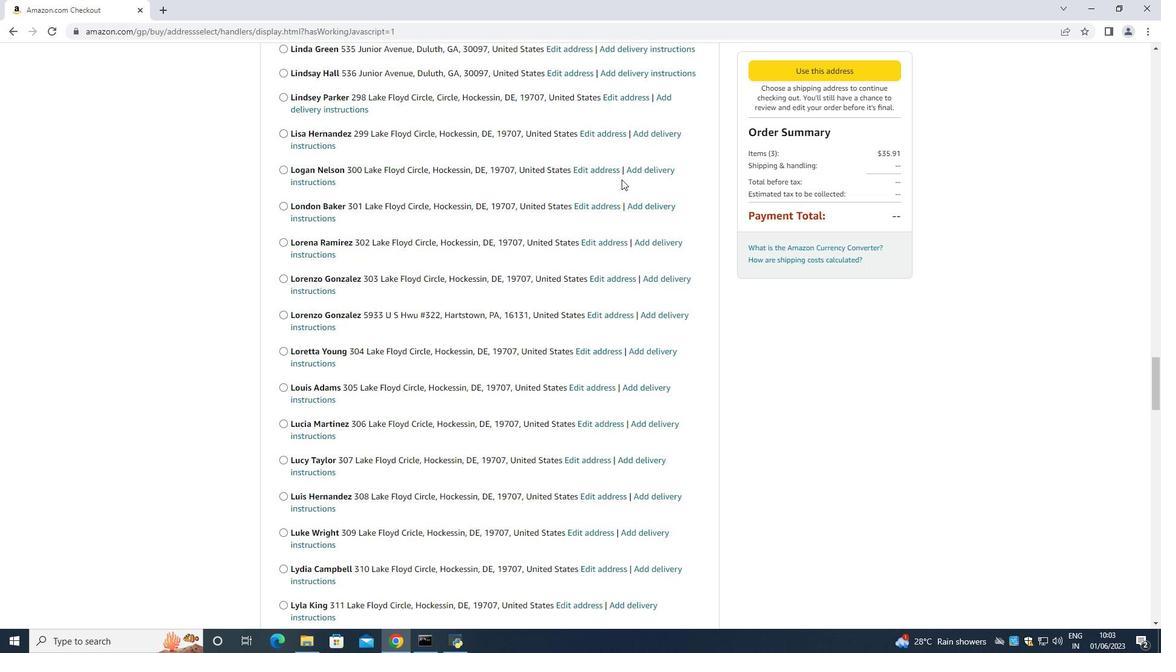 
Action: Mouse scrolled (622, 179) with delta (0, 0)
Screenshot: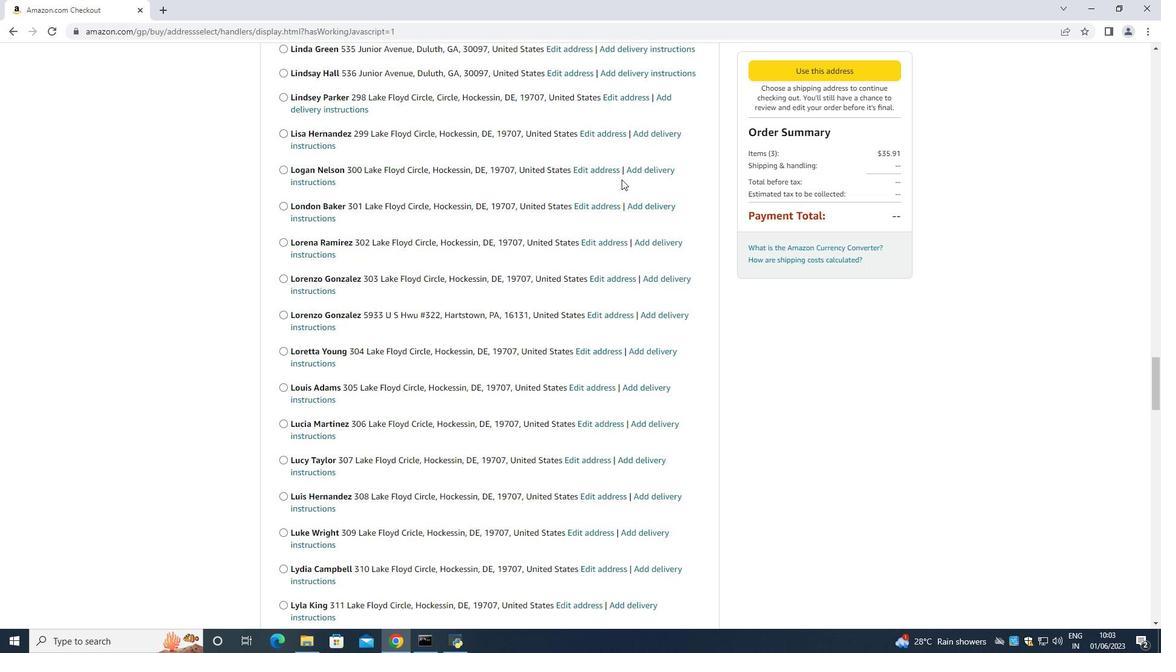 
Action: Mouse scrolled (622, 179) with delta (0, 0)
Screenshot: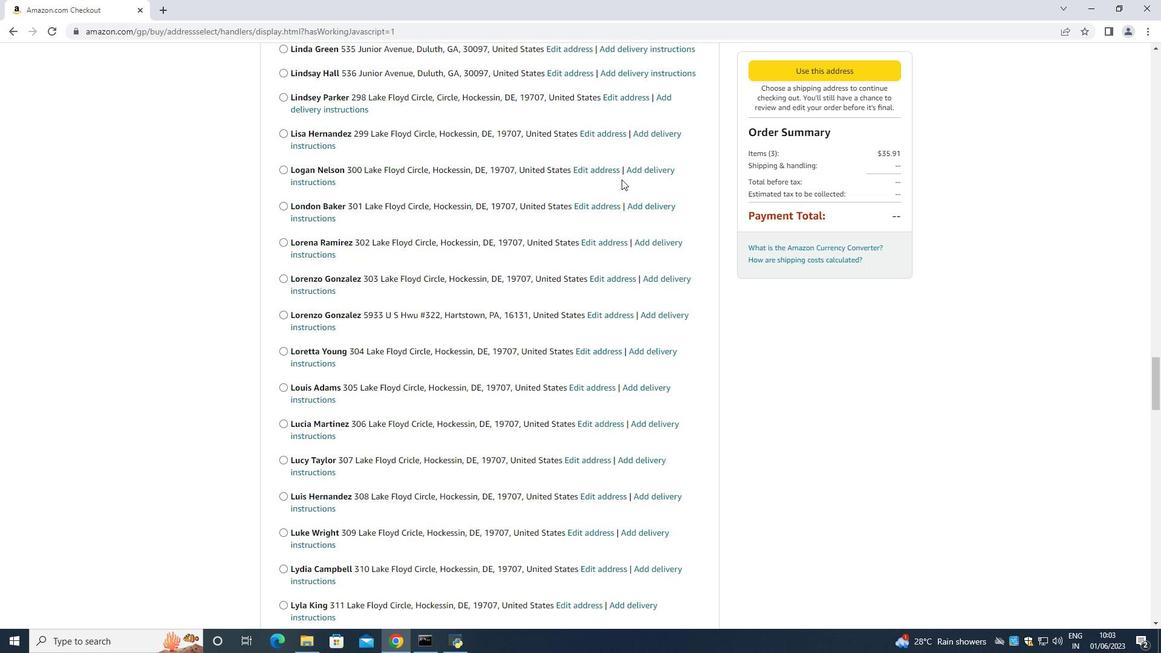 
Action: Mouse scrolled (622, 179) with delta (0, 0)
Screenshot: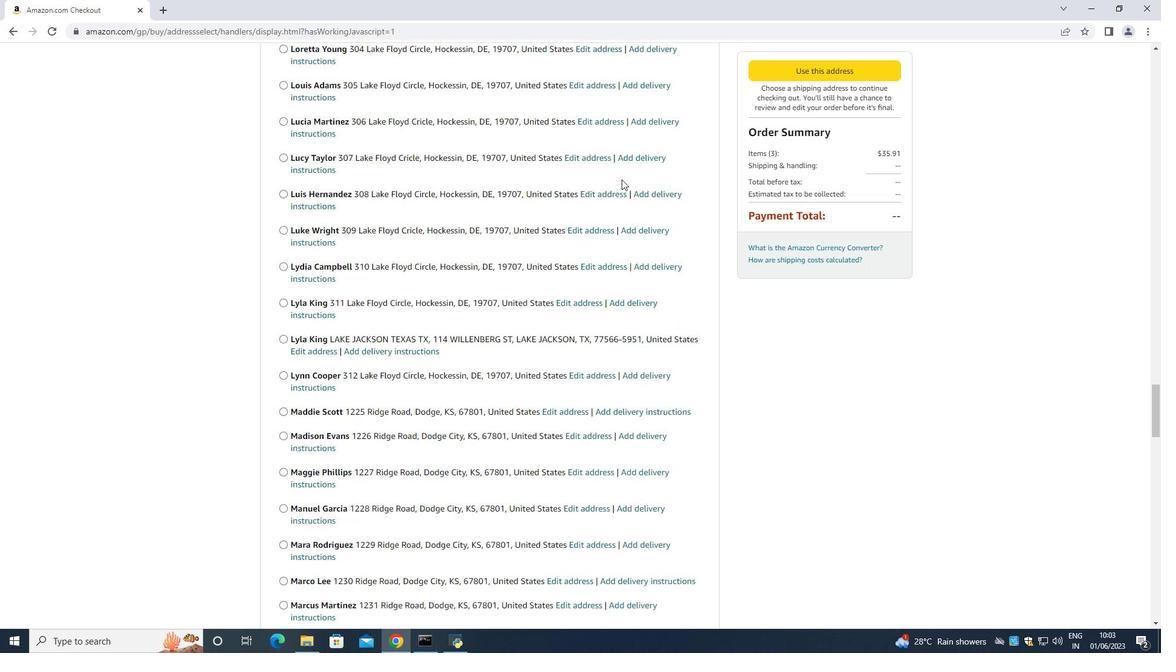 
Action: Mouse scrolled (622, 179) with delta (0, 0)
Screenshot: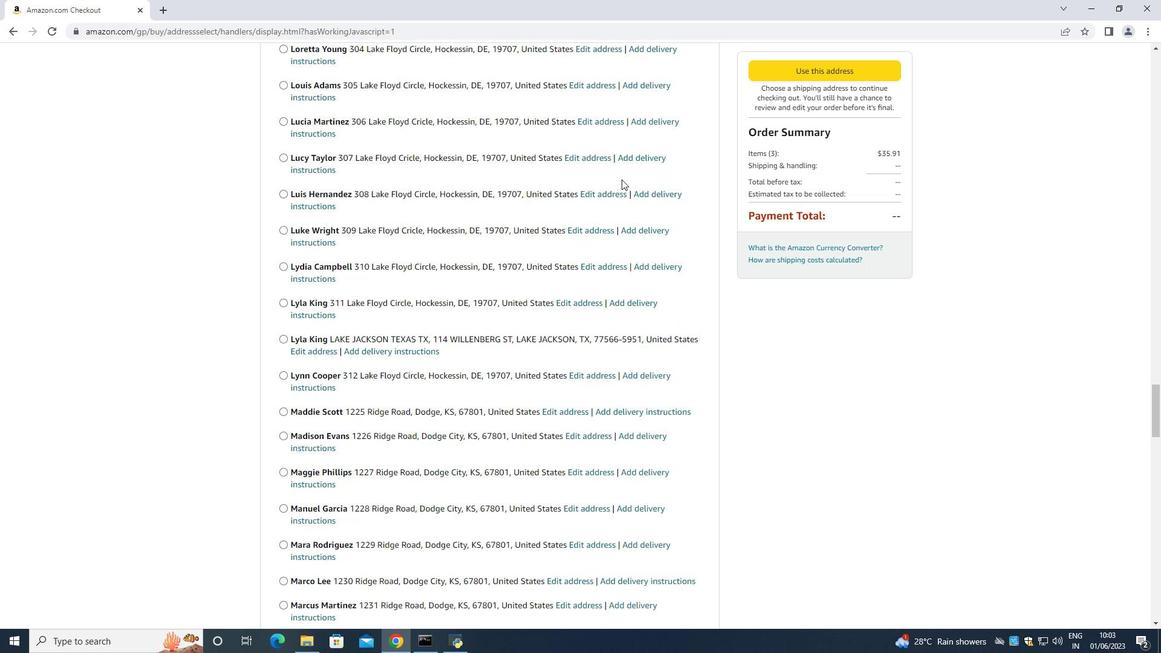 
Action: Mouse scrolled (622, 179) with delta (0, 0)
Screenshot: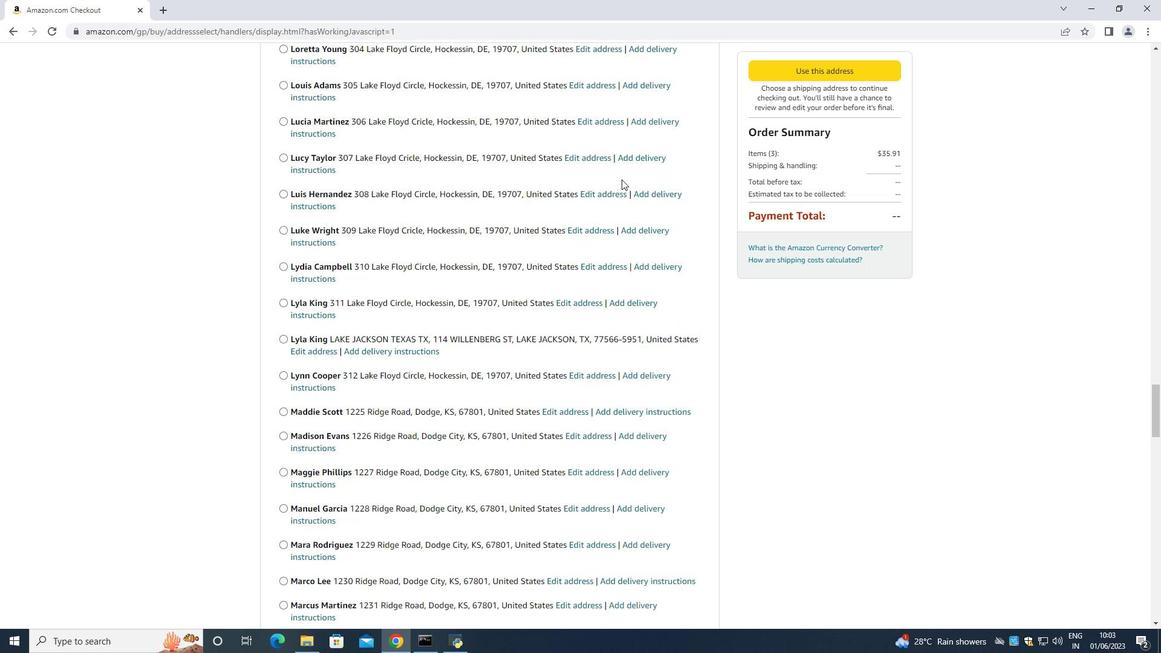 
Action: Mouse scrolled (622, 179) with delta (0, 0)
Screenshot: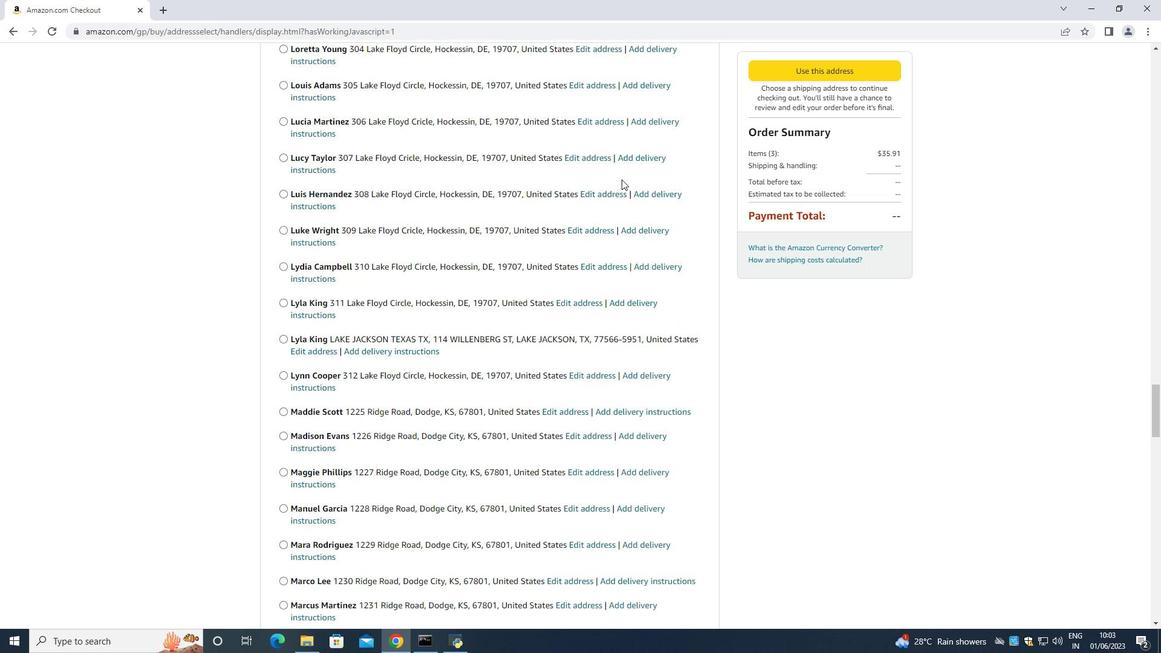 
Action: Mouse scrolled (622, 179) with delta (0, 0)
Screenshot: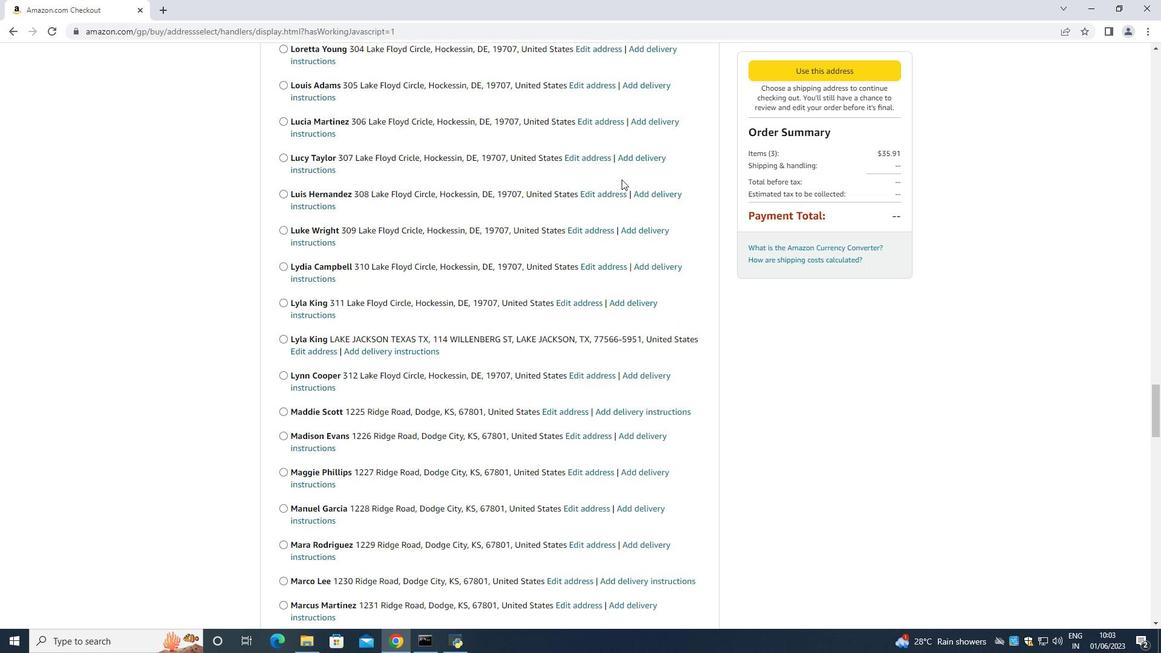 
Action: Mouse scrolled (622, 179) with delta (0, 0)
Screenshot: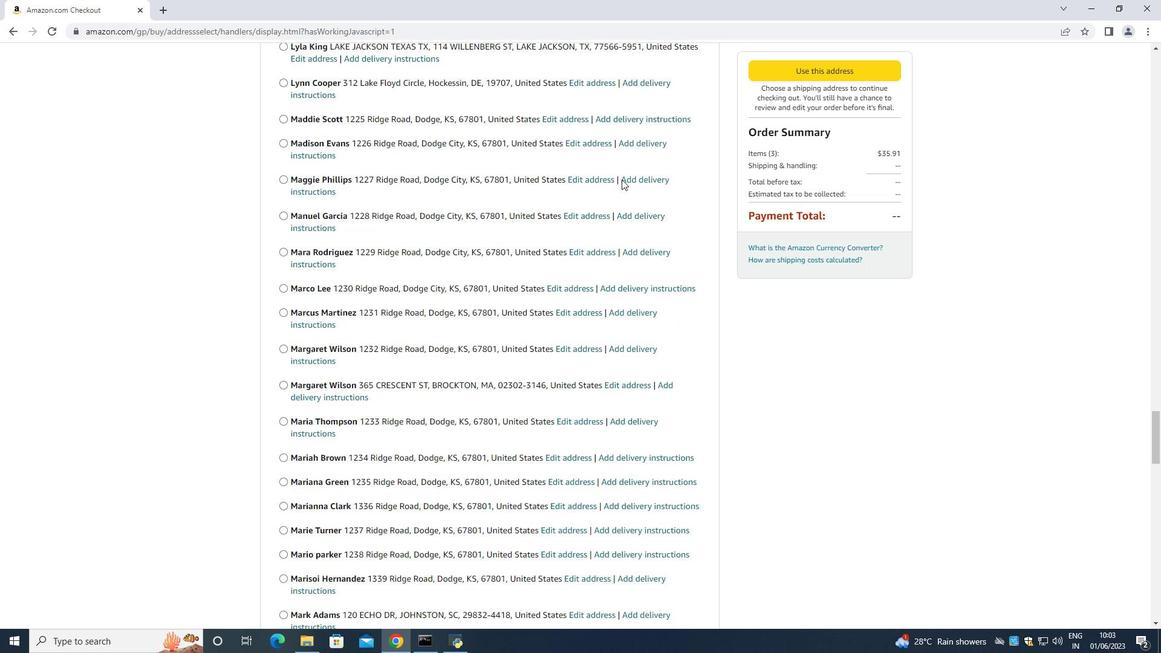 
Action: Mouse scrolled (622, 179) with delta (0, 0)
Screenshot: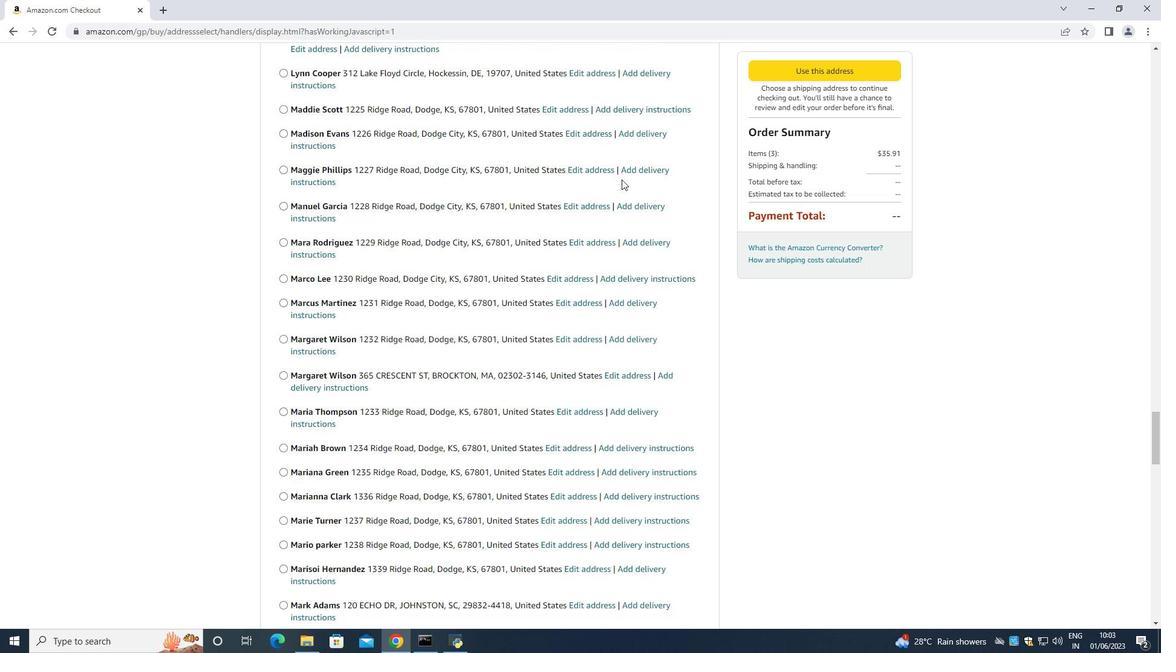 
Action: Mouse scrolled (622, 179) with delta (0, 0)
Screenshot: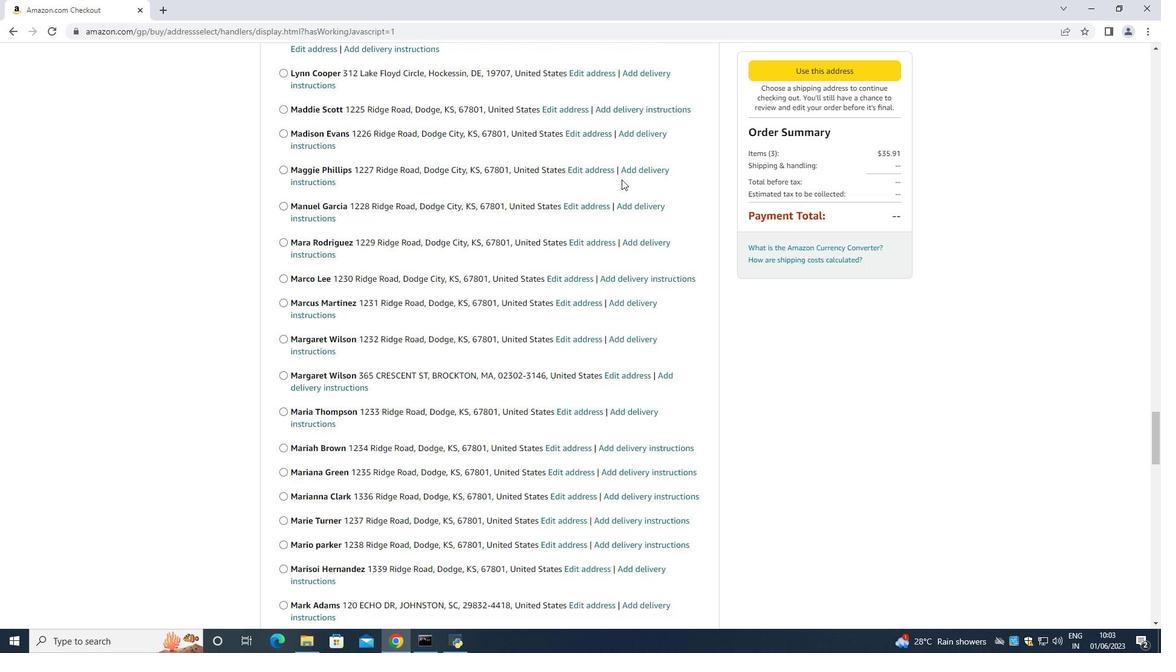 
Action: Mouse scrolled (622, 179) with delta (0, 0)
Screenshot: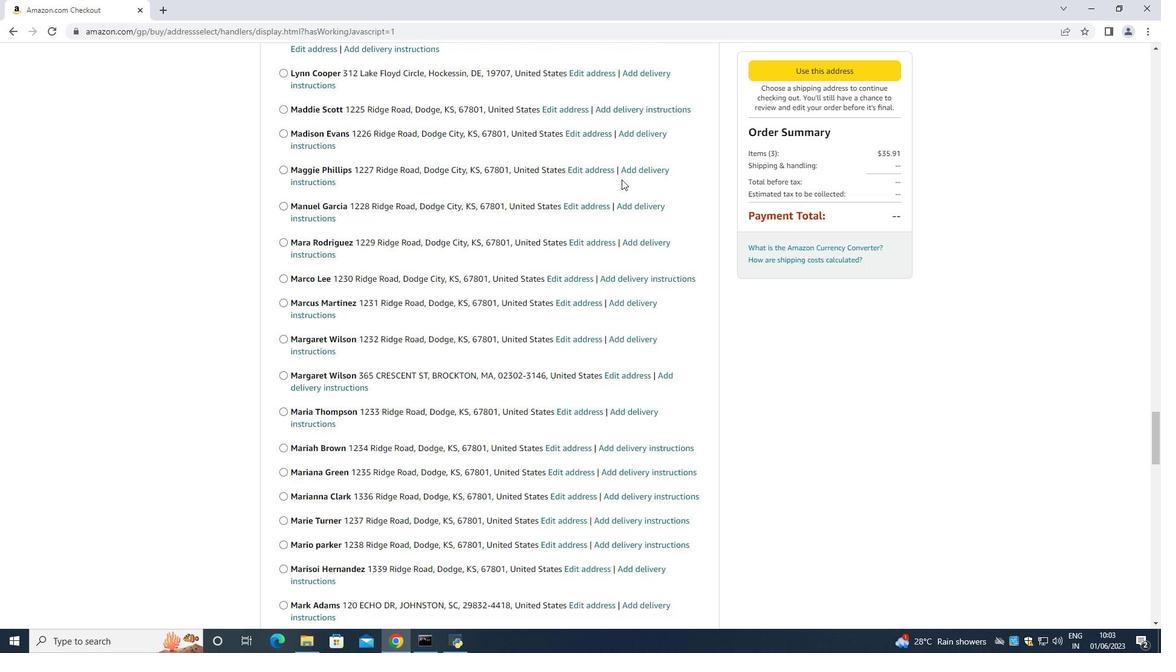 
Action: Mouse scrolled (622, 179) with delta (0, 0)
Screenshot: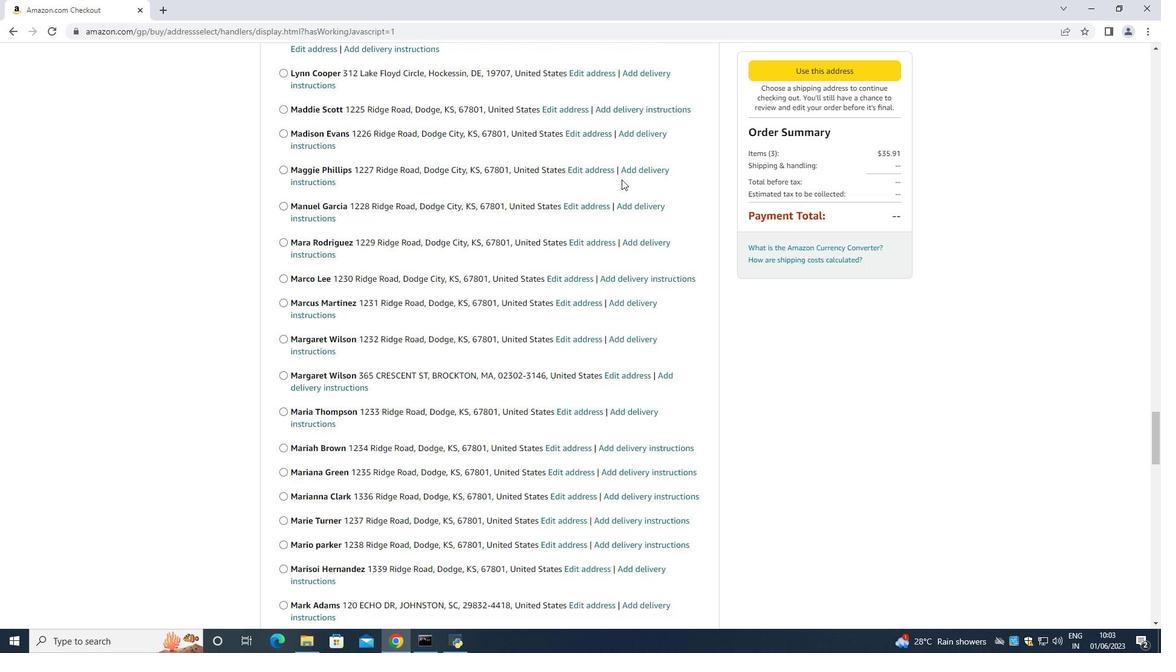 
Action: Mouse scrolled (622, 179) with delta (0, 0)
Screenshot: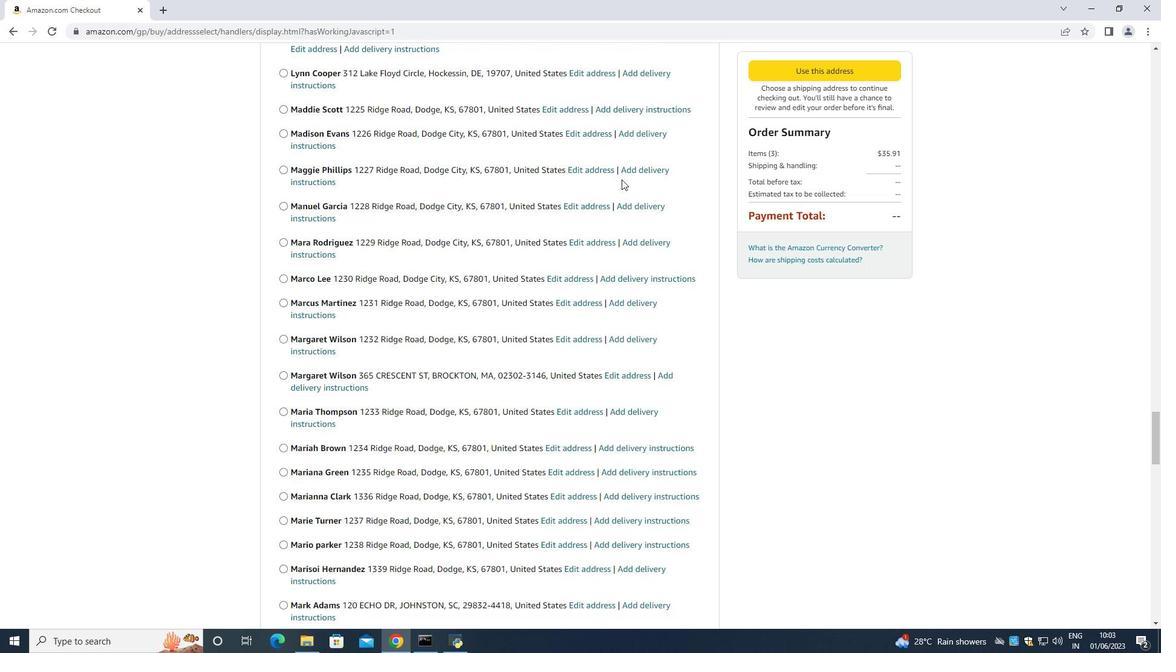 
Action: Mouse scrolled (622, 179) with delta (0, 0)
Screenshot: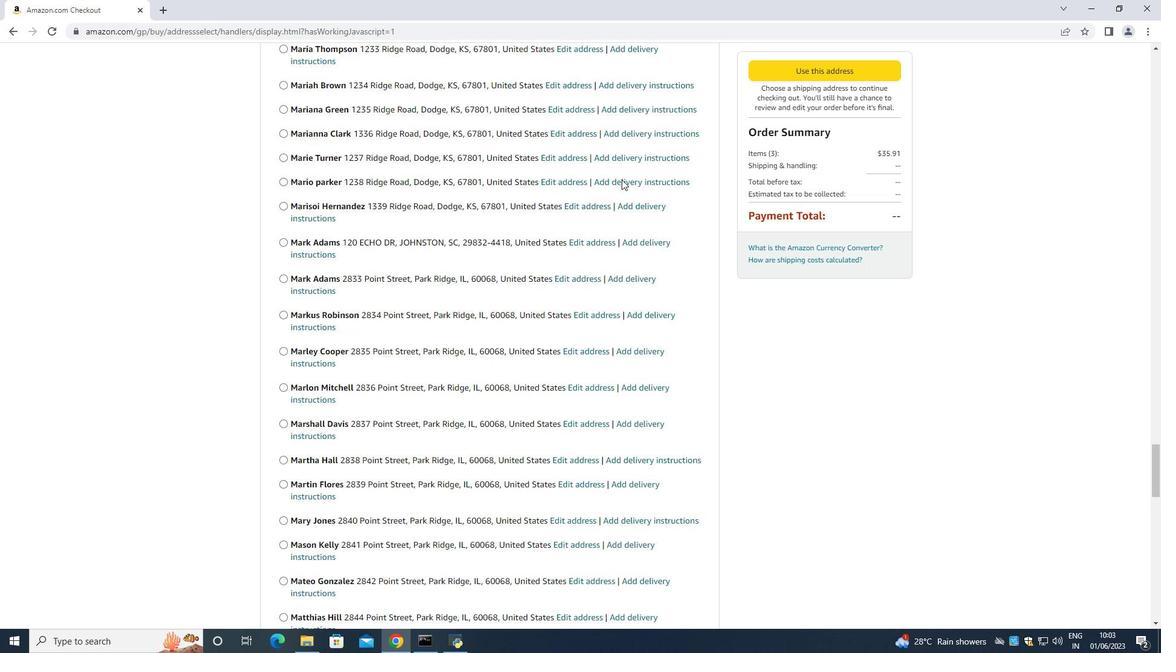 
Action: Mouse scrolled (622, 179) with delta (0, 0)
Screenshot: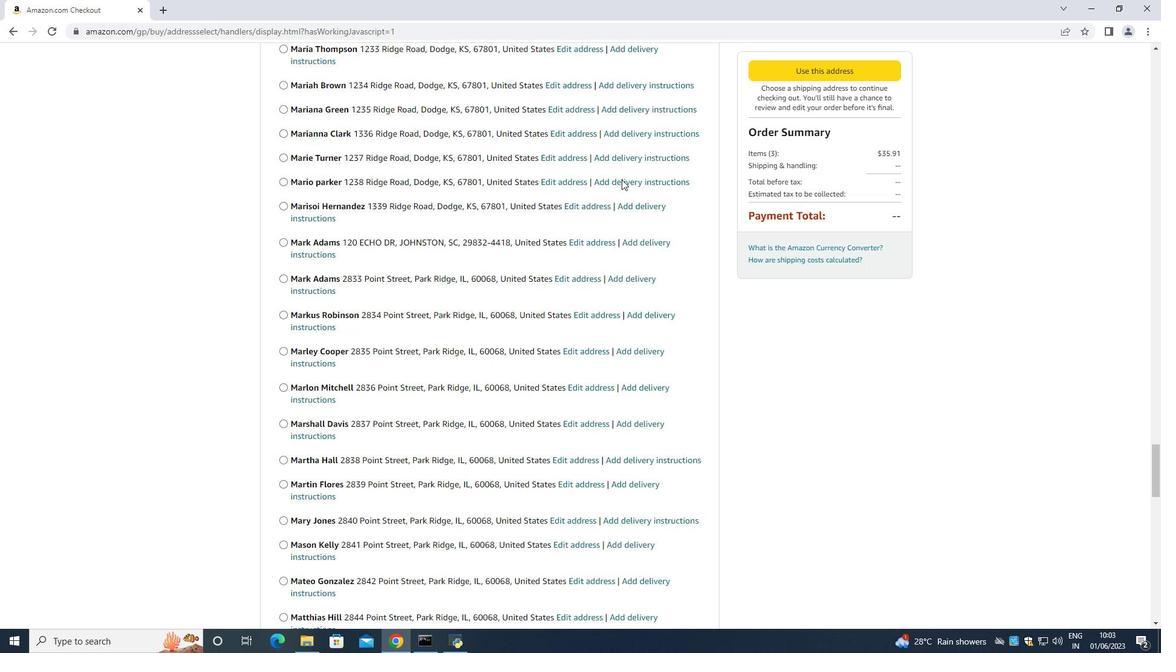 
Action: Mouse scrolled (622, 179) with delta (0, 0)
Screenshot: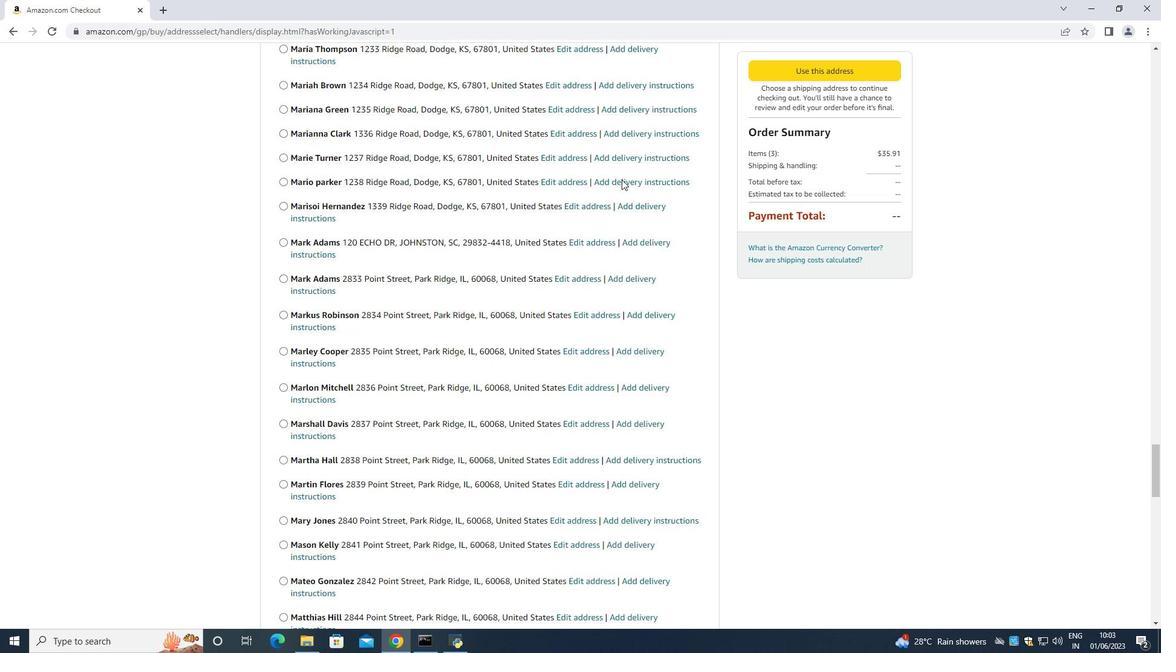 
Action: Mouse scrolled (622, 179) with delta (0, 0)
Screenshot: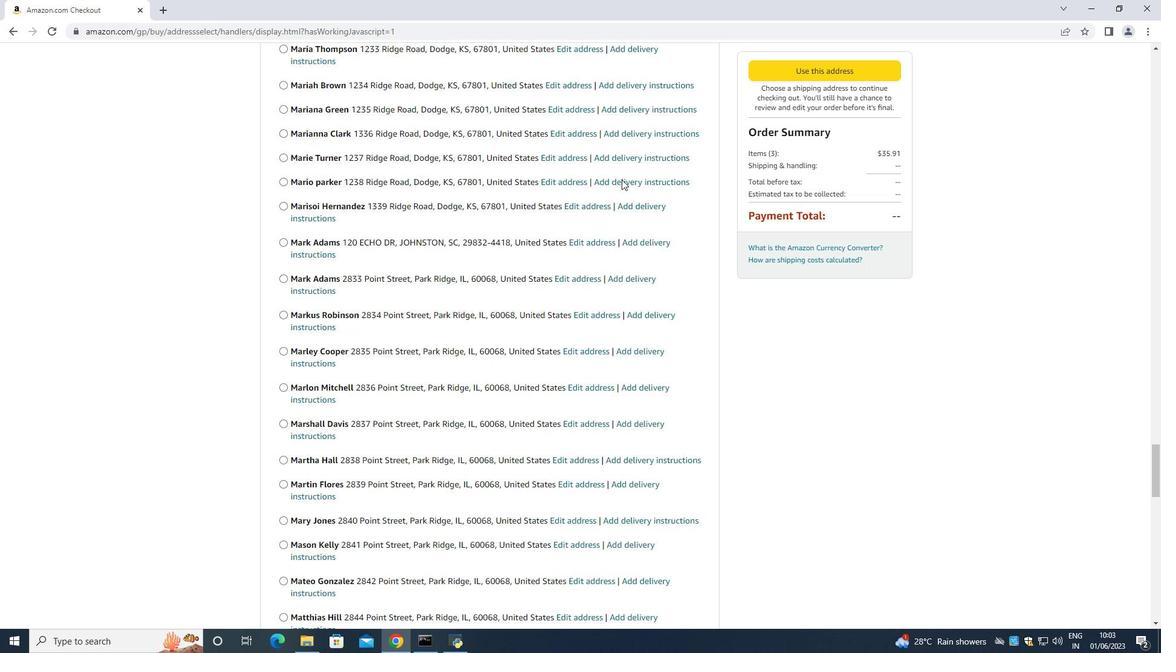 
Action: Mouse scrolled (622, 179) with delta (0, 0)
Screenshot: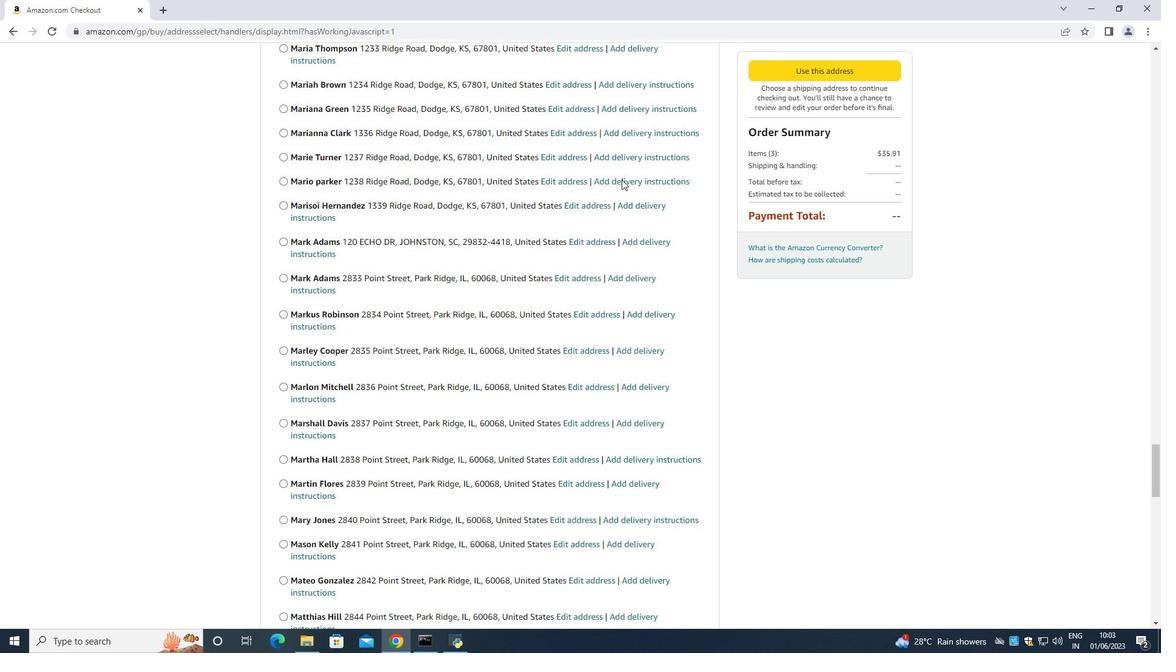 
Action: Mouse scrolled (622, 179) with delta (0, 0)
Screenshot: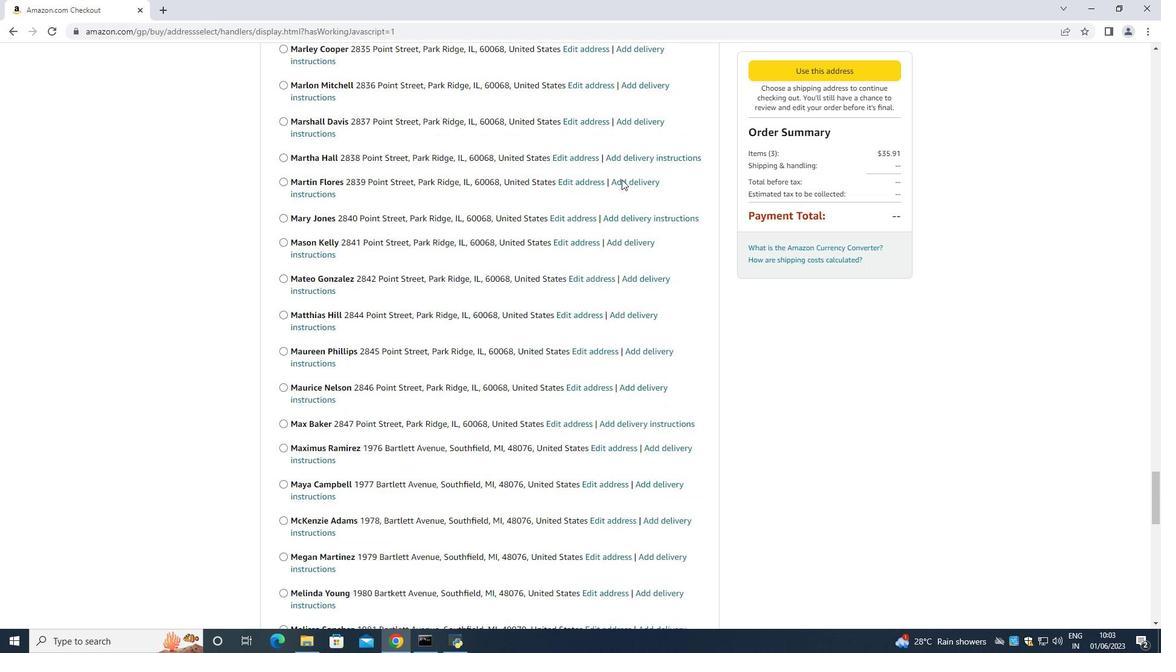 
Action: Mouse scrolled (622, 179) with delta (0, 0)
Screenshot: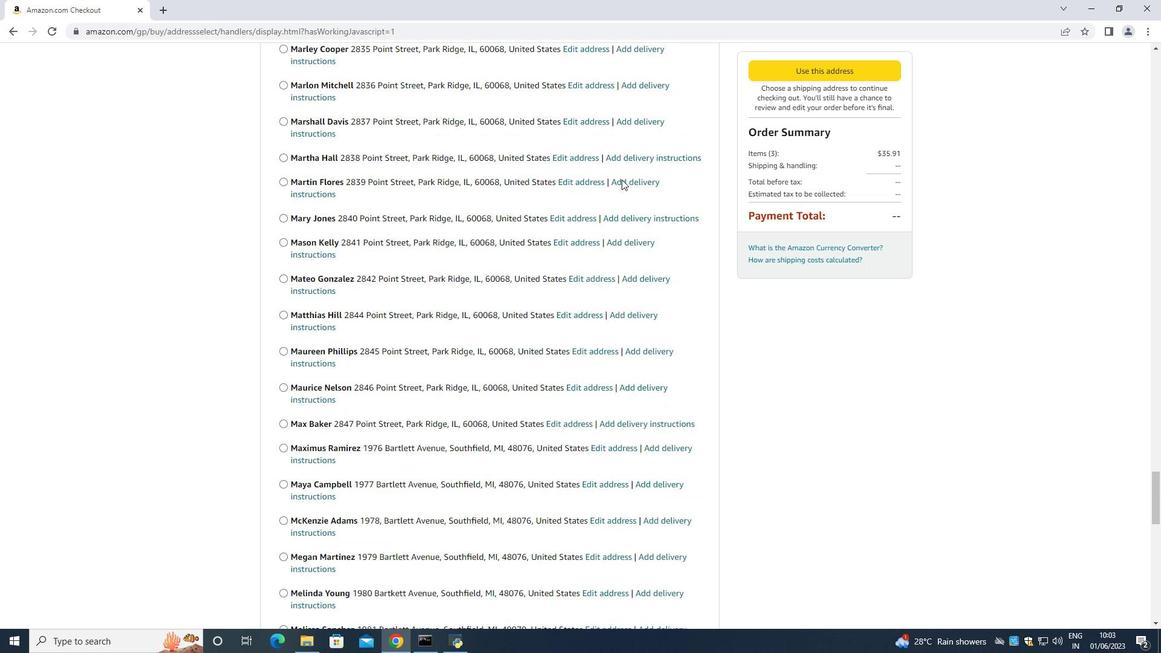 
Action: Mouse scrolled (622, 179) with delta (0, 0)
Screenshot: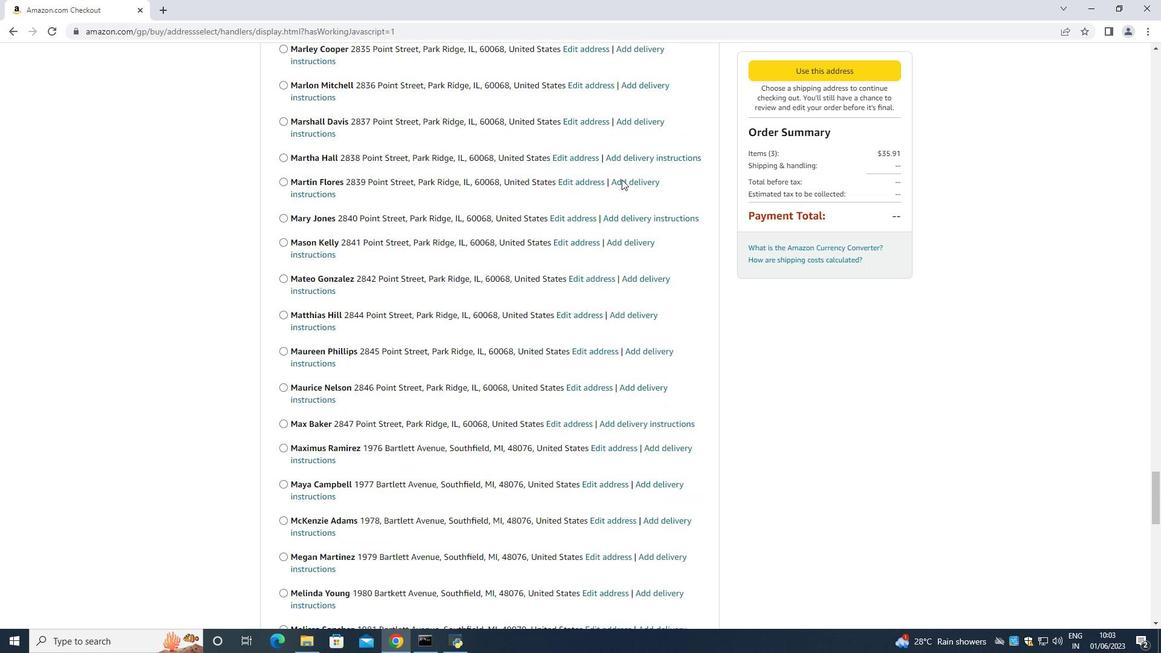 
Action: Mouse scrolled (622, 179) with delta (0, 0)
Screenshot: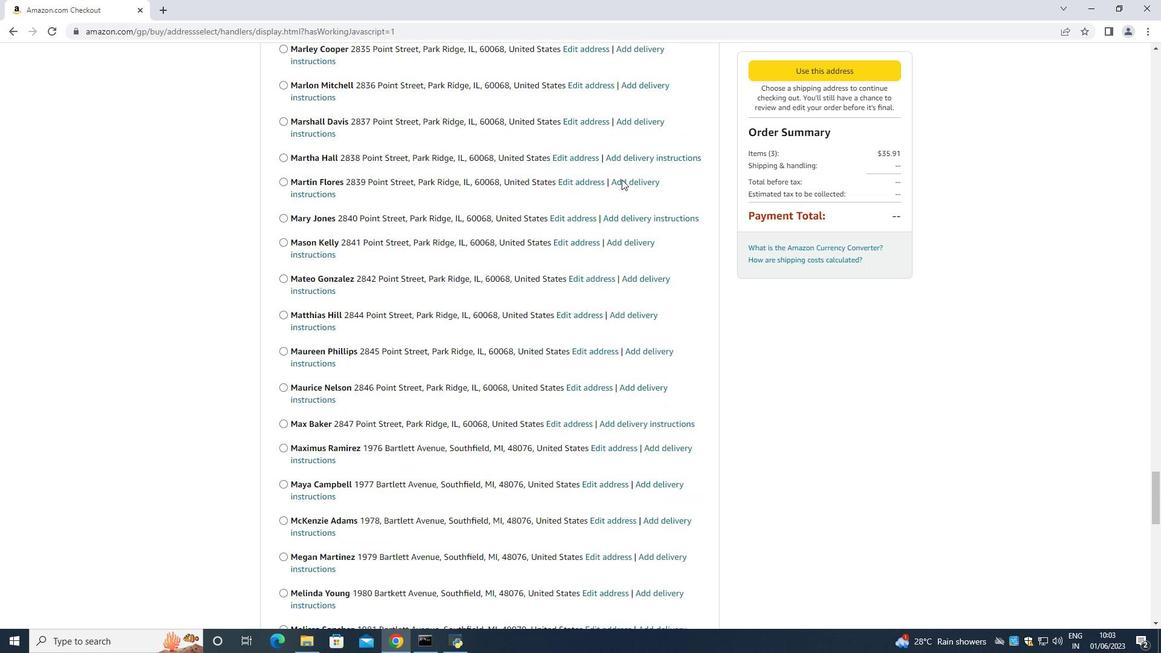 
Action: Mouse scrolled (622, 179) with delta (0, 0)
Screenshot: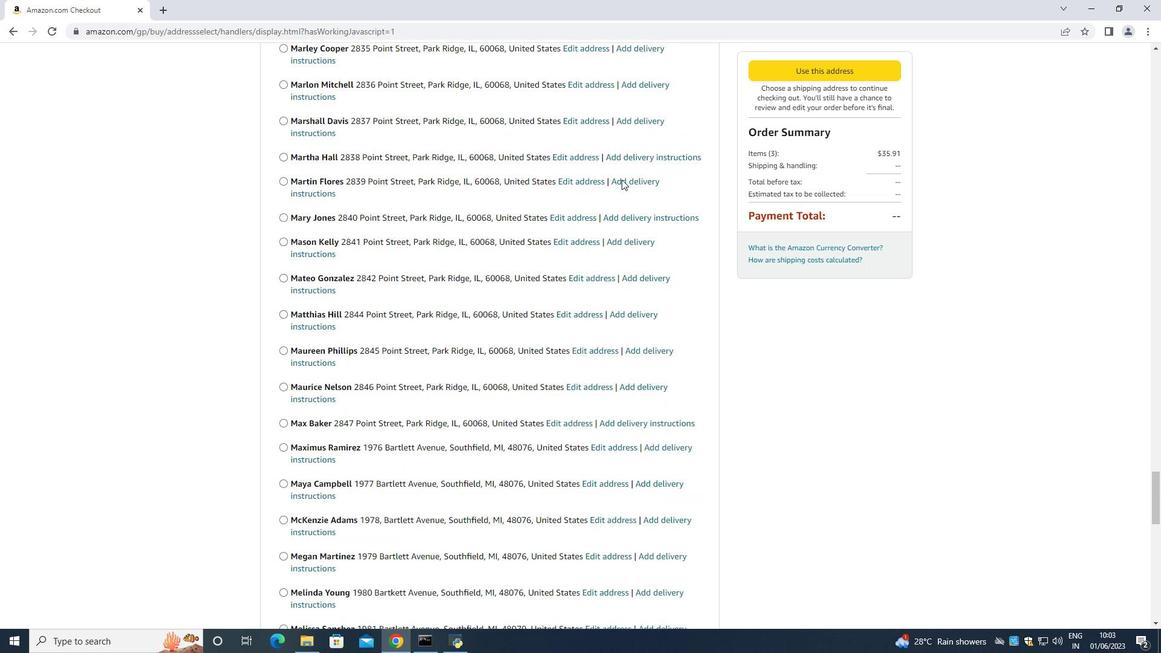 
Action: Mouse moved to (622, 180)
Screenshot: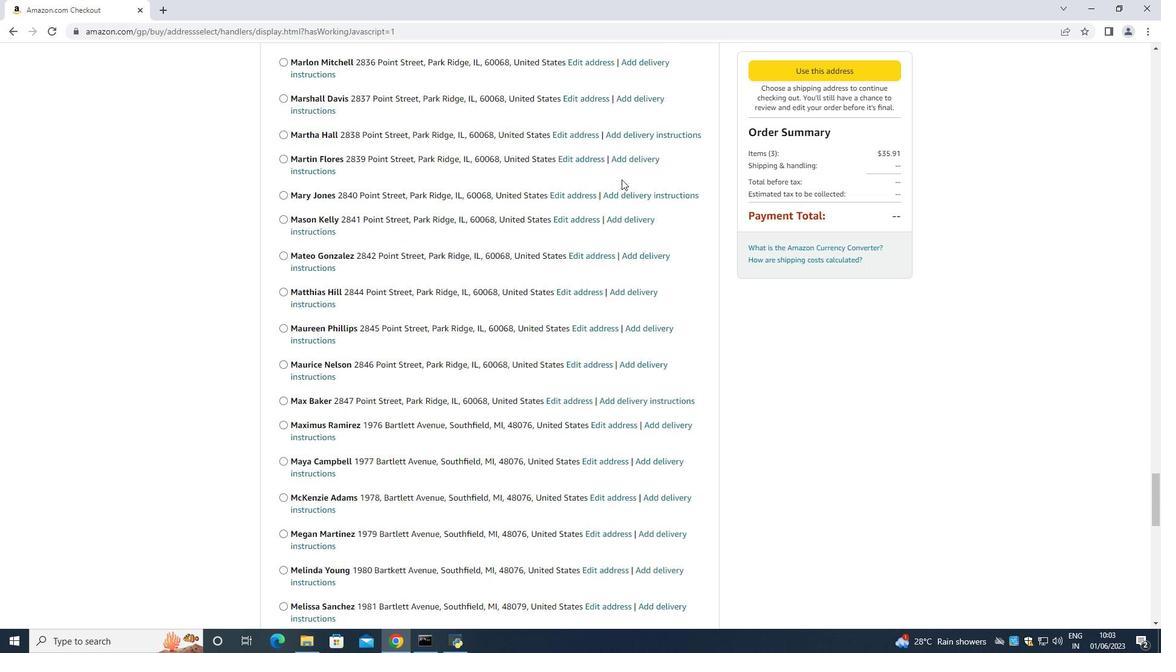 
Action: Mouse scrolled (622, 179) with delta (0, 0)
Screenshot: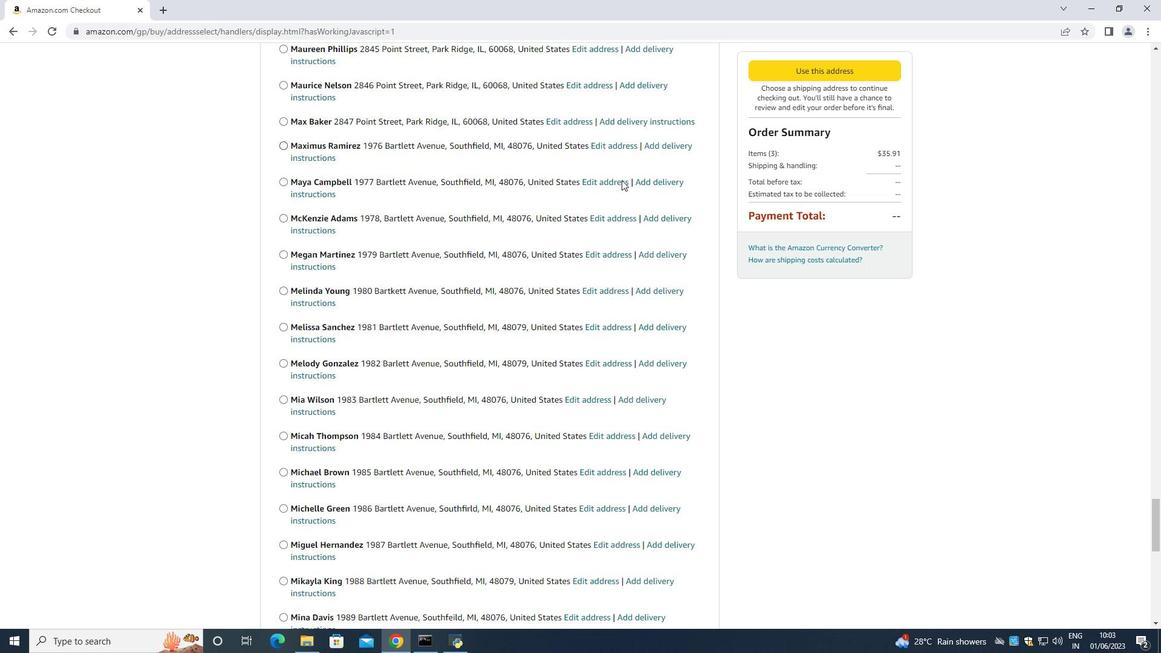 
Action: Mouse scrolled (622, 179) with delta (0, 0)
Screenshot: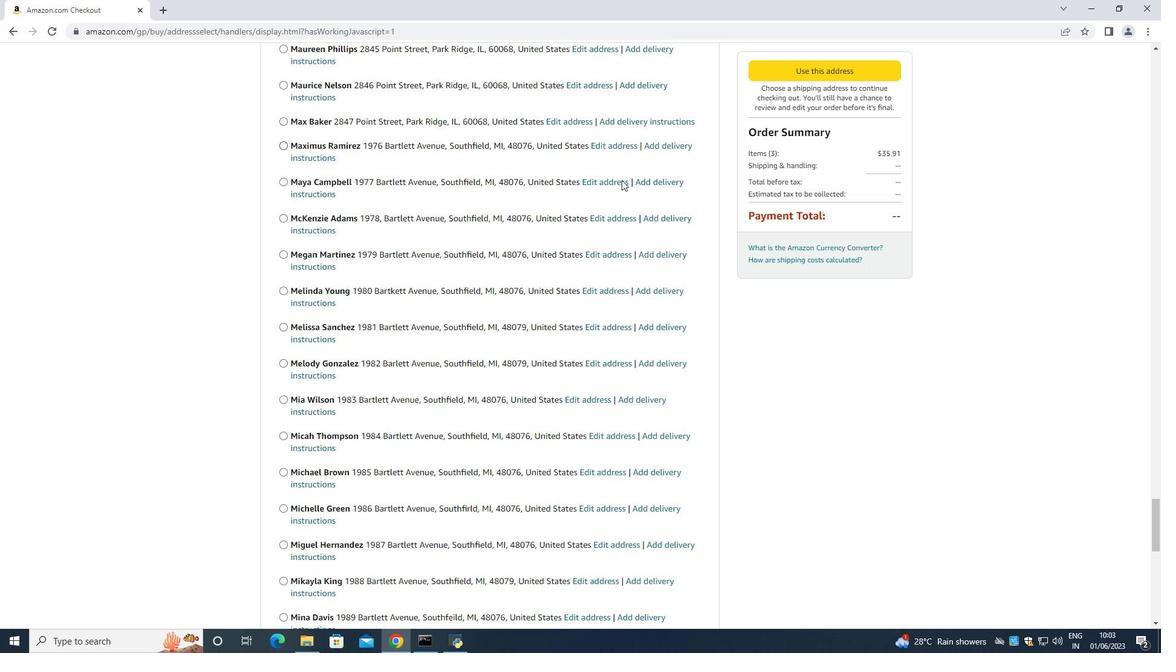
Action: Mouse scrolled (622, 179) with delta (0, 0)
Screenshot: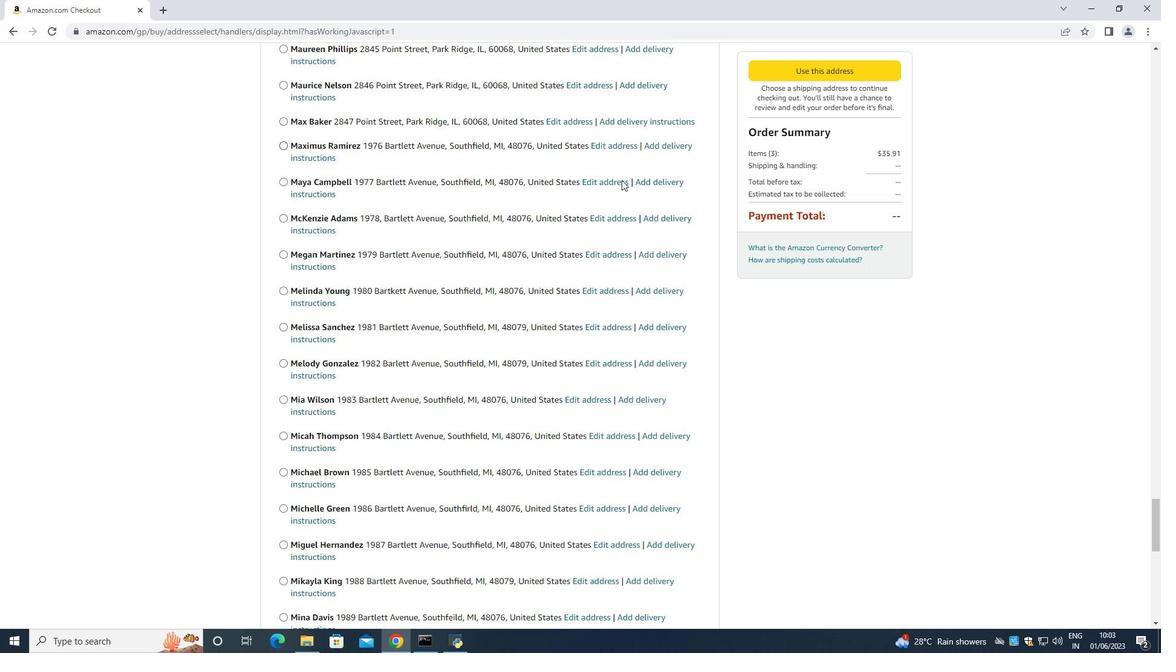 
Action: Mouse scrolled (622, 179) with delta (0, 0)
Screenshot: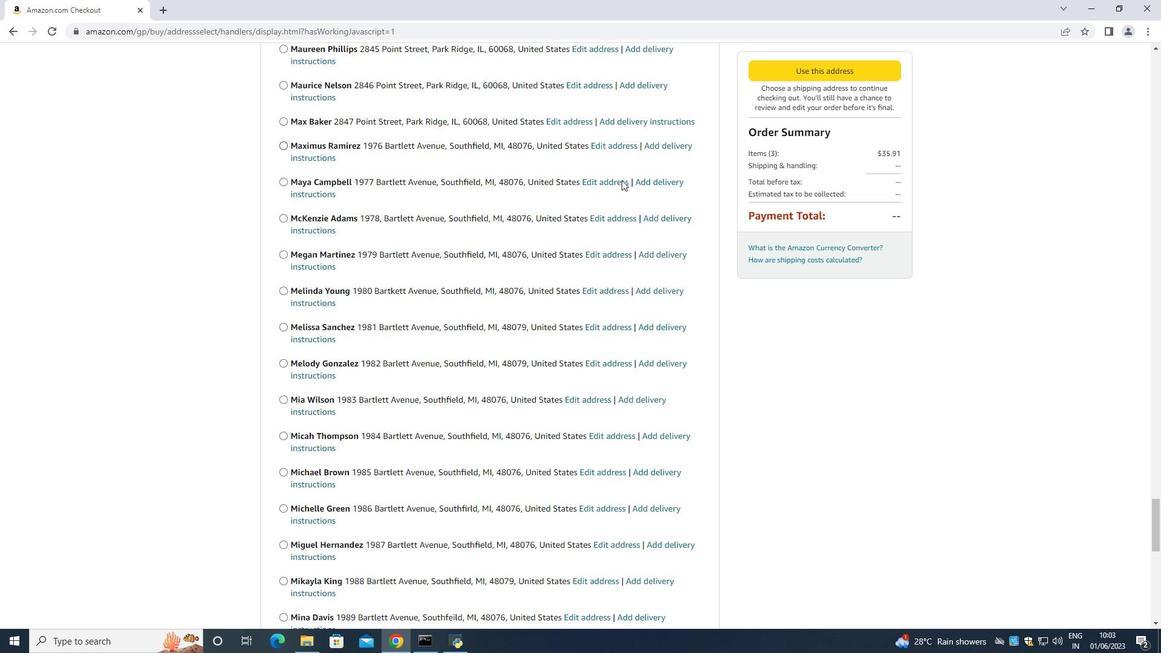 
Action: Mouse scrolled (622, 179) with delta (0, 0)
Screenshot: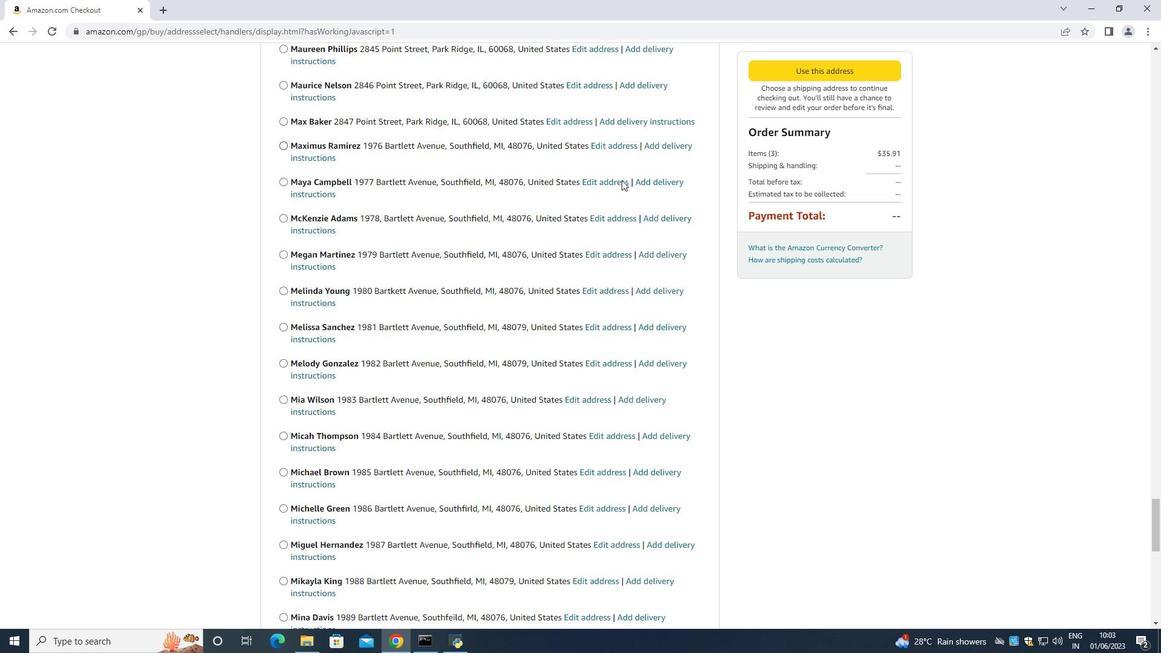 
Action: Mouse moved to (622, 180)
Screenshot: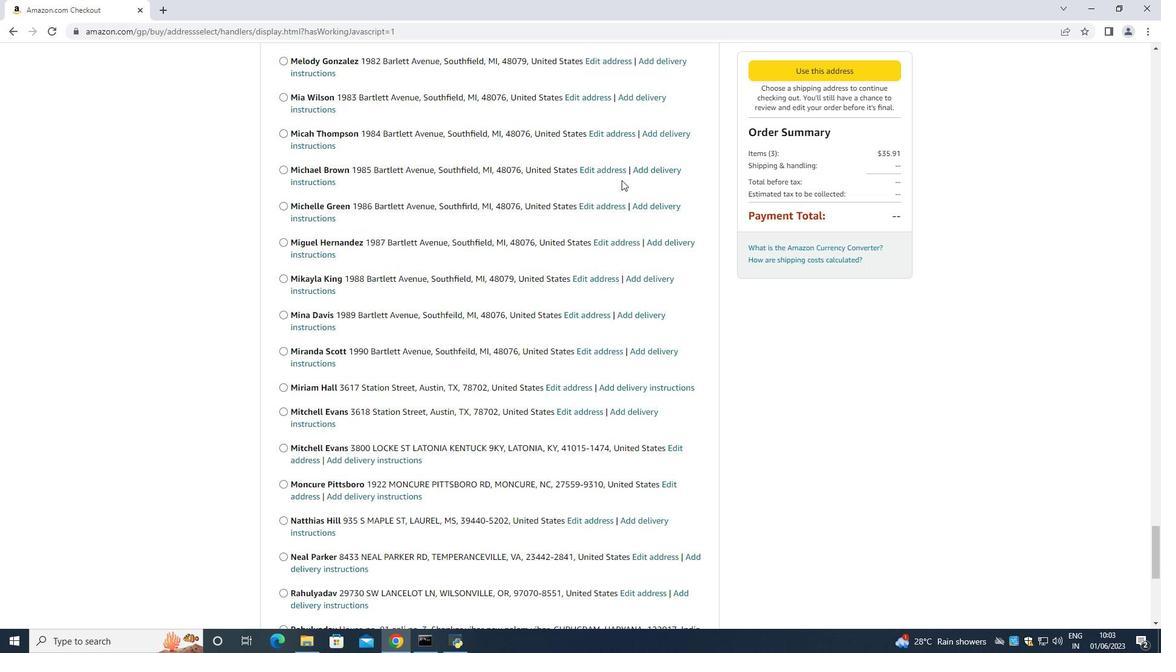 
Action: Mouse scrolled (622, 179) with delta (0, 0)
Screenshot: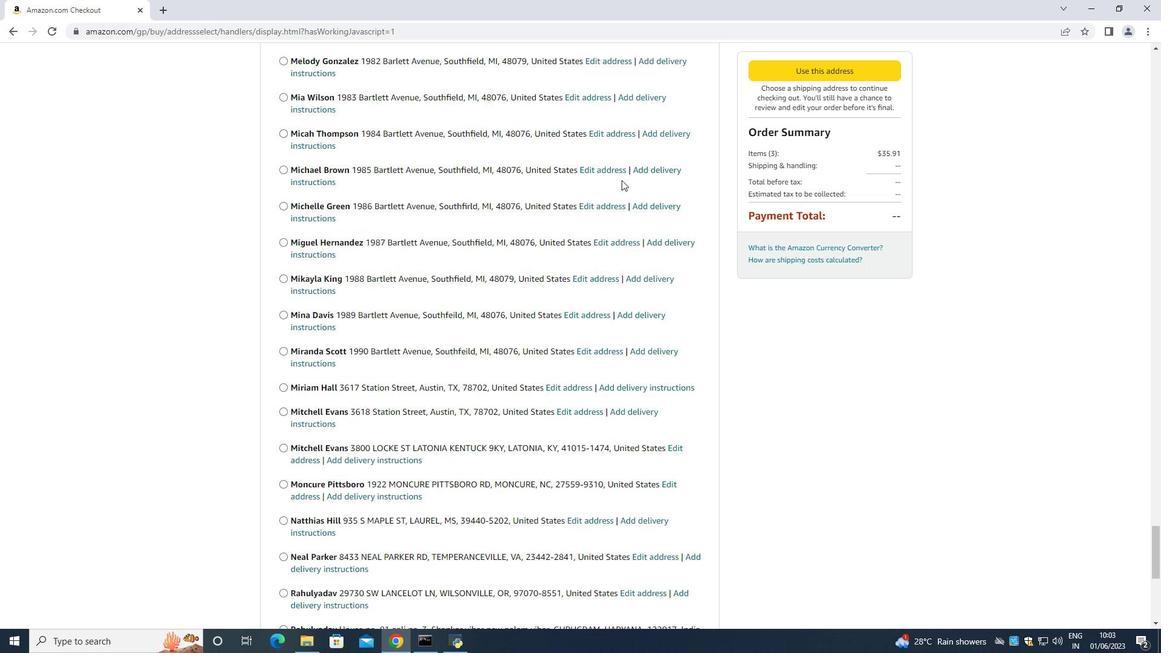 
Action: Mouse scrolled (622, 179) with delta (0, 0)
Screenshot: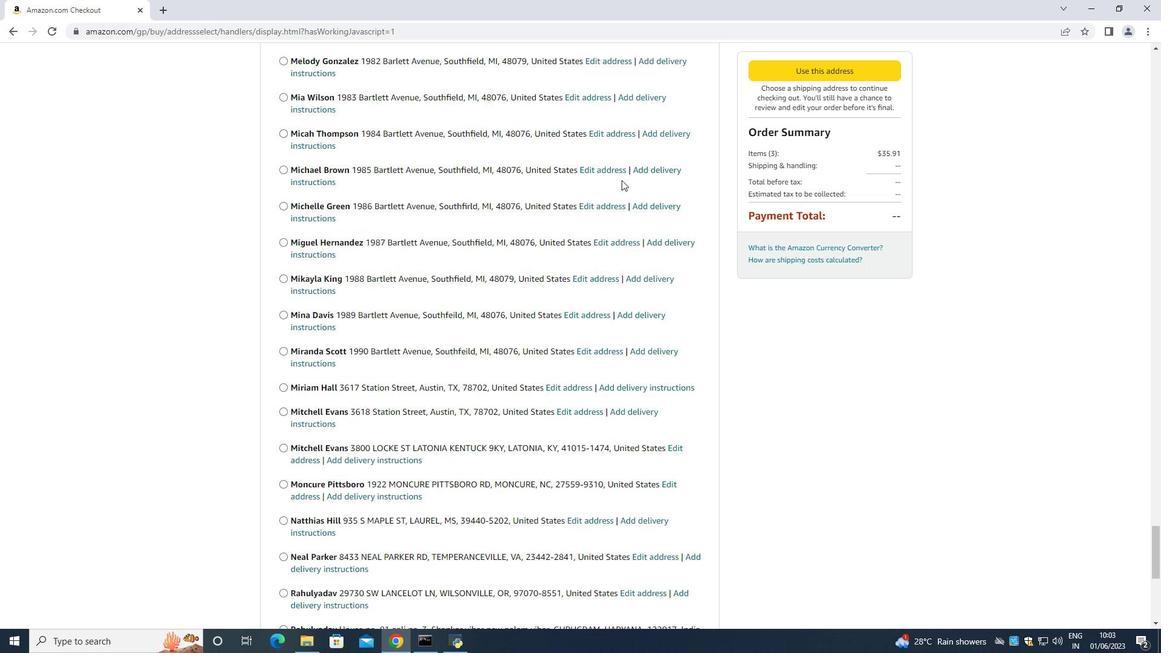 
Action: Mouse scrolled (622, 179) with delta (0, 0)
Screenshot: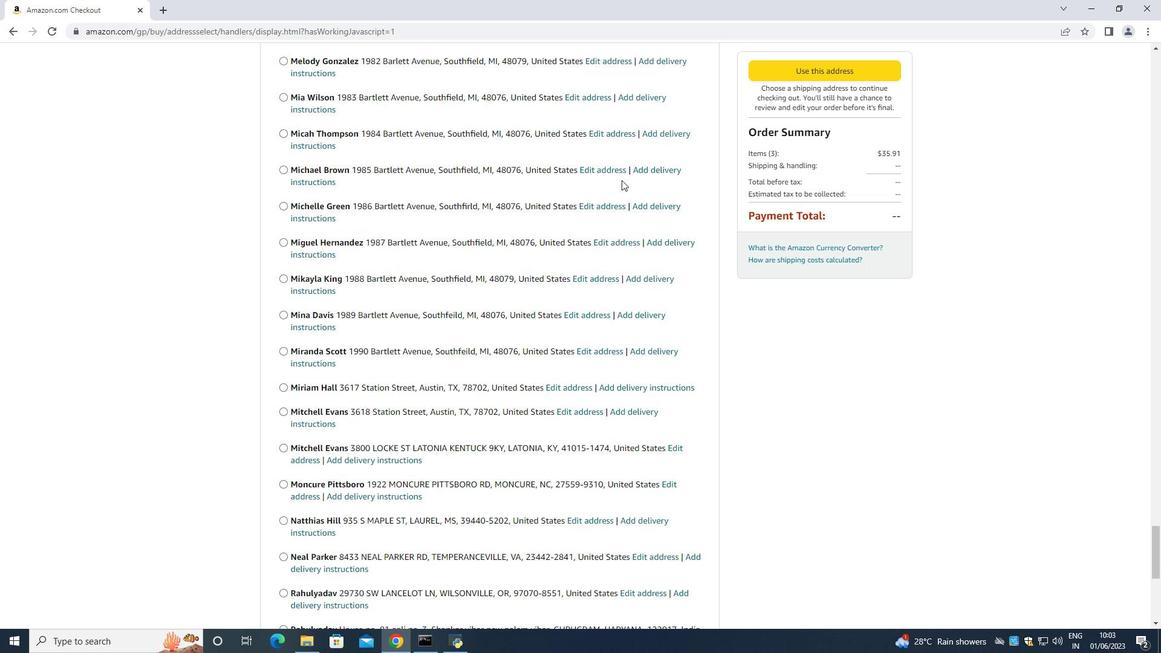 
Action: Mouse scrolled (622, 179) with delta (0, 0)
Screenshot: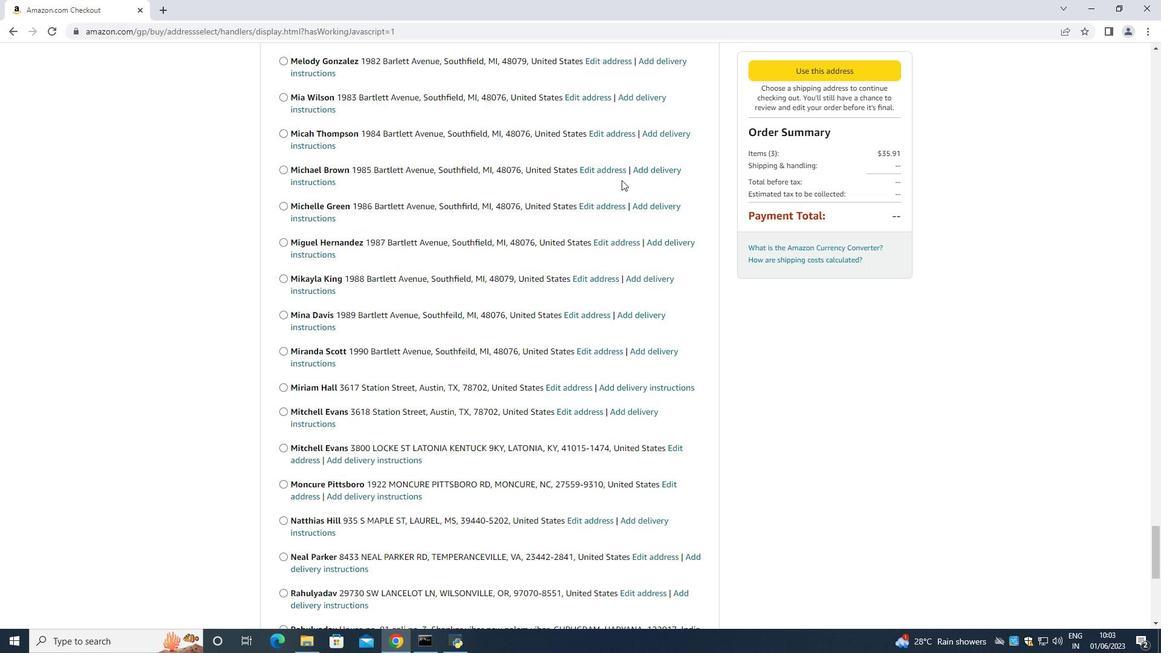 
Action: Mouse scrolled (622, 179) with delta (0, 0)
Screenshot: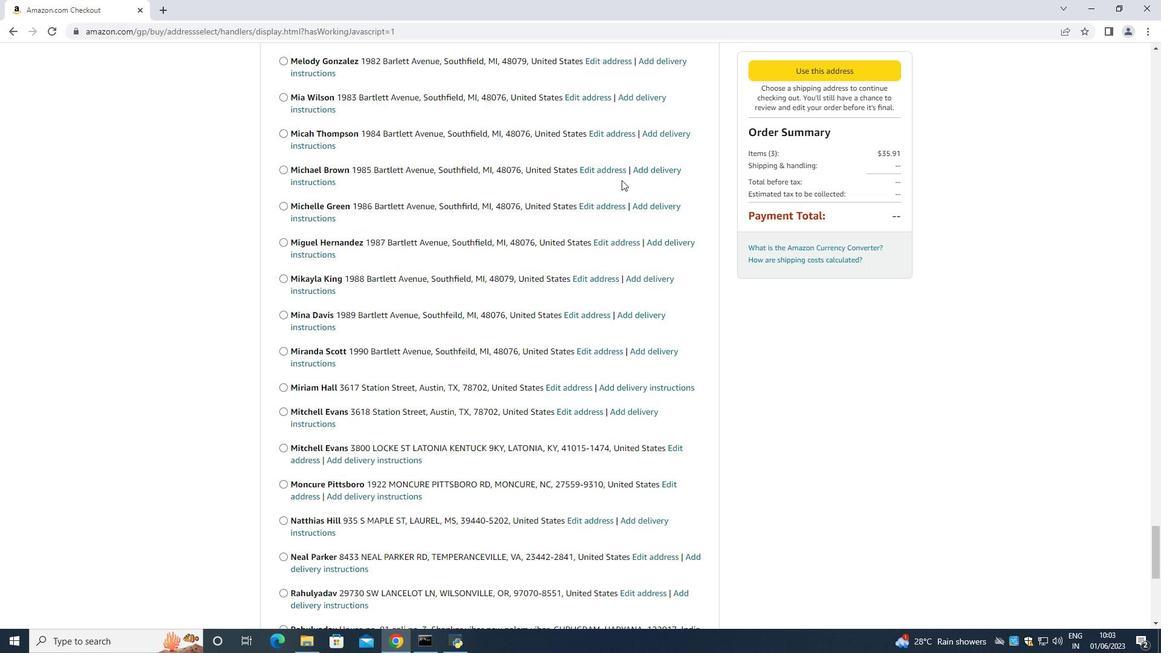 
Action: Mouse scrolled (622, 179) with delta (0, 0)
Screenshot: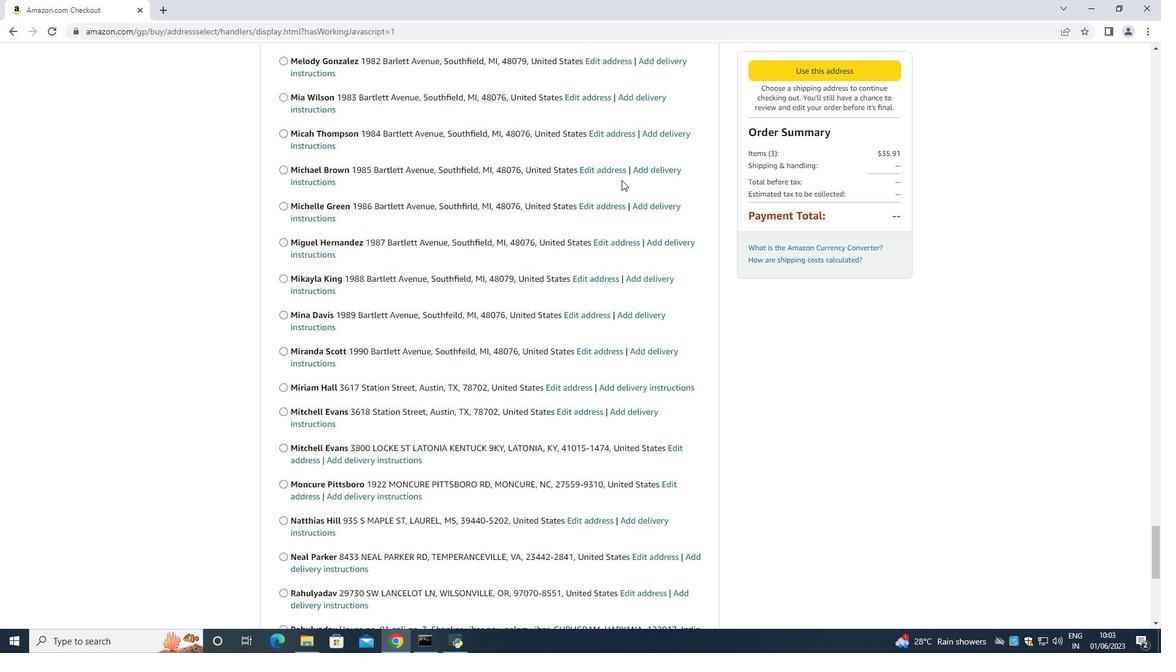 
Action: Mouse scrolled (622, 179) with delta (0, 0)
Screenshot: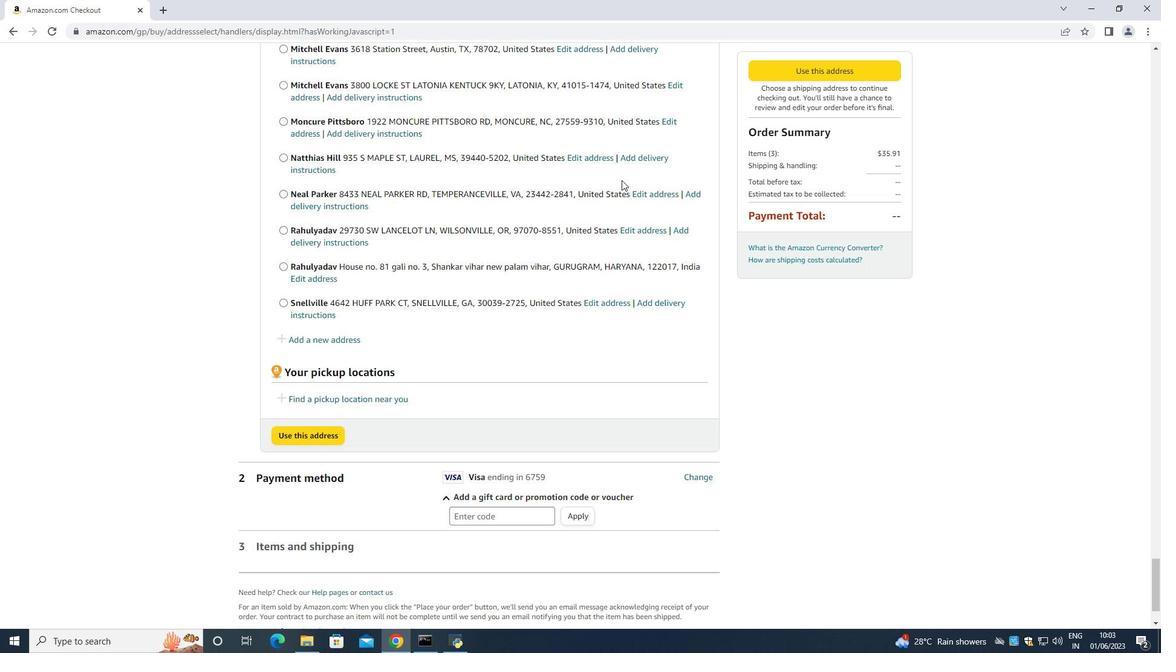 
Action: Mouse scrolled (622, 179) with delta (0, 0)
Screenshot: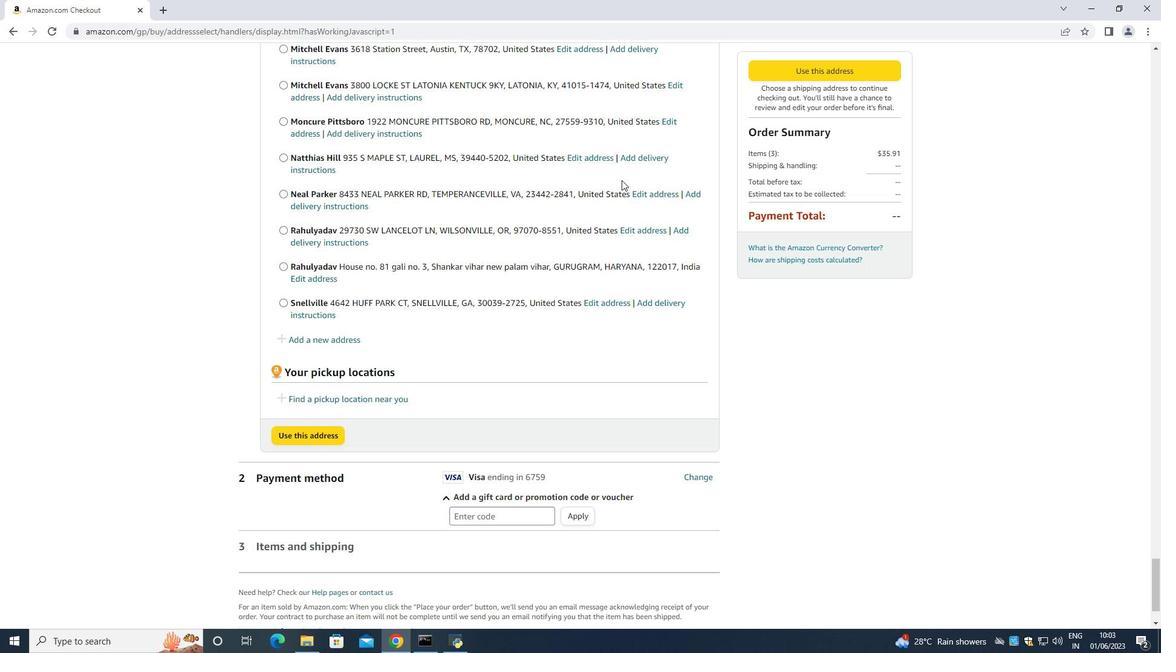 
Action: Mouse scrolled (622, 179) with delta (0, 0)
Screenshot: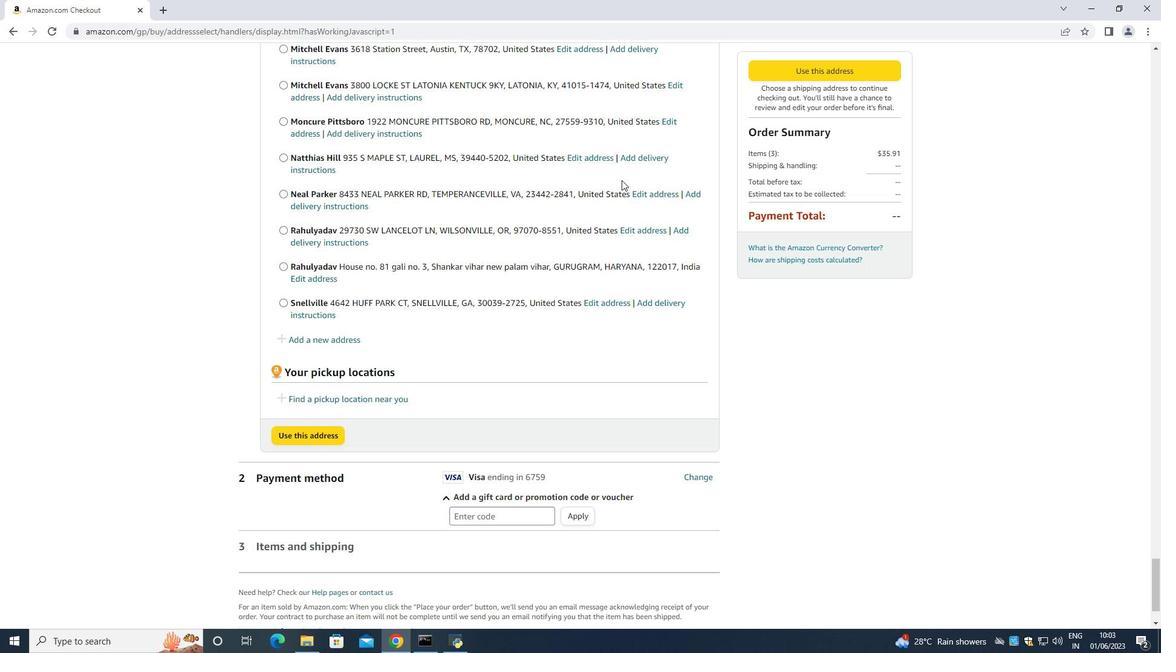 
Action: Mouse scrolled (622, 179) with delta (0, 0)
Screenshot: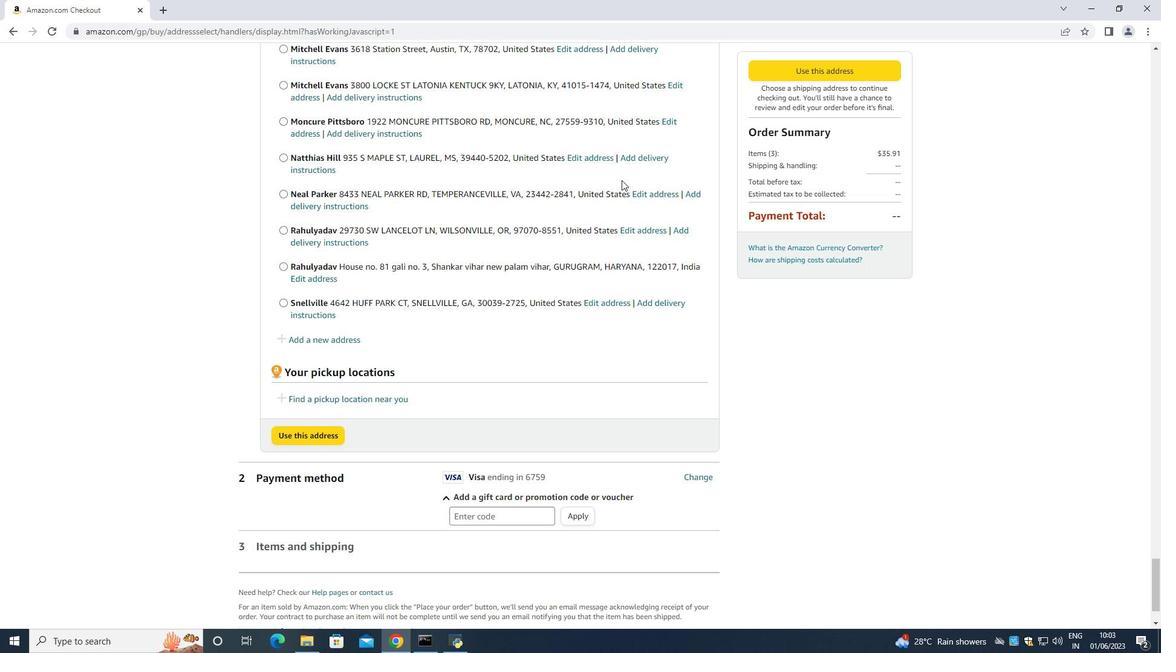 
Action: Mouse scrolled (622, 179) with delta (0, 0)
Screenshot: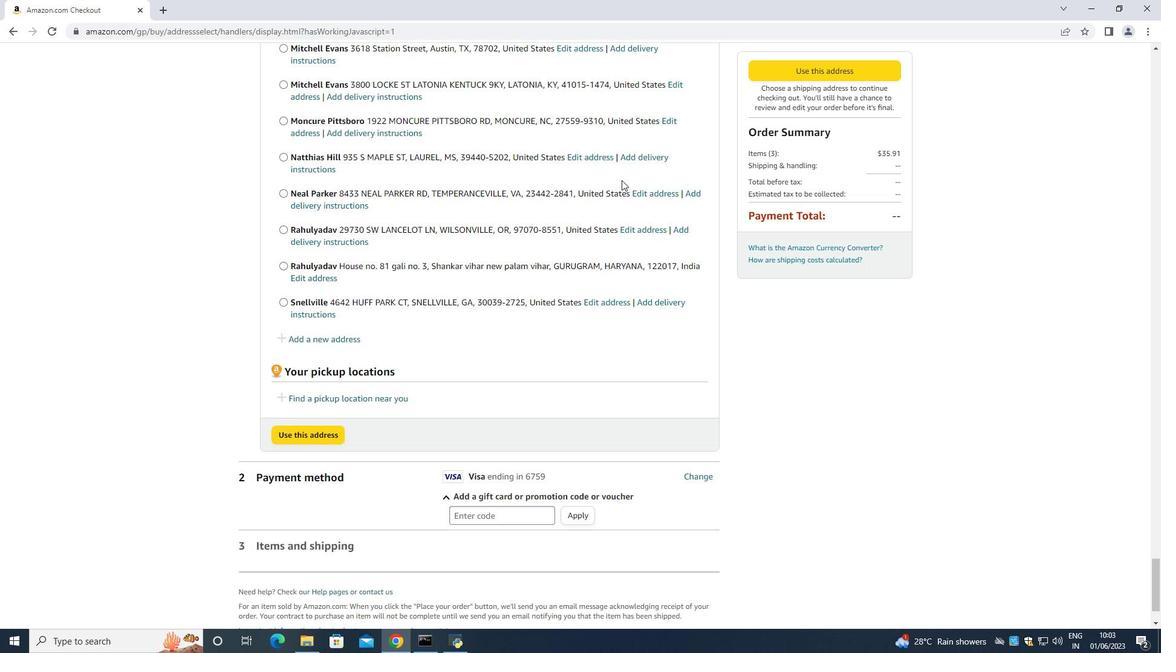 
Action: Mouse scrolled (622, 179) with delta (0, 0)
Screenshot: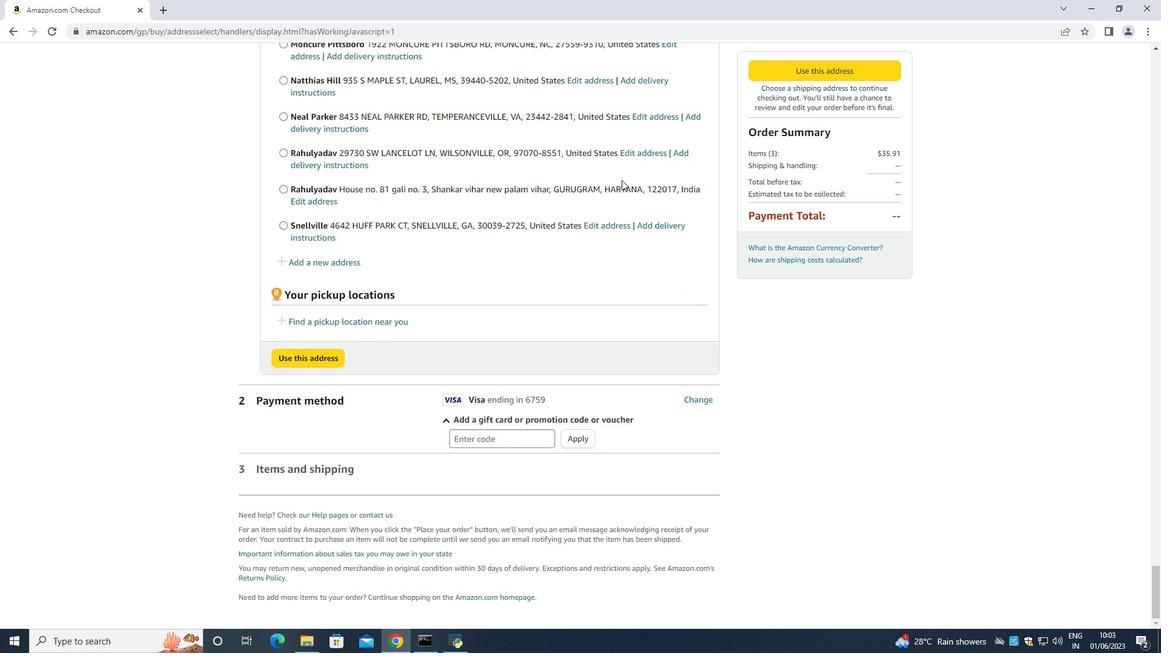 
Action: Mouse scrolled (622, 179) with delta (0, 0)
Screenshot: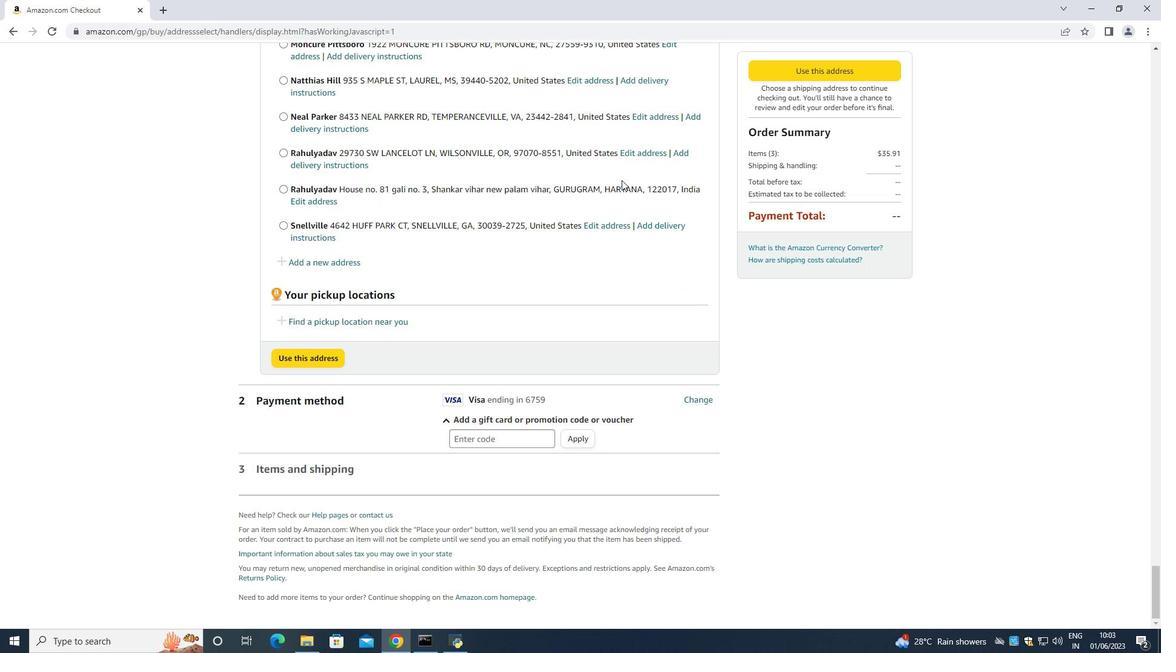 
Action: Mouse scrolled (622, 179) with delta (0, 0)
Screenshot: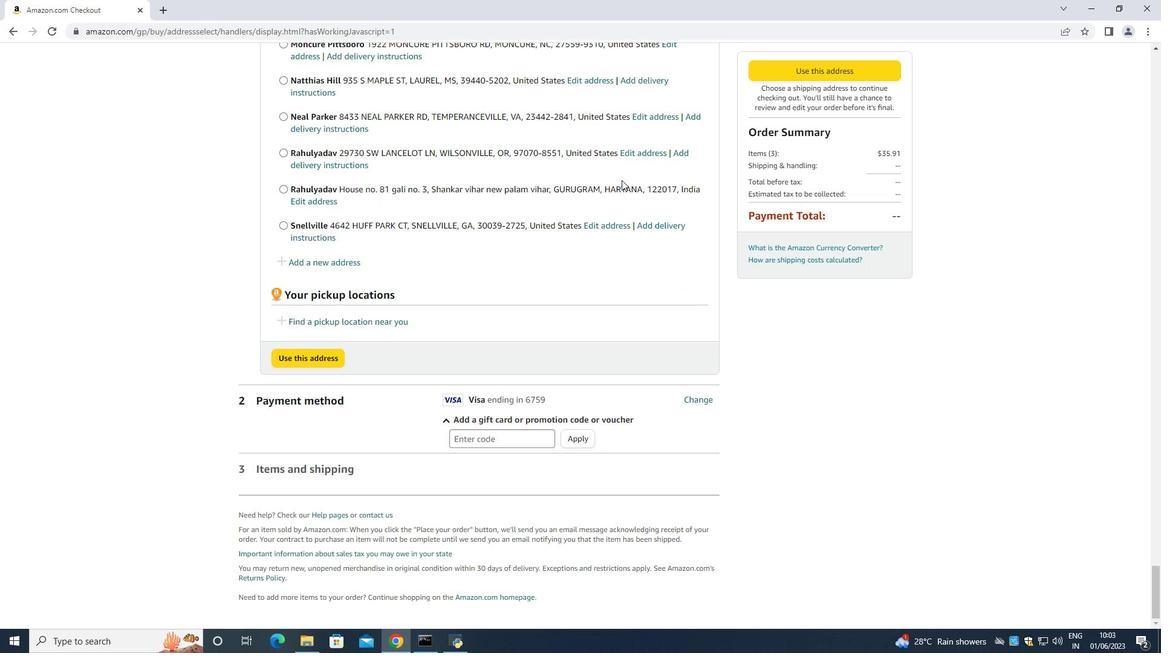 
Action: Mouse scrolled (622, 179) with delta (0, 0)
Screenshot: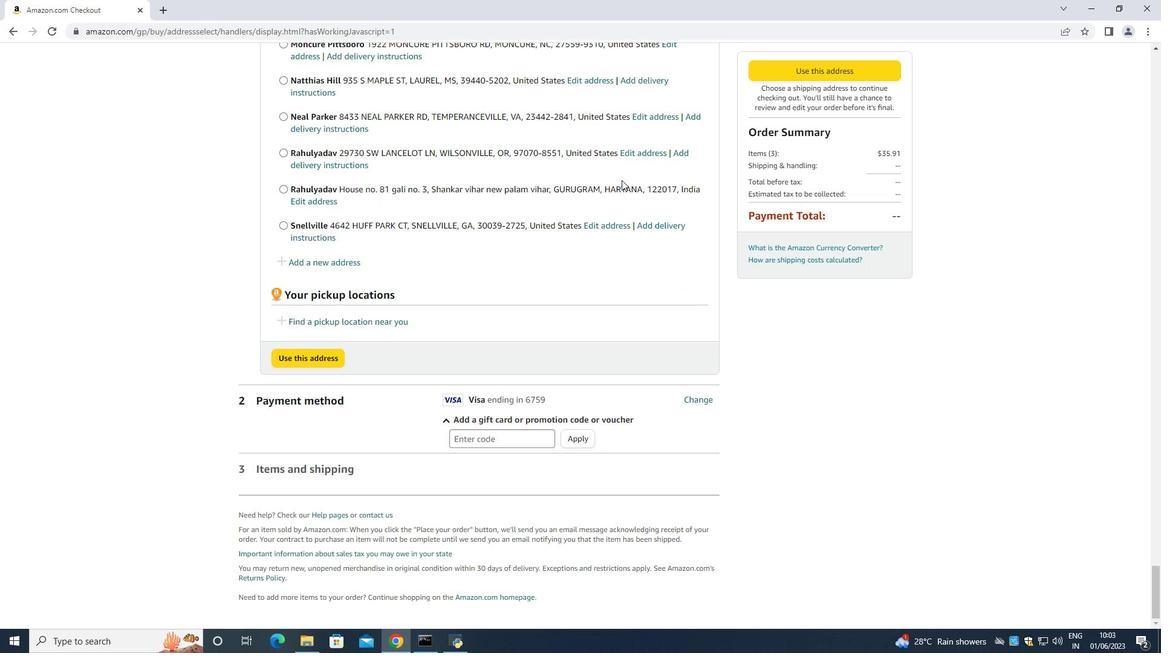
Action: Mouse scrolled (622, 179) with delta (0, 0)
Screenshot: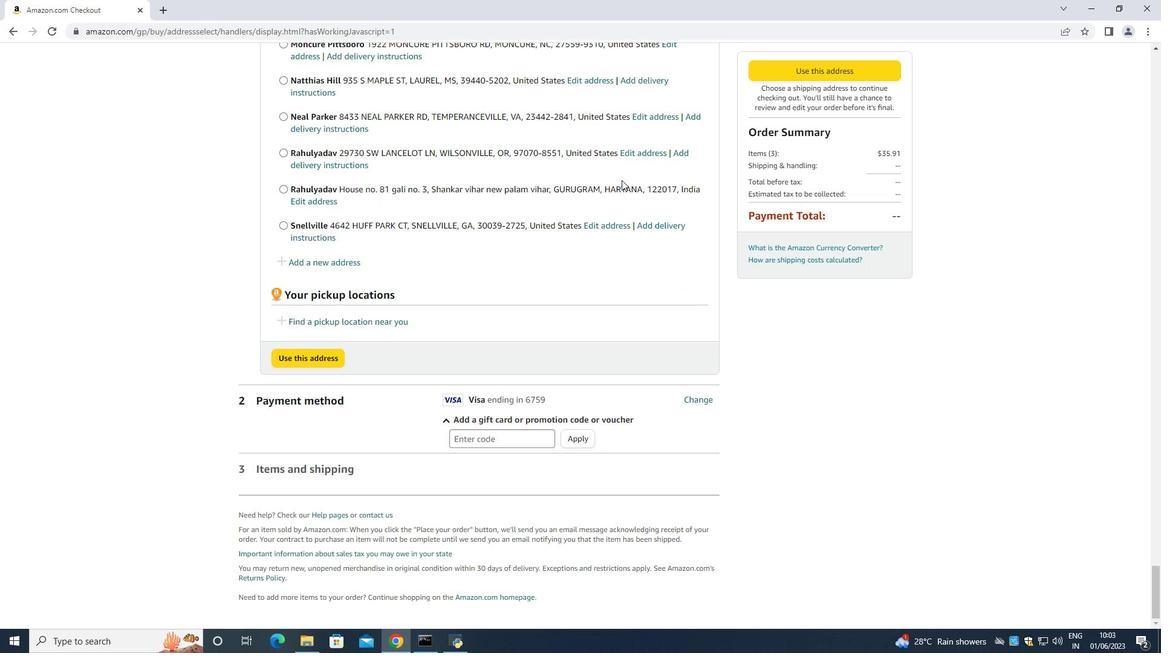 
Action: Mouse scrolled (622, 179) with delta (0, 0)
Screenshot: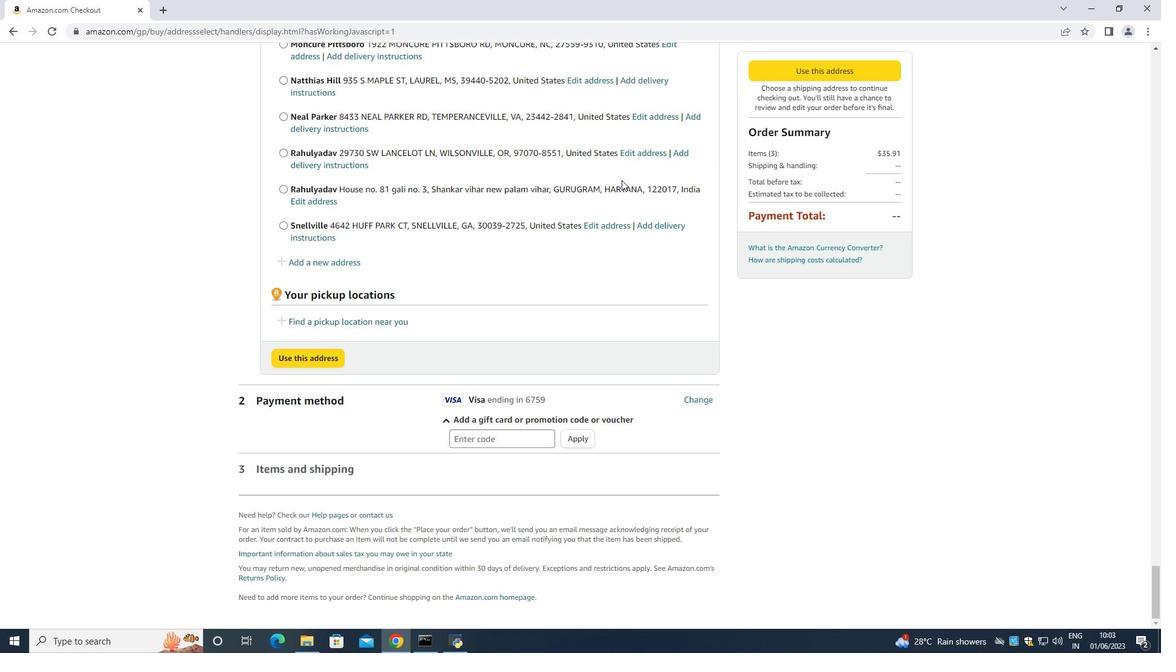 
Action: Mouse scrolled (622, 179) with delta (0, 0)
Screenshot: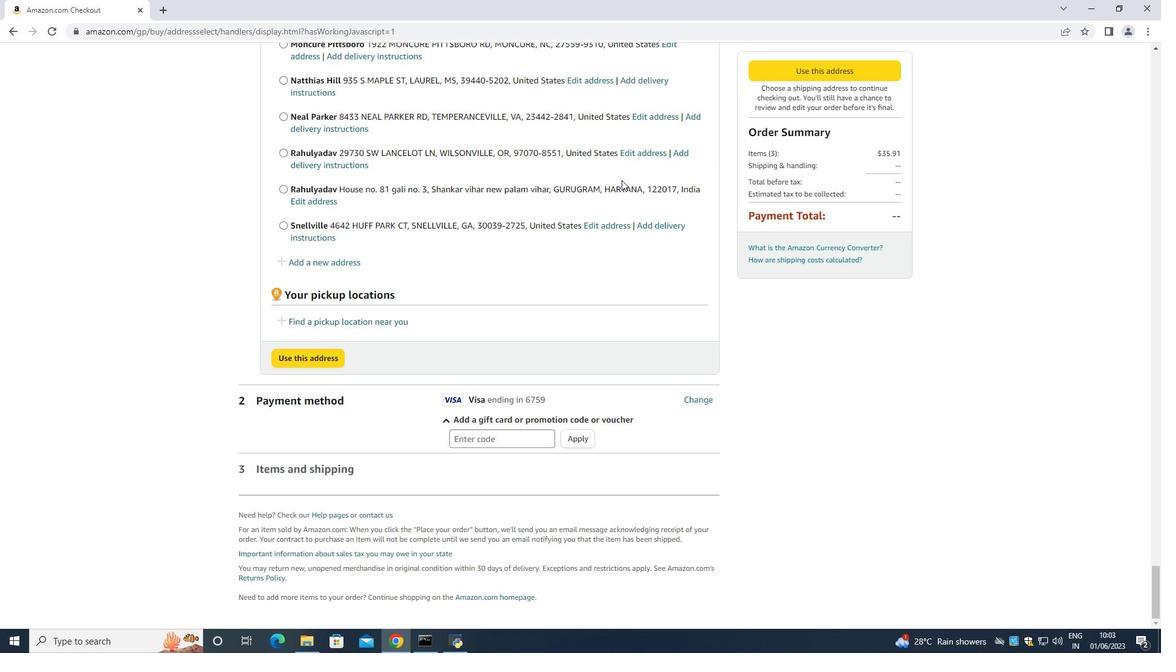 
Action: Mouse scrolled (622, 179) with delta (0, 0)
Screenshot: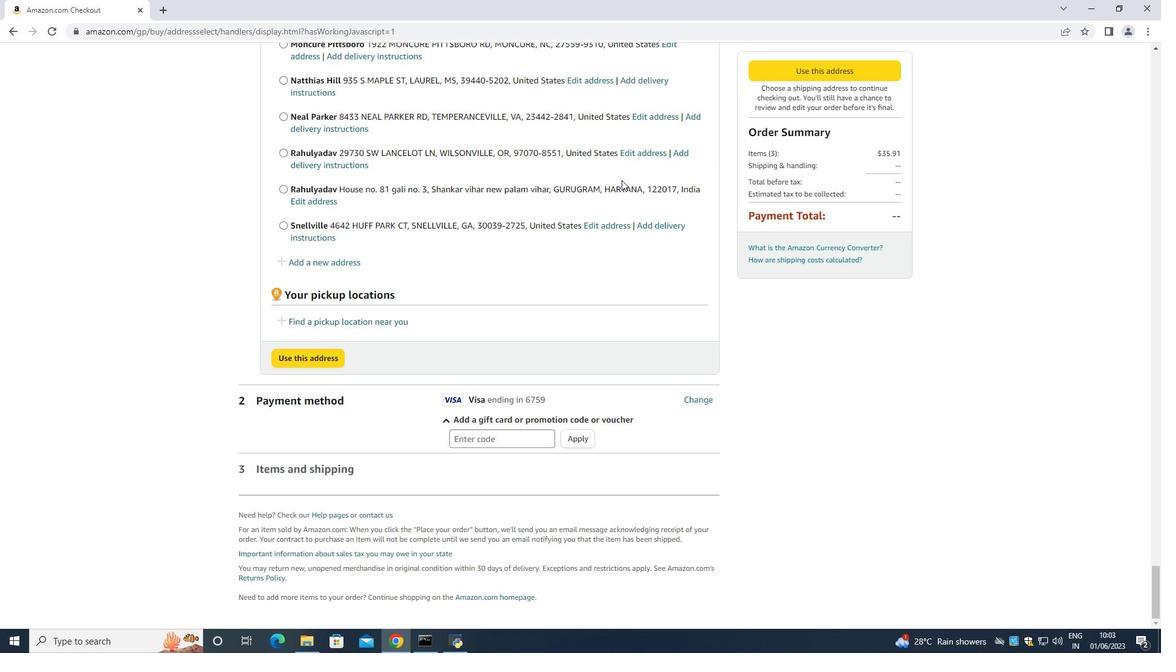 
Action: Mouse scrolled (622, 179) with delta (0, 0)
Screenshot: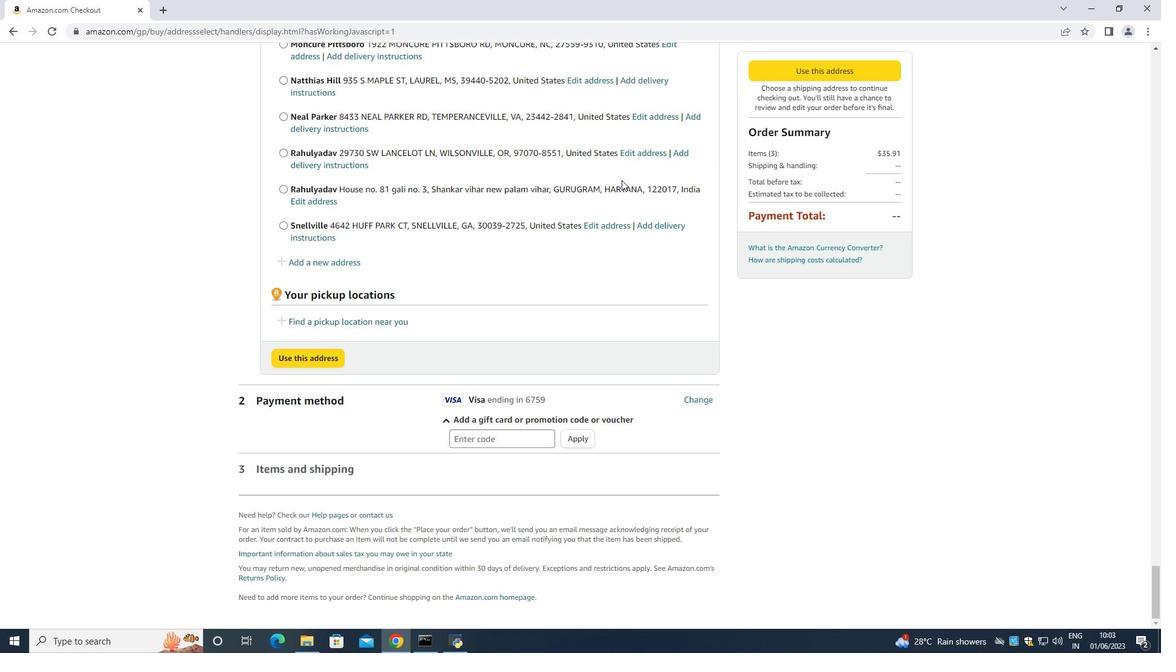 
Action: Mouse scrolled (622, 179) with delta (0, 0)
Screenshot: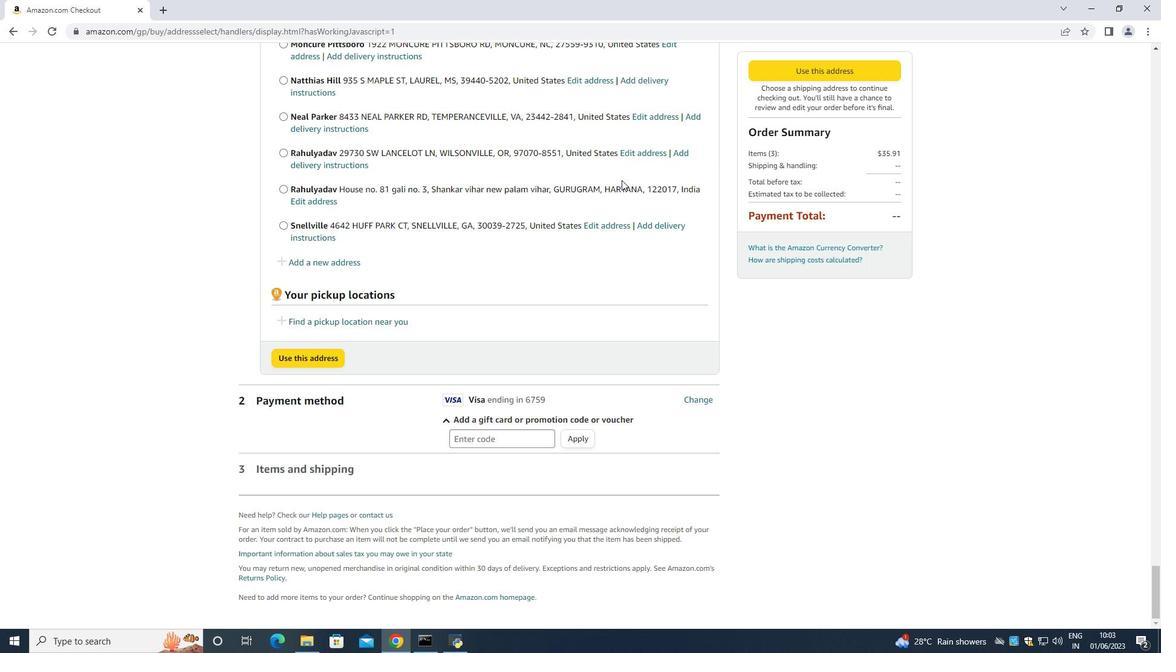 
Action: Mouse scrolled (622, 179) with delta (0, 0)
Screenshot: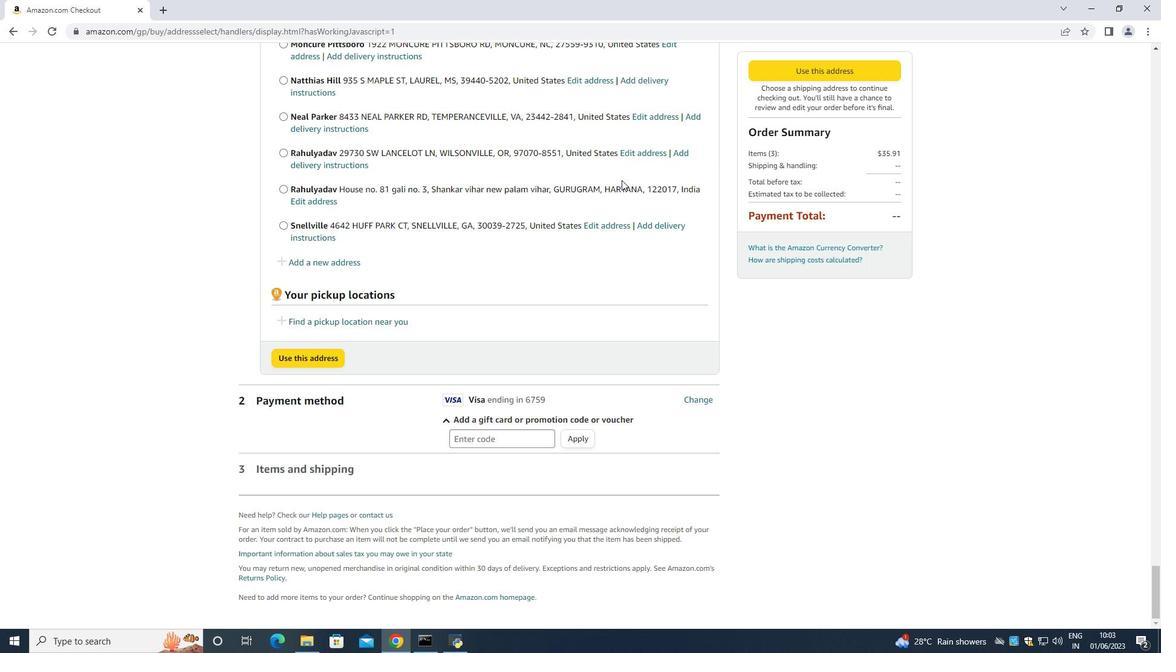 
Action: Mouse scrolled (622, 179) with delta (0, 0)
Screenshot: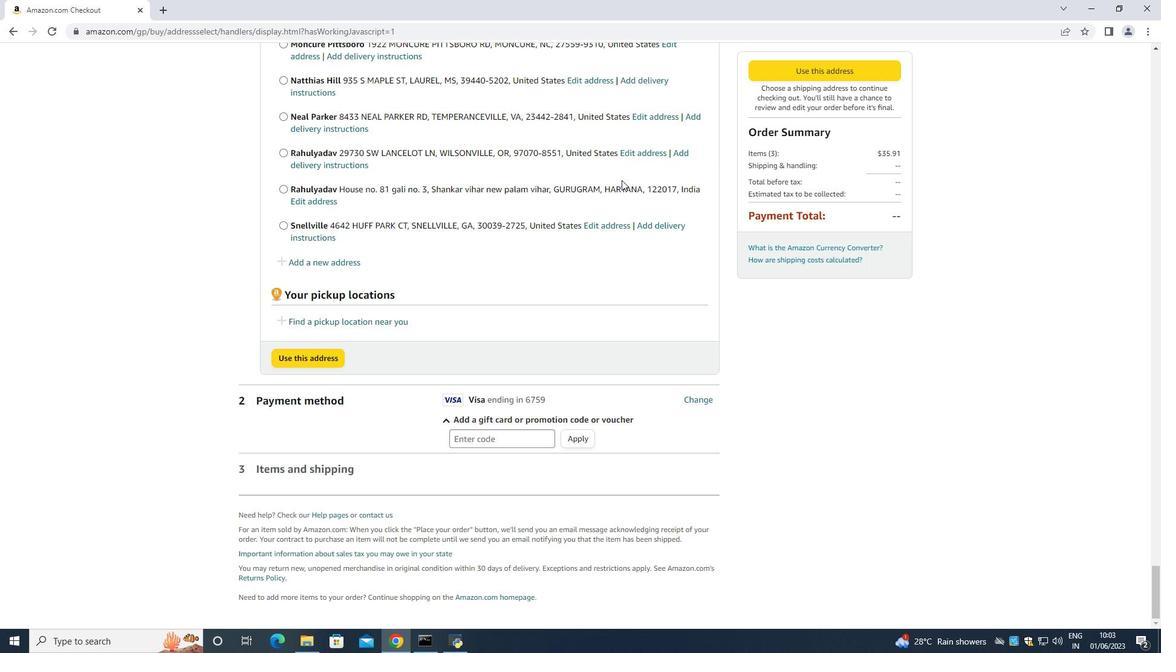 
Action: Mouse scrolled (622, 179) with delta (0, 0)
Screenshot: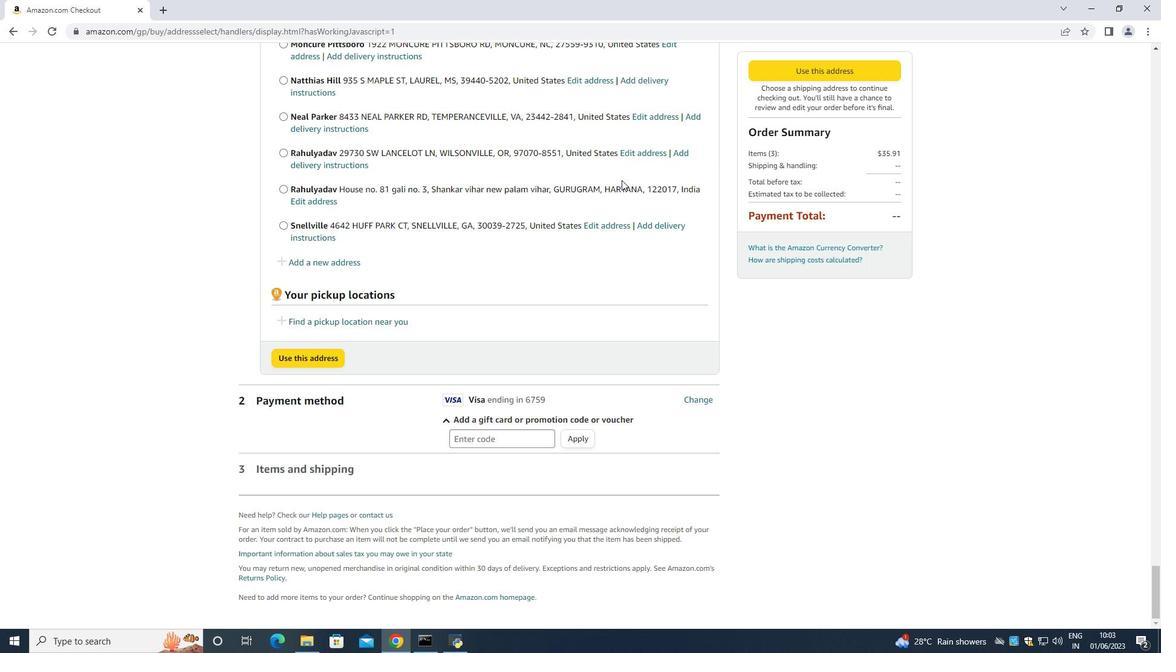 
Action: Mouse scrolled (622, 179) with delta (0, 0)
Screenshot: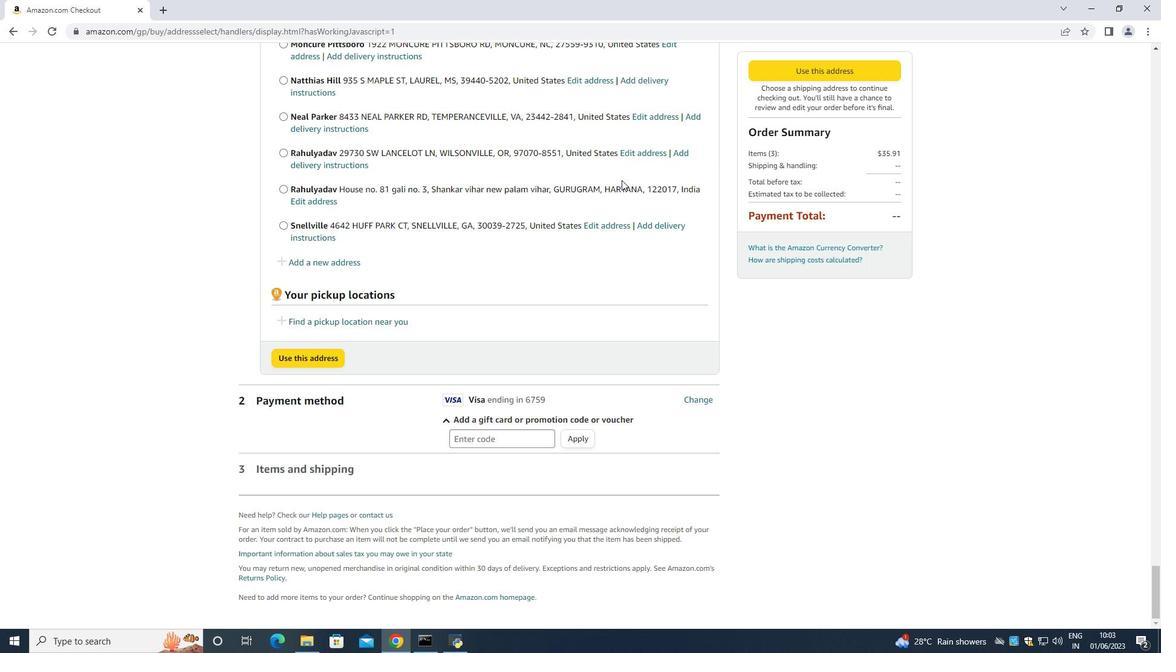 
Action: Mouse scrolled (622, 179) with delta (0, 0)
Screenshot: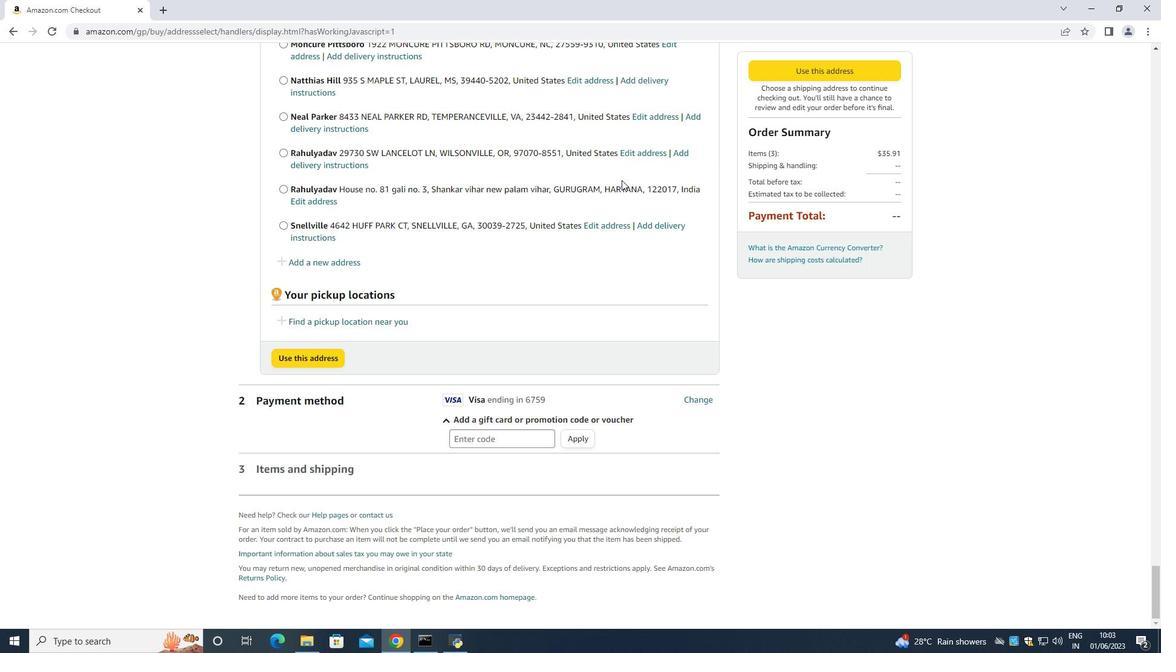 
Action: Mouse scrolled (622, 179) with delta (0, 0)
Screenshot: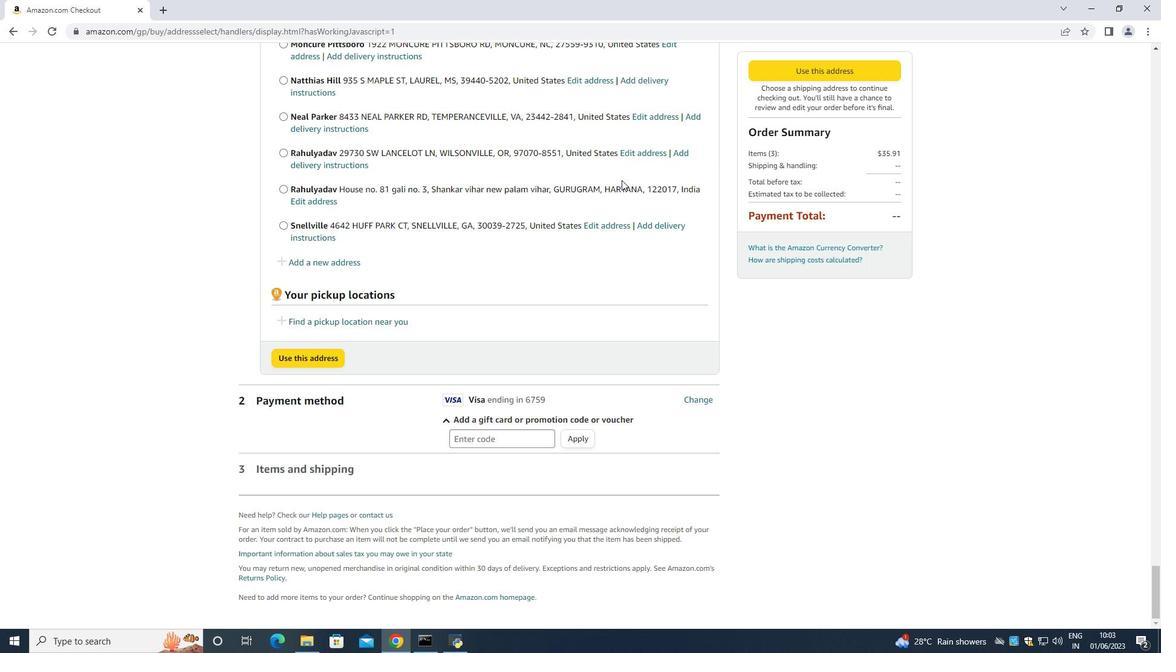 
Action: Mouse scrolled (622, 179) with delta (0, 0)
Screenshot: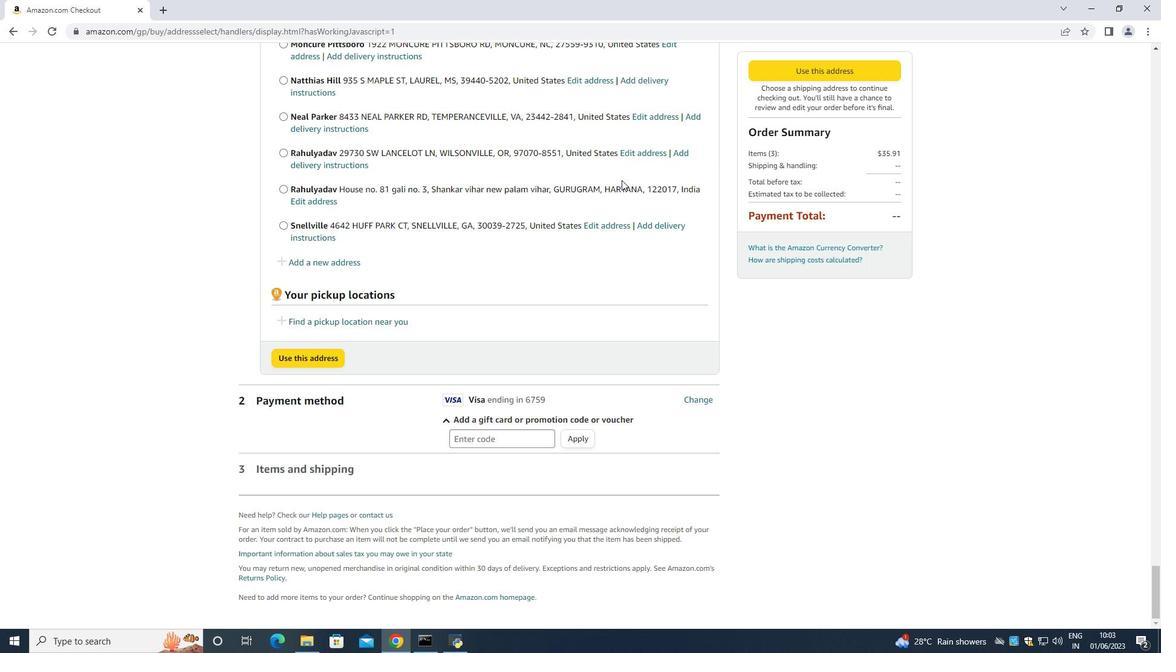 
Action: Mouse scrolled (622, 179) with delta (0, 0)
Screenshot: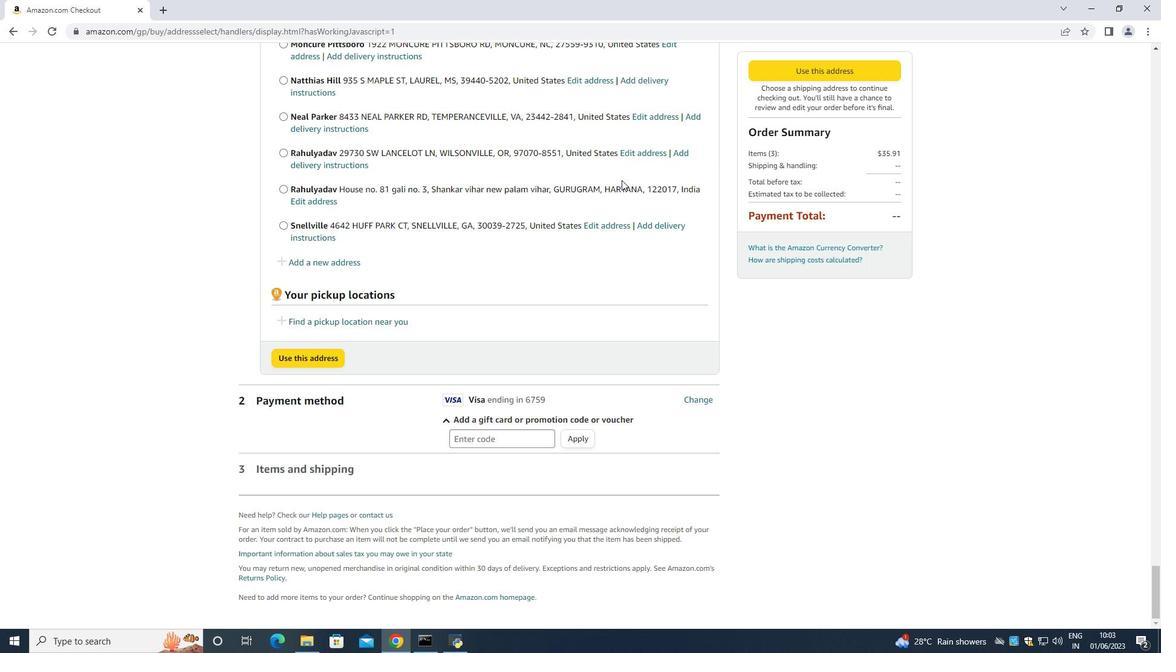 
Action: Mouse scrolled (622, 179) with delta (0, 0)
Screenshot: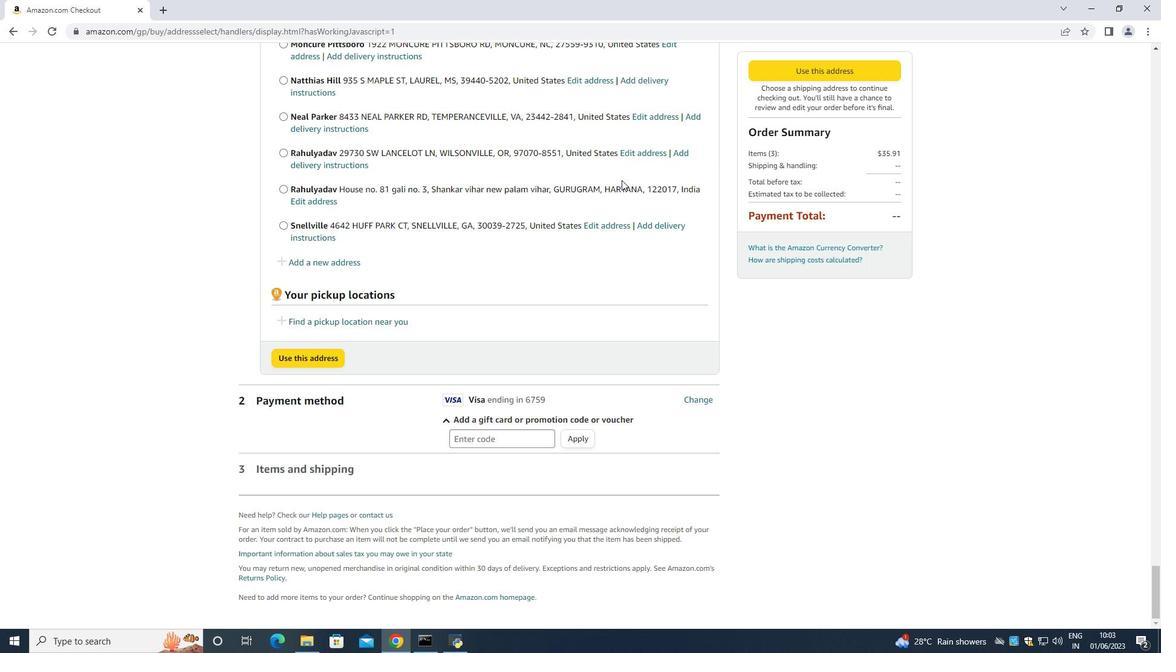 
Action: Mouse scrolled (622, 179) with delta (0, 0)
Screenshot: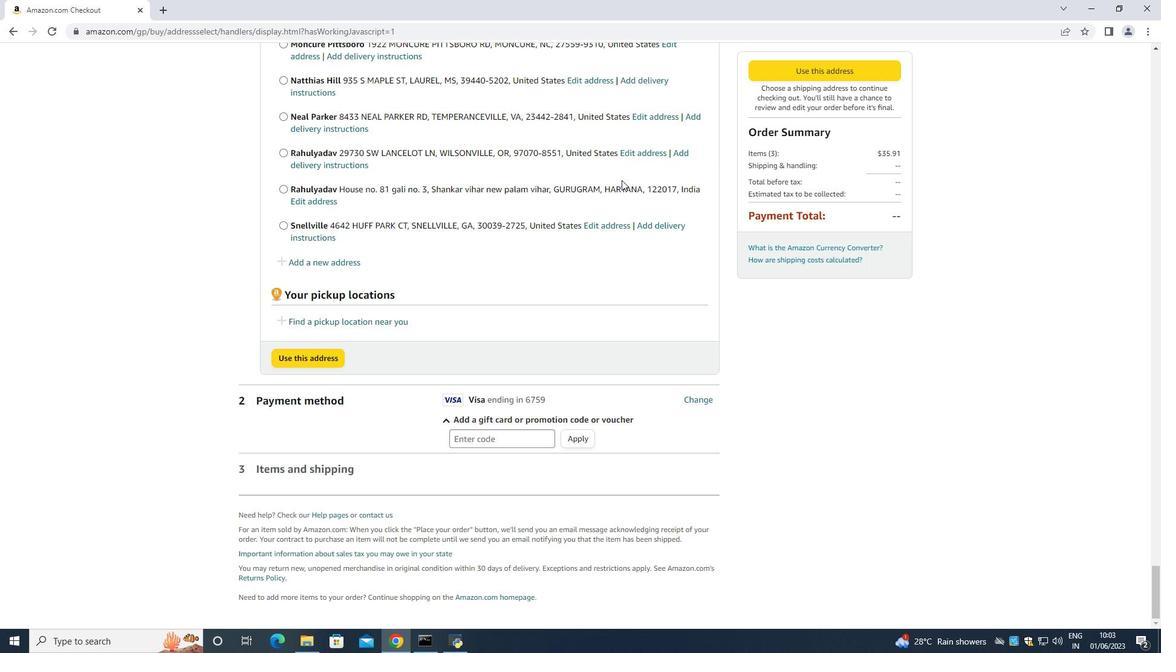 
Action: Mouse scrolled (622, 179) with delta (0, 0)
Screenshot: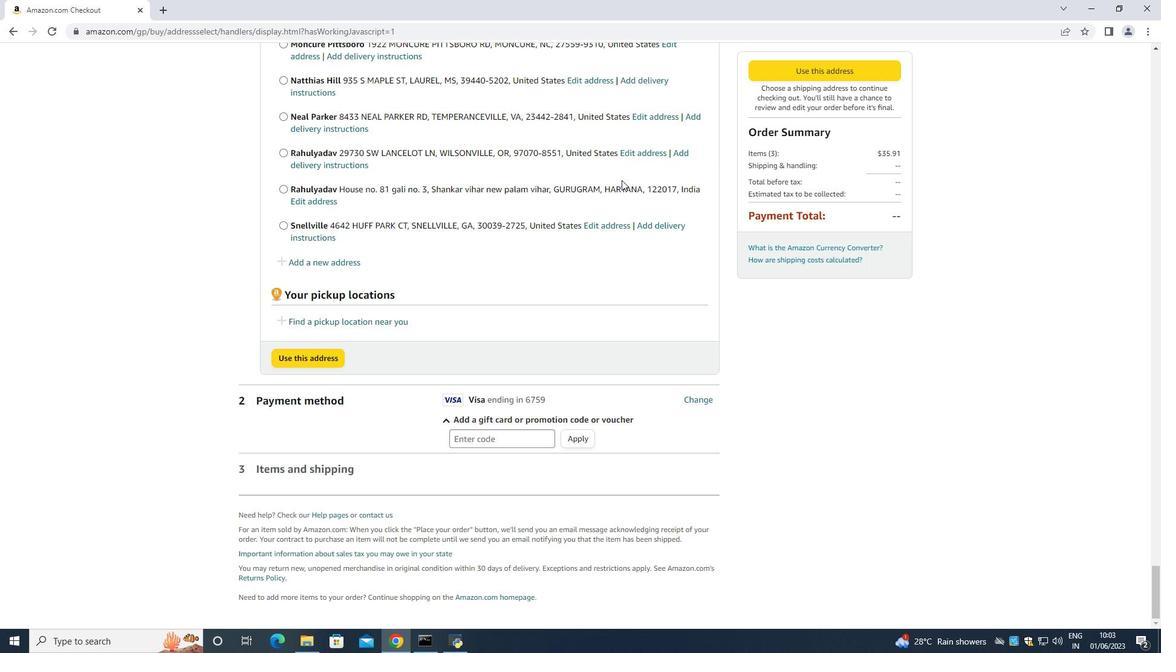 
Action: Mouse scrolled (622, 179) with delta (0, 0)
Screenshot: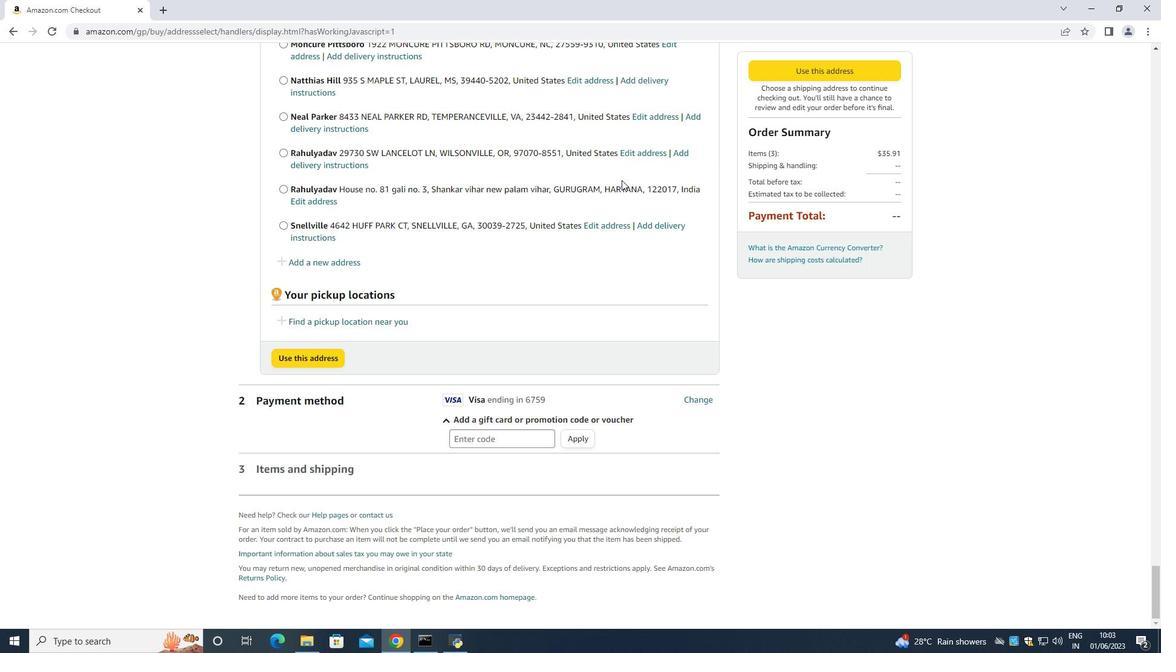 
Action: Mouse scrolled (622, 179) with delta (0, 0)
Screenshot: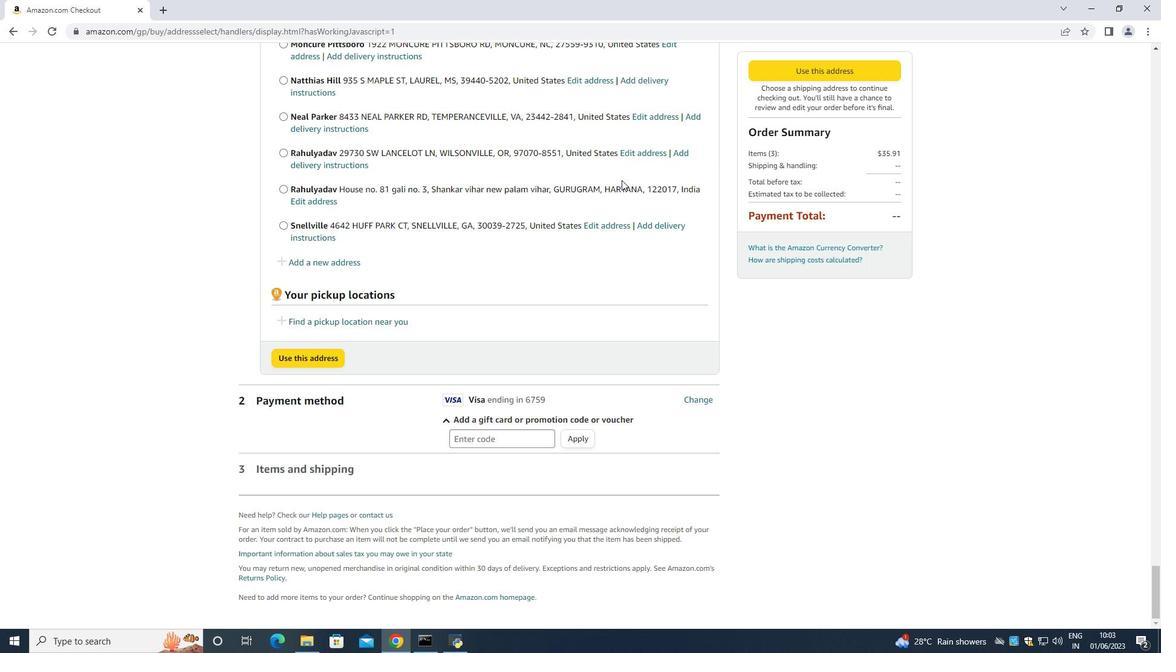 
Action: Mouse moved to (348, 269)
Screenshot: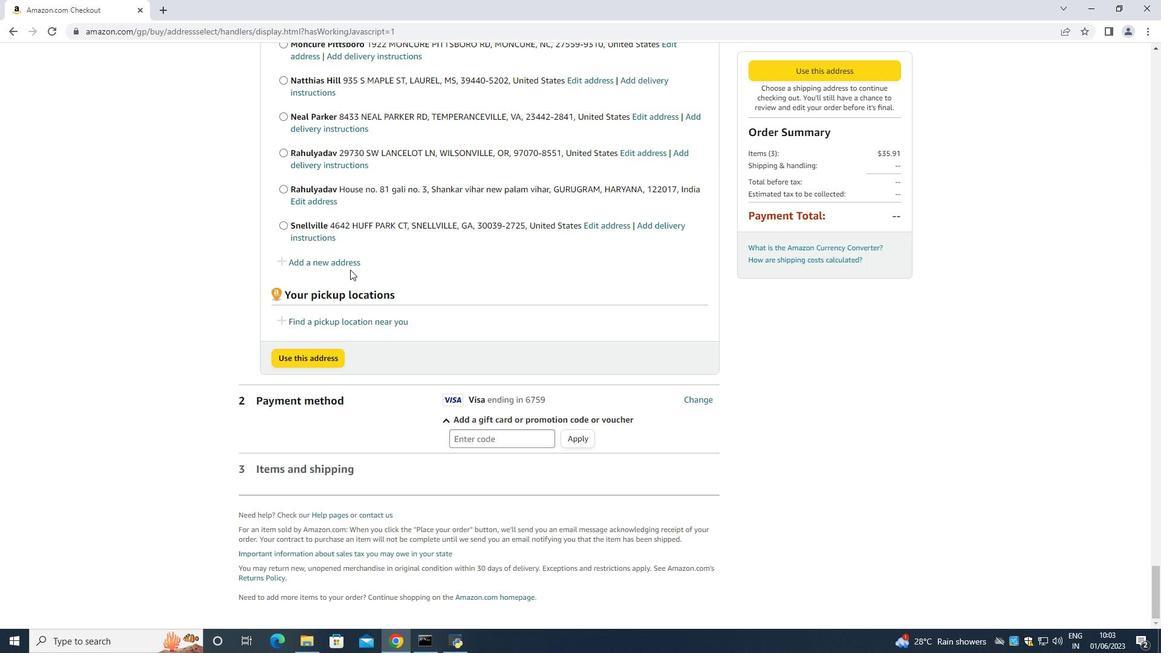 
Action: Mouse pressed left at (348, 269)
Screenshot: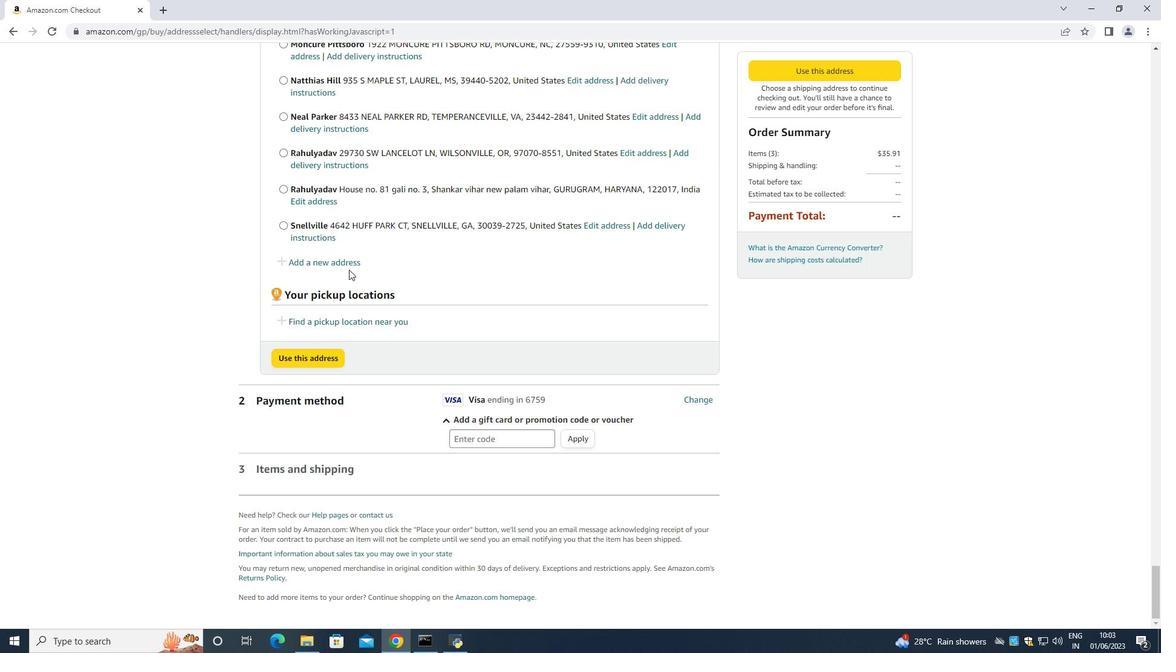 
Action: Mouse moved to (346, 265)
Screenshot: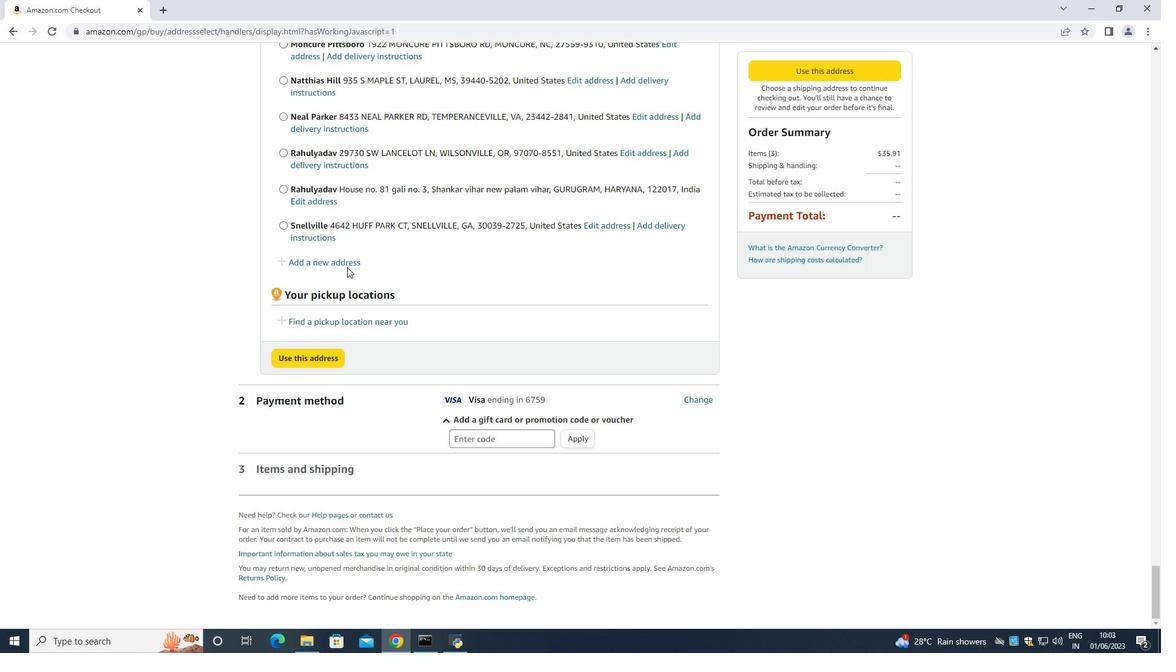 
Action: Mouse pressed left at (346, 265)
Screenshot: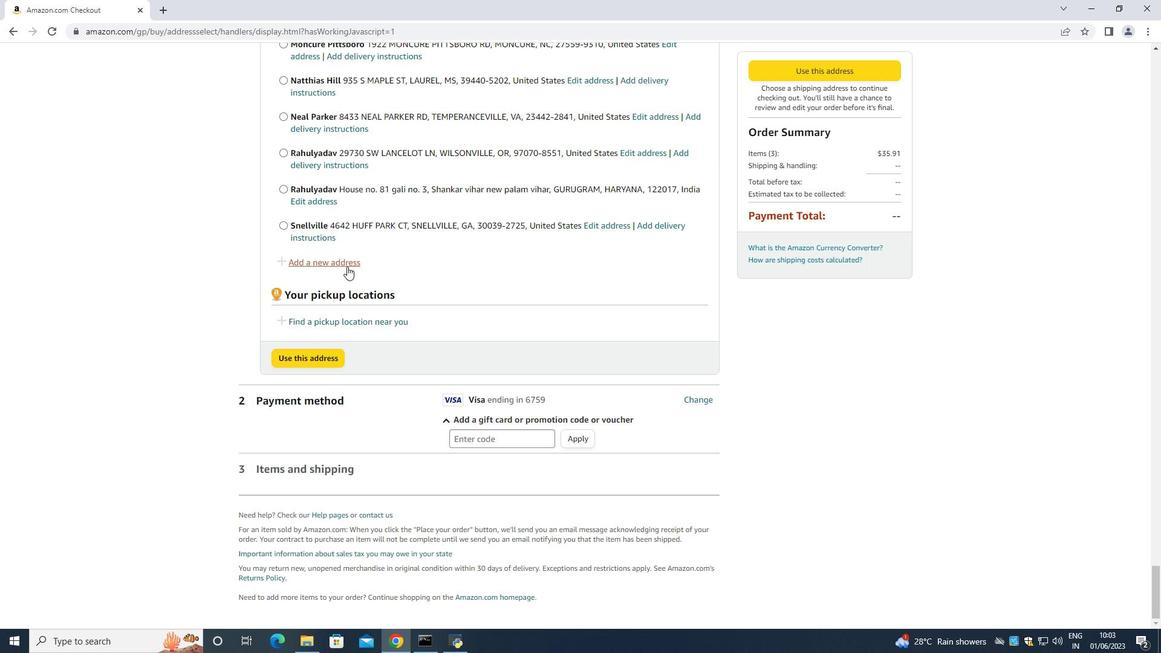 
Action: Mouse moved to (467, 291)
Screenshot: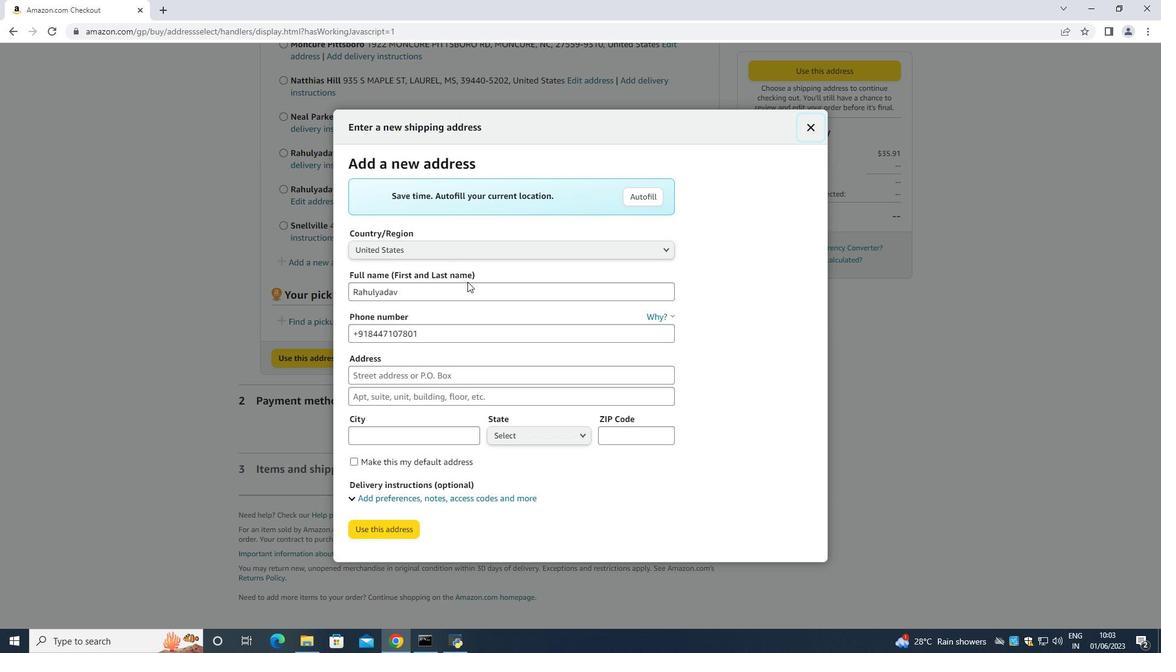 
Action: Mouse pressed left at (467, 291)
